 Task: Reply All to email with the signature Christopher Carter with the subject Request for a discount from softage.1@softage.net with the message I would appreciate it if you could review the project proposal and provide feedback., select first 2 words, change the font of the message to Narrow and change the font typography to underline Send the email
Action: Mouse moved to (591, 745)
Screenshot: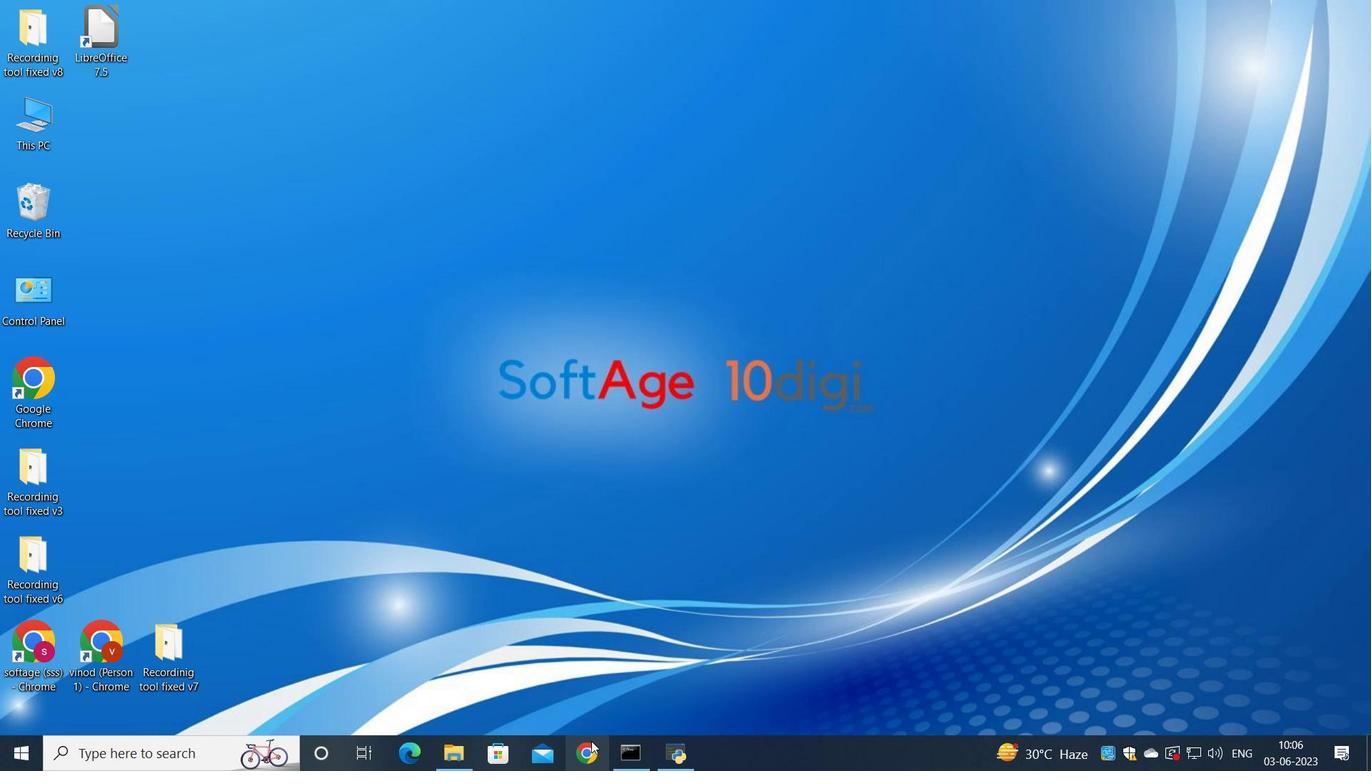 
Action: Mouse pressed left at (591, 745)
Screenshot: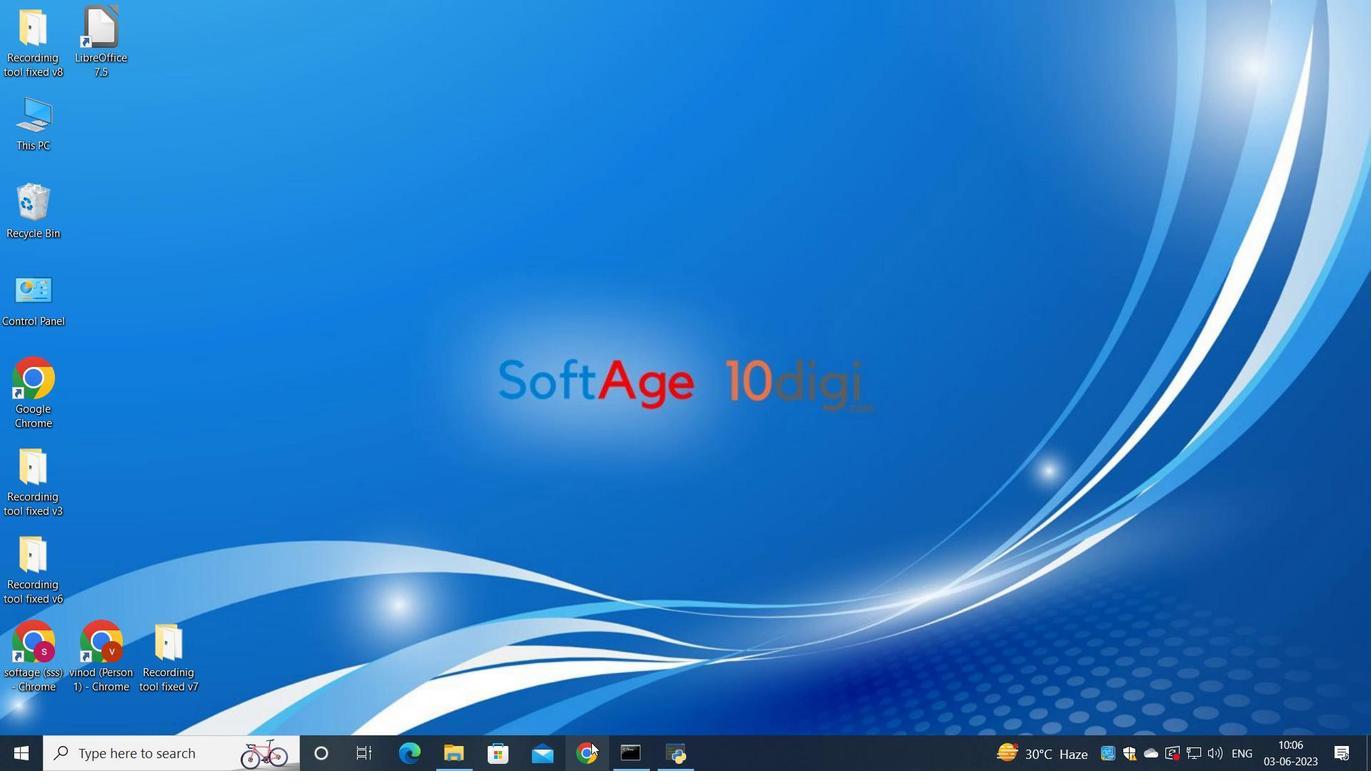 
Action: Mouse moved to (608, 485)
Screenshot: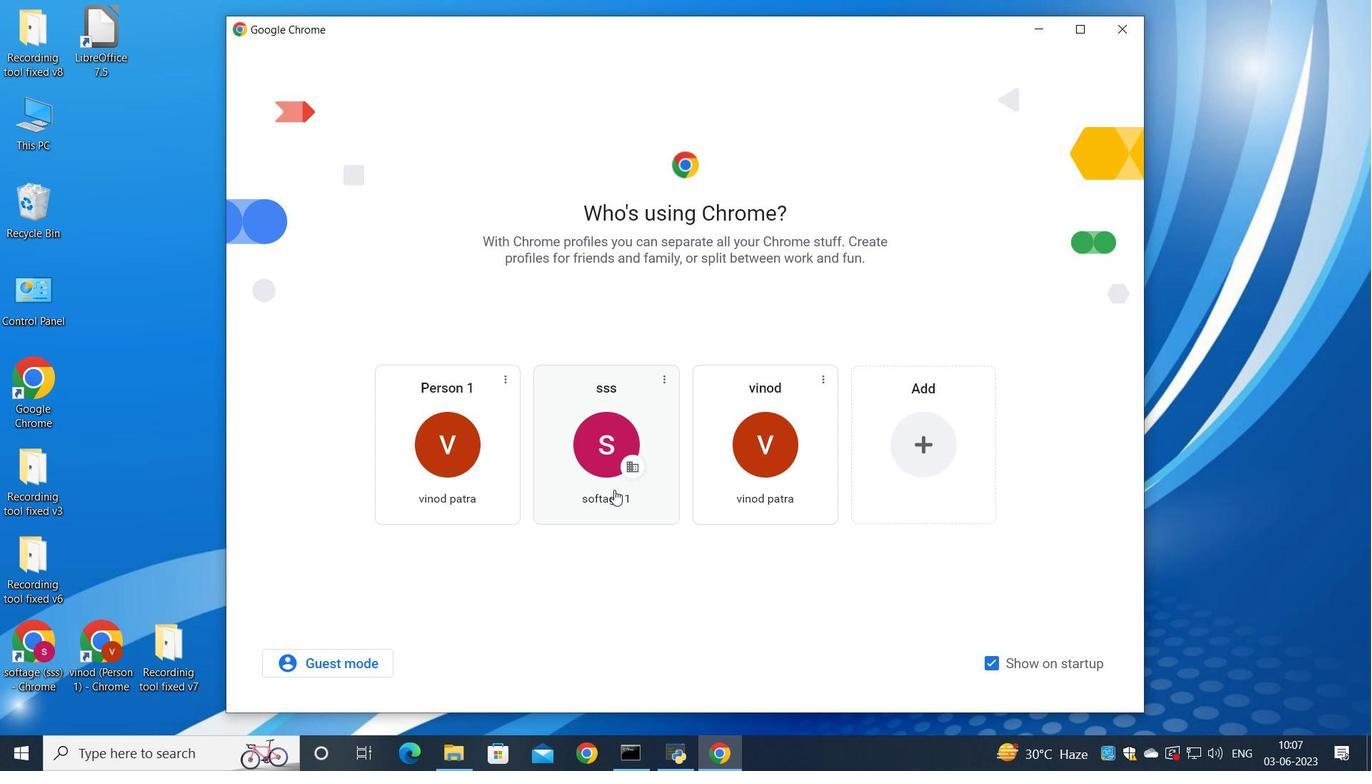 
Action: Mouse pressed left at (608, 485)
Screenshot: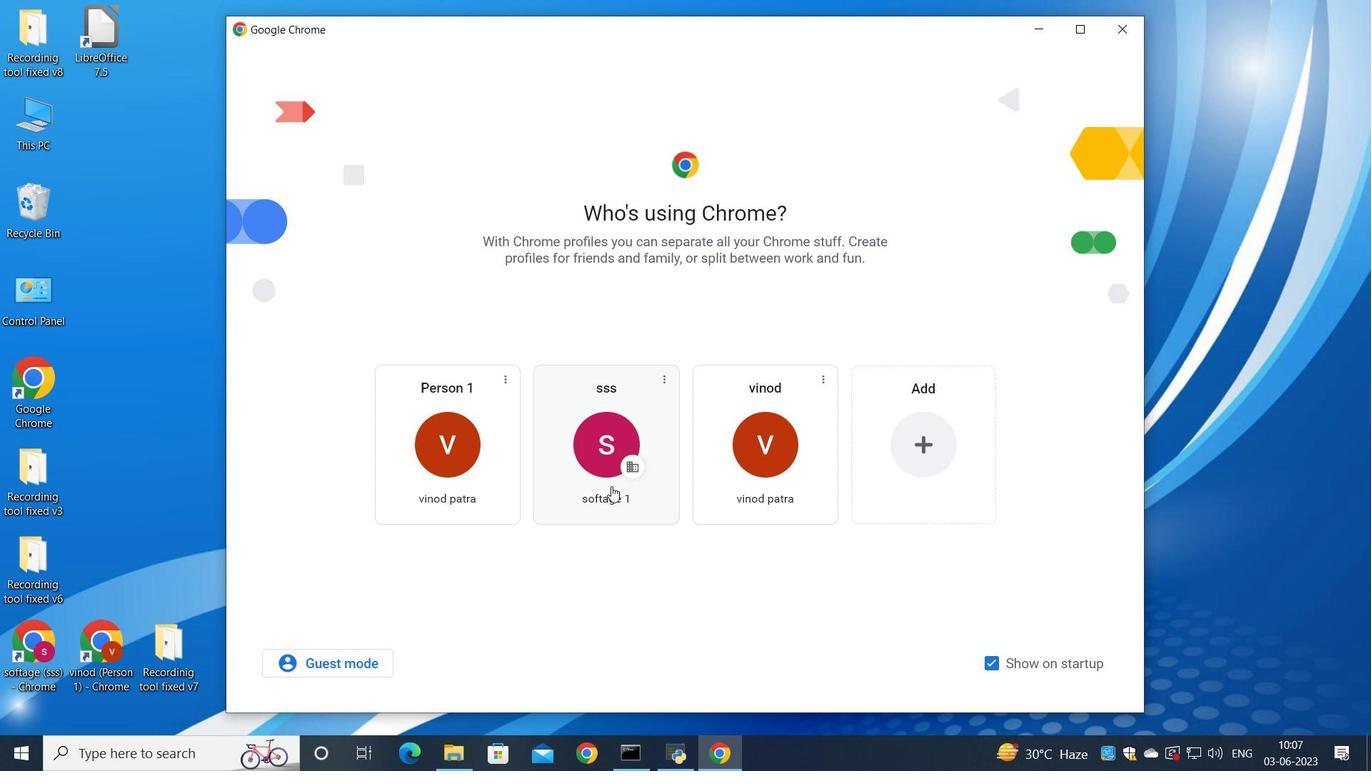 
Action: Mouse moved to (1201, 124)
Screenshot: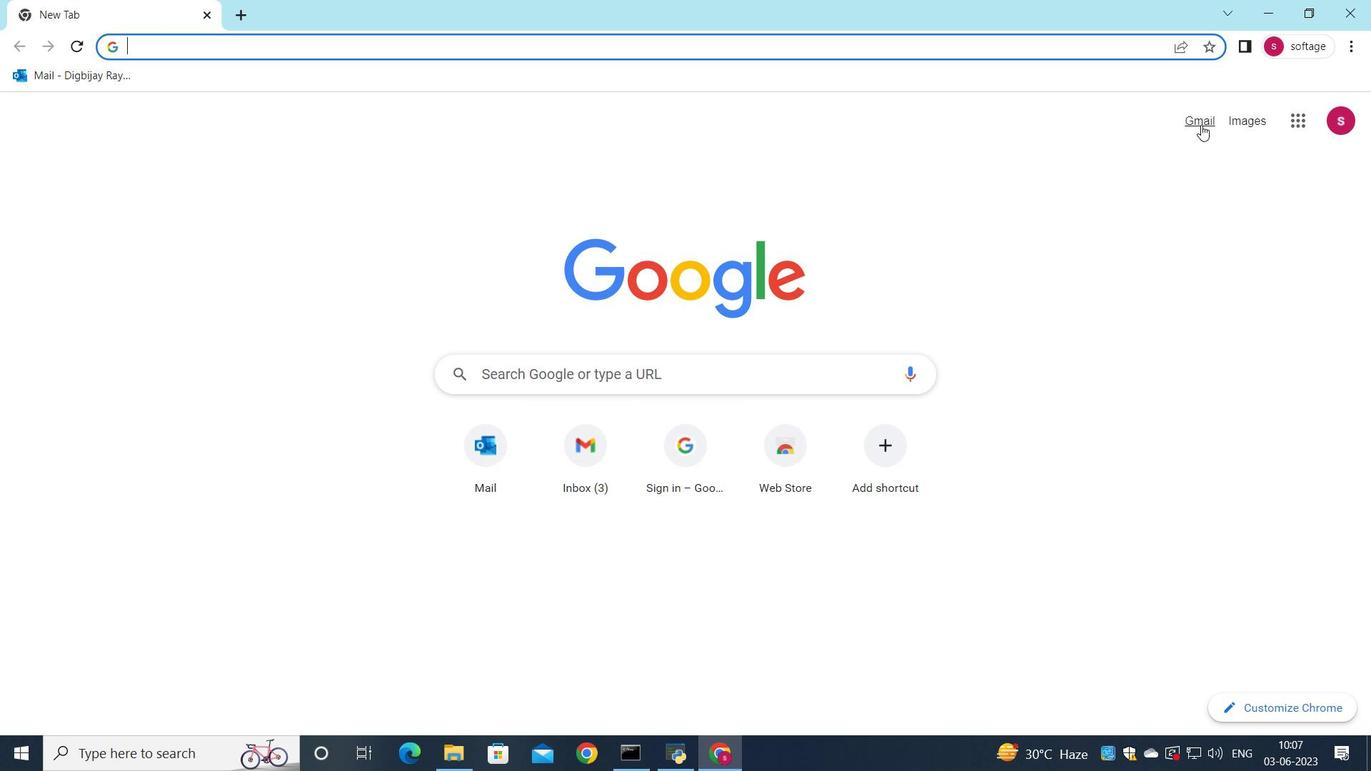 
Action: Mouse pressed left at (1201, 124)
Screenshot: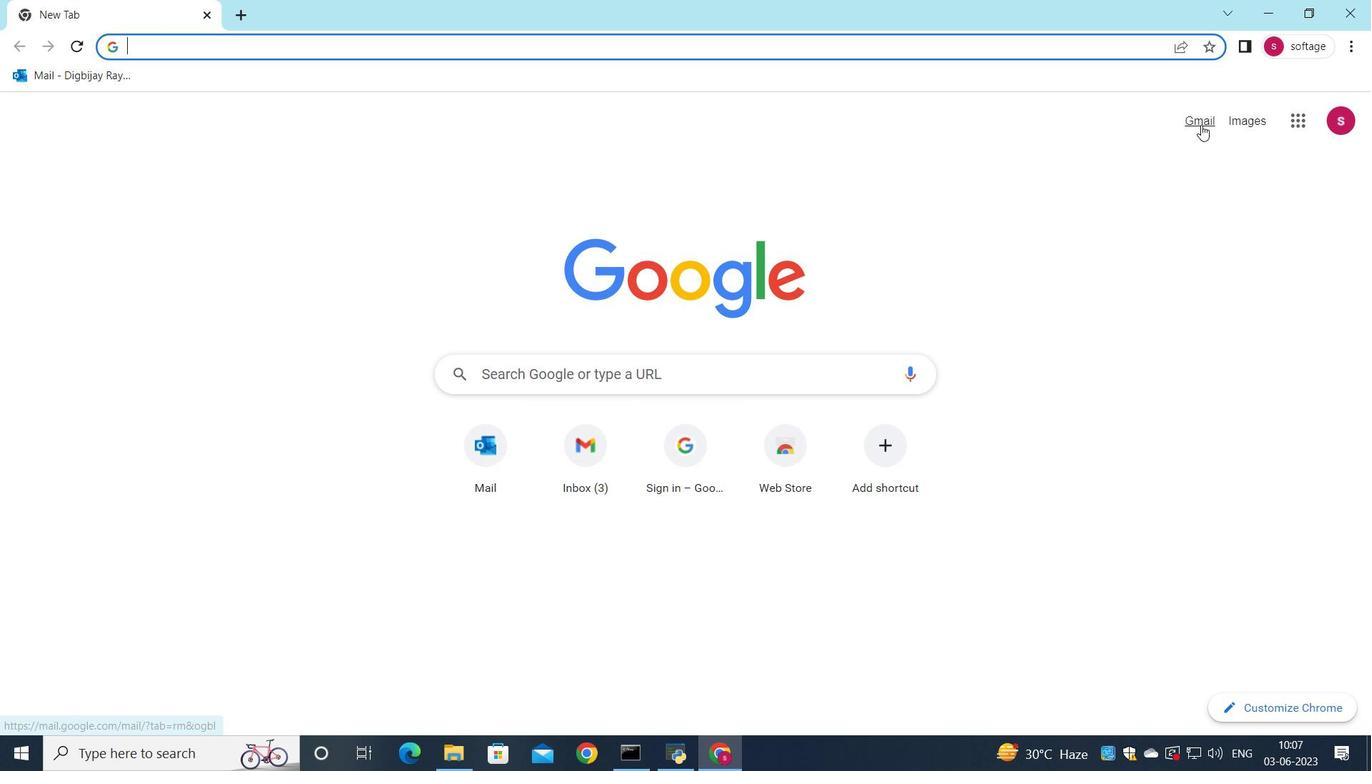
Action: Mouse moved to (1180, 125)
Screenshot: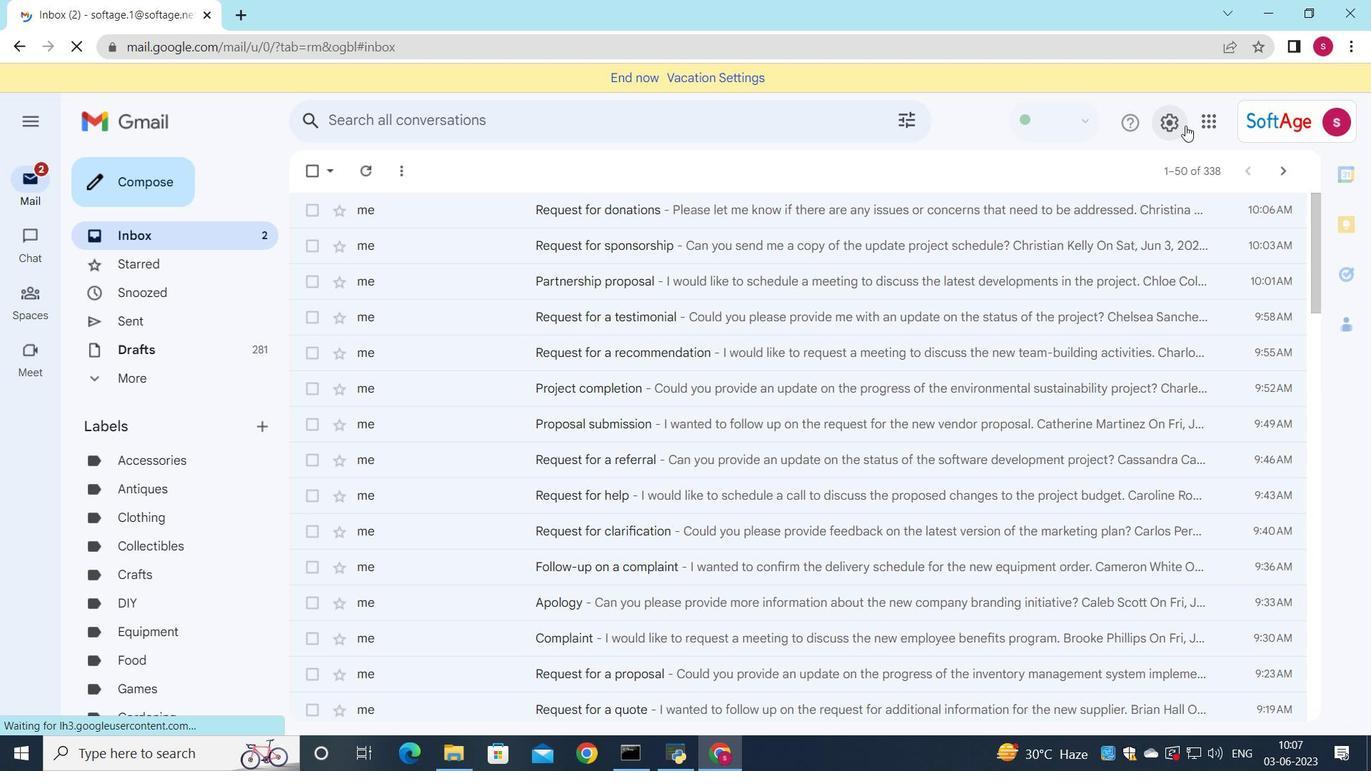 
Action: Mouse pressed left at (1180, 125)
Screenshot: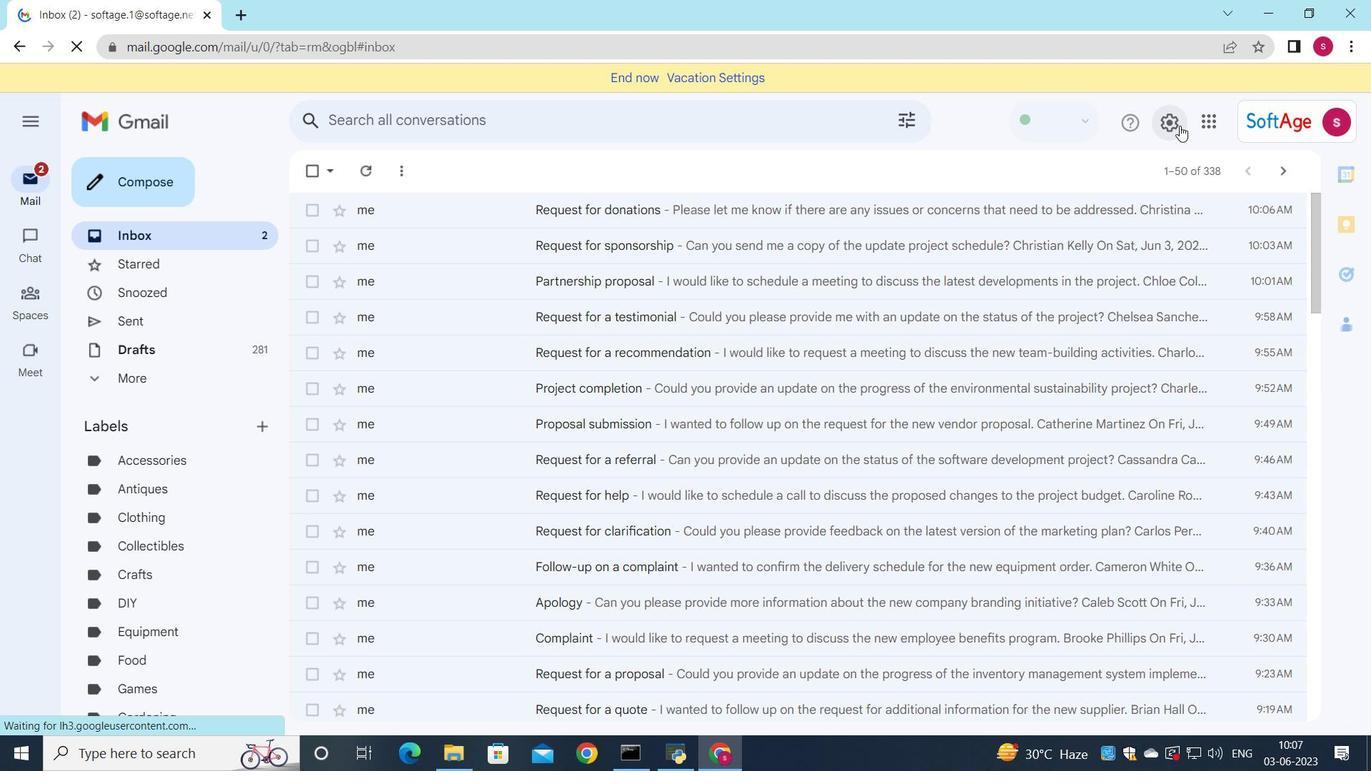 
Action: Mouse moved to (1156, 211)
Screenshot: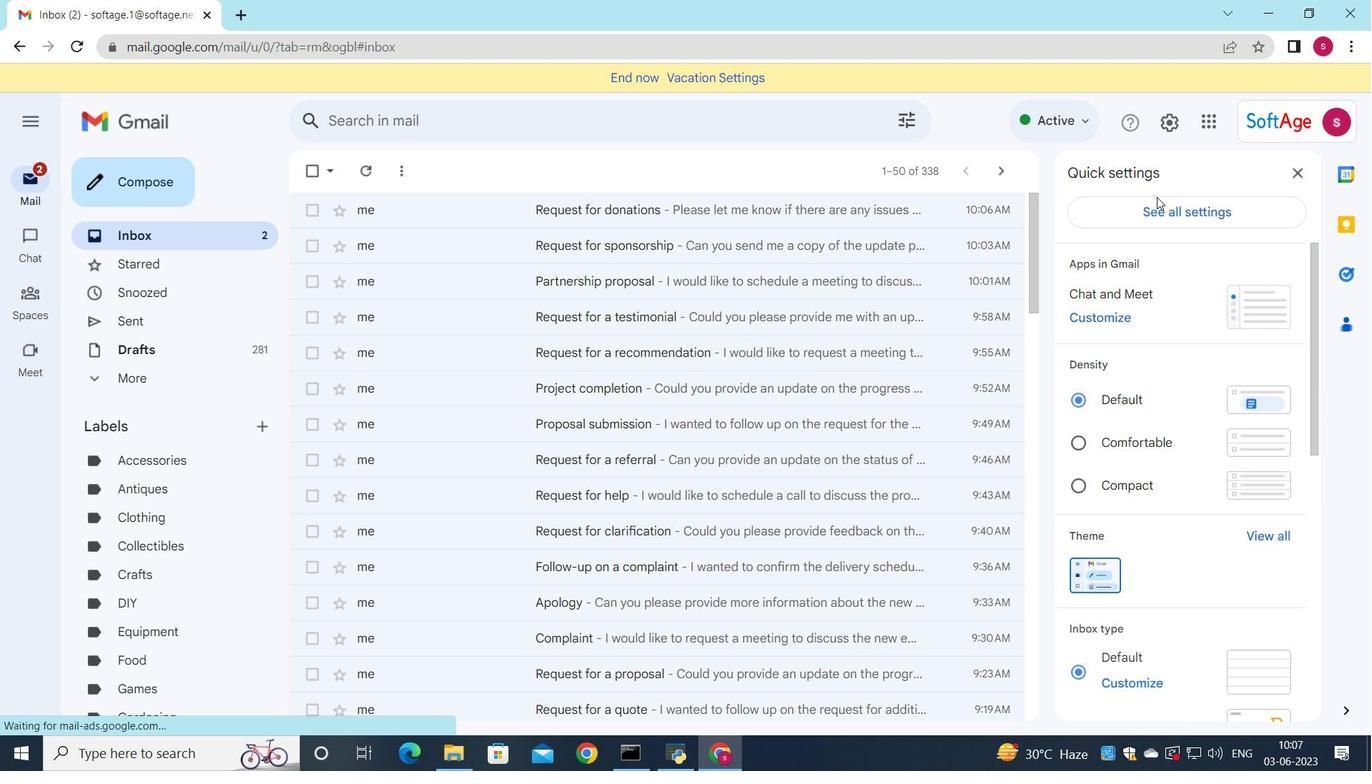 
Action: Mouse pressed left at (1156, 211)
Screenshot: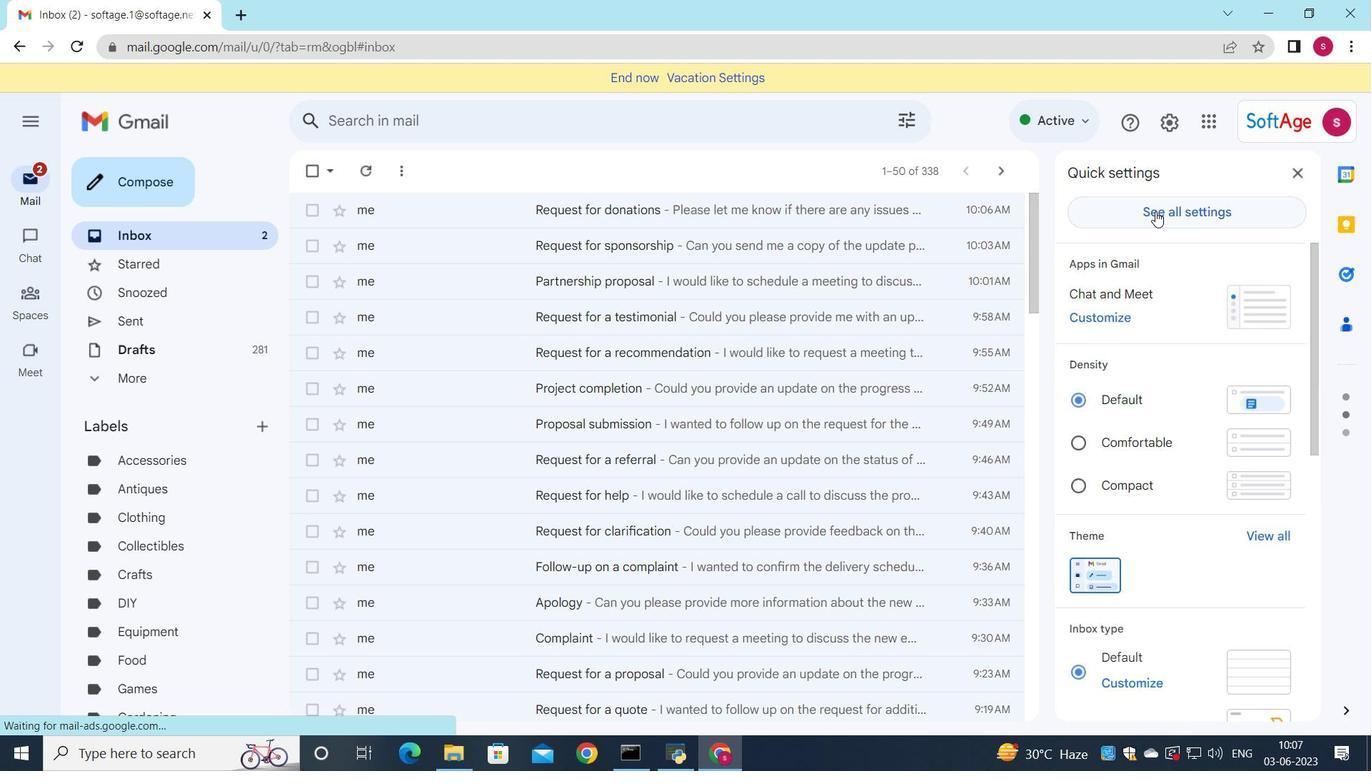 
Action: Mouse moved to (848, 355)
Screenshot: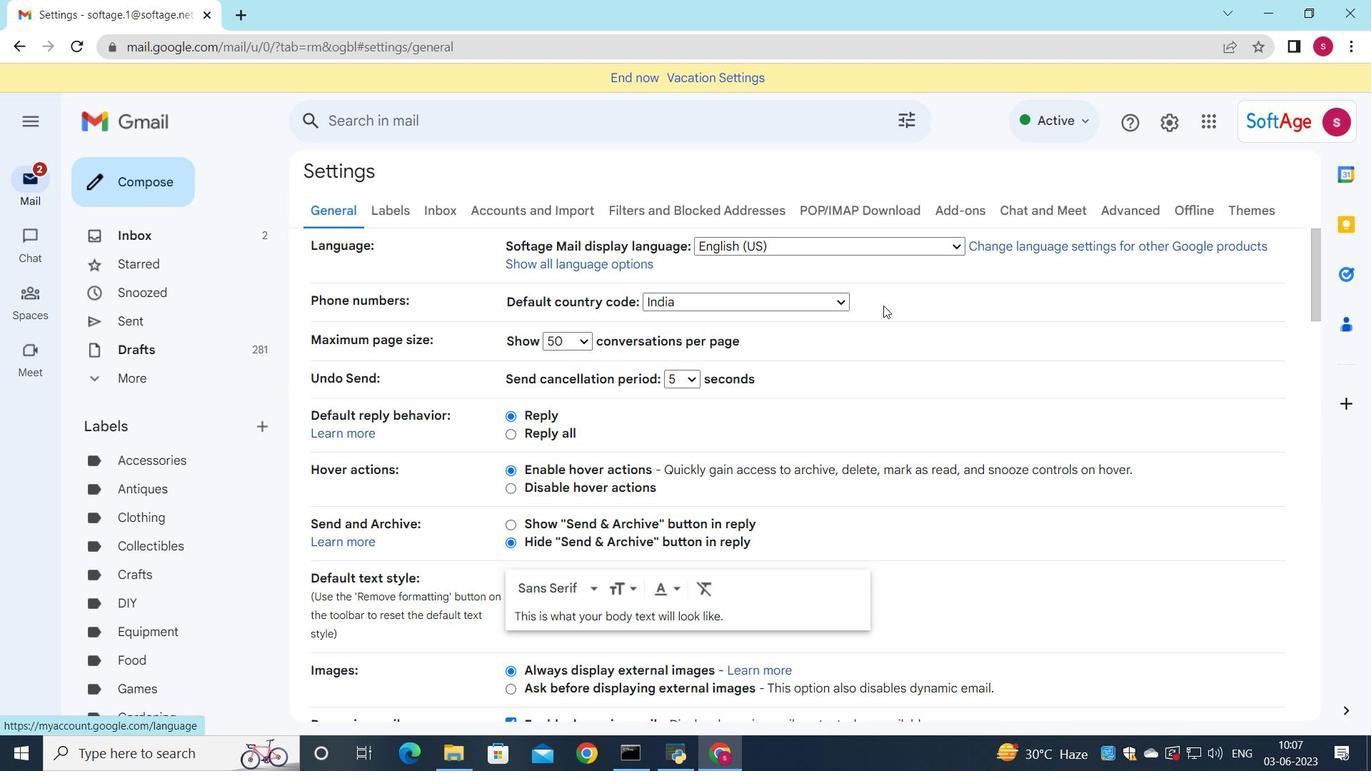 
Action: Mouse scrolled (852, 344) with delta (0, 0)
Screenshot: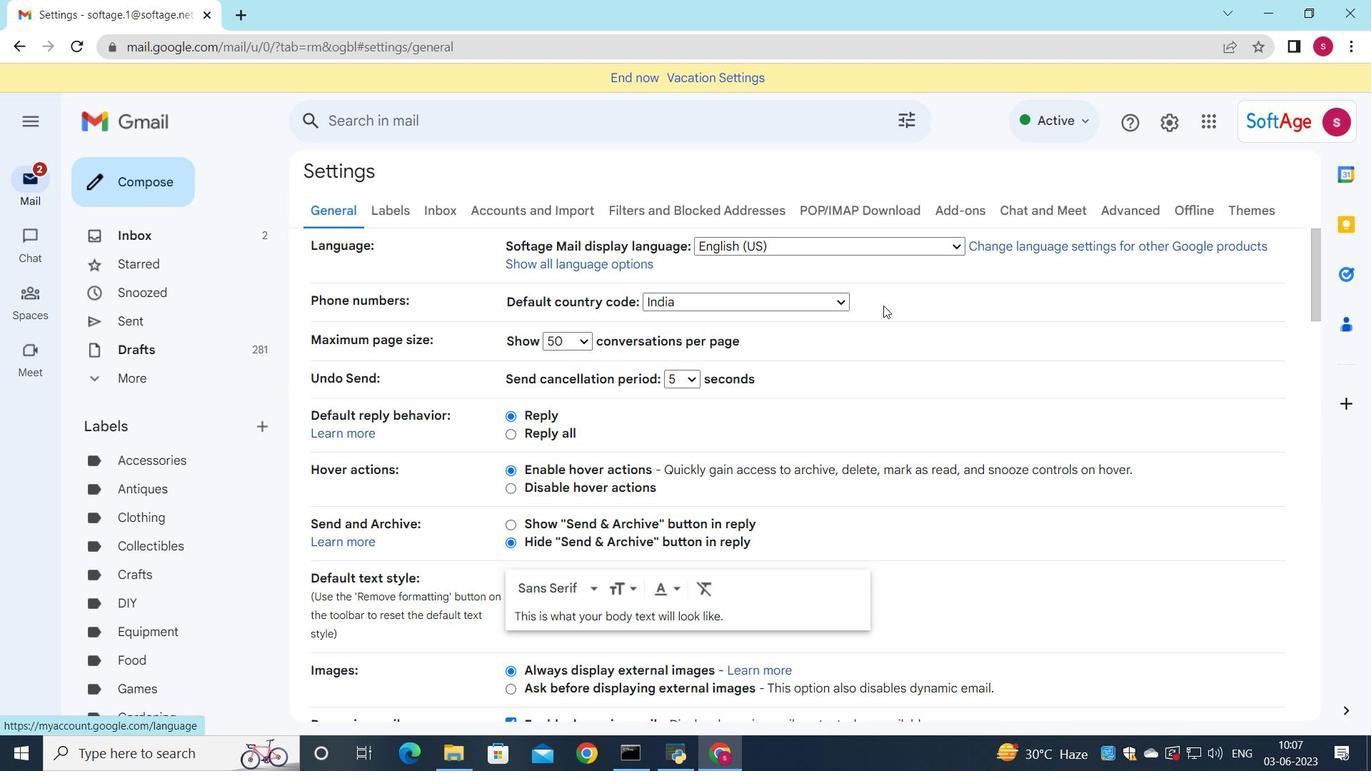
Action: Mouse moved to (846, 356)
Screenshot: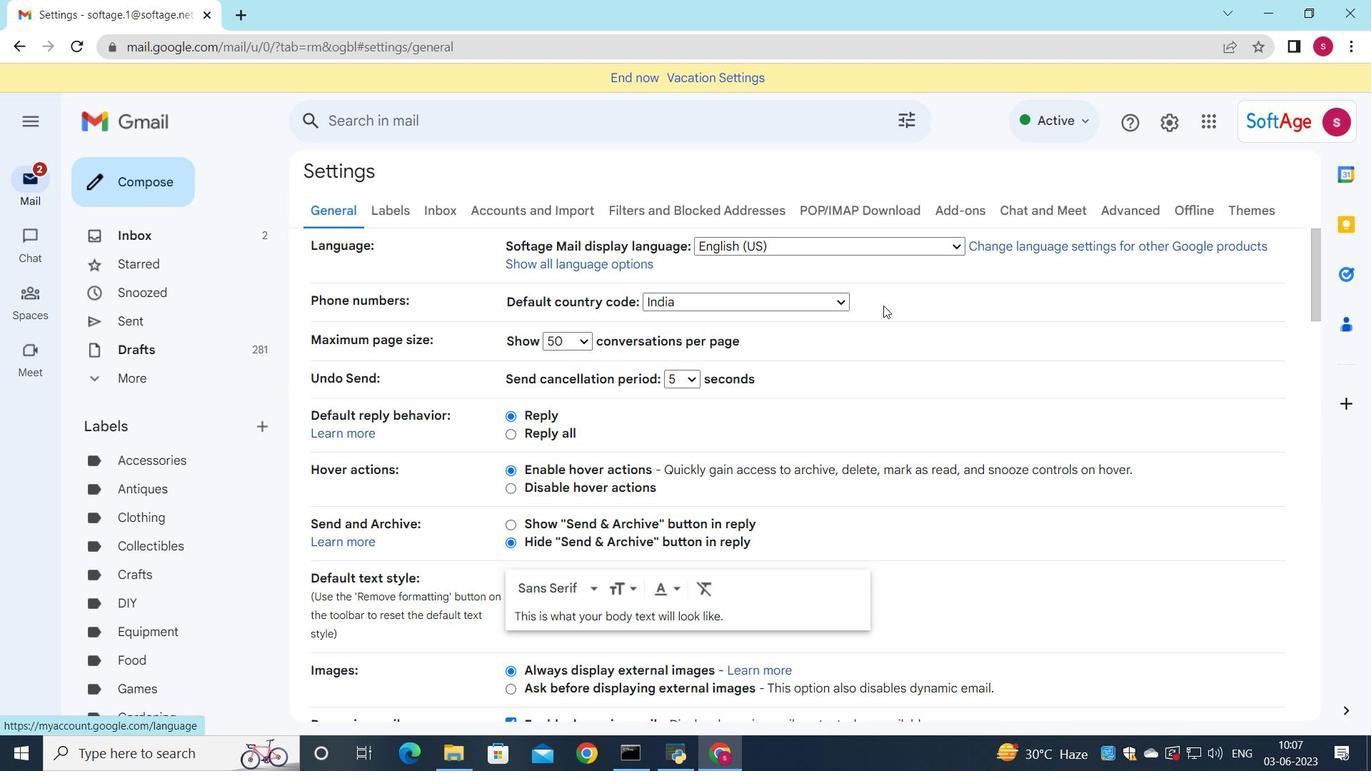 
Action: Mouse scrolled (850, 350) with delta (0, 0)
Screenshot: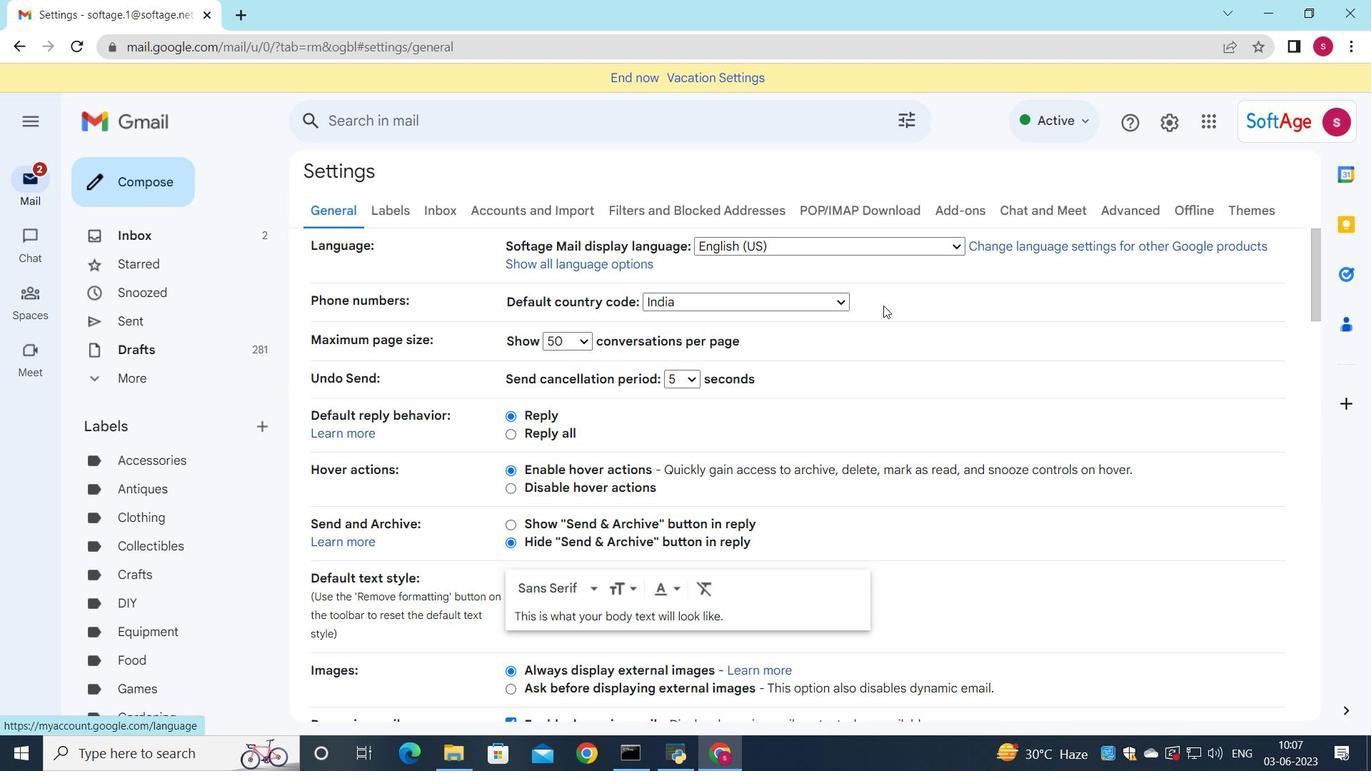 
Action: Mouse moved to (845, 358)
Screenshot: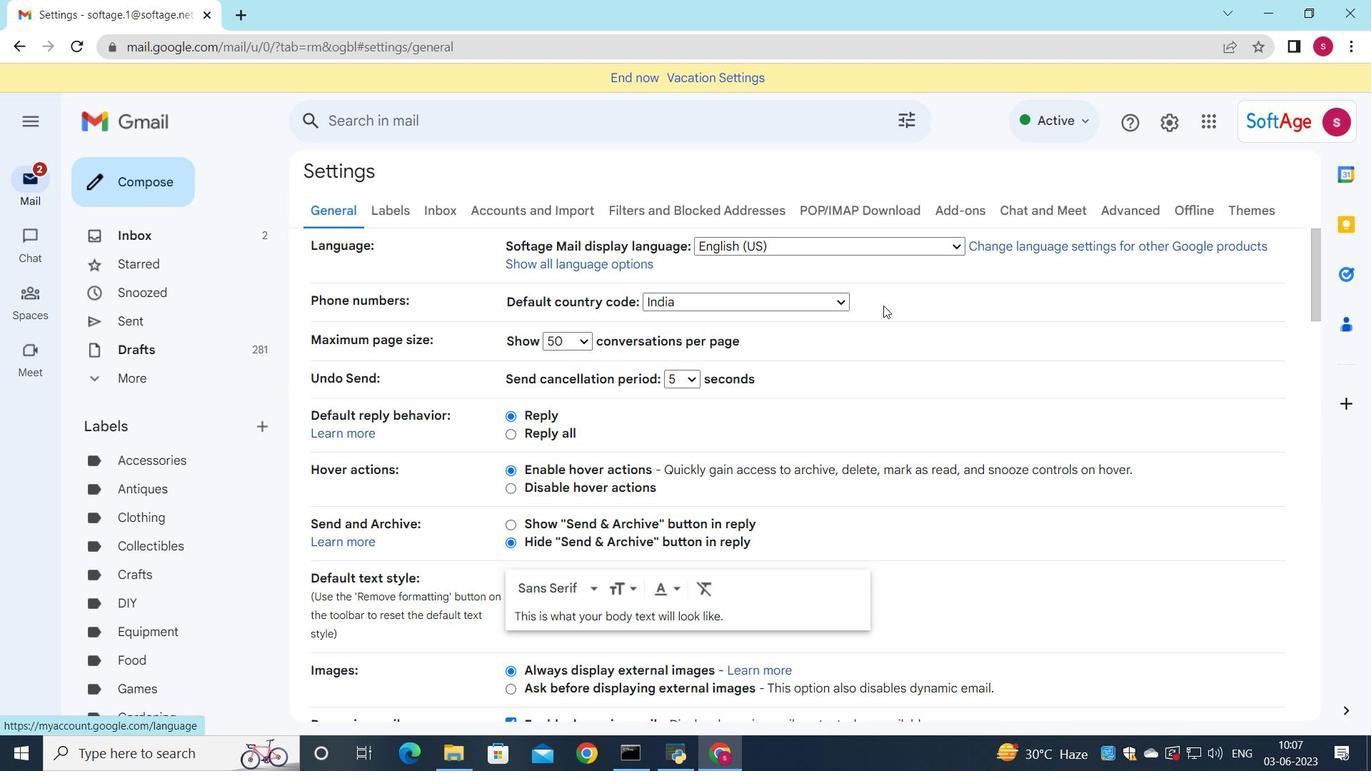 
Action: Mouse scrolled (846, 355) with delta (0, 0)
Screenshot: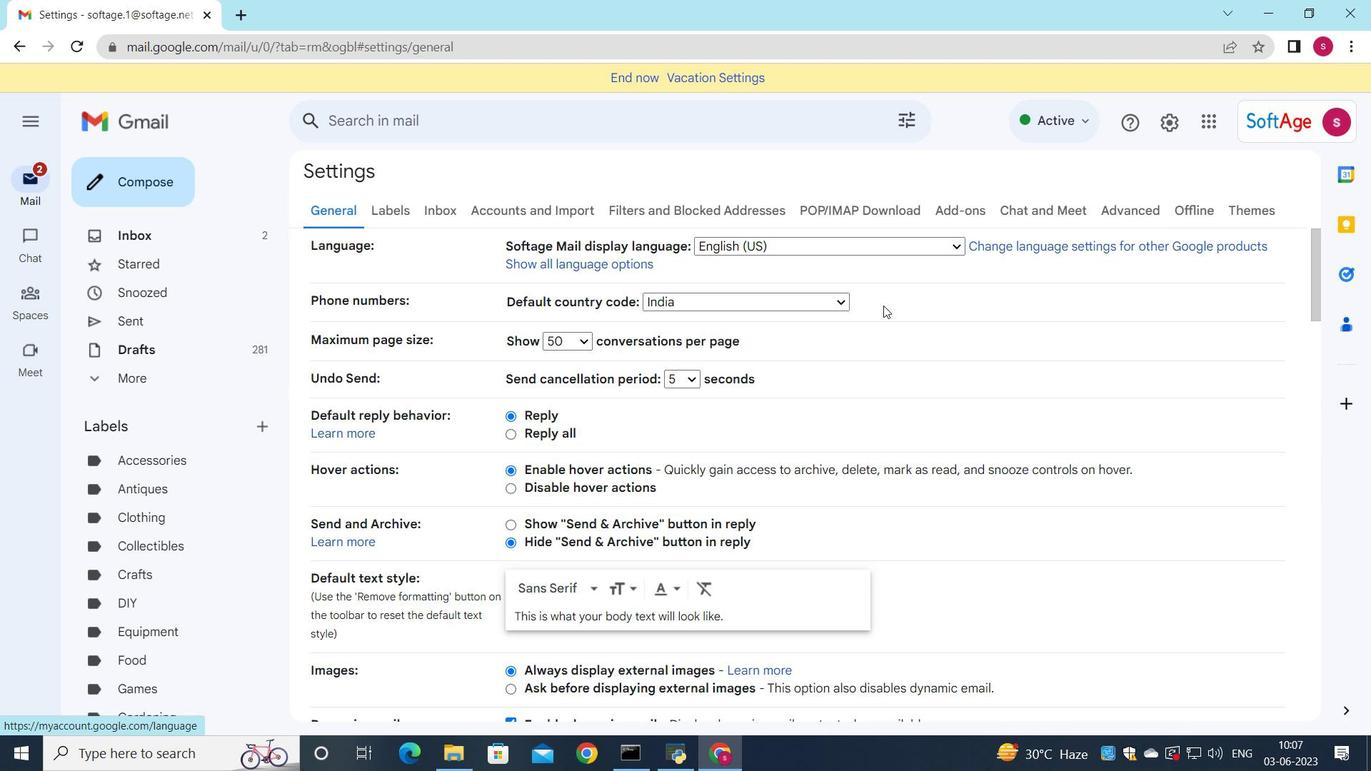 
Action: Mouse moved to (713, 357)
Screenshot: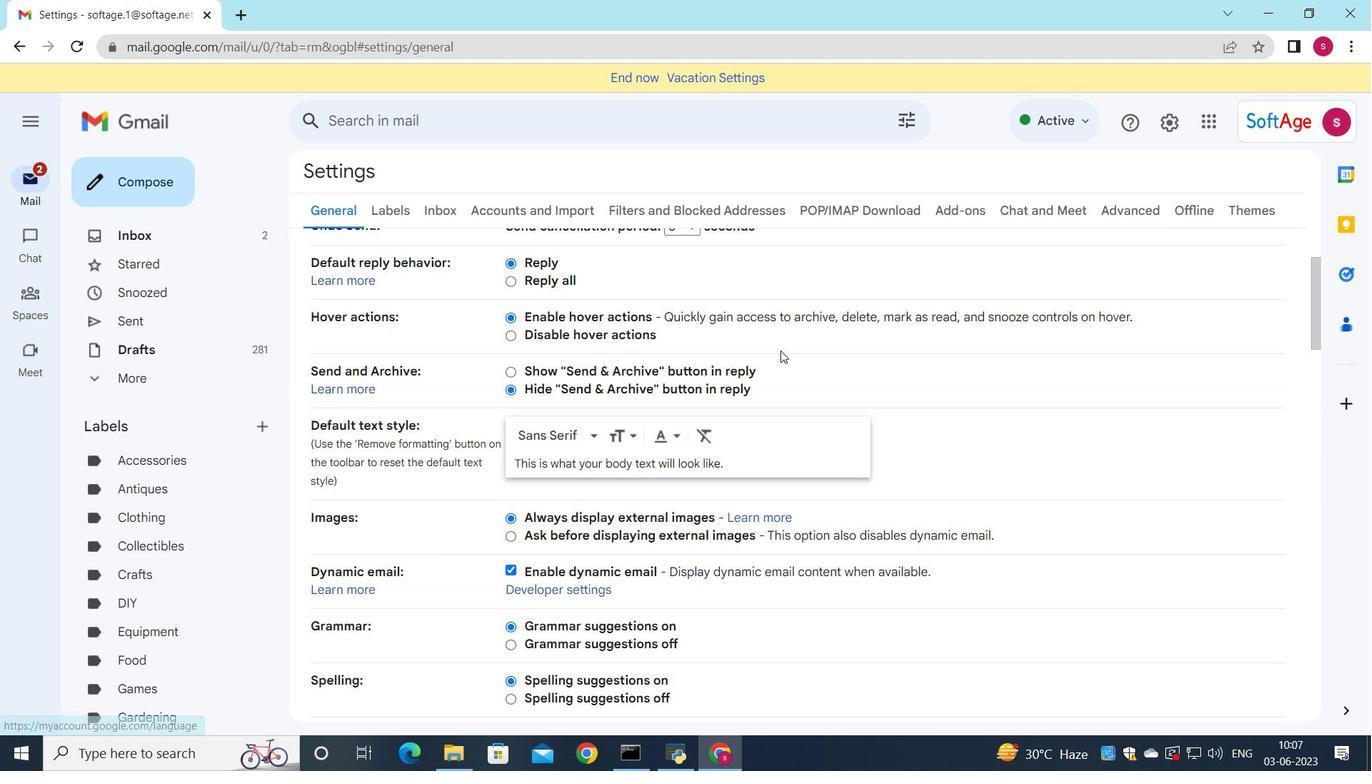 
Action: Mouse scrolled (713, 357) with delta (0, 0)
Screenshot: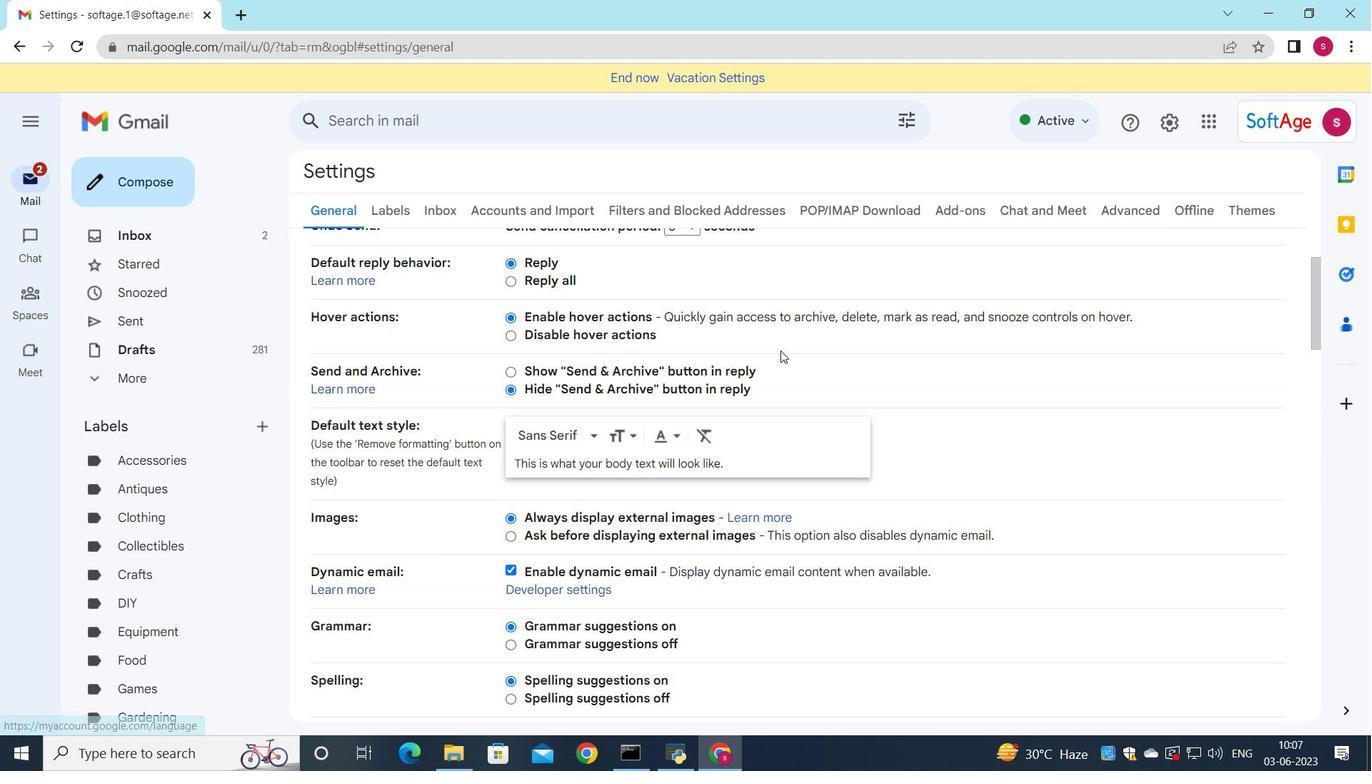 
Action: Mouse moved to (713, 358)
Screenshot: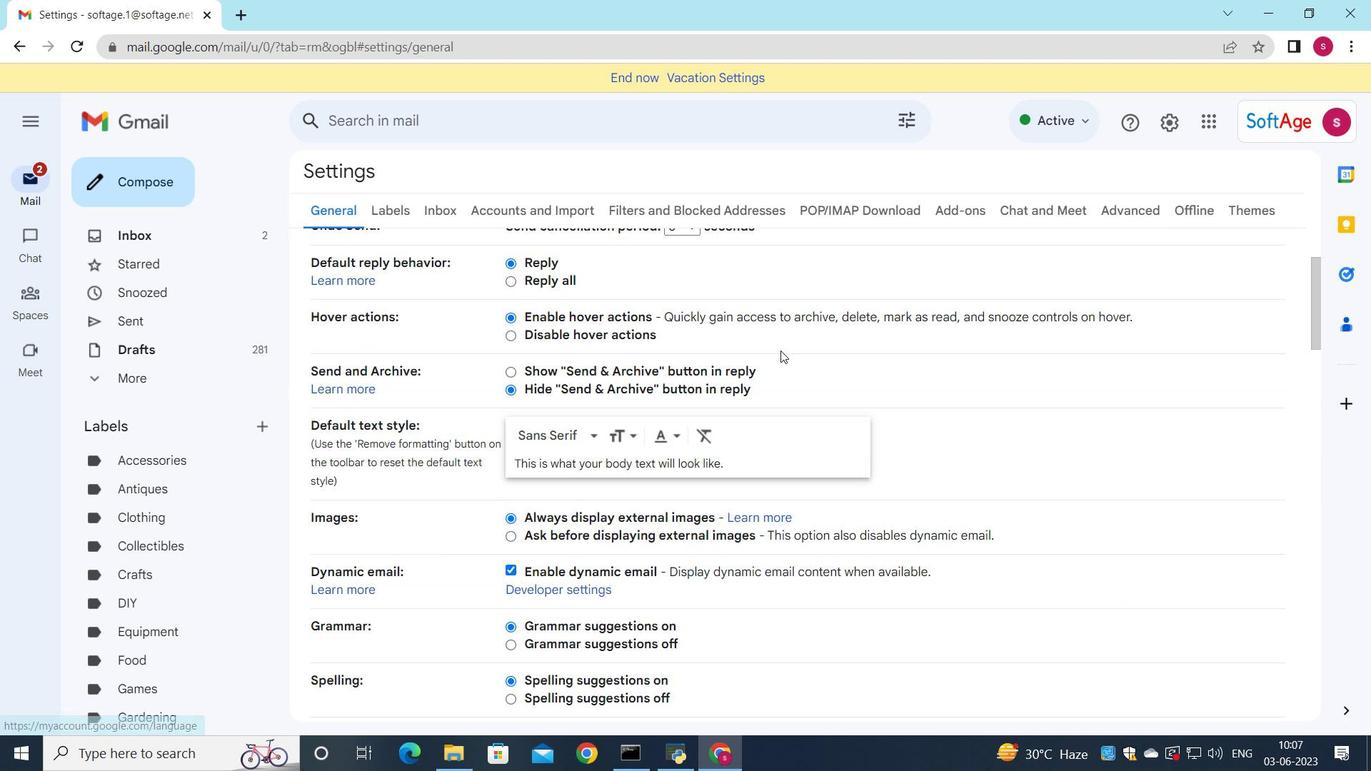 
Action: Mouse scrolled (713, 357) with delta (0, 0)
Screenshot: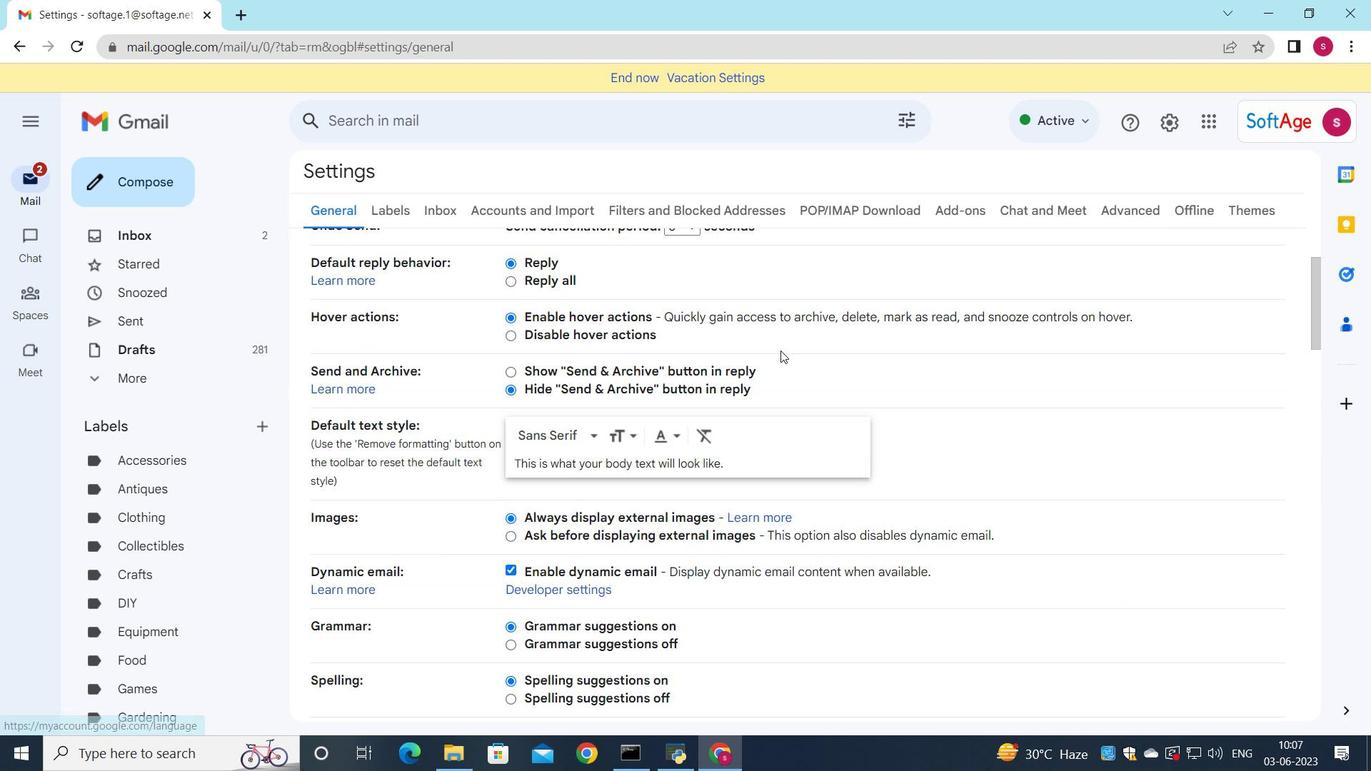 
Action: Mouse moved to (713, 360)
Screenshot: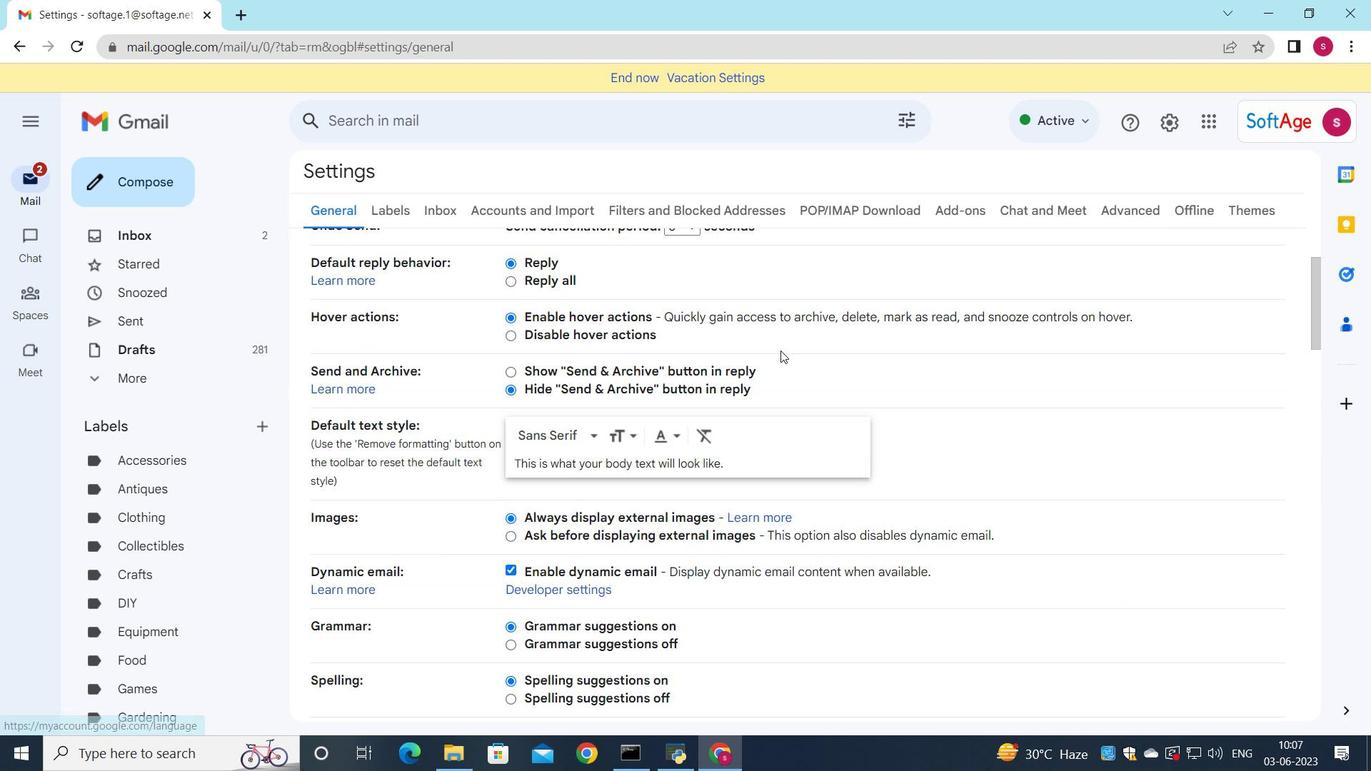 
Action: Mouse scrolled (713, 360) with delta (0, 0)
Screenshot: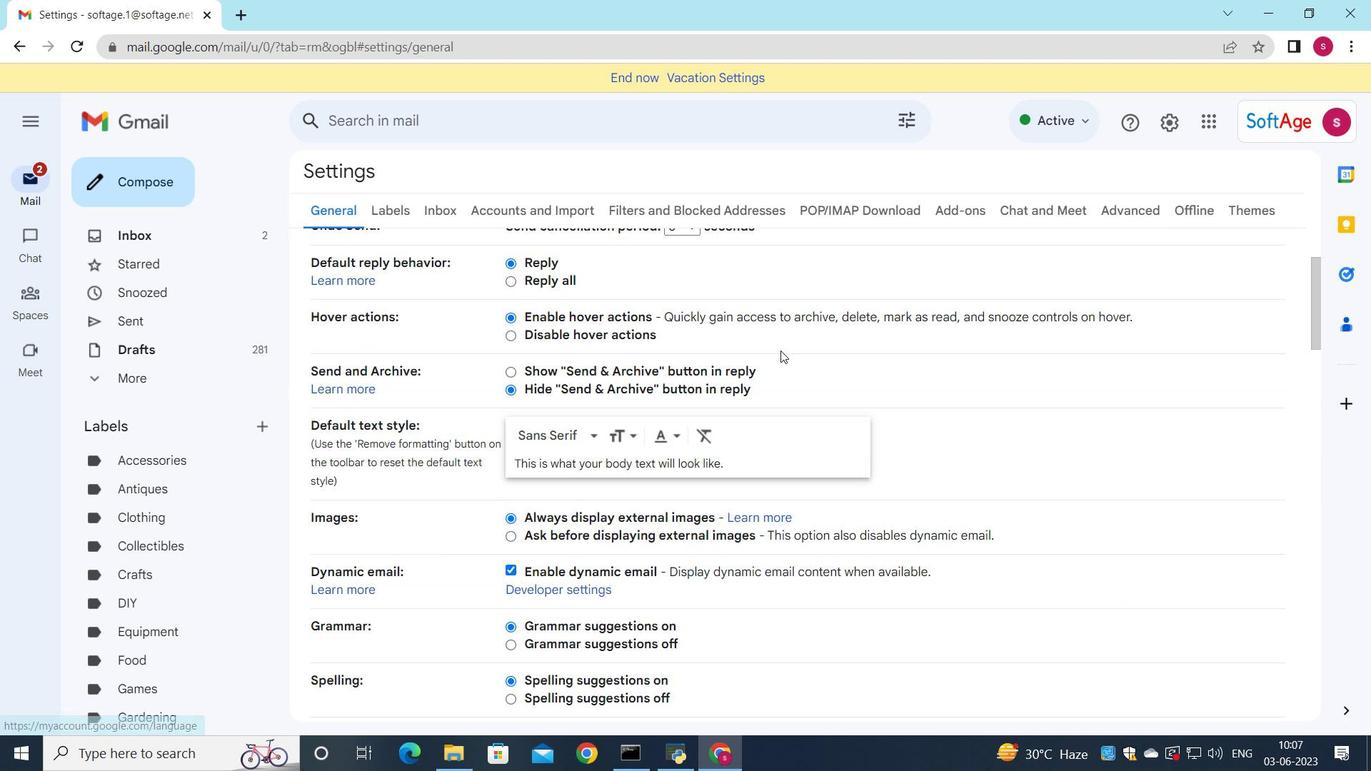 
Action: Mouse moved to (703, 374)
Screenshot: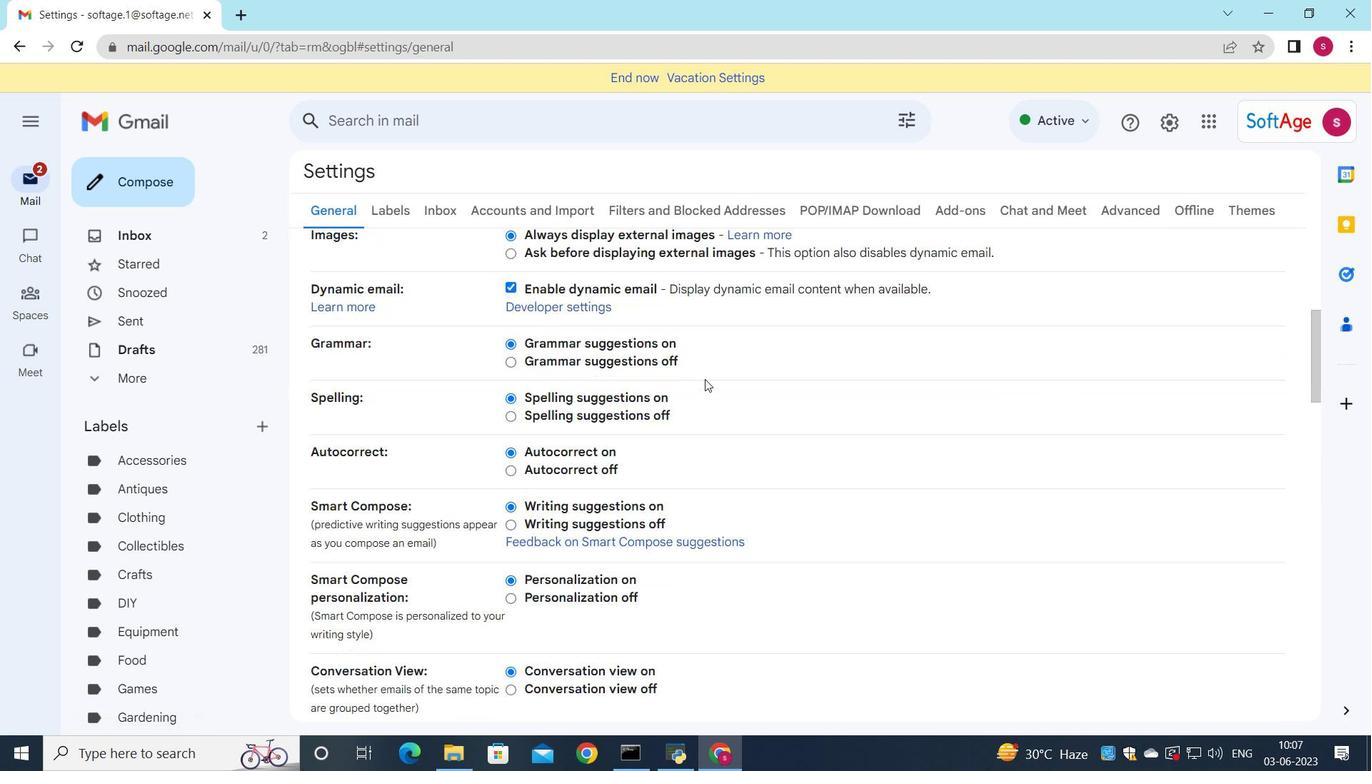 
Action: Mouse scrolled (703, 373) with delta (0, 0)
Screenshot: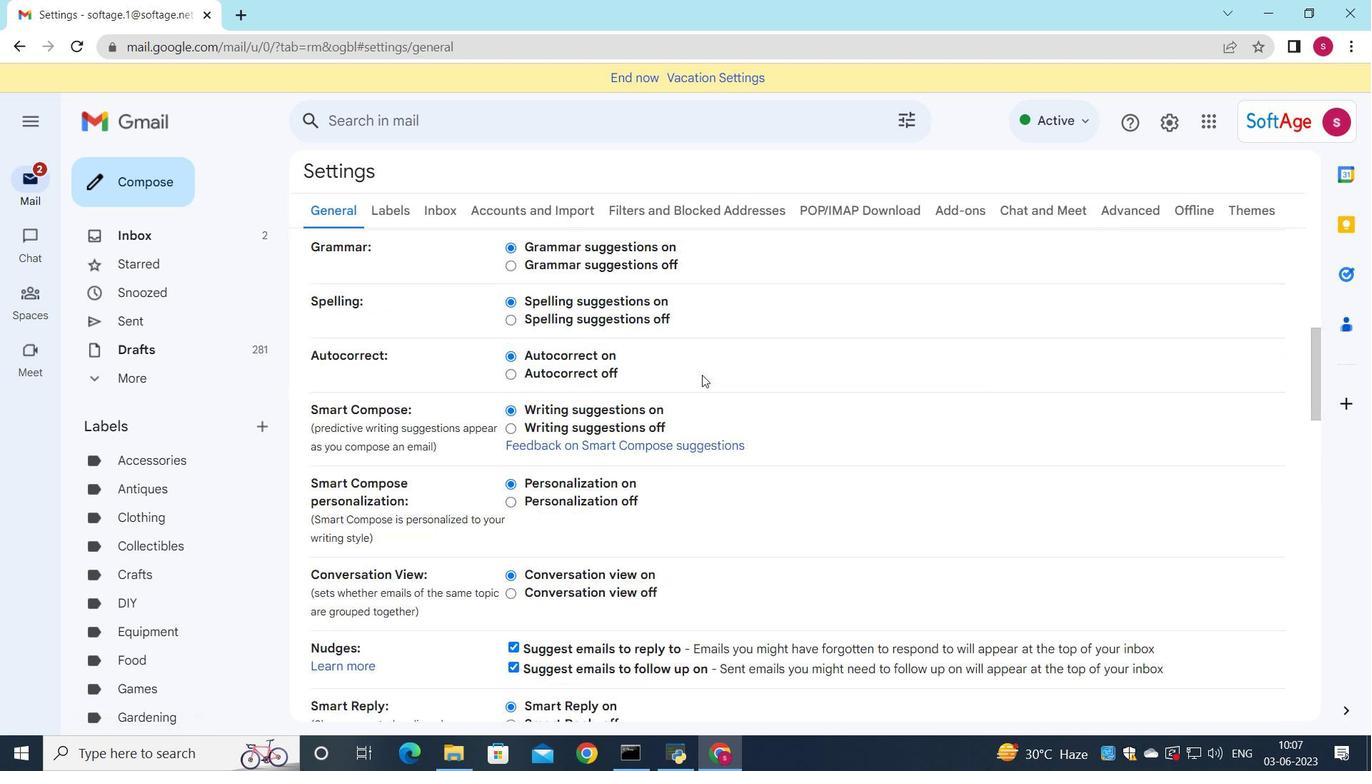 
Action: Mouse scrolled (703, 373) with delta (0, 0)
Screenshot: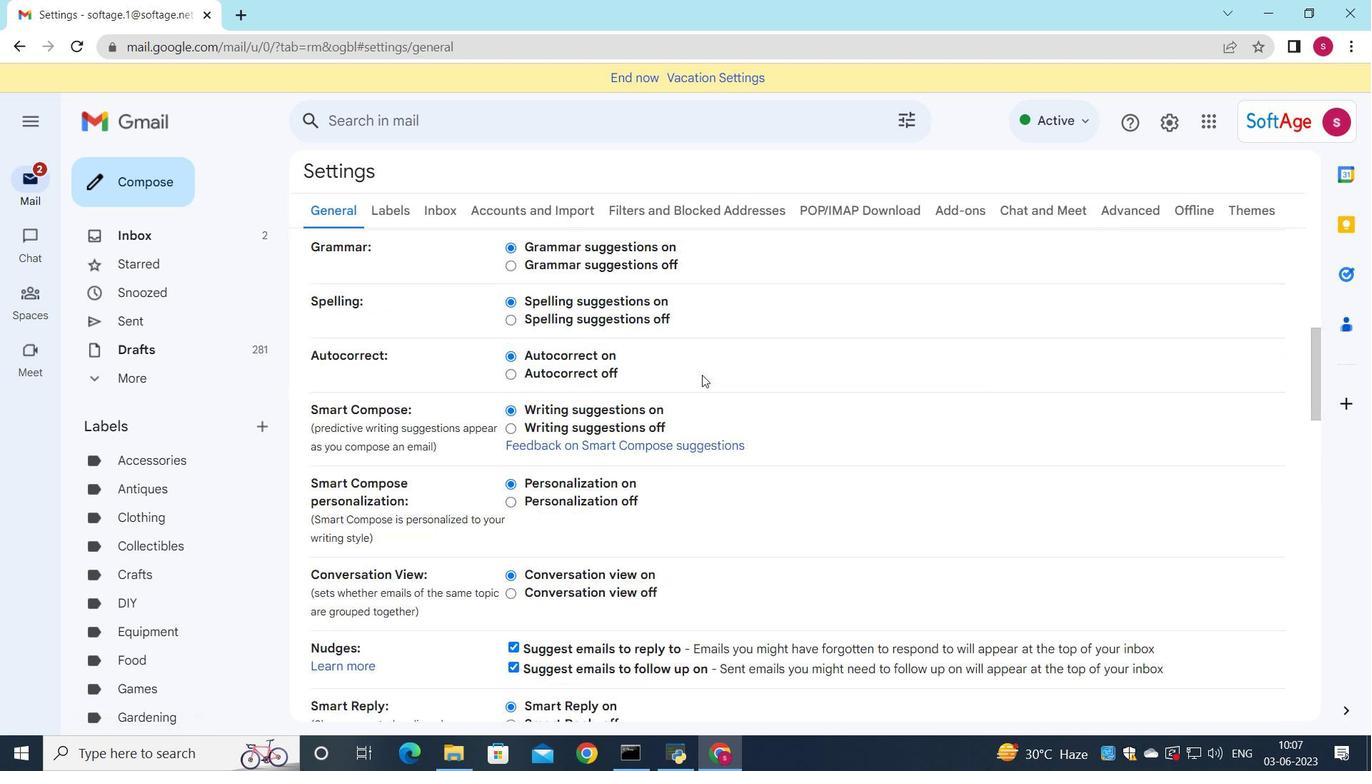 
Action: Mouse scrolled (703, 373) with delta (0, 0)
Screenshot: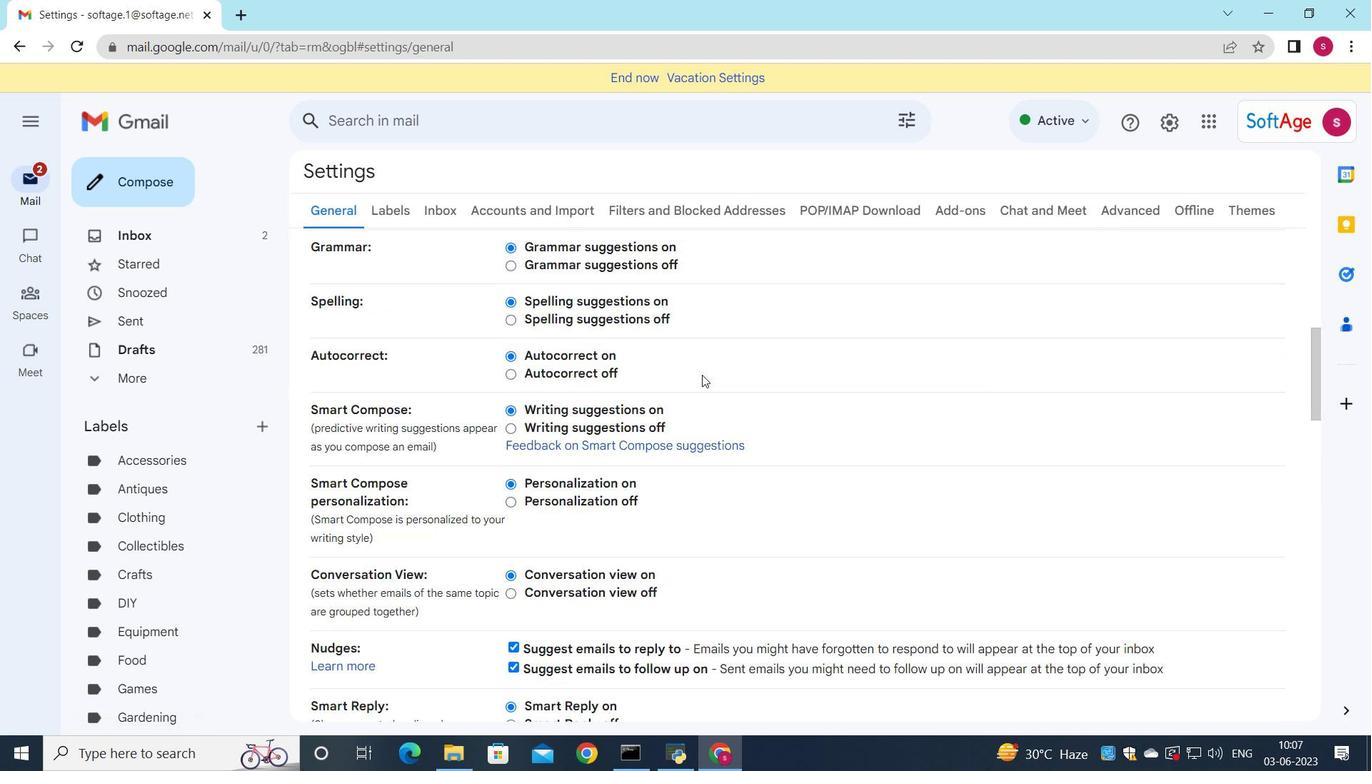
Action: Mouse scrolled (703, 373) with delta (0, 0)
Screenshot: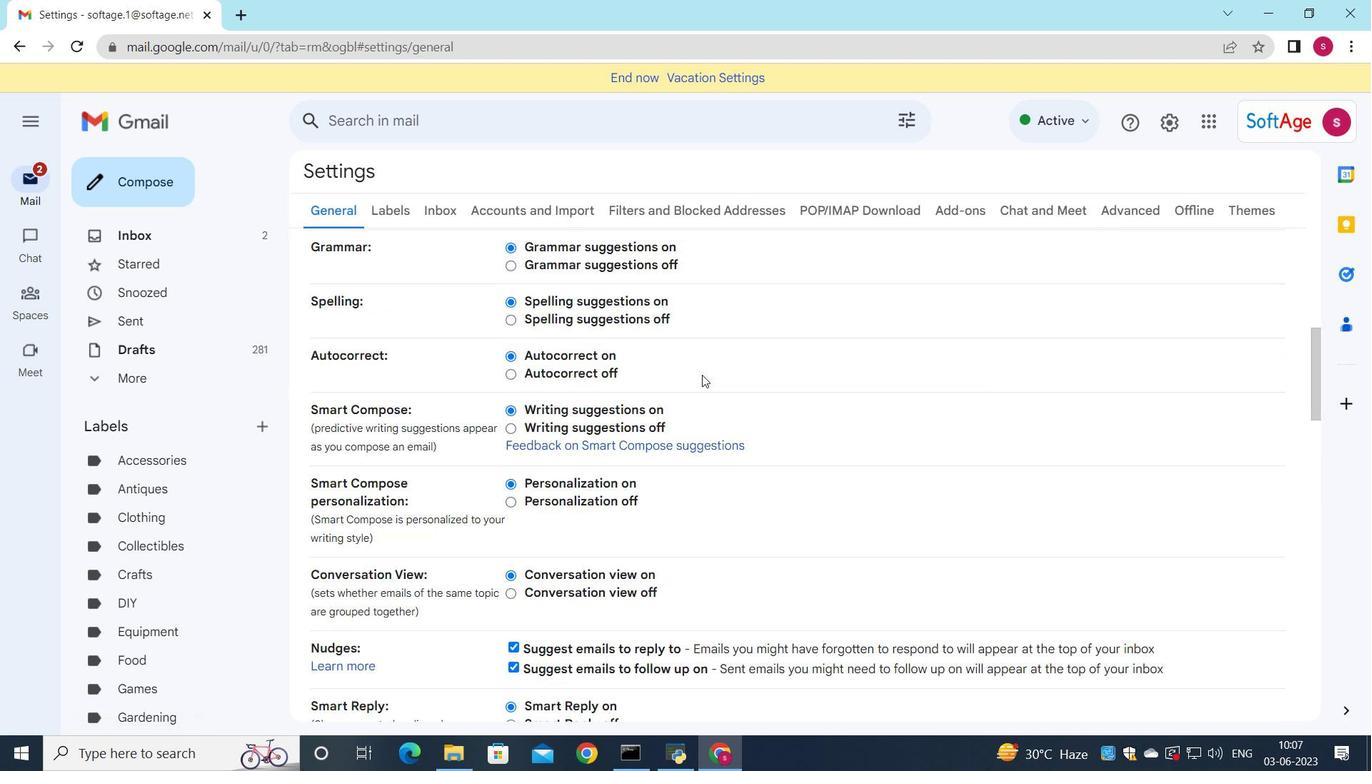 
Action: Mouse moved to (702, 375)
Screenshot: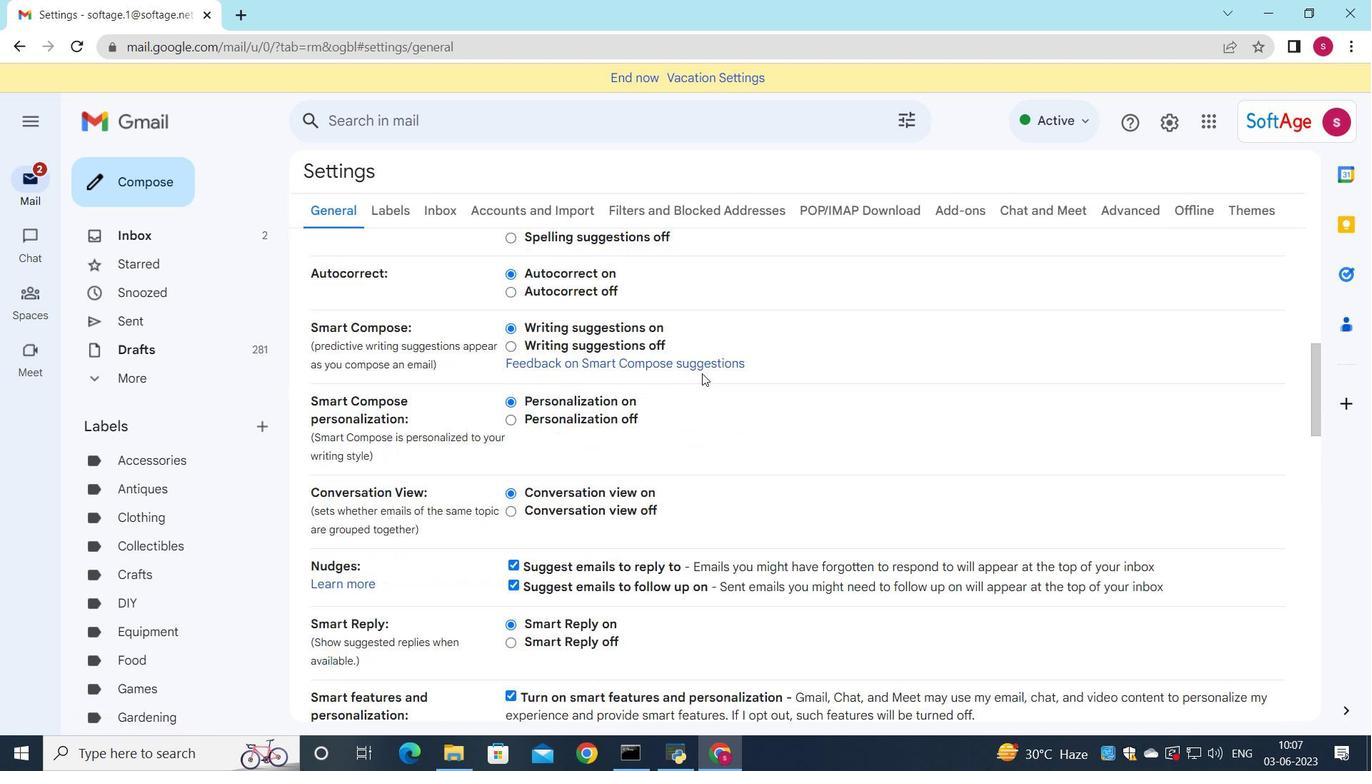 
Action: Mouse scrolled (702, 374) with delta (0, 0)
Screenshot: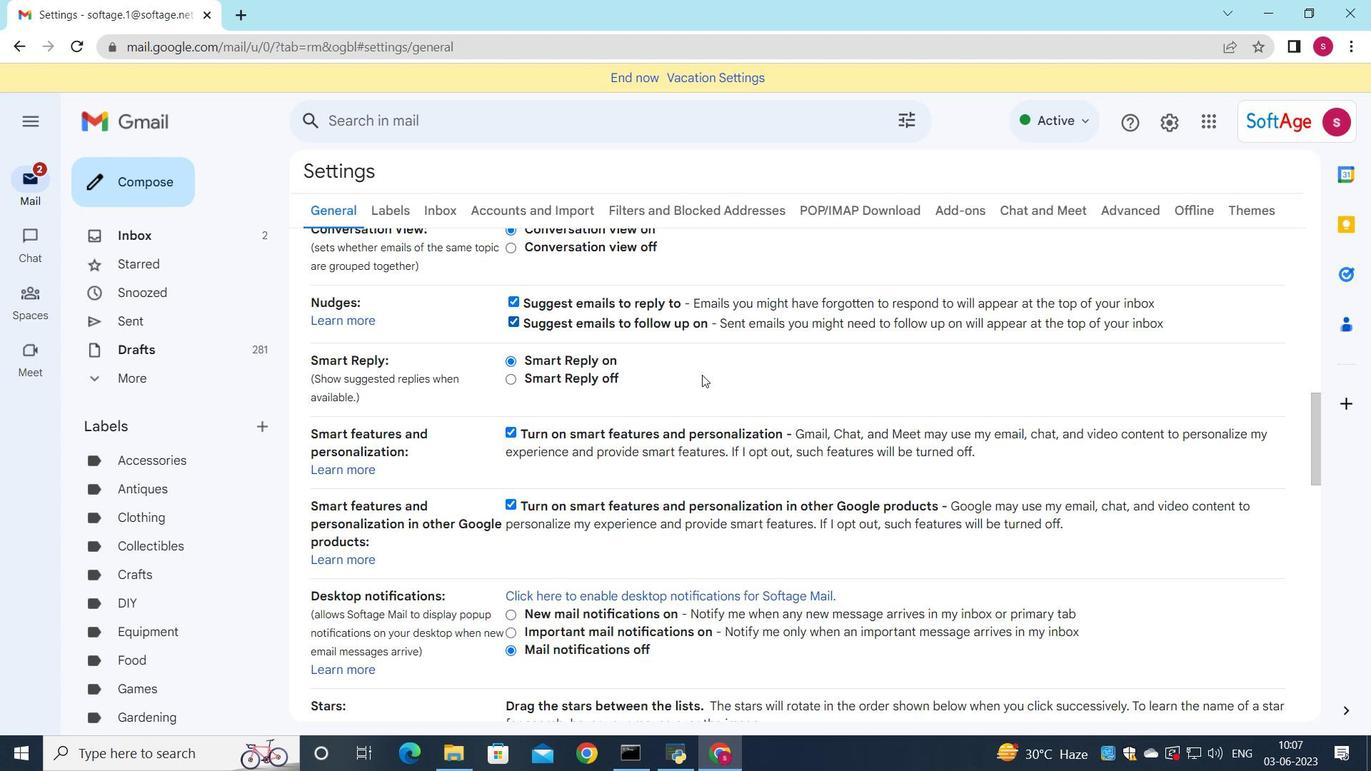 
Action: Mouse scrolled (702, 374) with delta (0, 0)
Screenshot: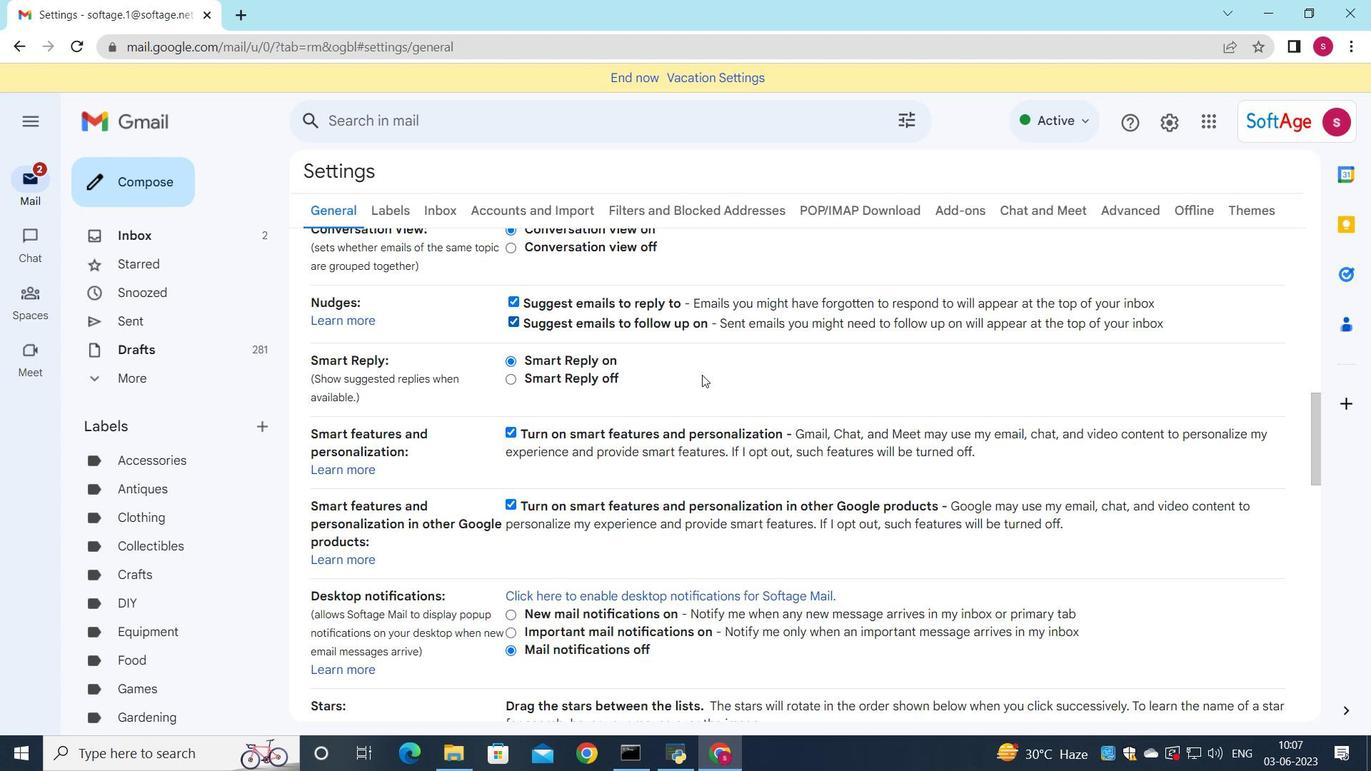 
Action: Mouse scrolled (702, 374) with delta (0, 0)
Screenshot: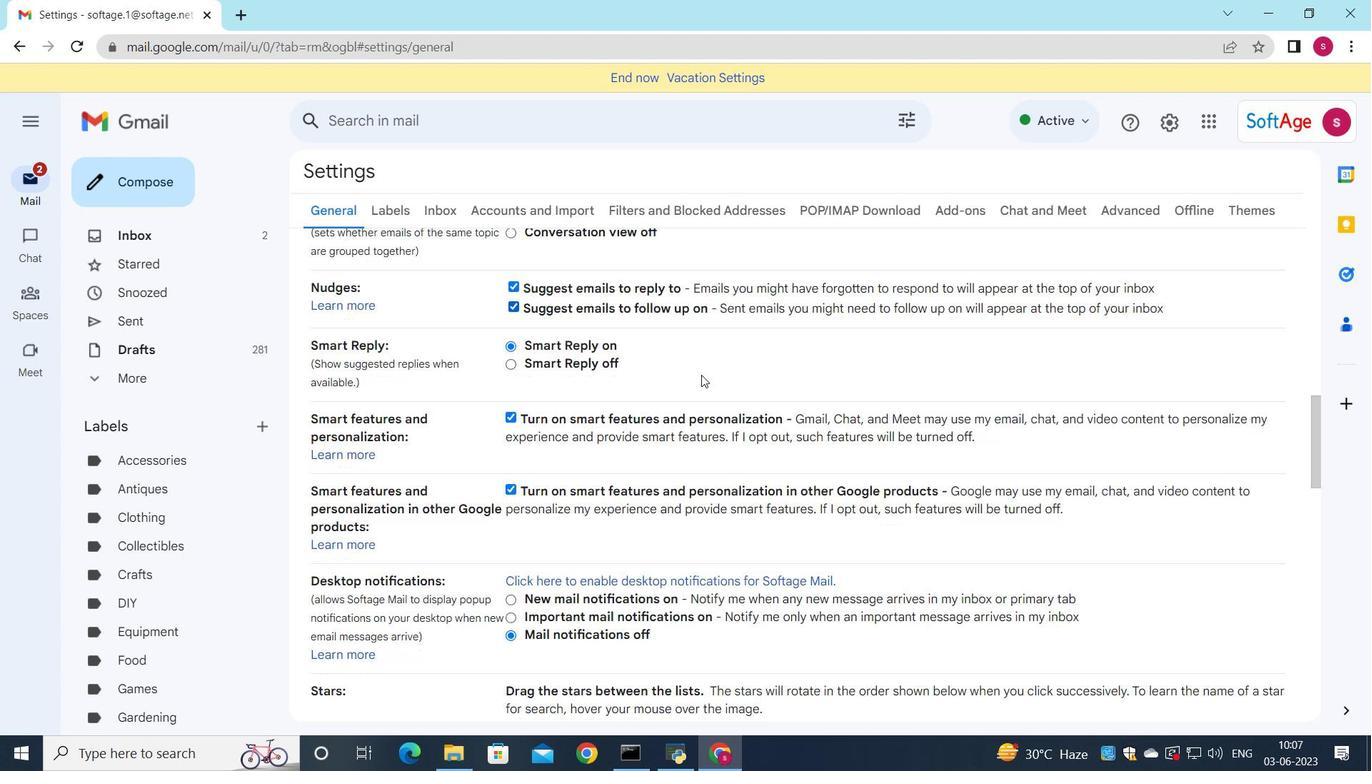 
Action: Mouse moved to (562, 427)
Screenshot: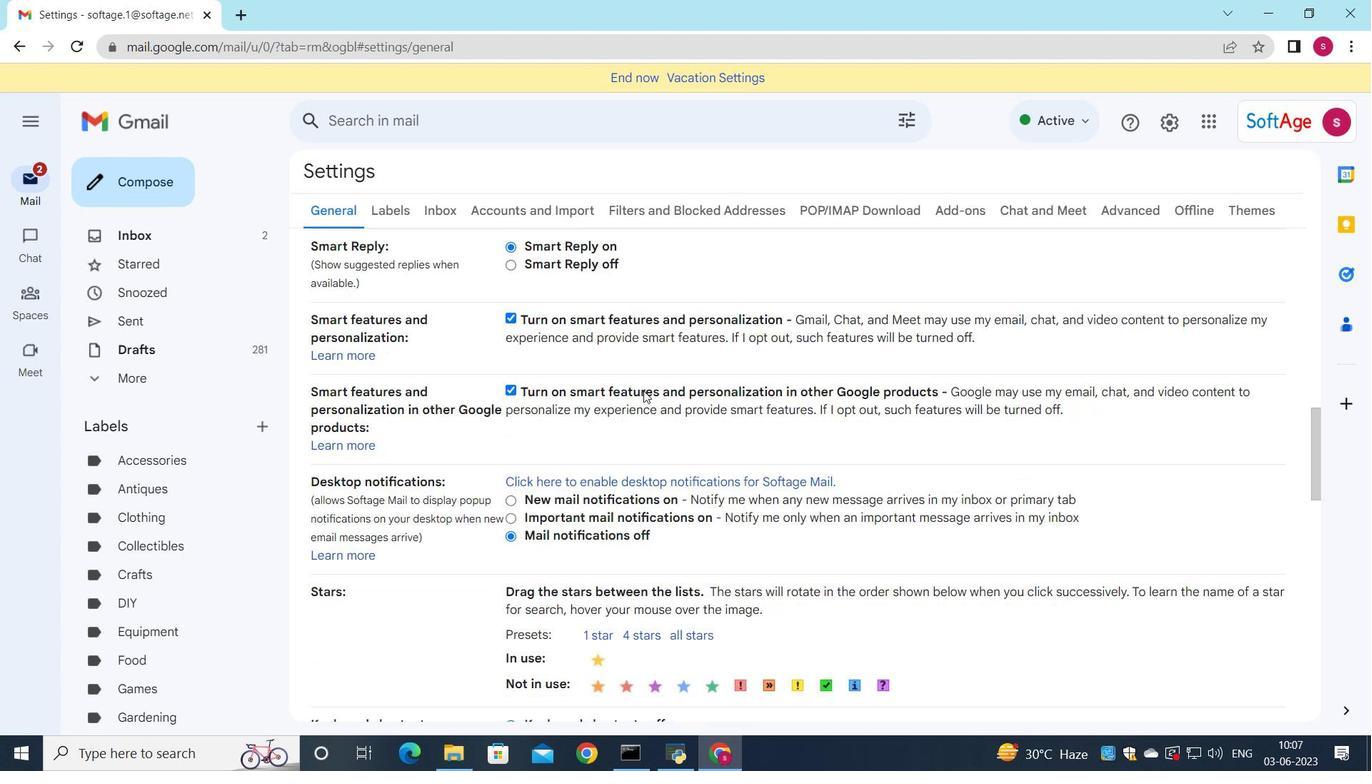 
Action: Mouse scrolled (562, 426) with delta (0, 0)
Screenshot: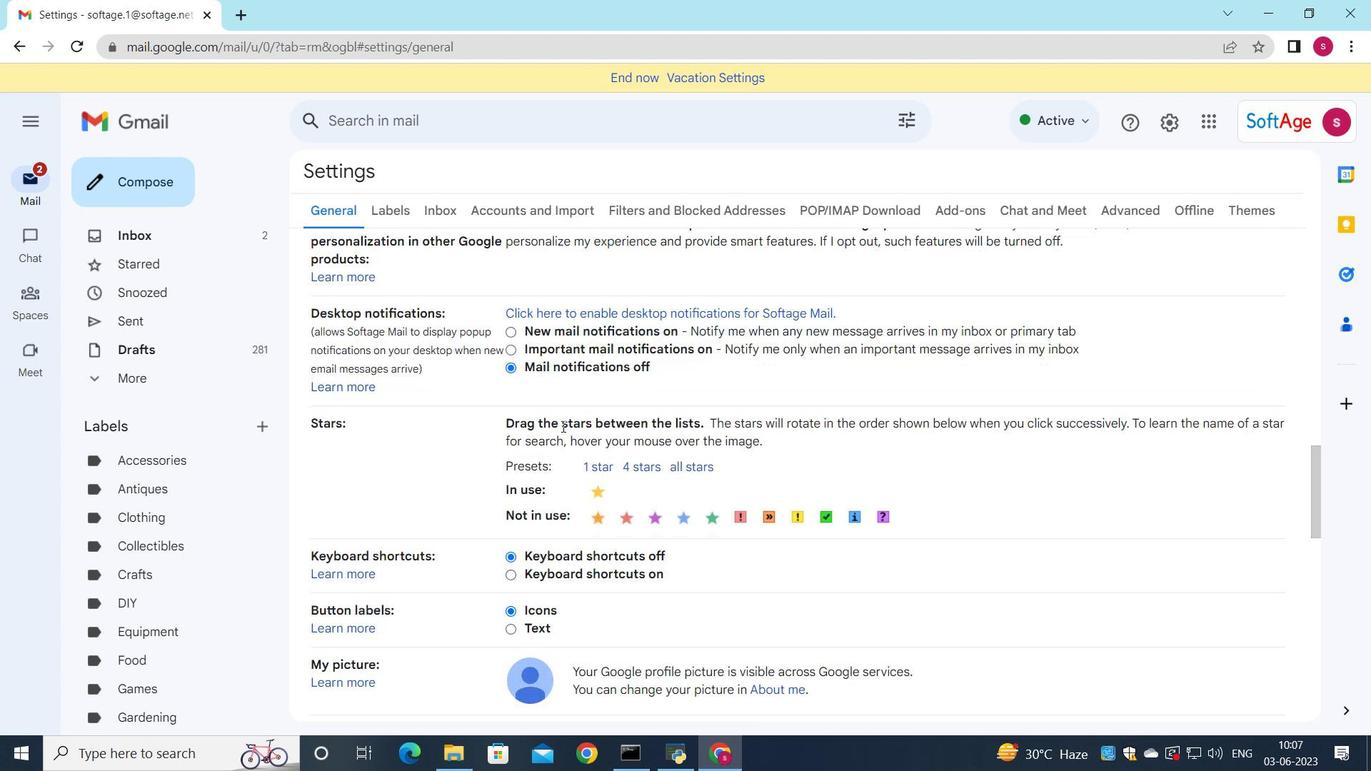 
Action: Mouse moved to (562, 427)
Screenshot: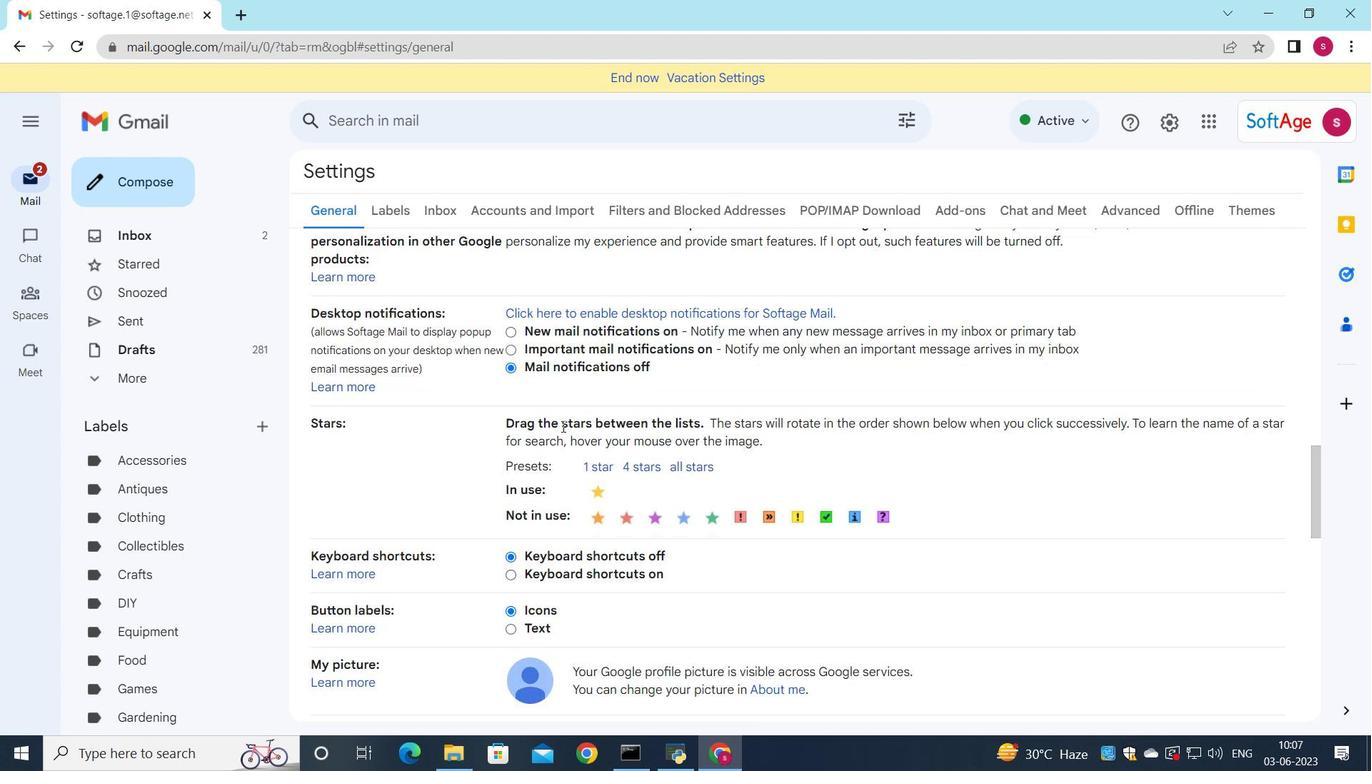 
Action: Mouse scrolled (562, 426) with delta (0, 0)
Screenshot: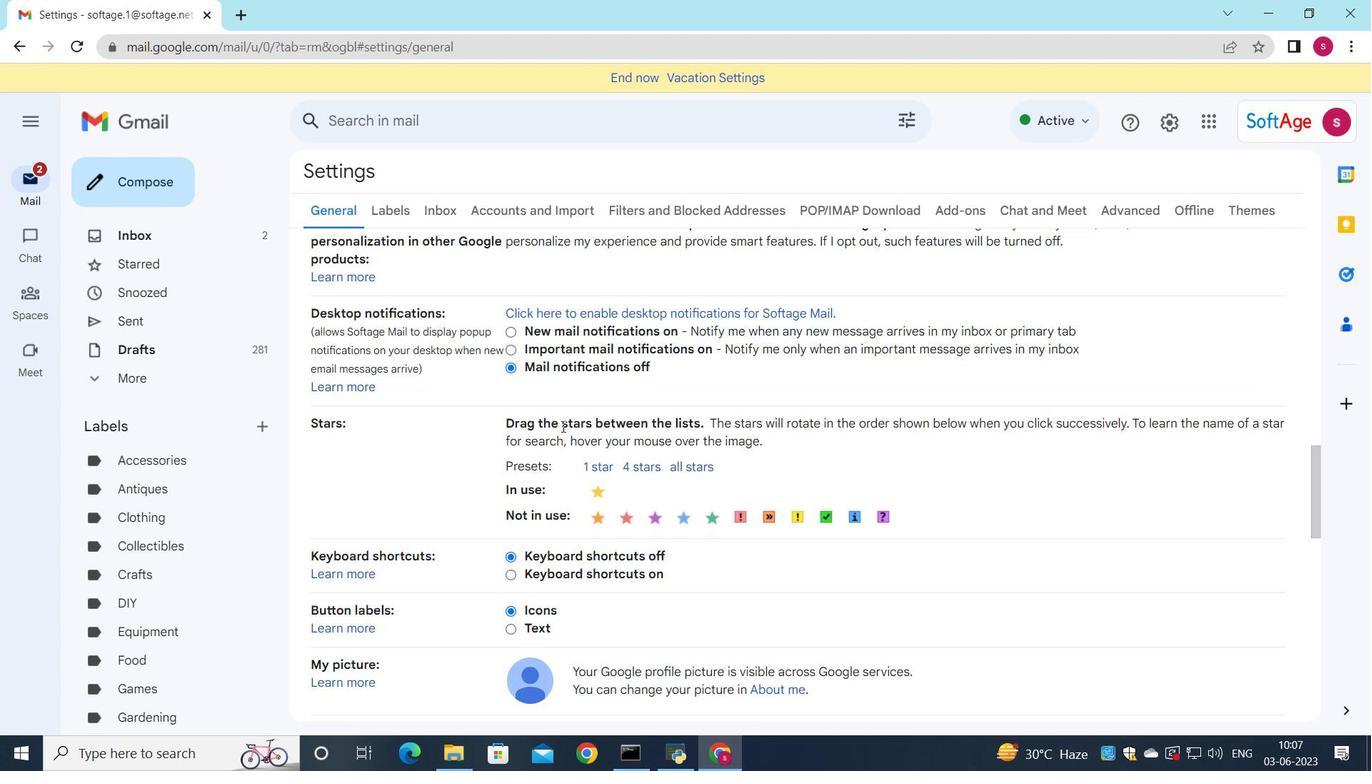 
Action: Mouse moved to (564, 427)
Screenshot: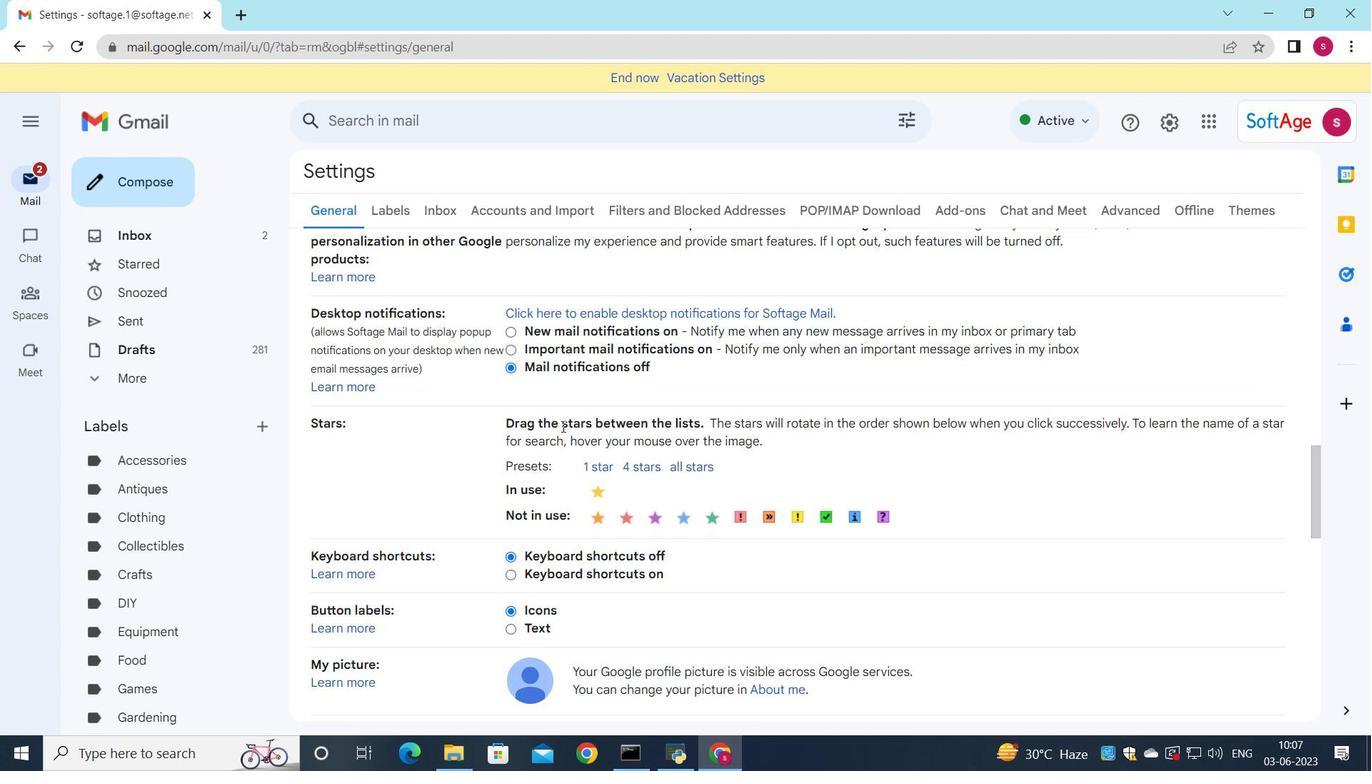 
Action: Mouse scrolled (562, 426) with delta (0, 0)
Screenshot: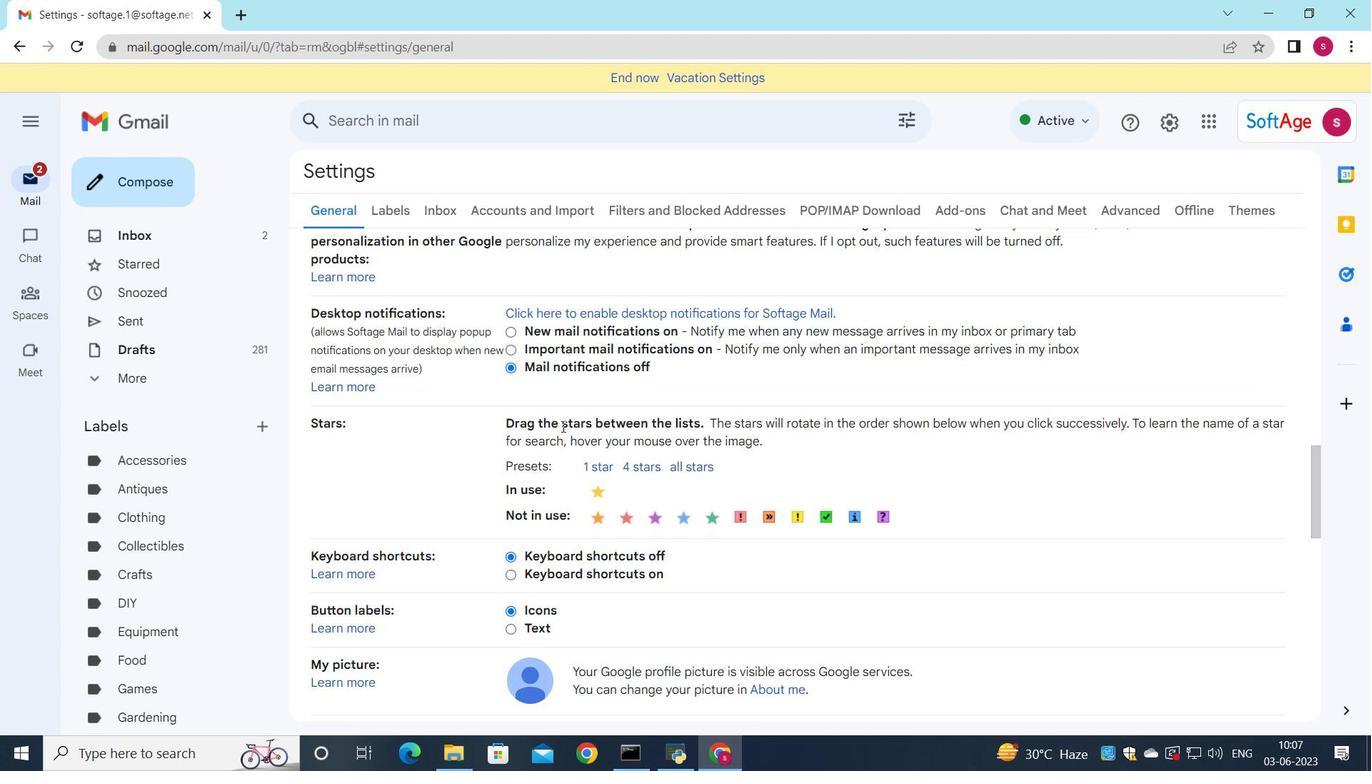 
Action: Mouse moved to (565, 428)
Screenshot: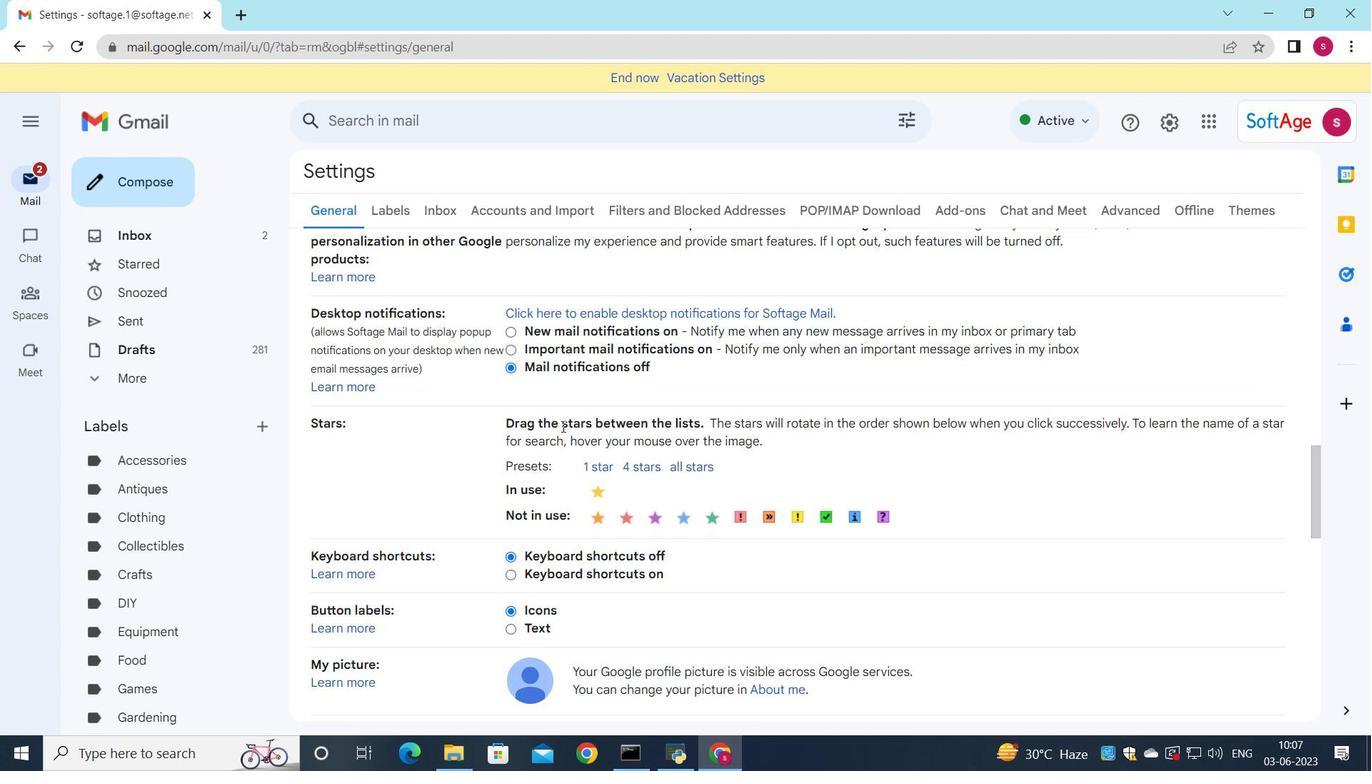 
Action: Mouse scrolled (564, 427) with delta (0, 0)
Screenshot: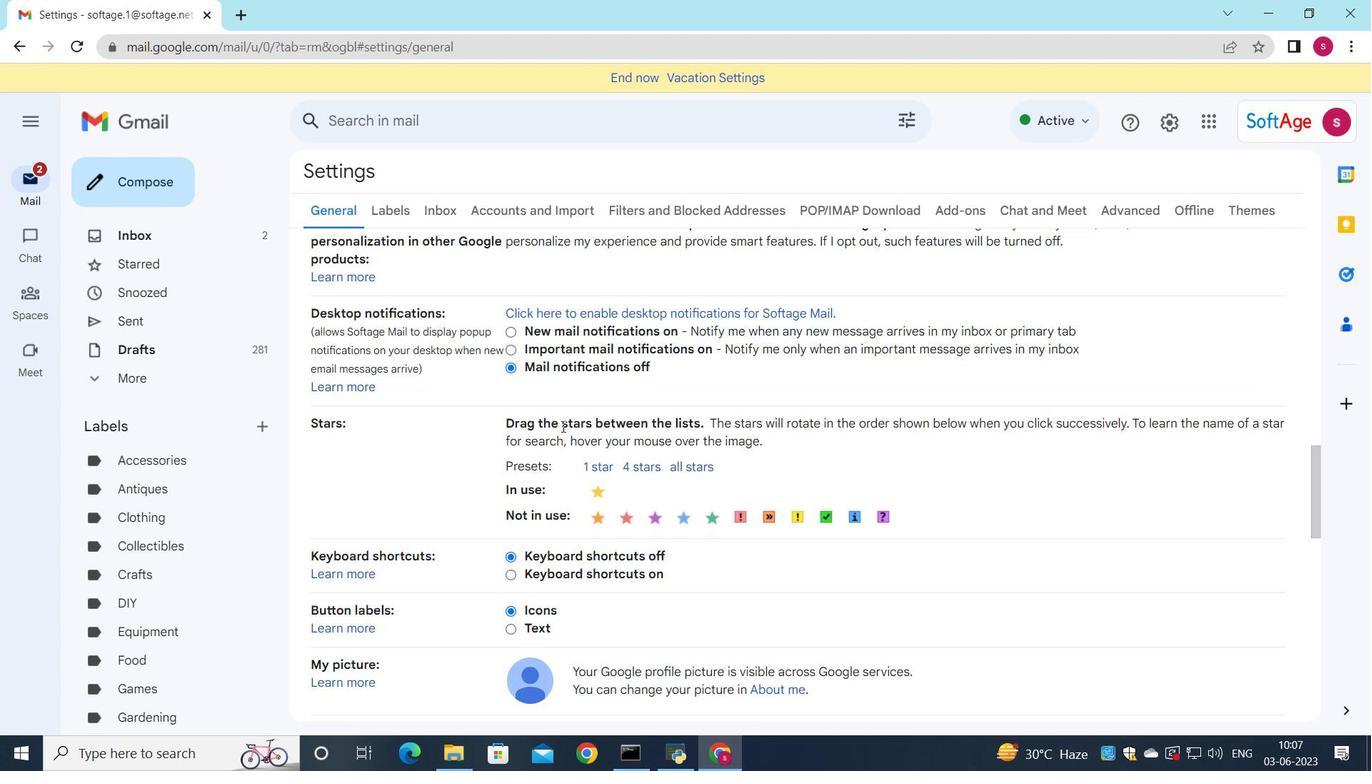 
Action: Mouse moved to (713, 436)
Screenshot: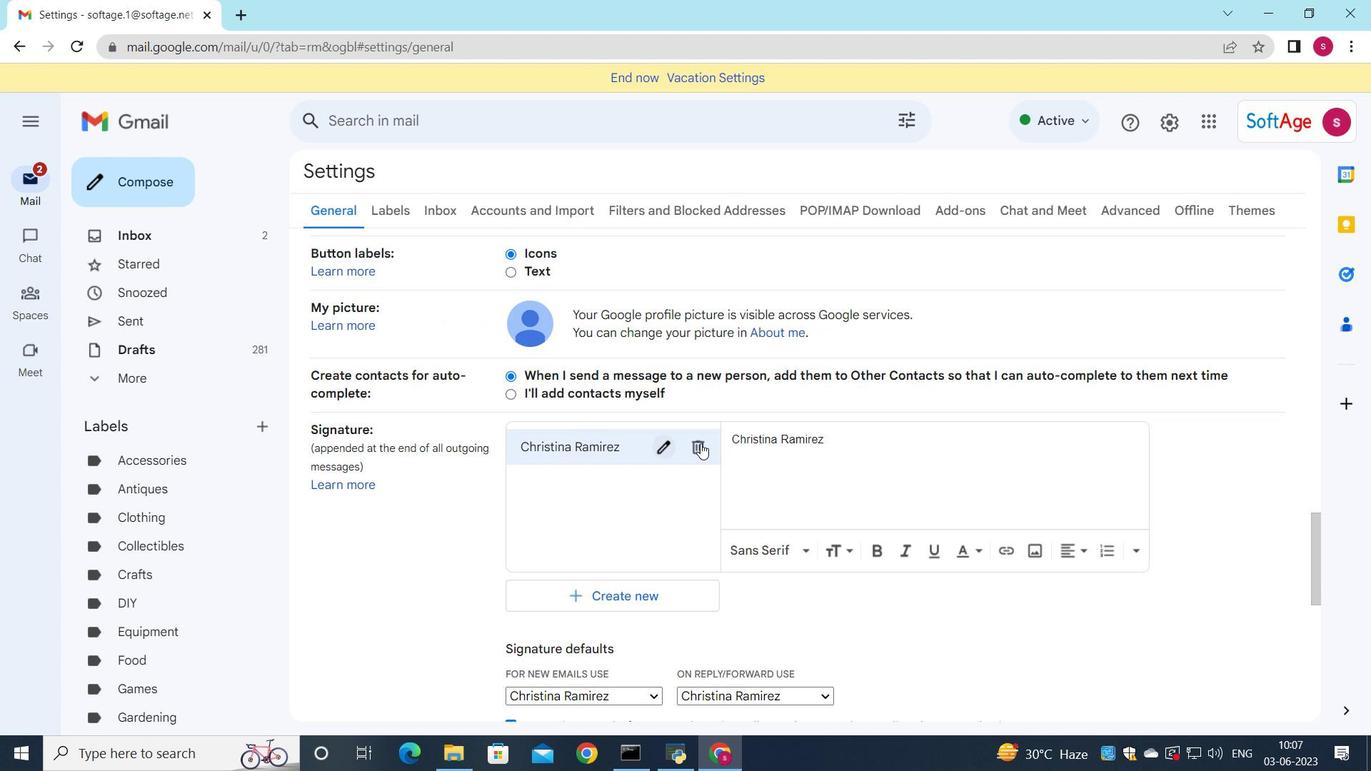 
Action: Mouse pressed left at (713, 436)
Screenshot: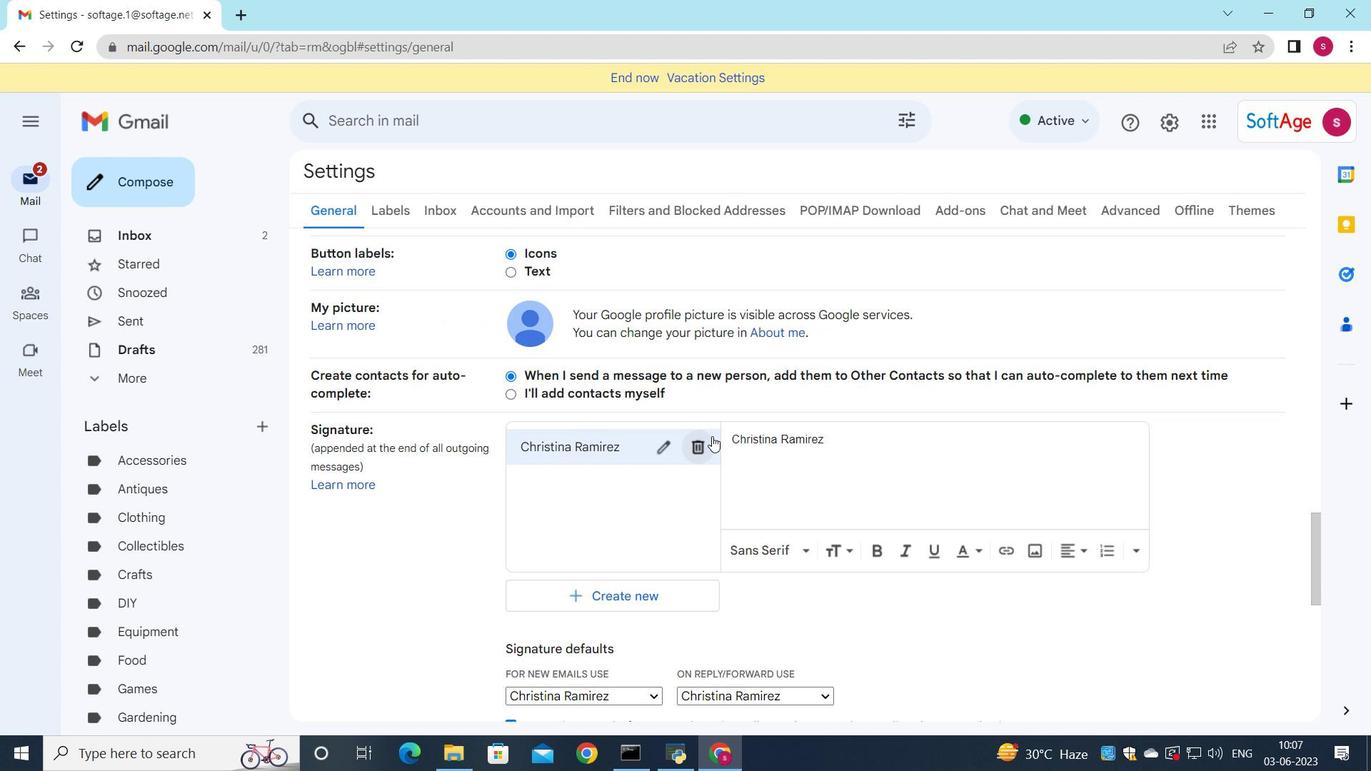 
Action: Mouse moved to (817, 435)
Screenshot: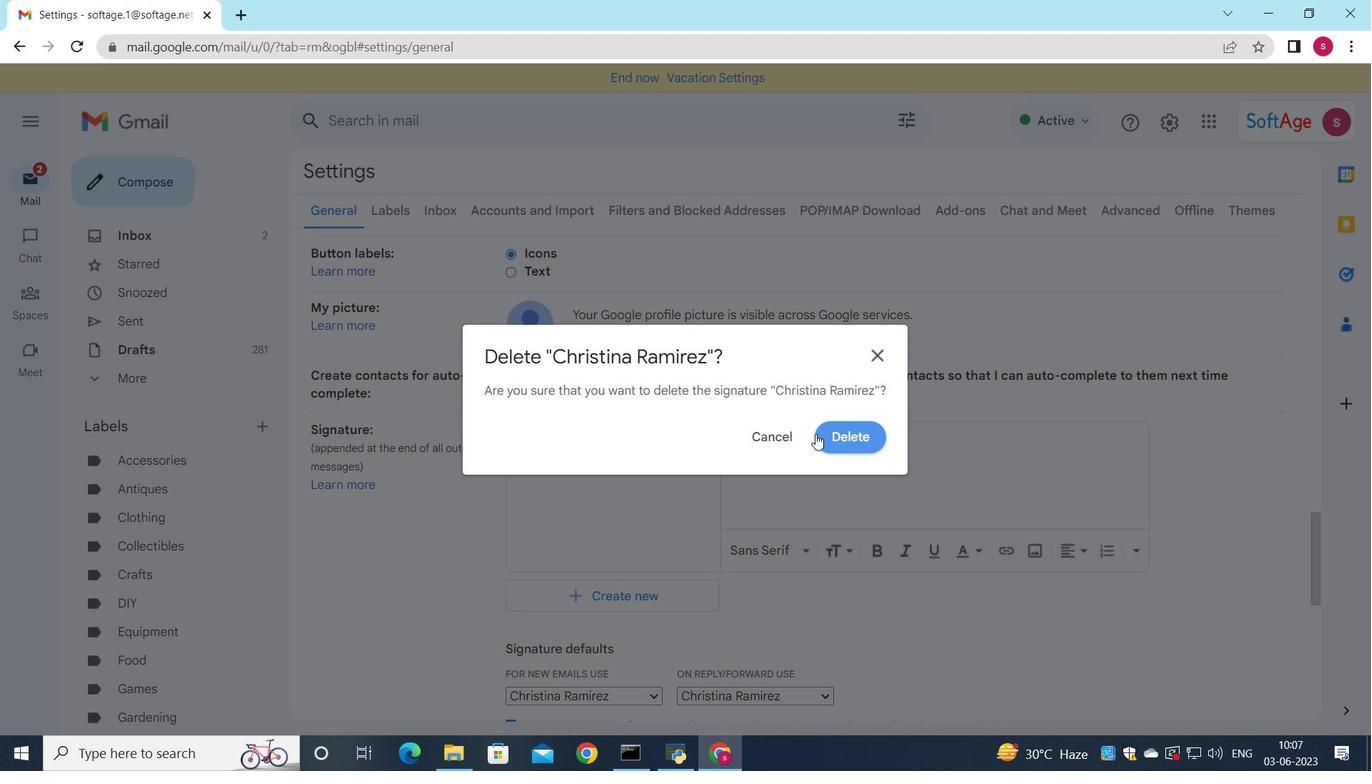 
Action: Mouse pressed left at (817, 435)
Screenshot: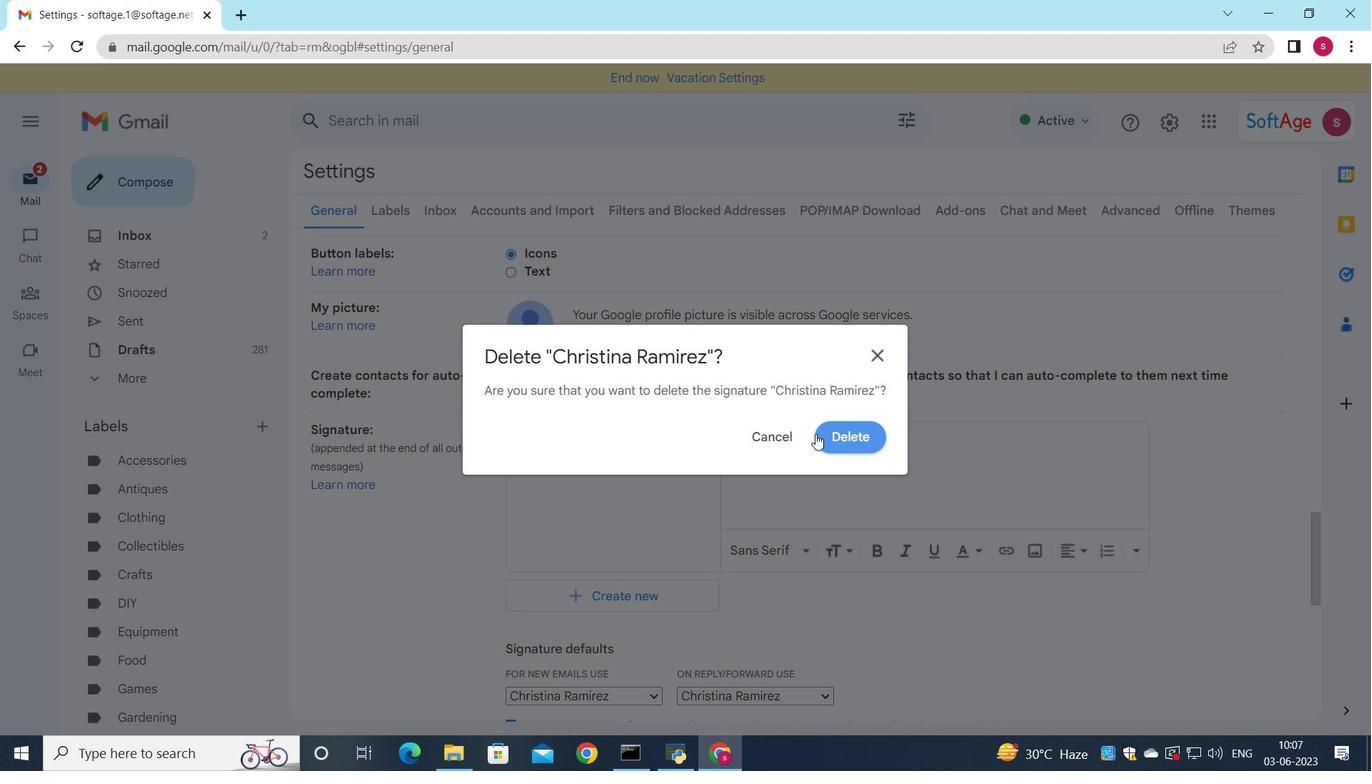 
Action: Mouse moved to (612, 458)
Screenshot: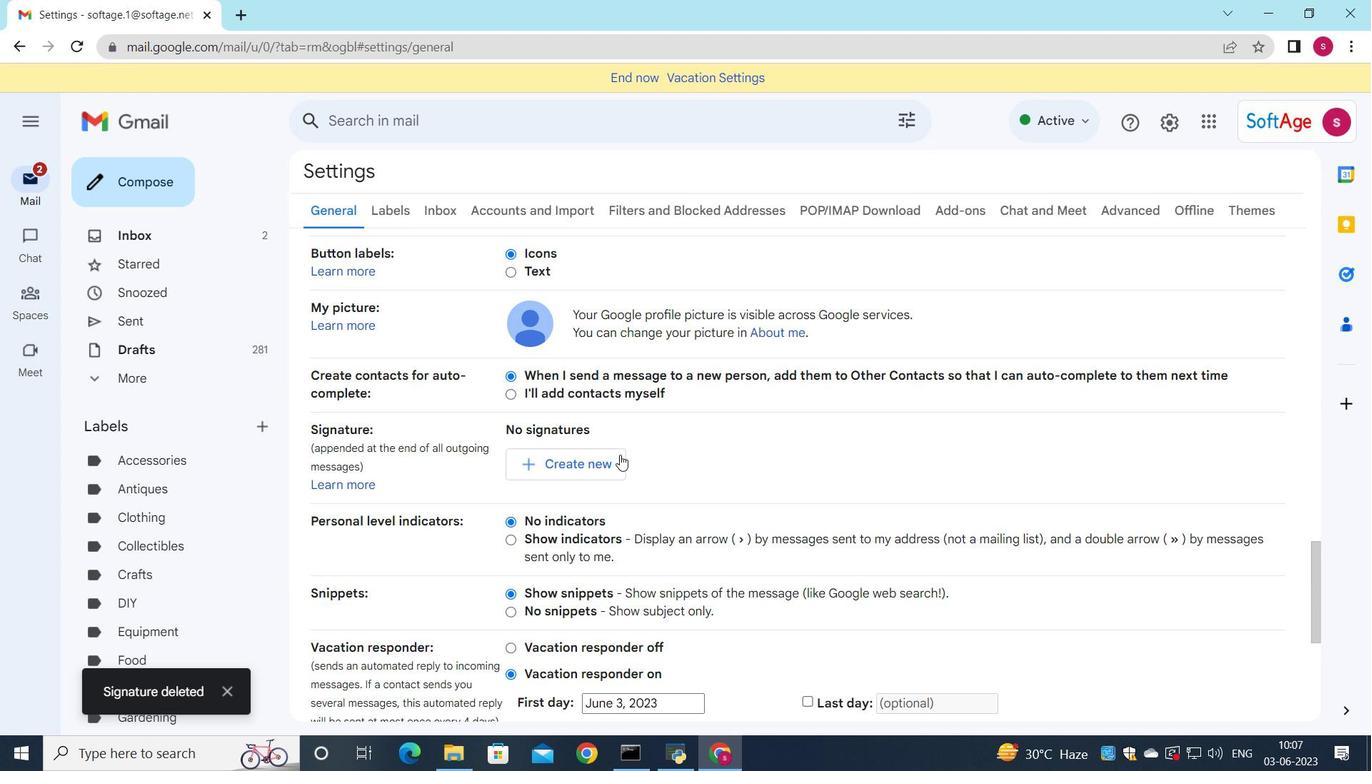 
Action: Mouse pressed left at (612, 458)
Screenshot: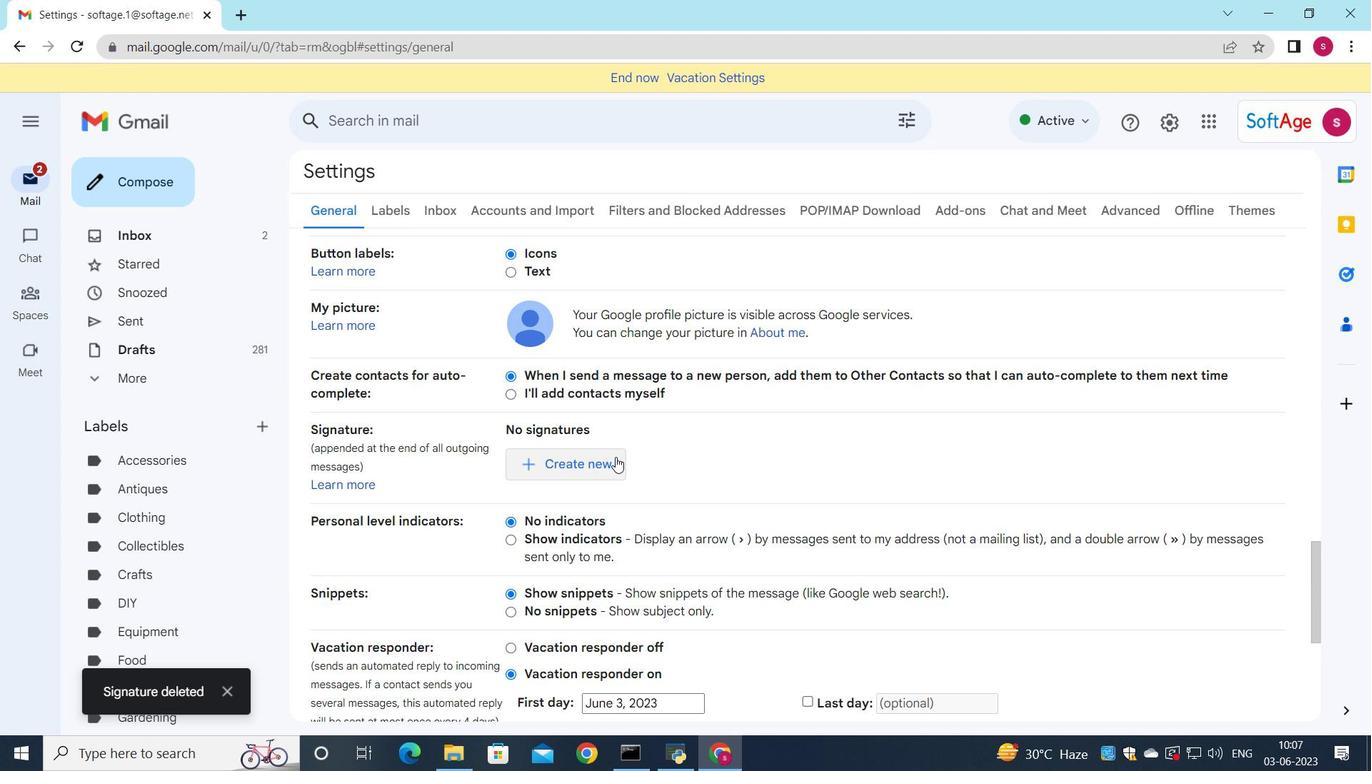 
Action: Mouse moved to (915, 242)
Screenshot: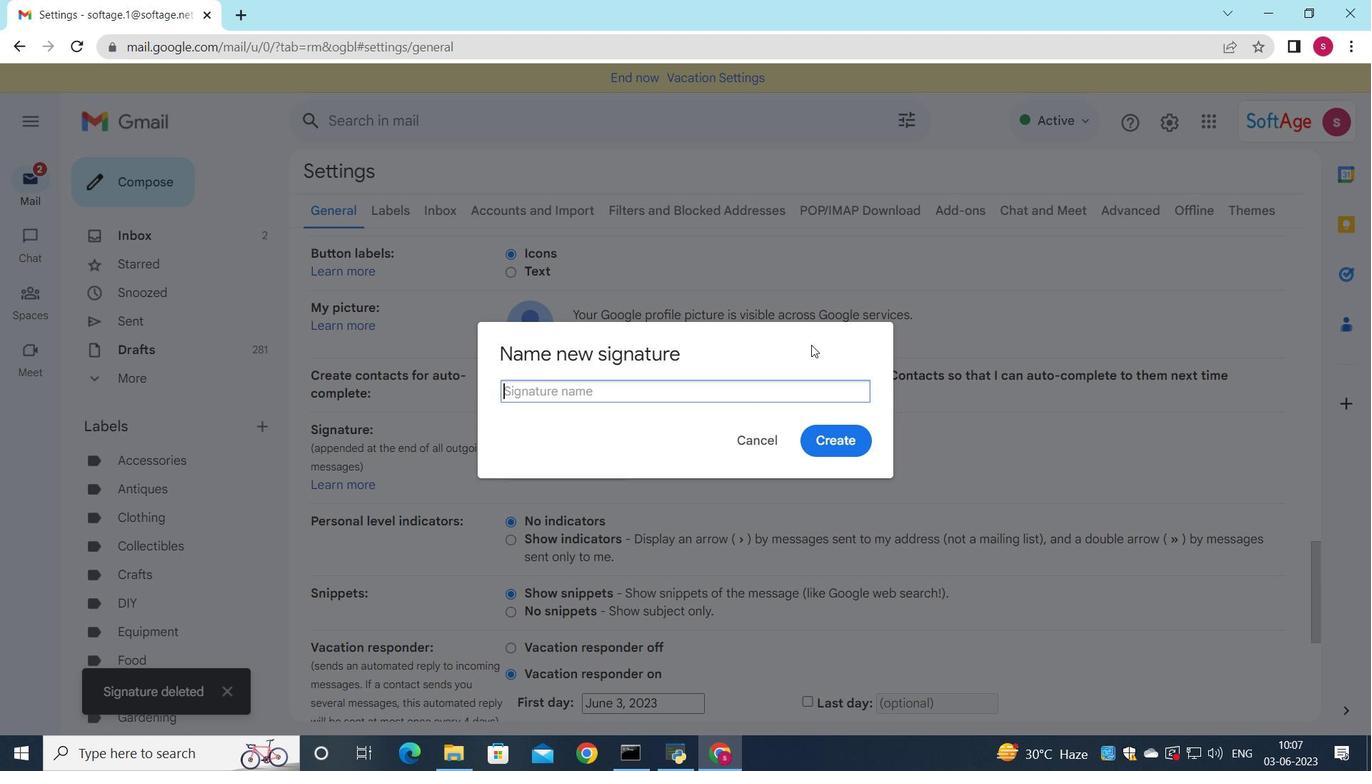 
Action: Key pressed <Key.shift>Christopher<Key.space><Key.shift>Carter
Screenshot: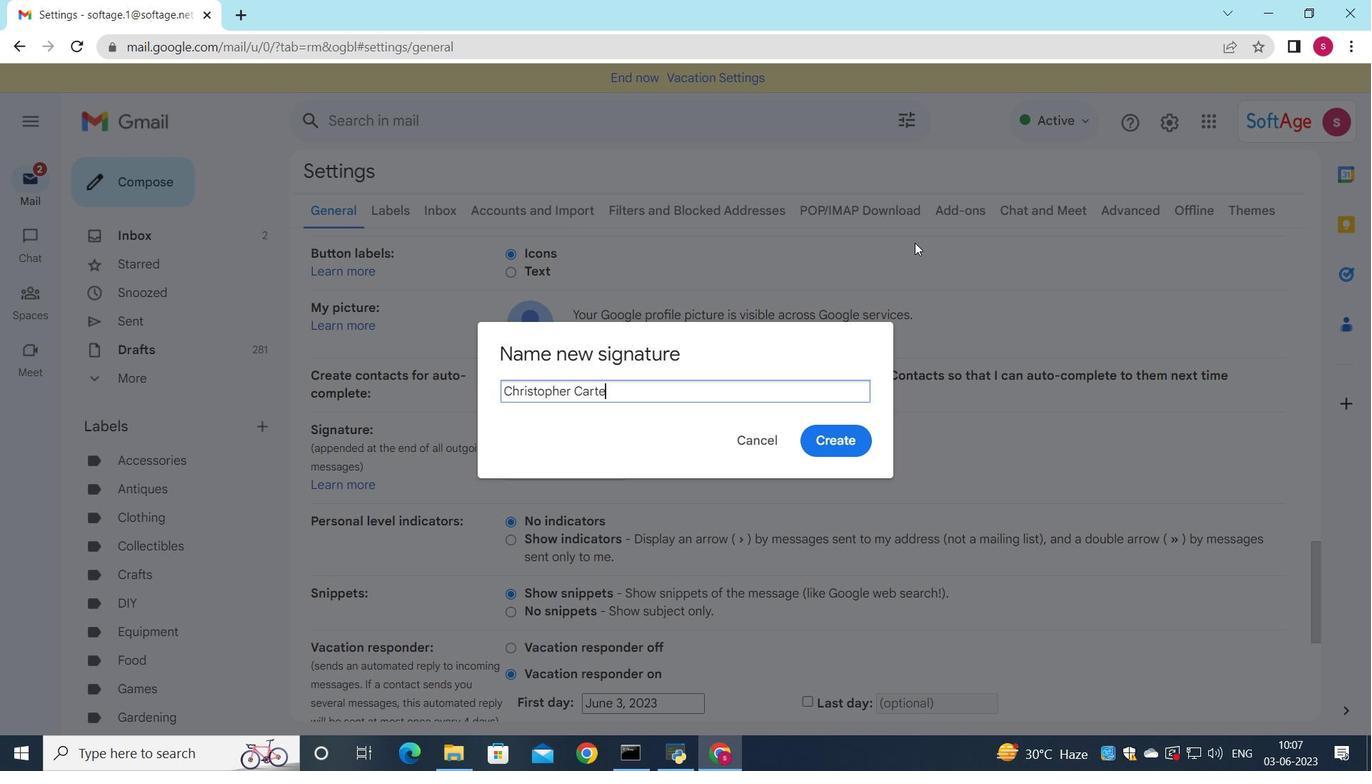 
Action: Mouse moved to (829, 436)
Screenshot: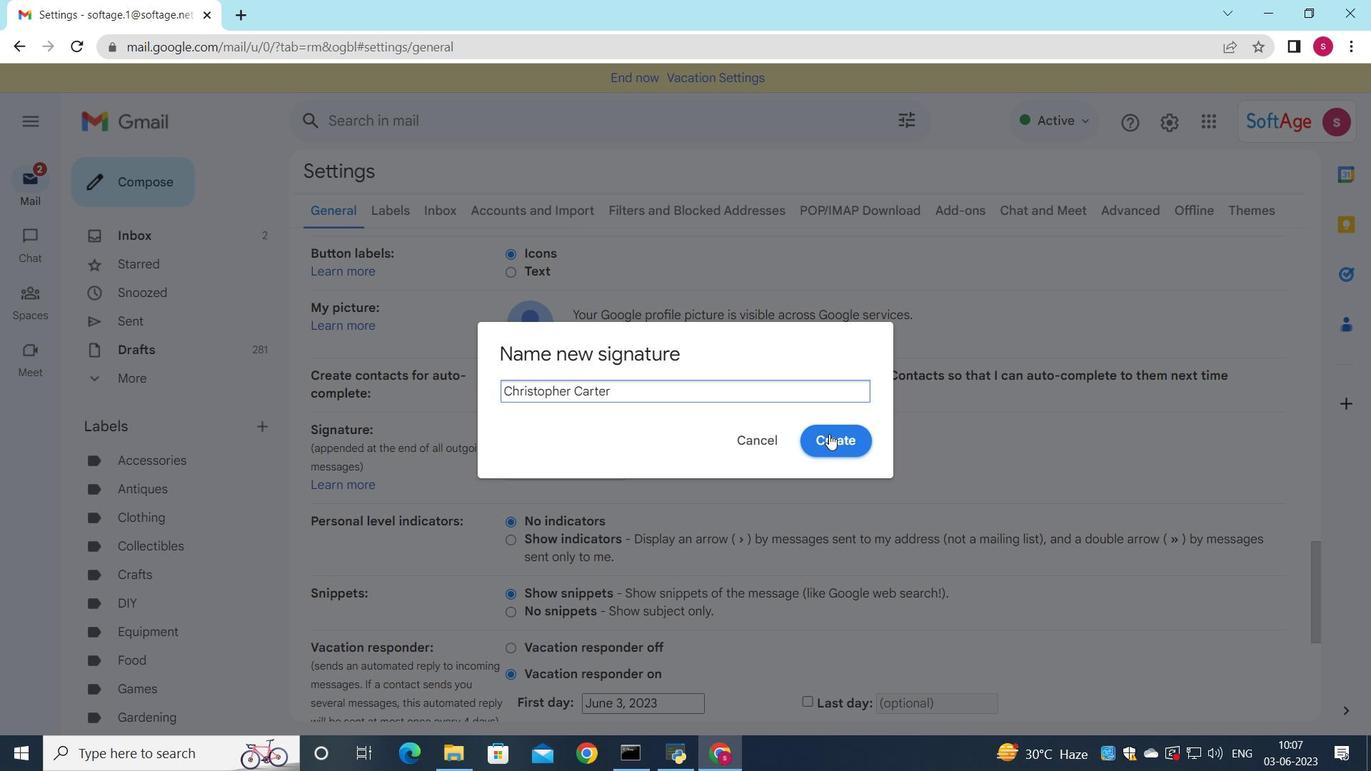 
Action: Mouse pressed left at (829, 436)
Screenshot: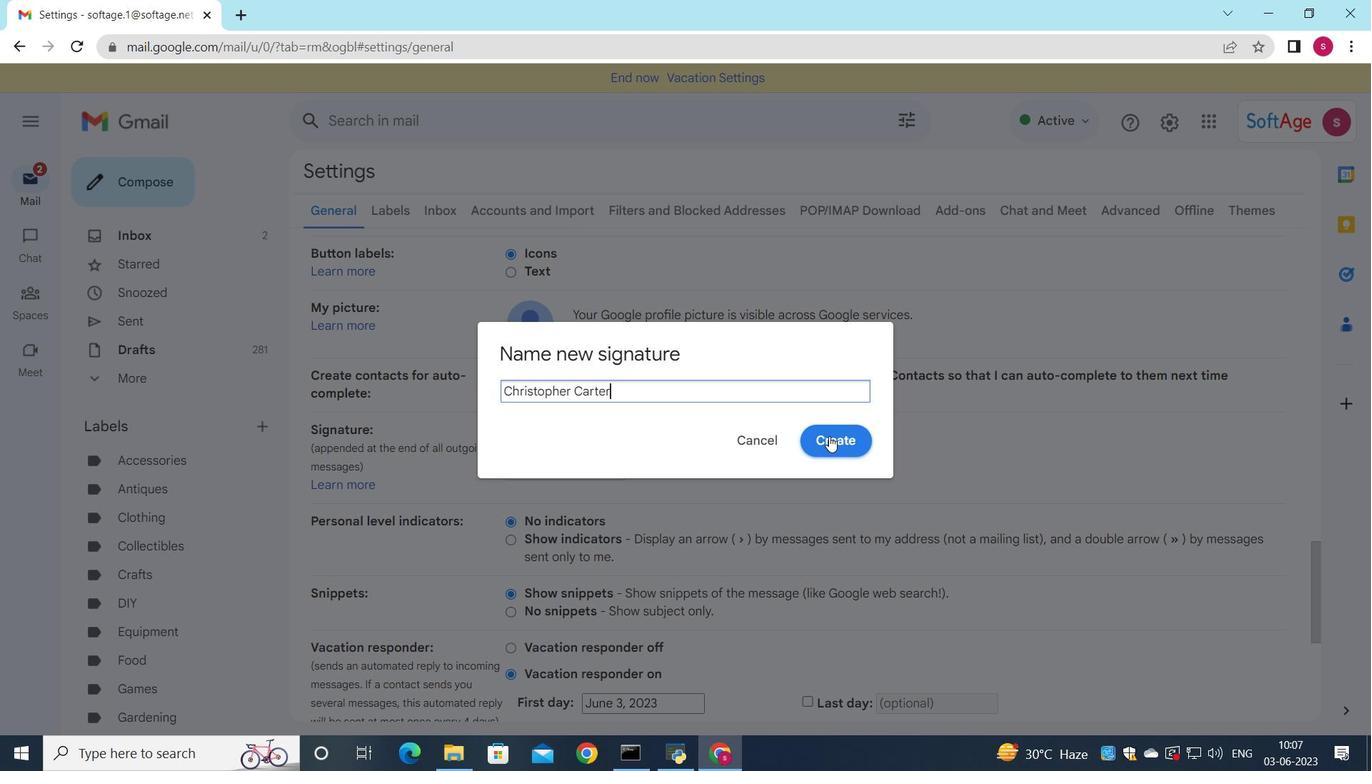 
Action: Mouse moved to (803, 450)
Screenshot: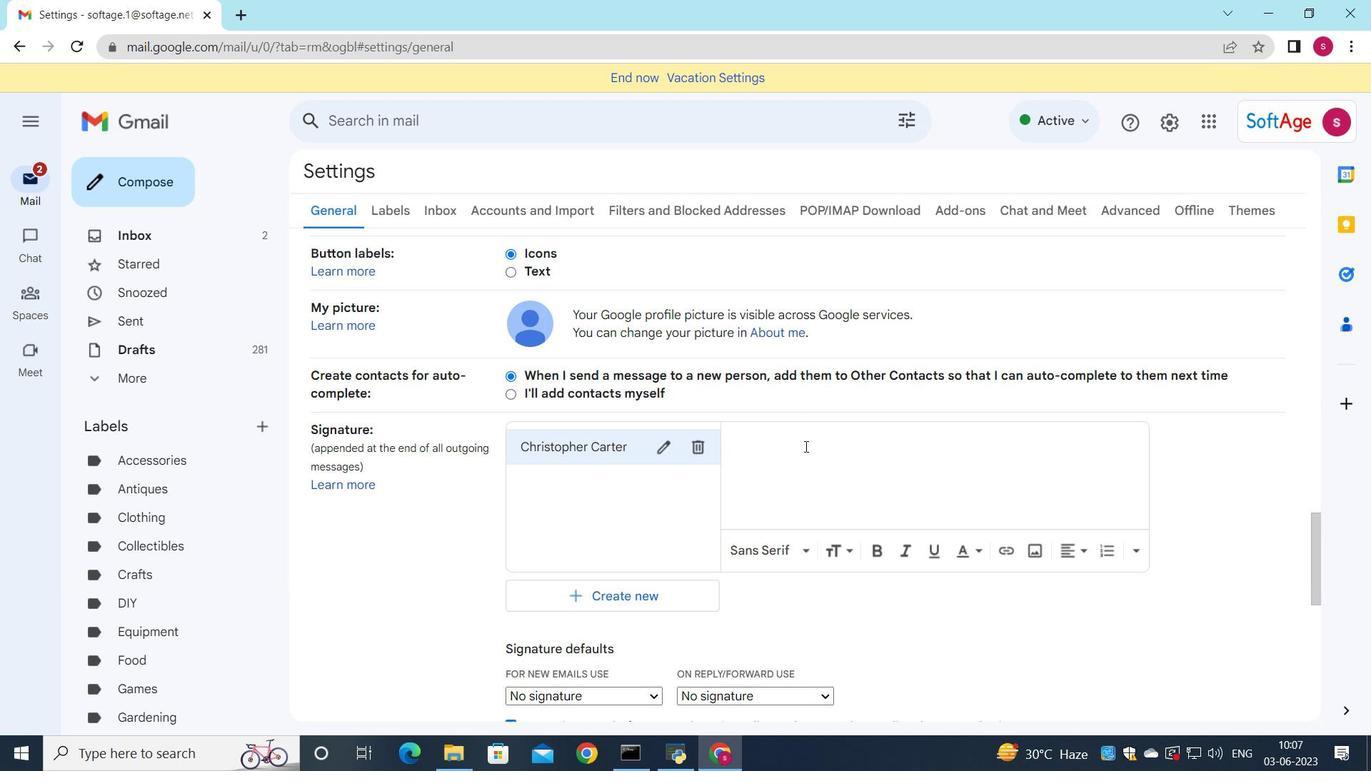 
Action: Mouse pressed left at (803, 450)
Screenshot: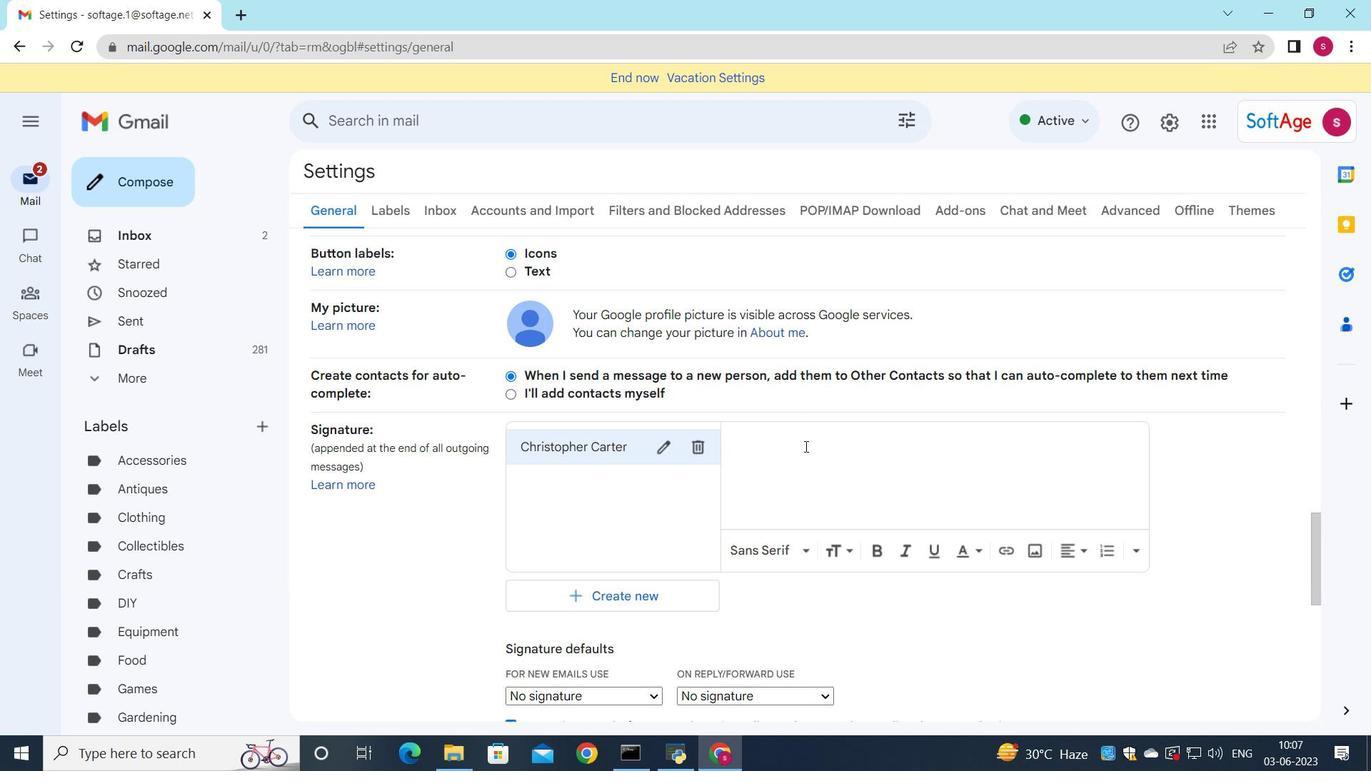 
Action: Mouse moved to (800, 382)
Screenshot: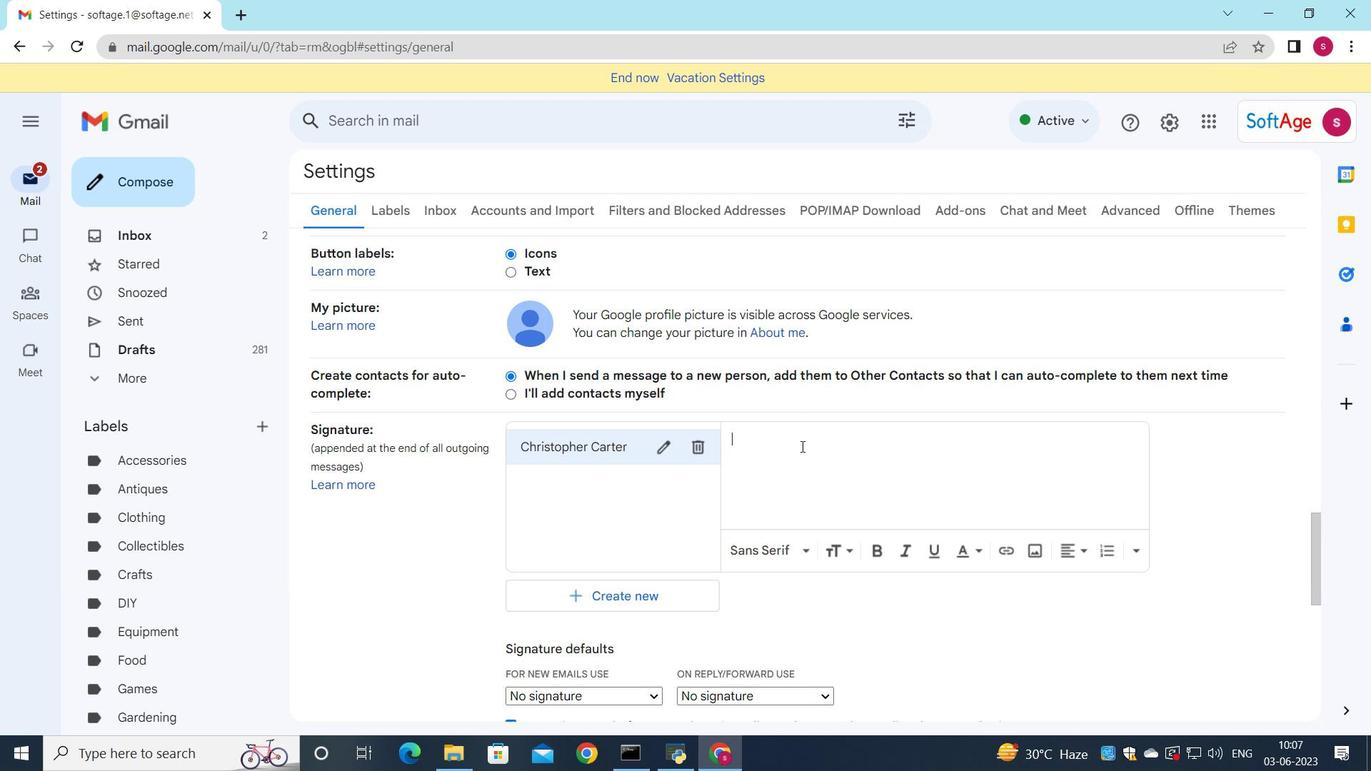 
Action: Key pressed <Key.shift>Christopher<Key.space><Key.shift>Carter
Screenshot: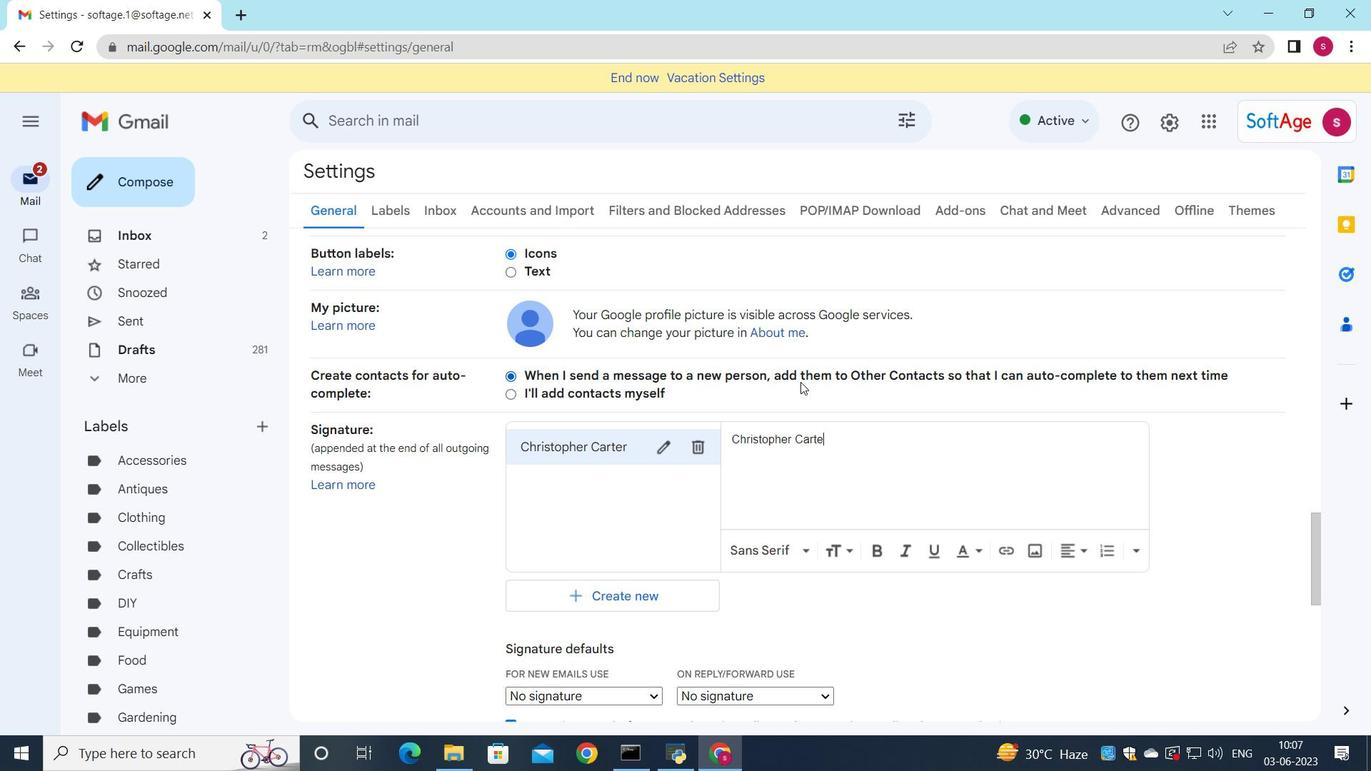 
Action: Mouse moved to (791, 440)
Screenshot: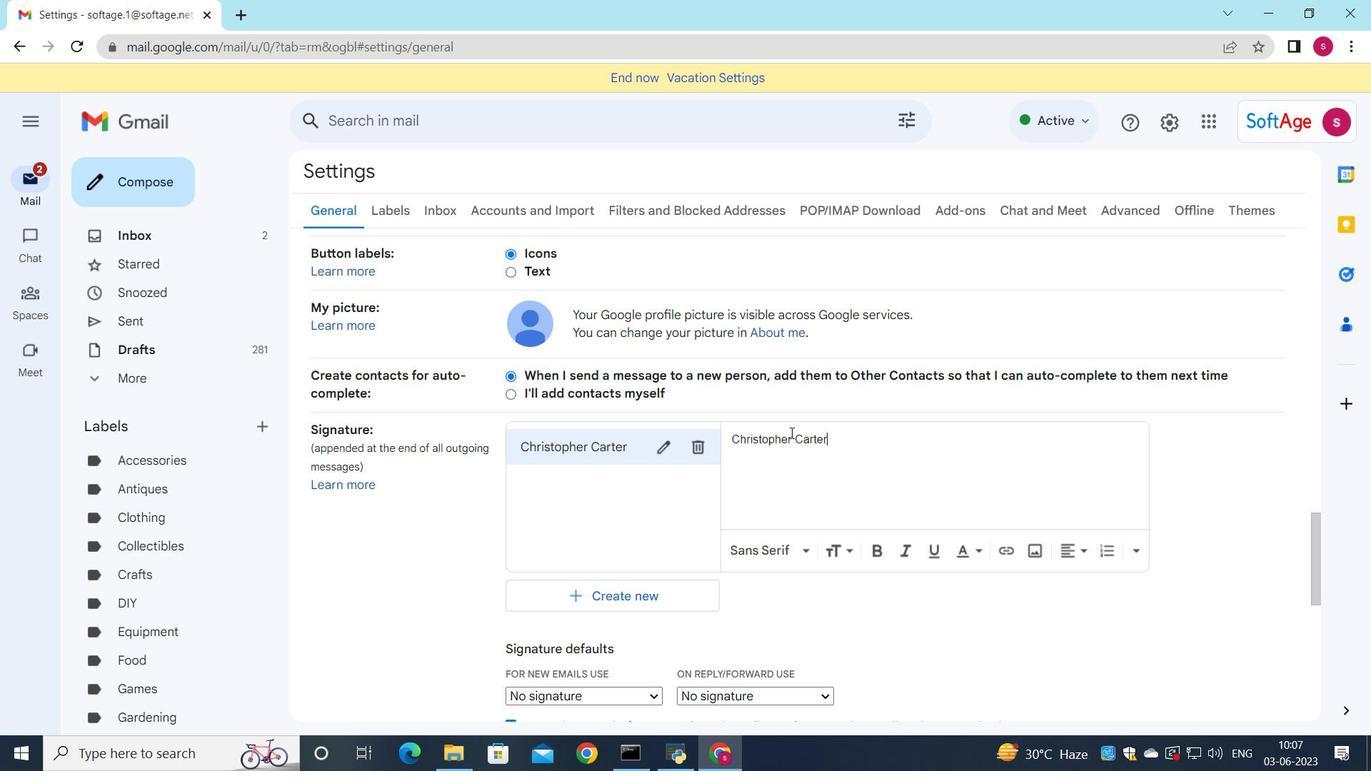 
Action: Mouse scrolled (791, 439) with delta (0, 0)
Screenshot: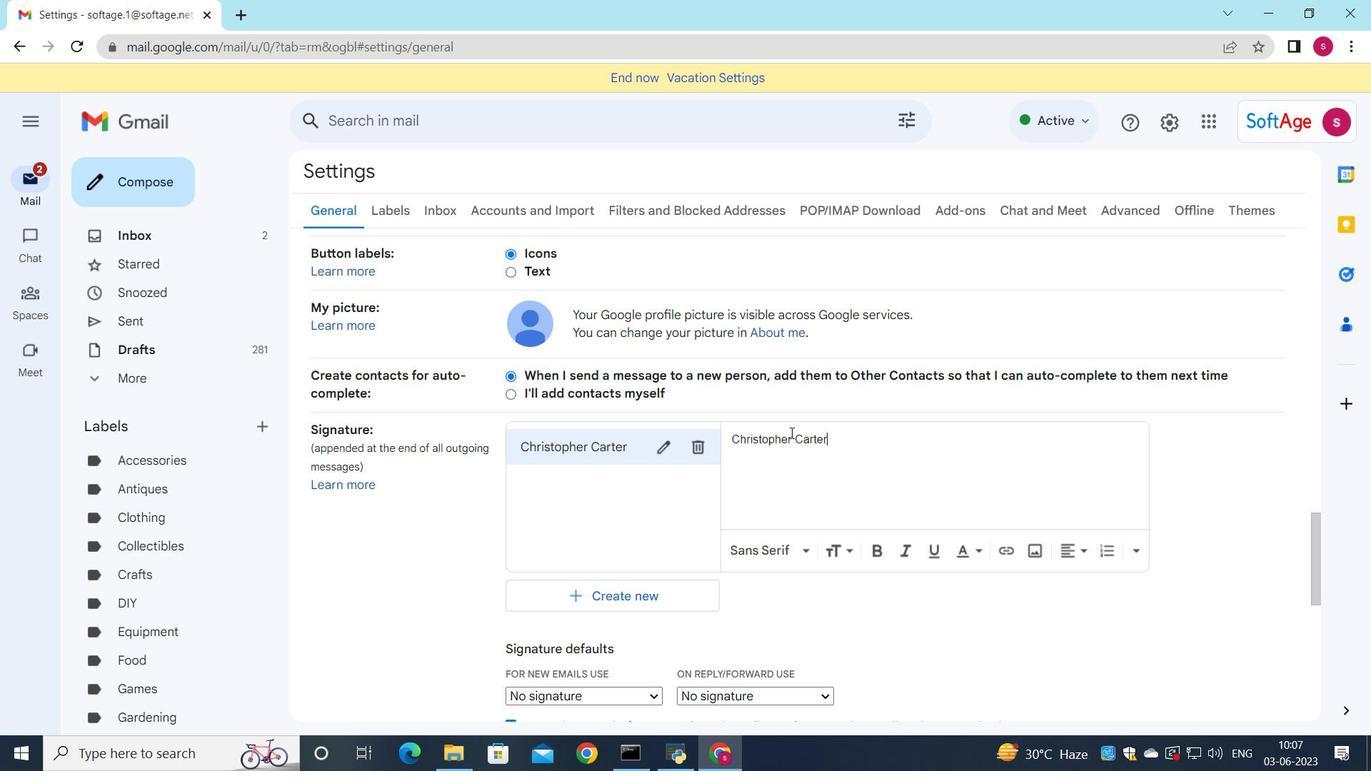 
Action: Mouse moved to (580, 606)
Screenshot: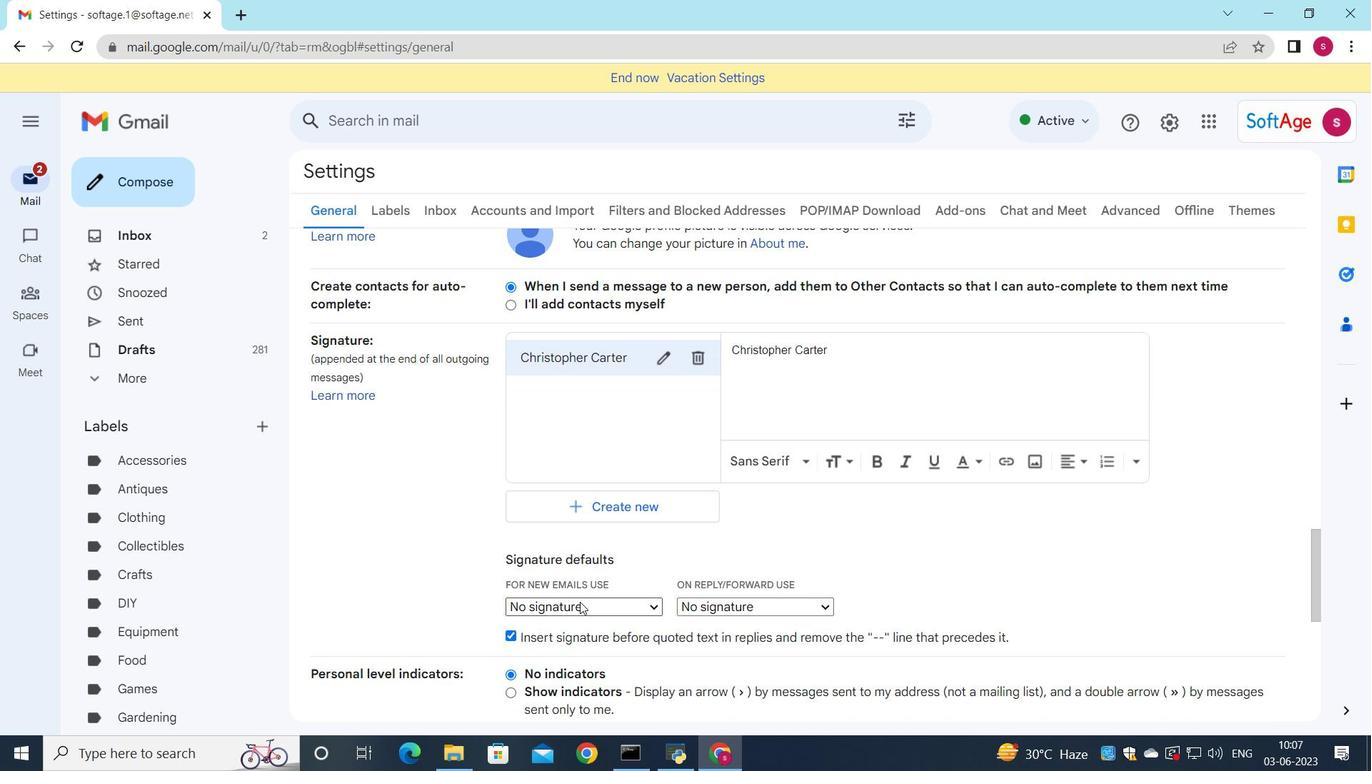 
Action: Mouse pressed left at (580, 606)
Screenshot: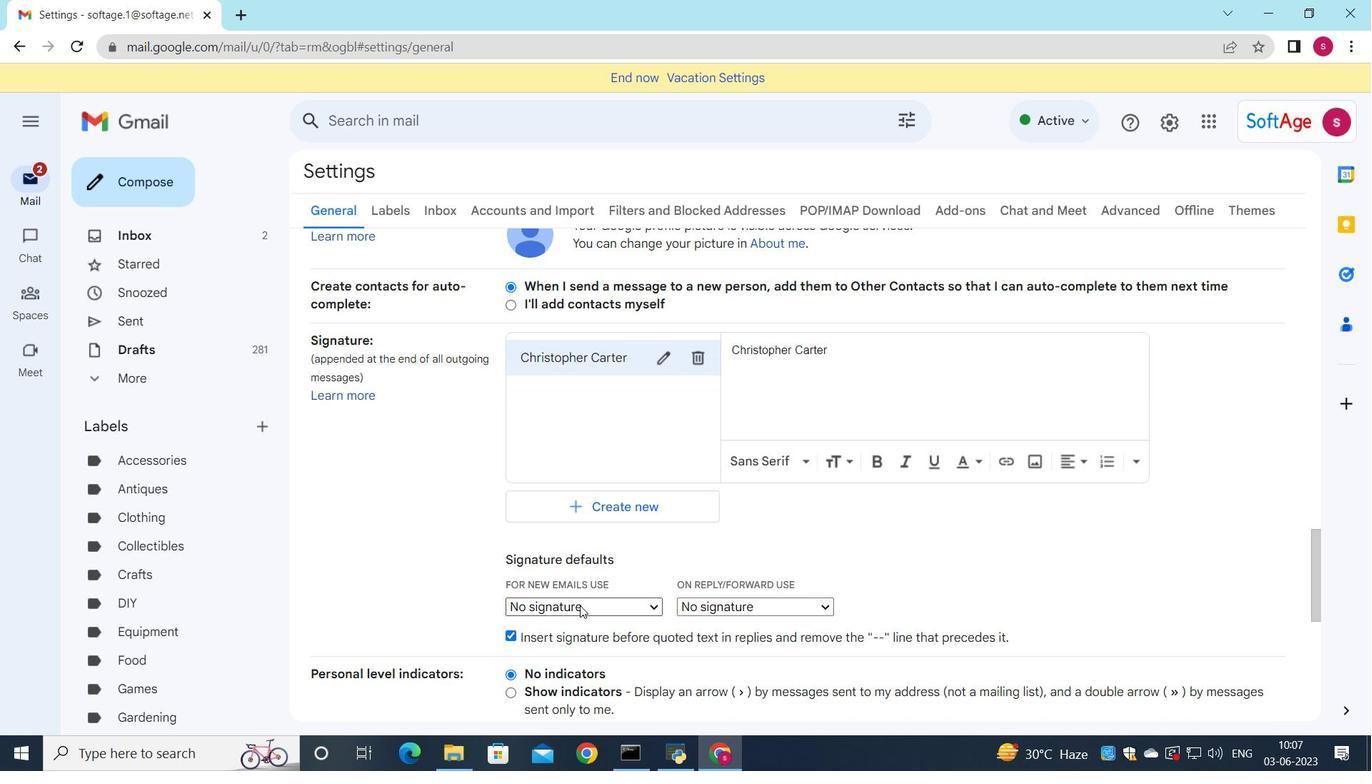 
Action: Mouse moved to (537, 644)
Screenshot: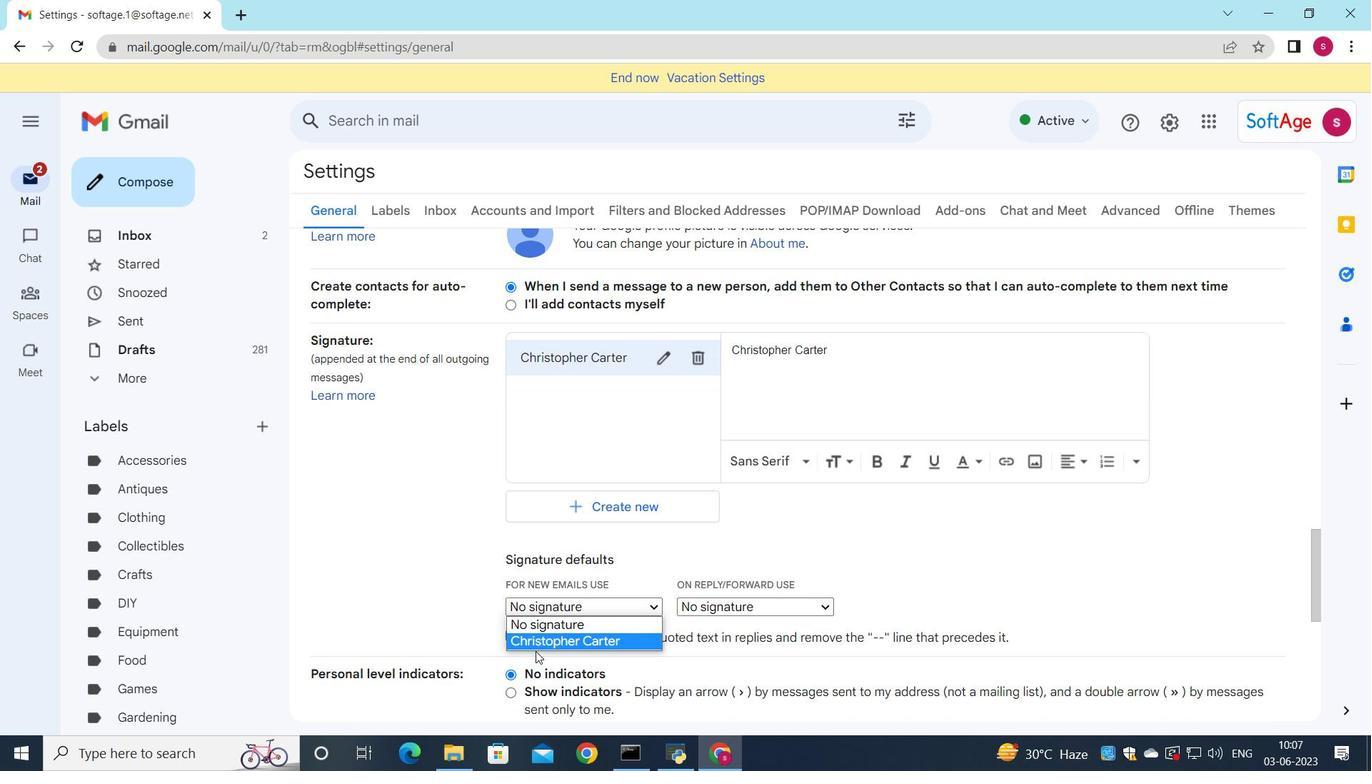 
Action: Mouse pressed left at (537, 644)
Screenshot: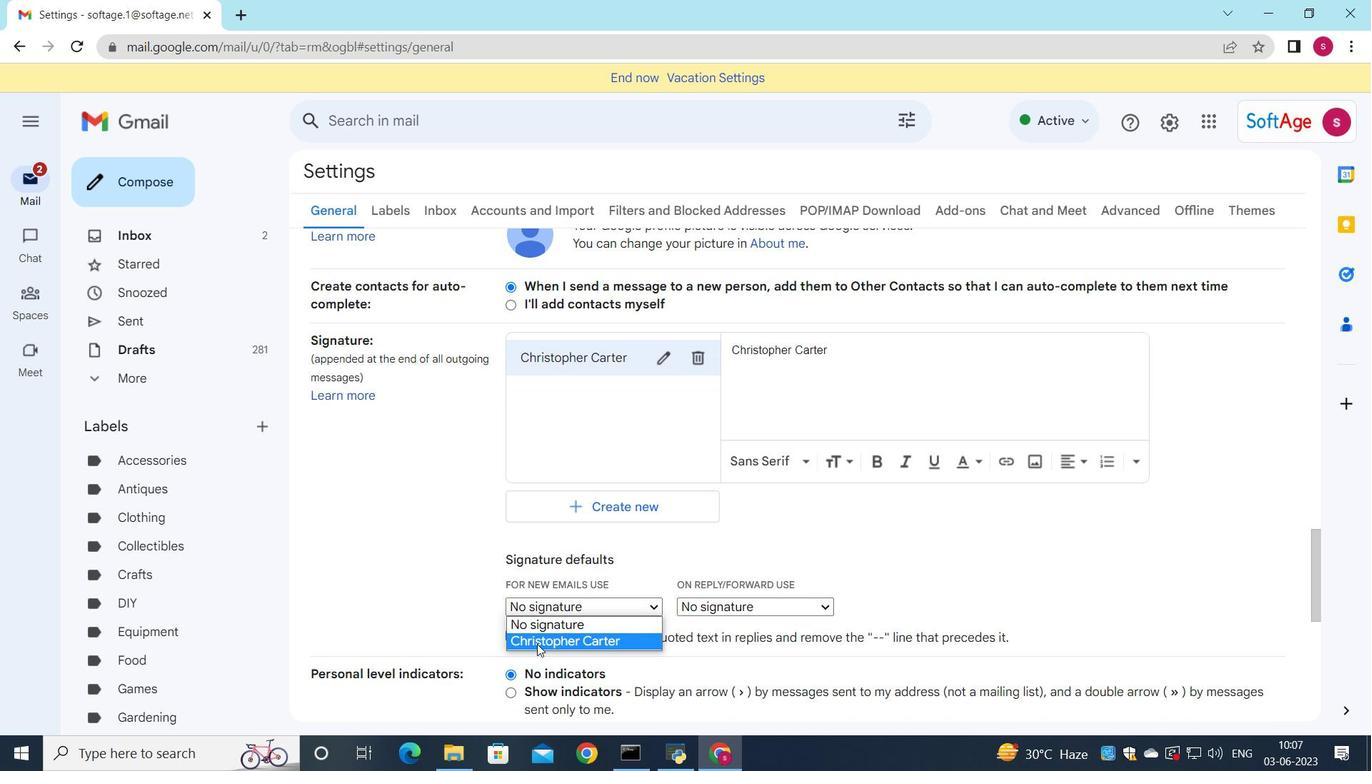 
Action: Mouse moved to (690, 612)
Screenshot: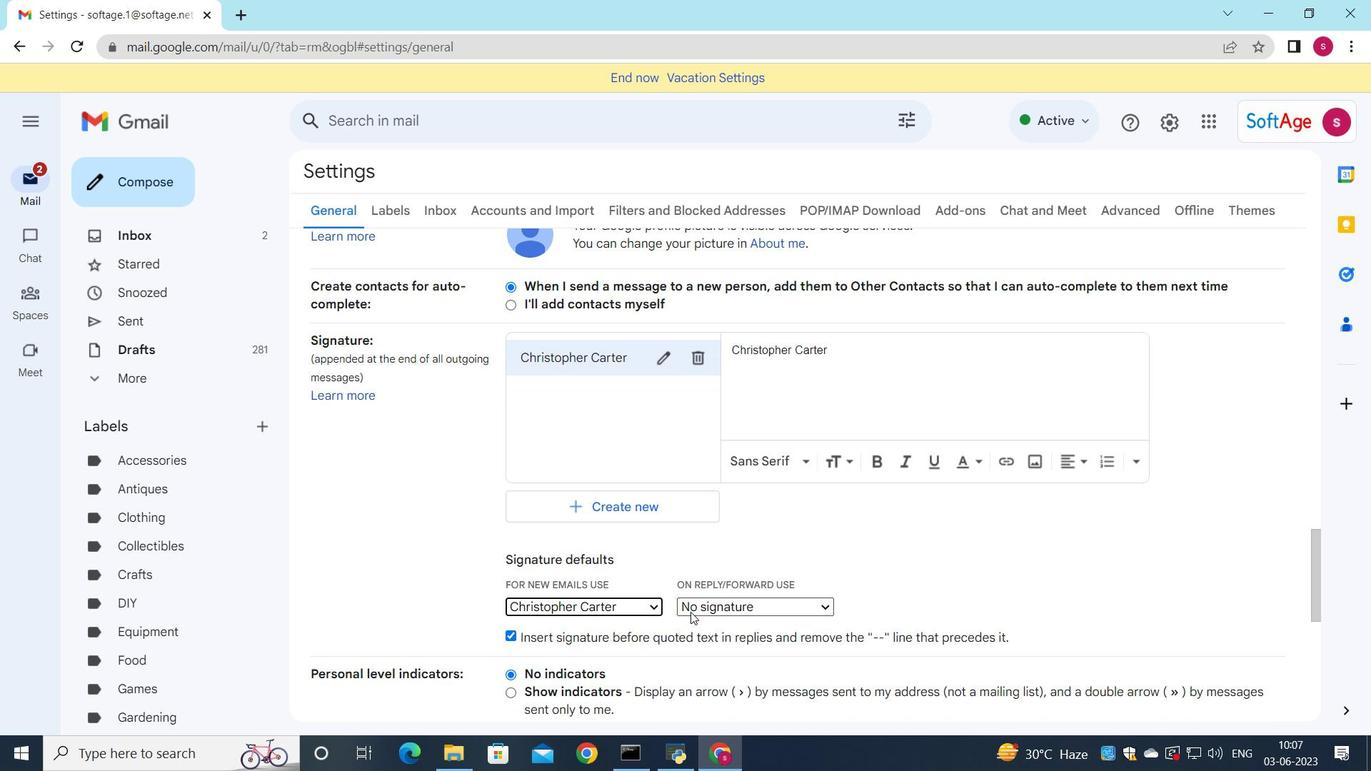 
Action: Mouse pressed left at (690, 612)
Screenshot: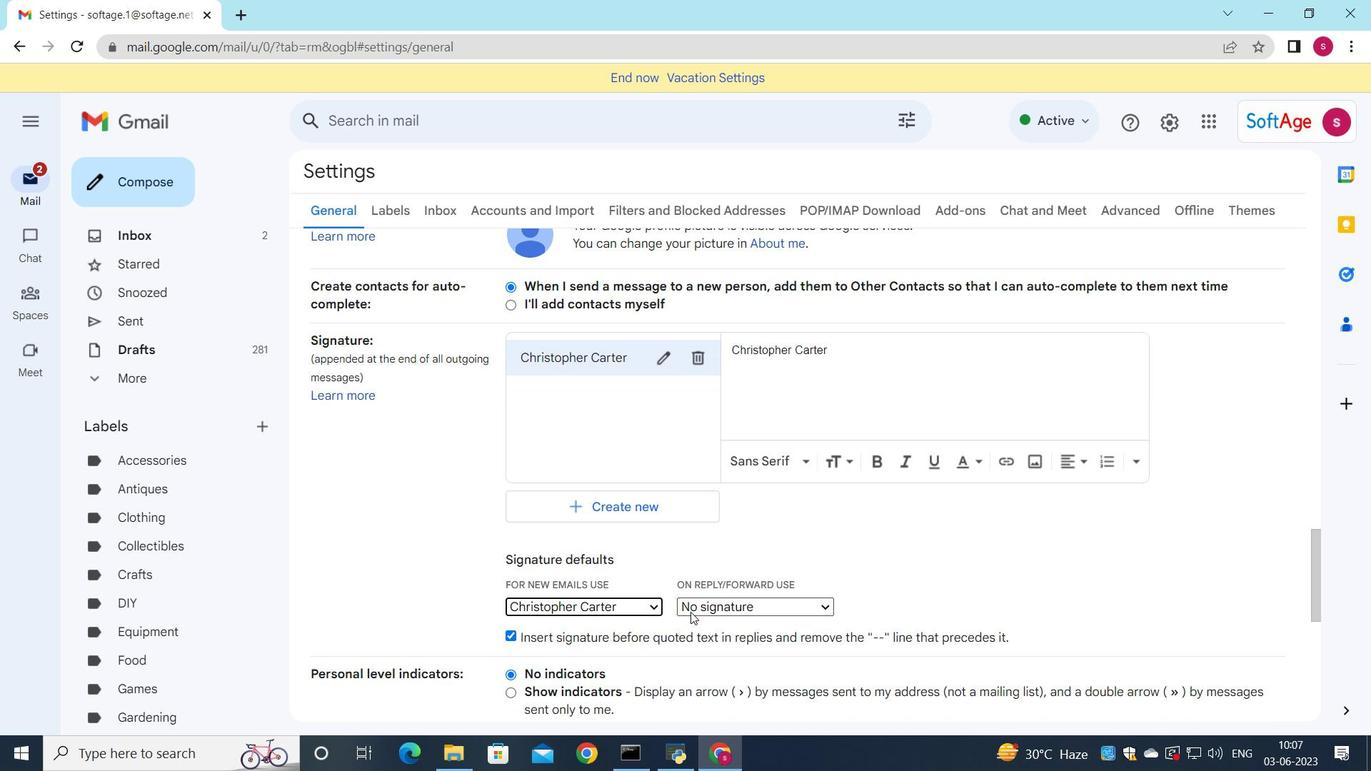 
Action: Mouse moved to (691, 636)
Screenshot: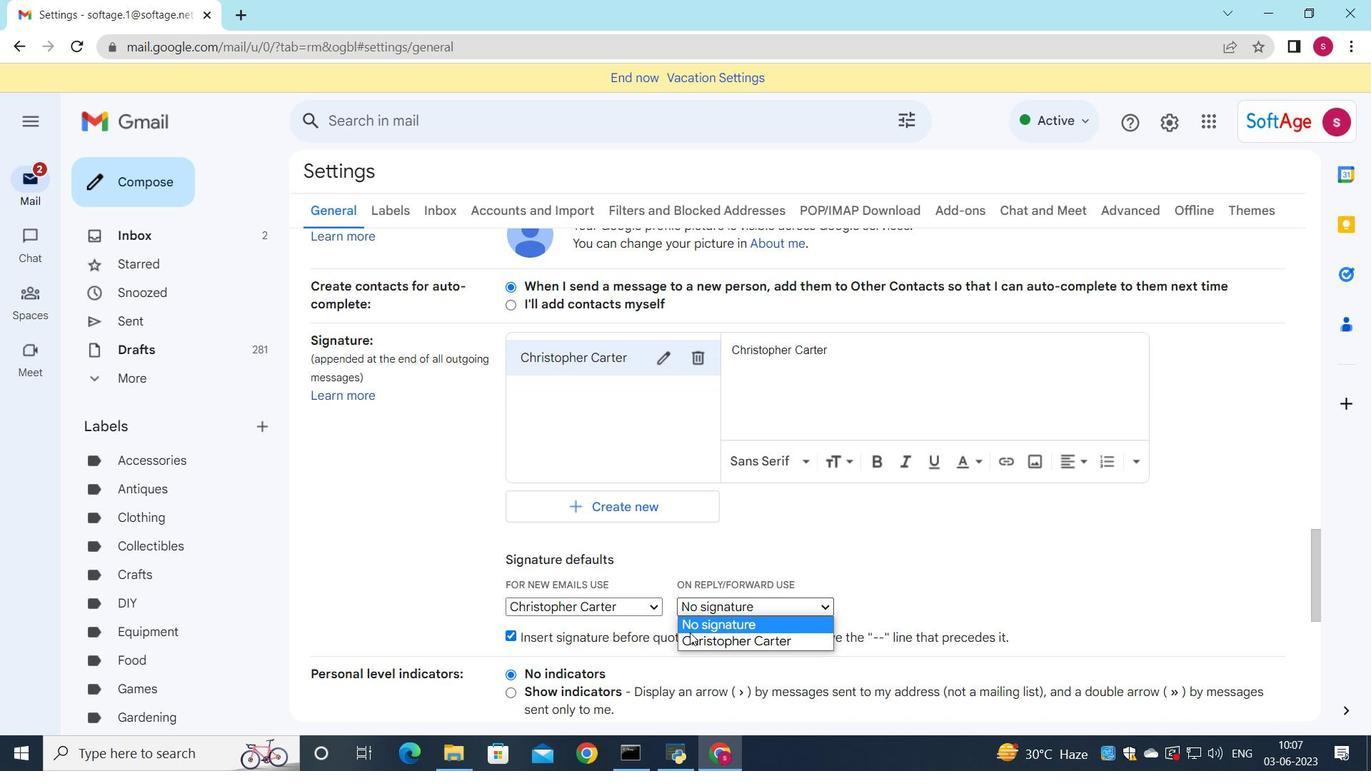 
Action: Mouse pressed left at (691, 636)
Screenshot: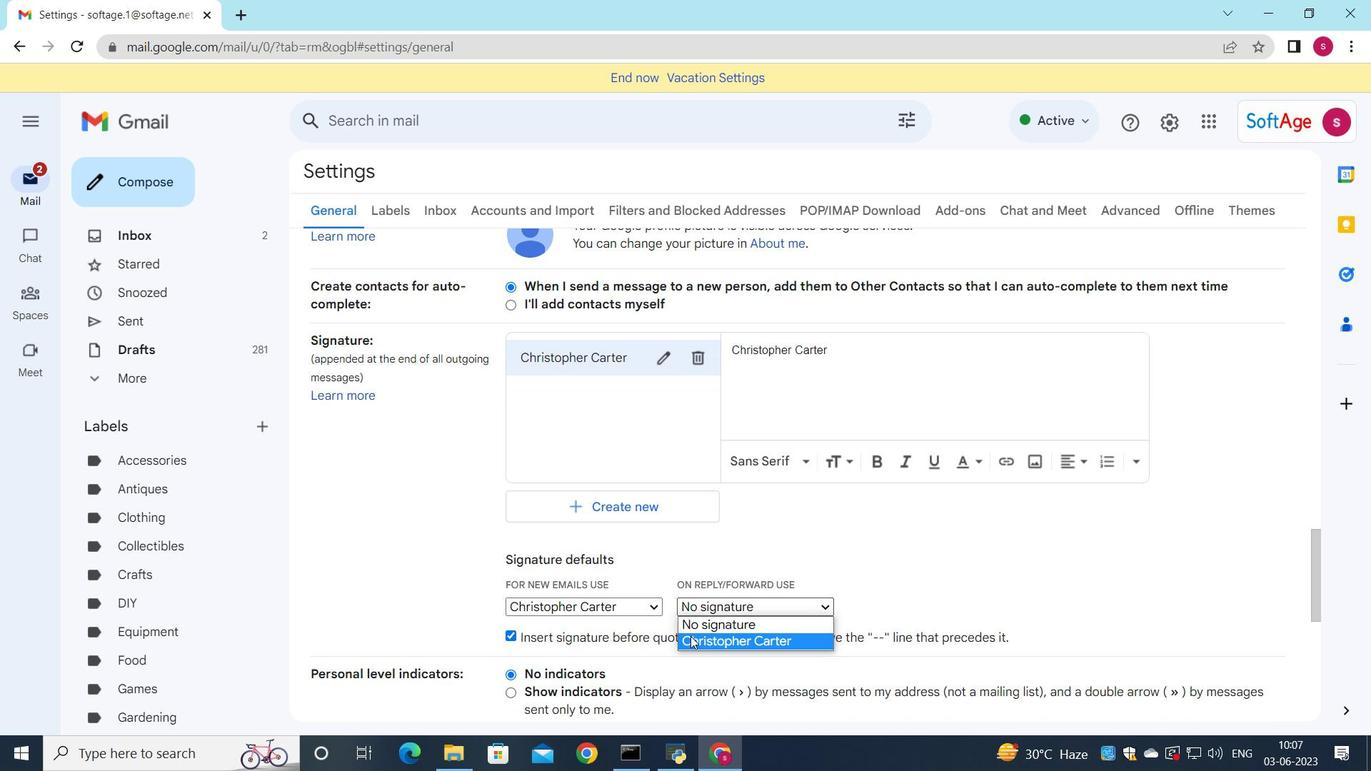 
Action: Mouse moved to (696, 614)
Screenshot: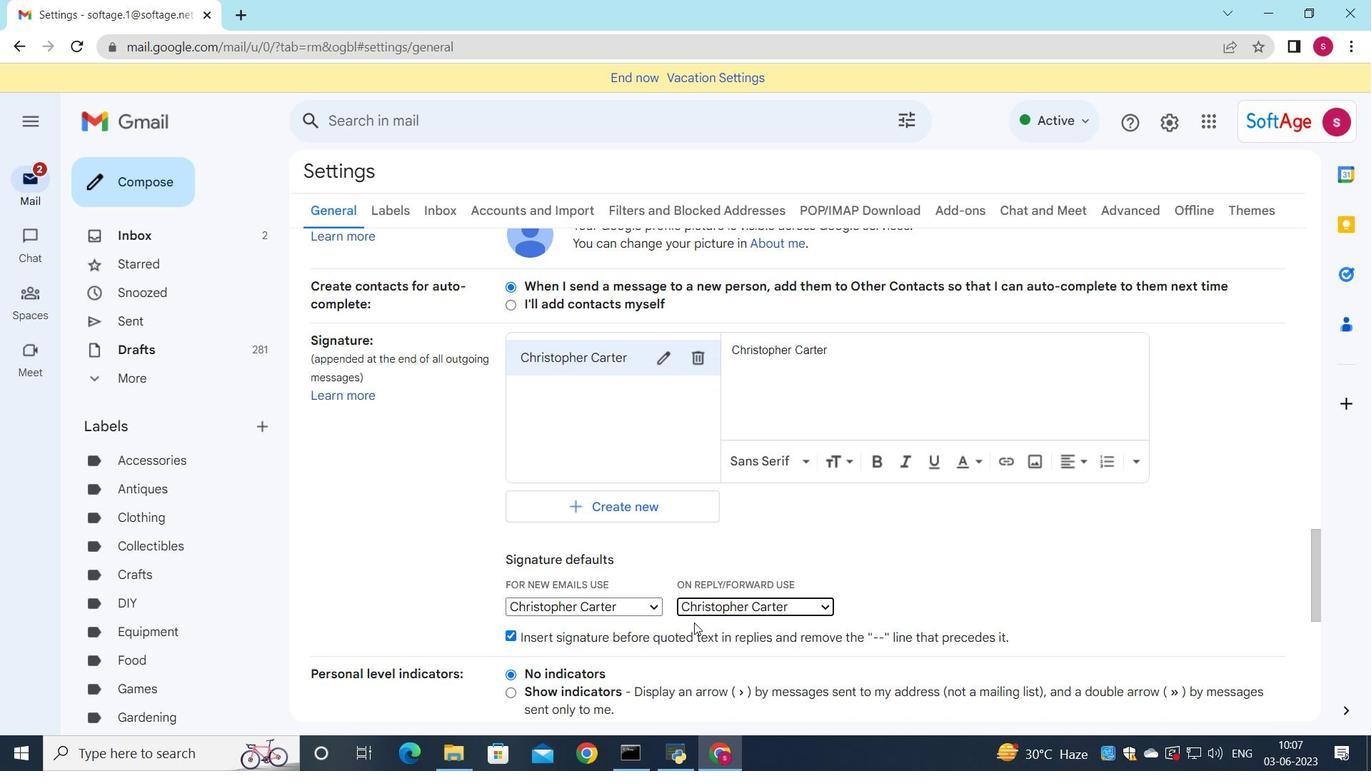 
Action: Mouse scrolled (696, 613) with delta (0, 0)
Screenshot: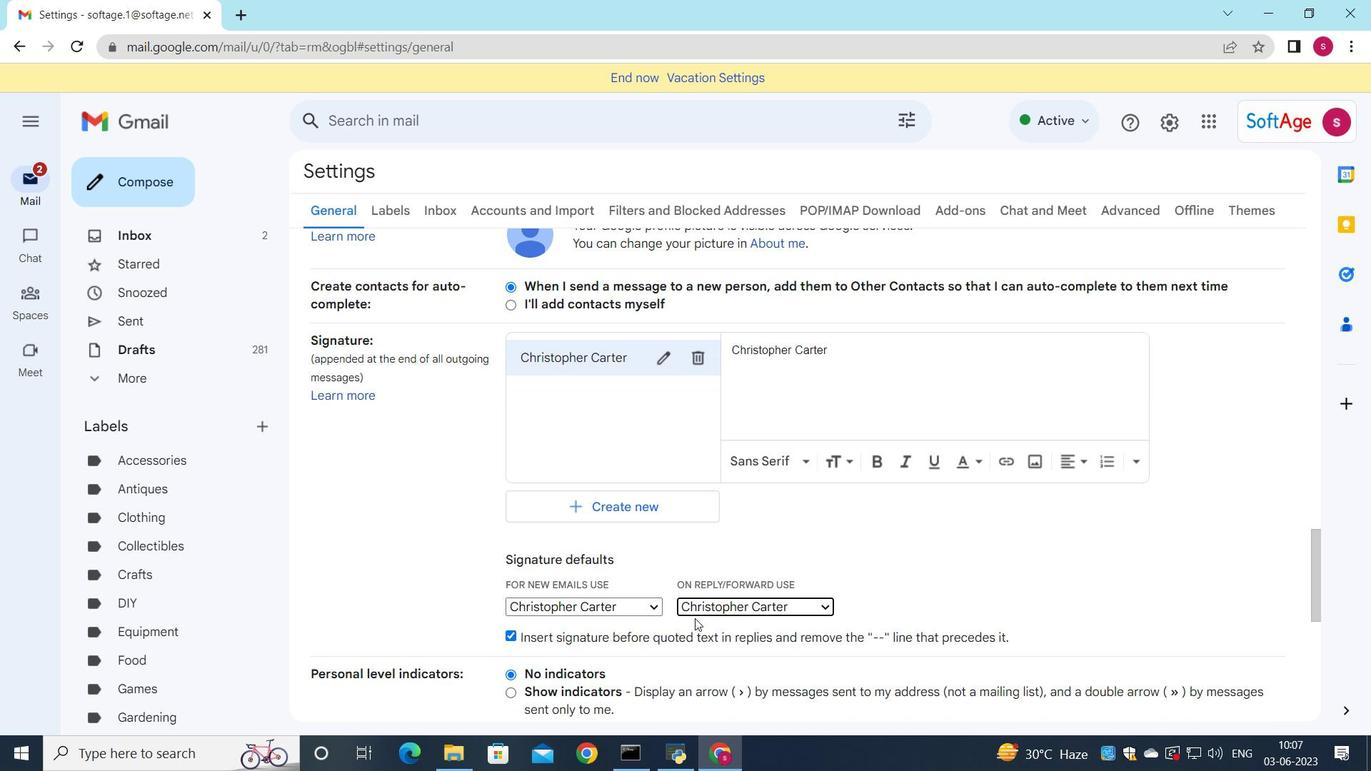 
Action: Mouse scrolled (696, 613) with delta (0, 0)
Screenshot: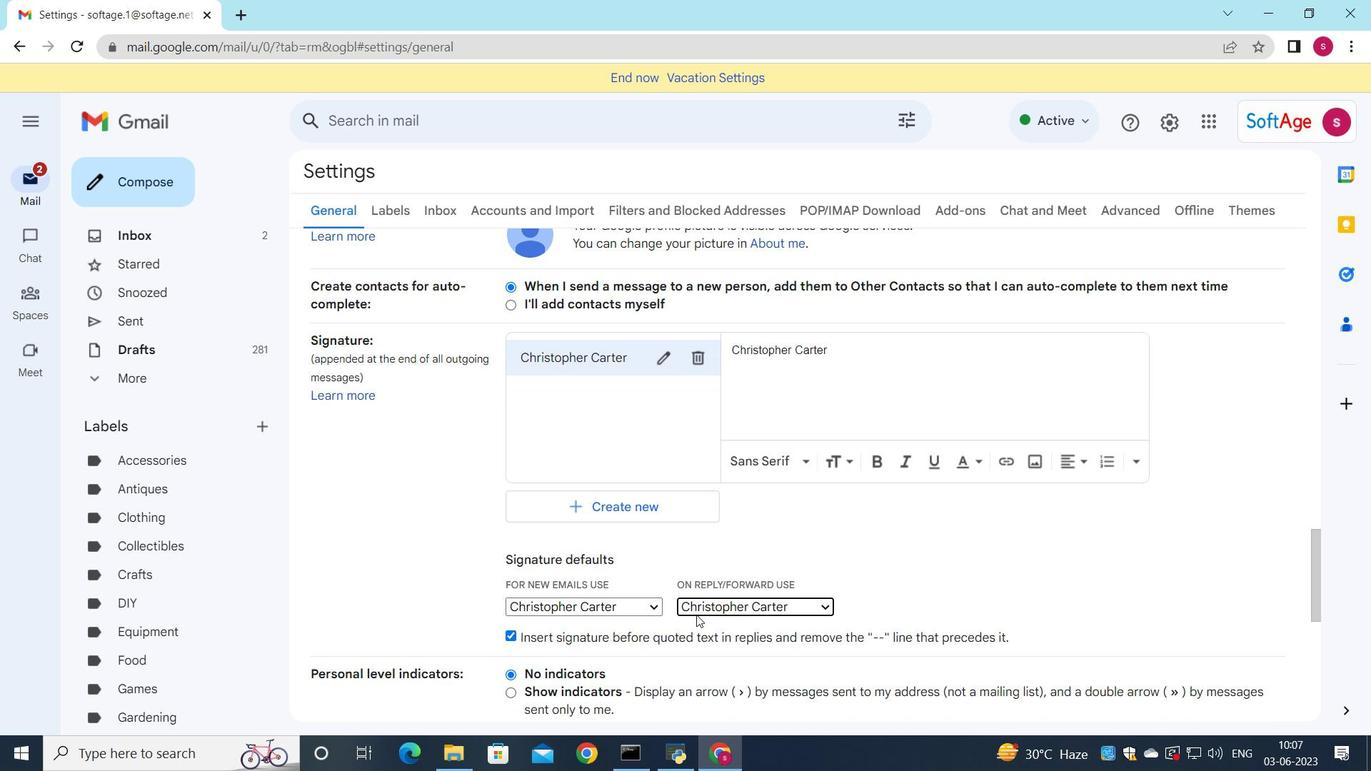 
Action: Mouse scrolled (696, 613) with delta (0, 0)
Screenshot: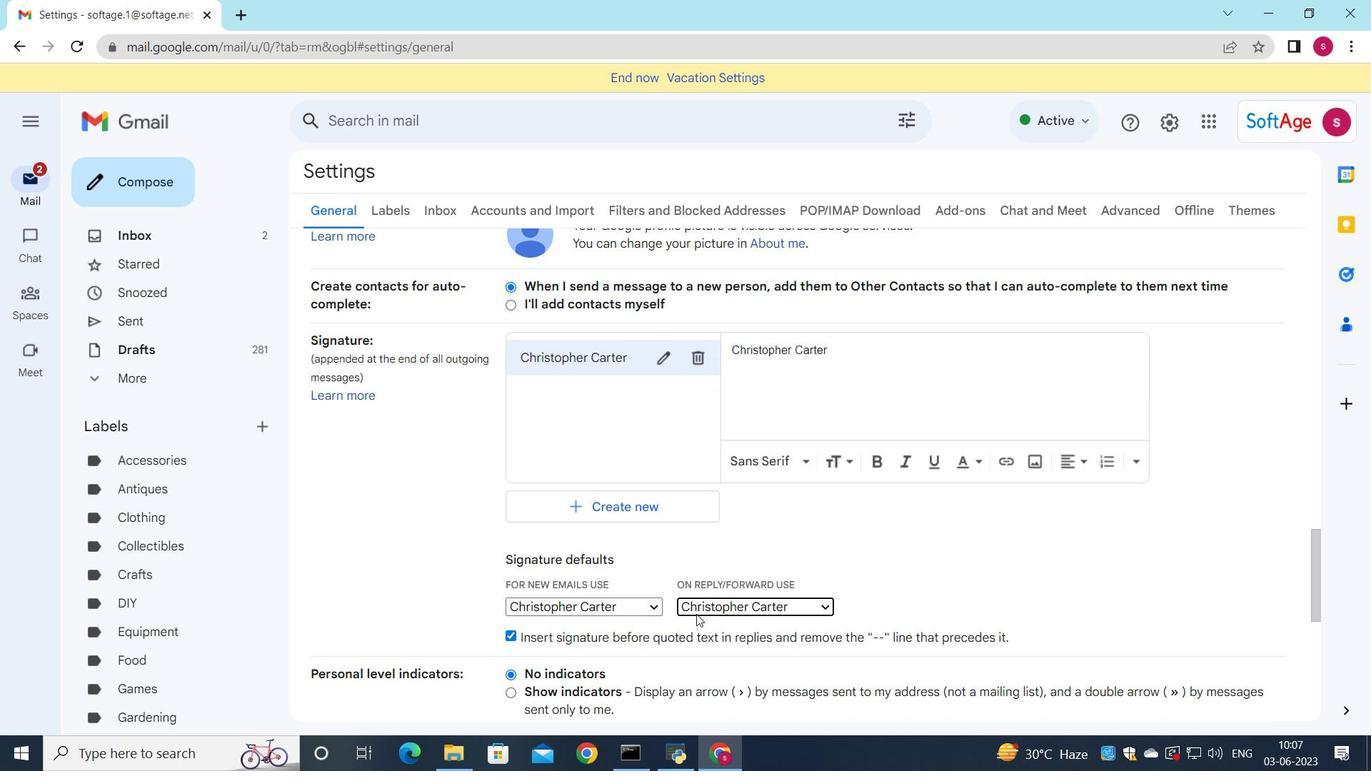 
Action: Mouse scrolled (696, 613) with delta (0, 0)
Screenshot: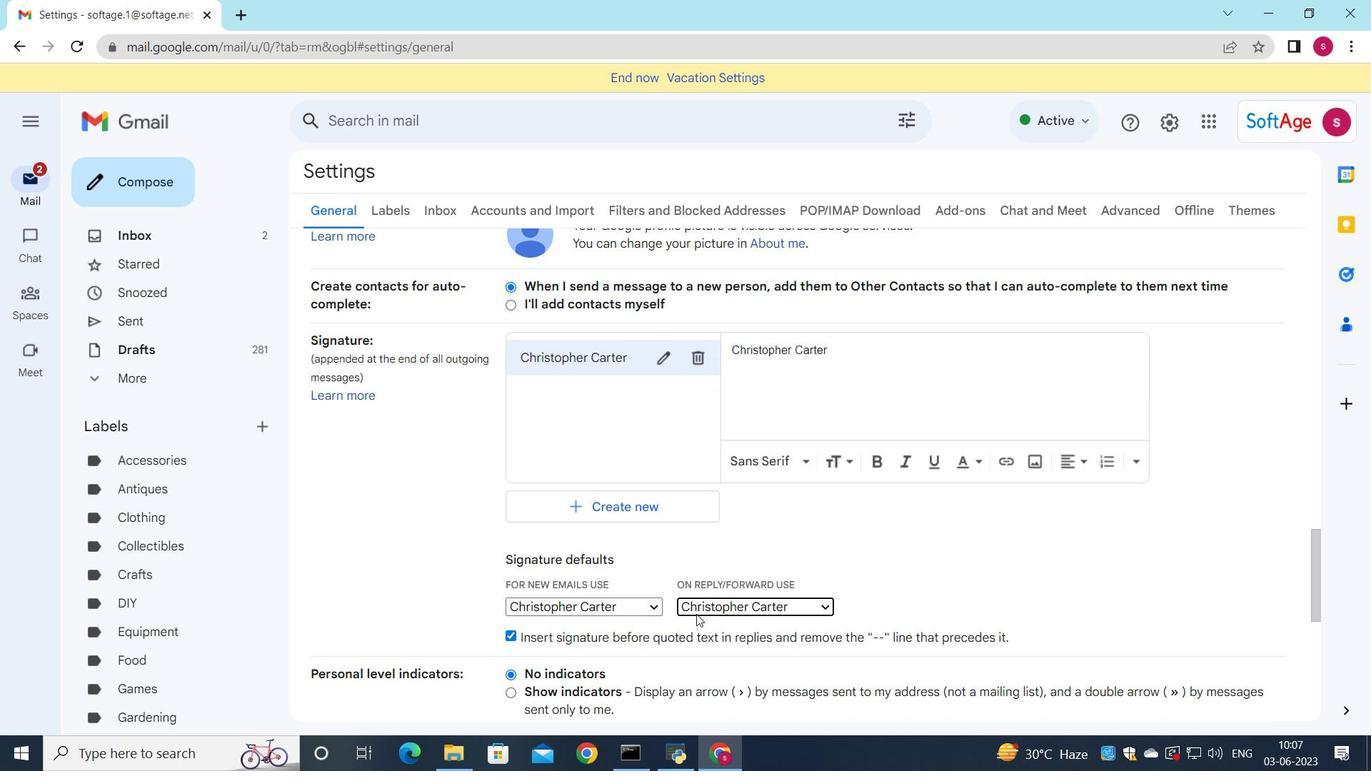
Action: Mouse scrolled (696, 613) with delta (0, 0)
Screenshot: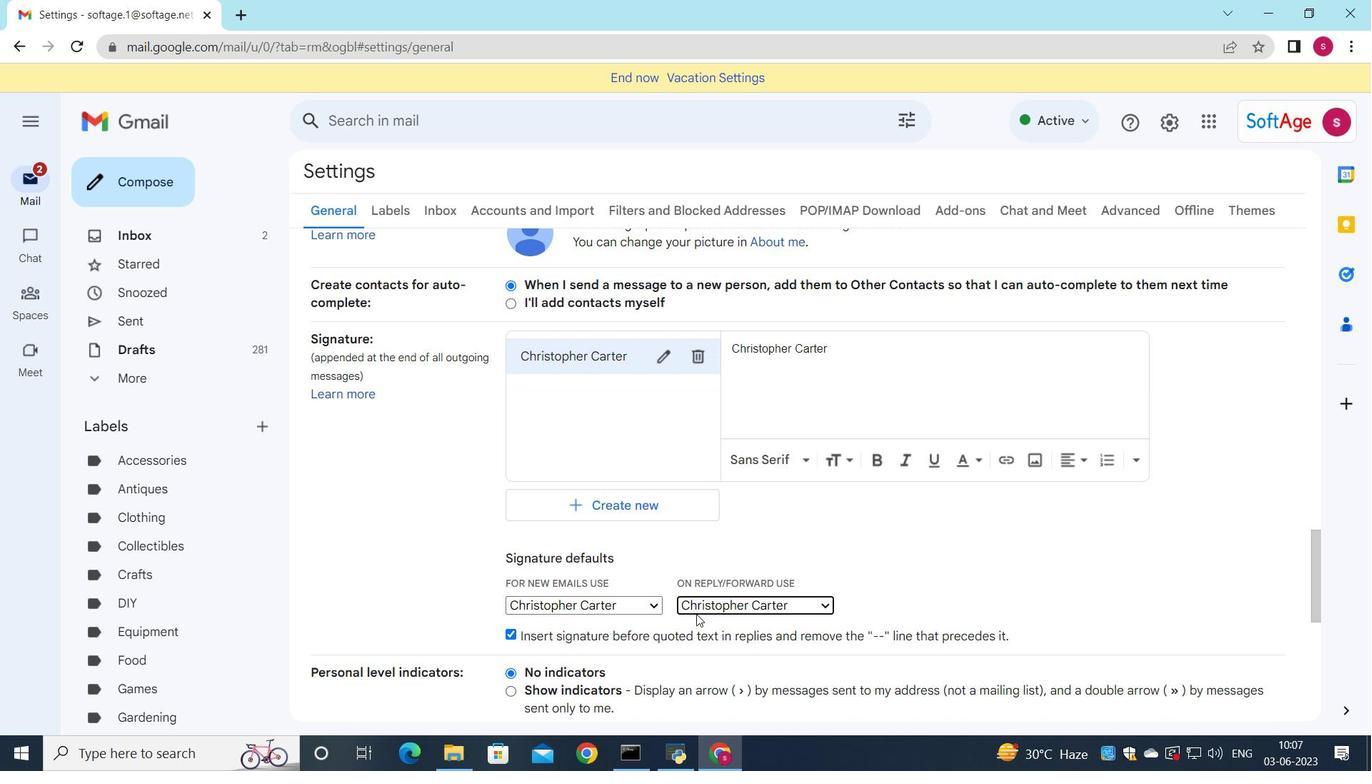 
Action: Mouse moved to (697, 605)
Screenshot: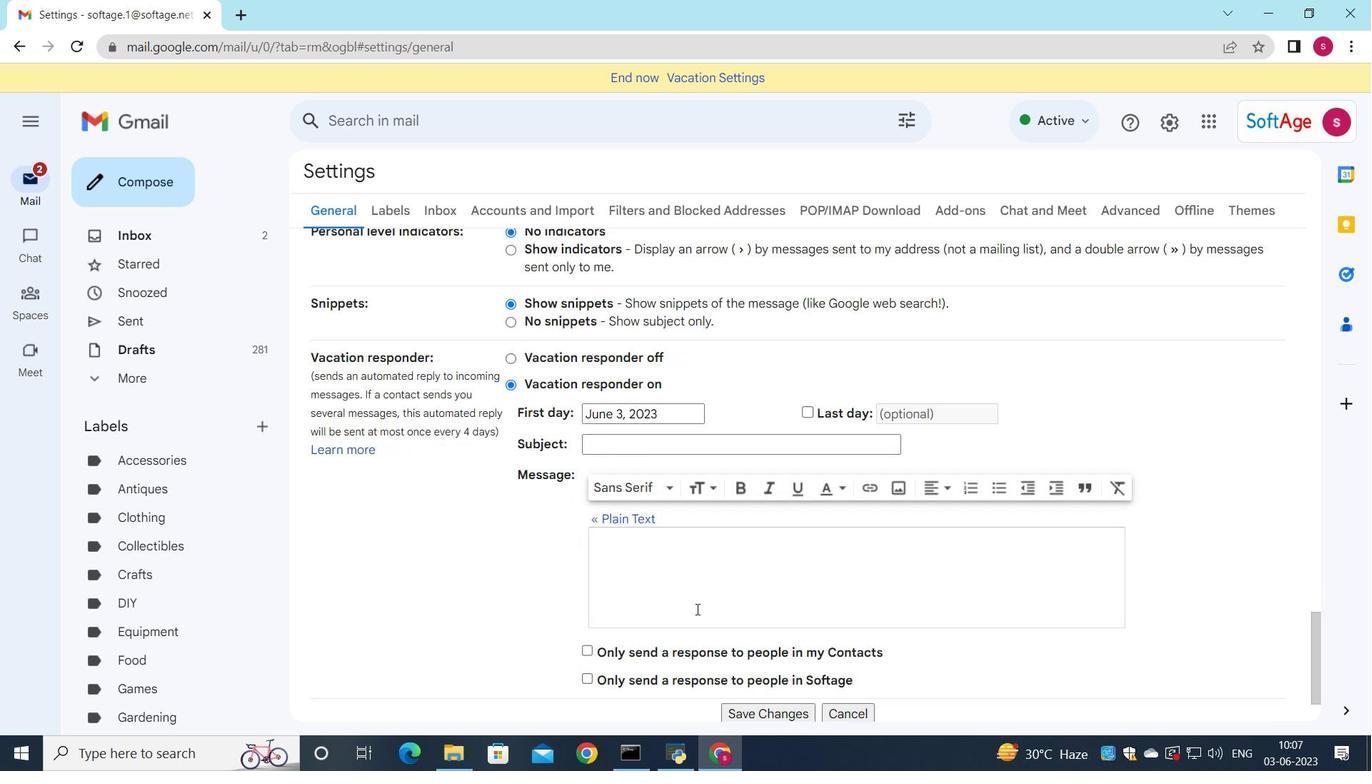 
Action: Mouse scrolled (697, 604) with delta (0, 0)
Screenshot: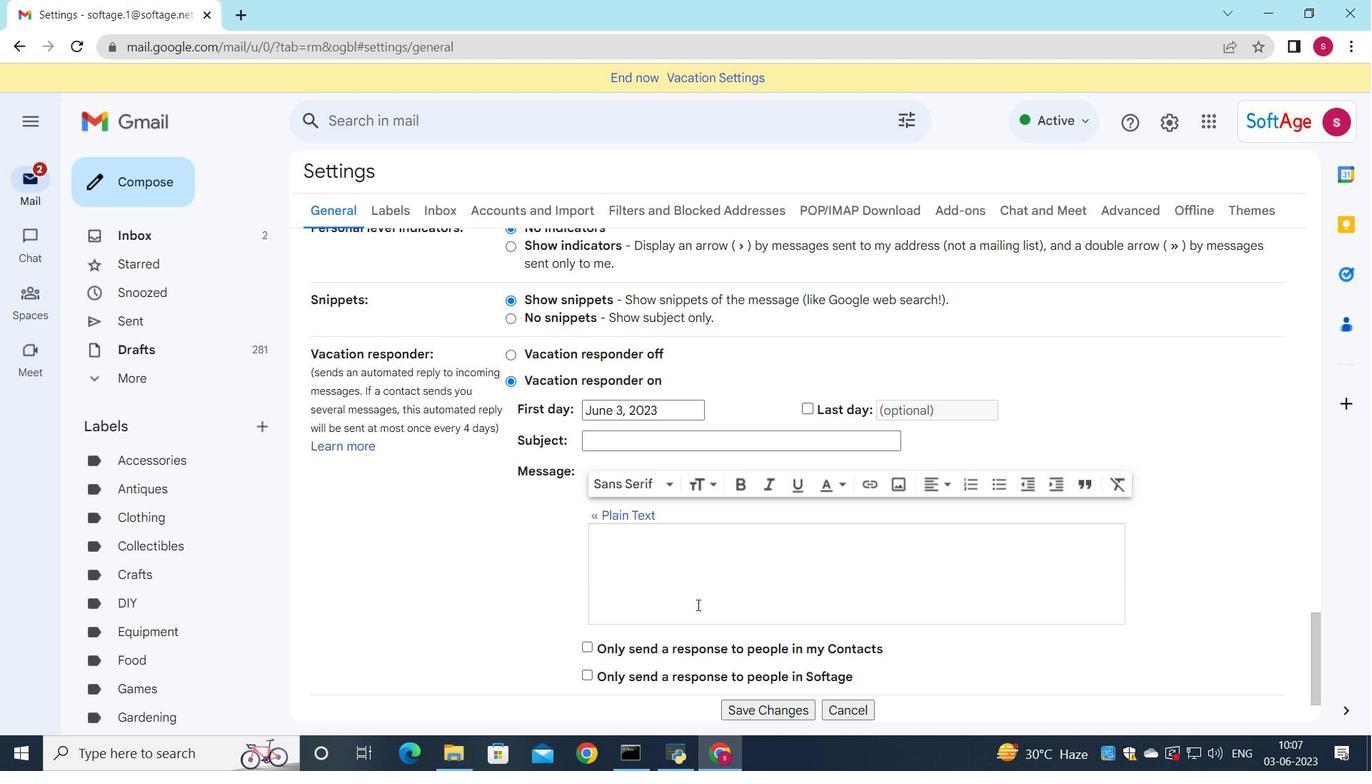 
Action: Mouse scrolled (697, 604) with delta (0, 0)
Screenshot: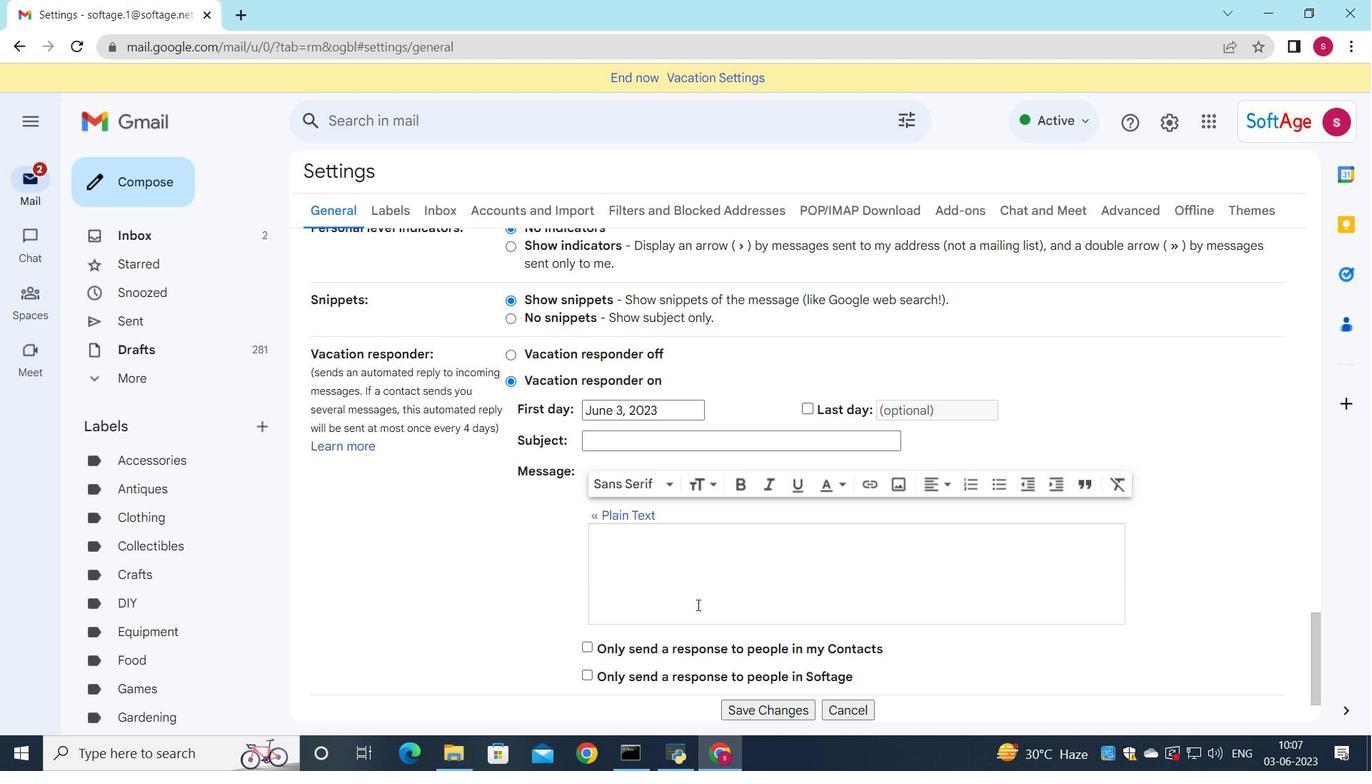
Action: Mouse scrolled (697, 604) with delta (0, 0)
Screenshot: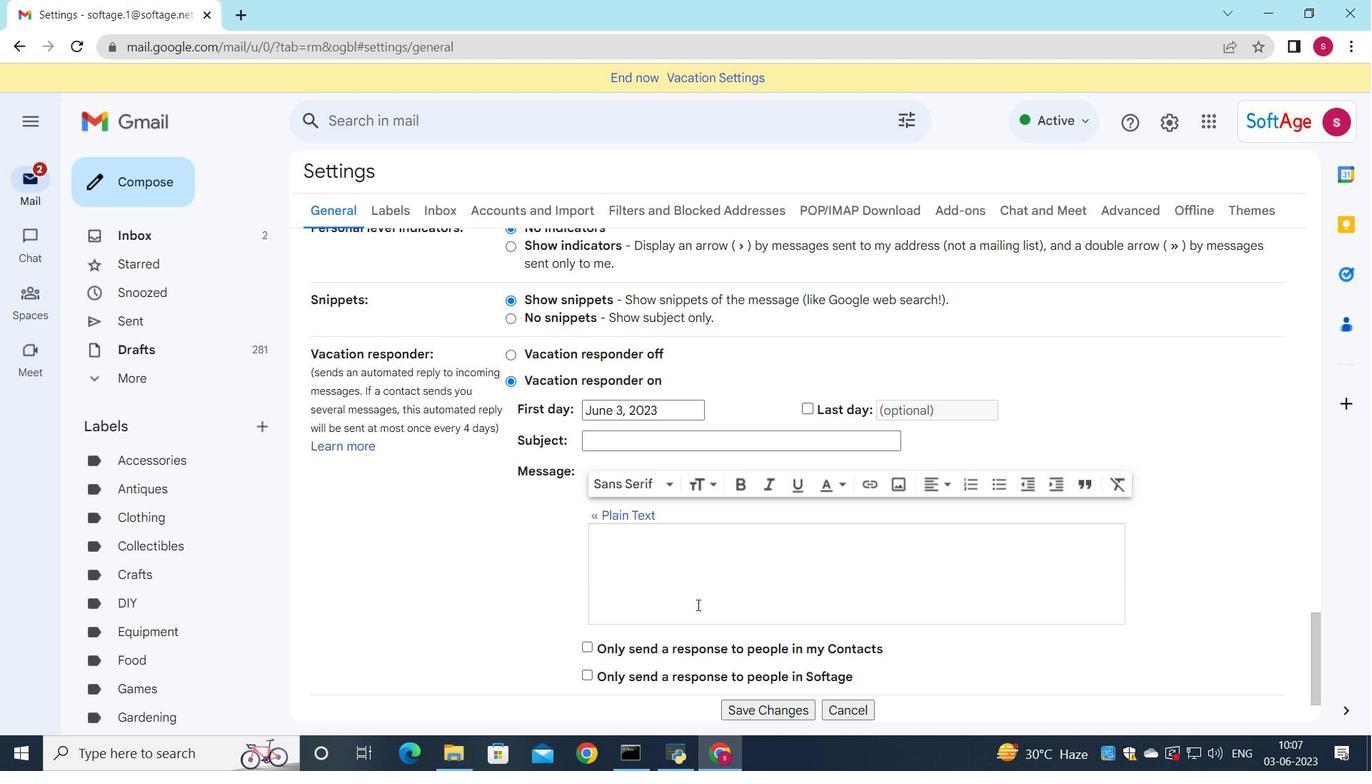 
Action: Mouse scrolled (697, 604) with delta (0, 0)
Screenshot: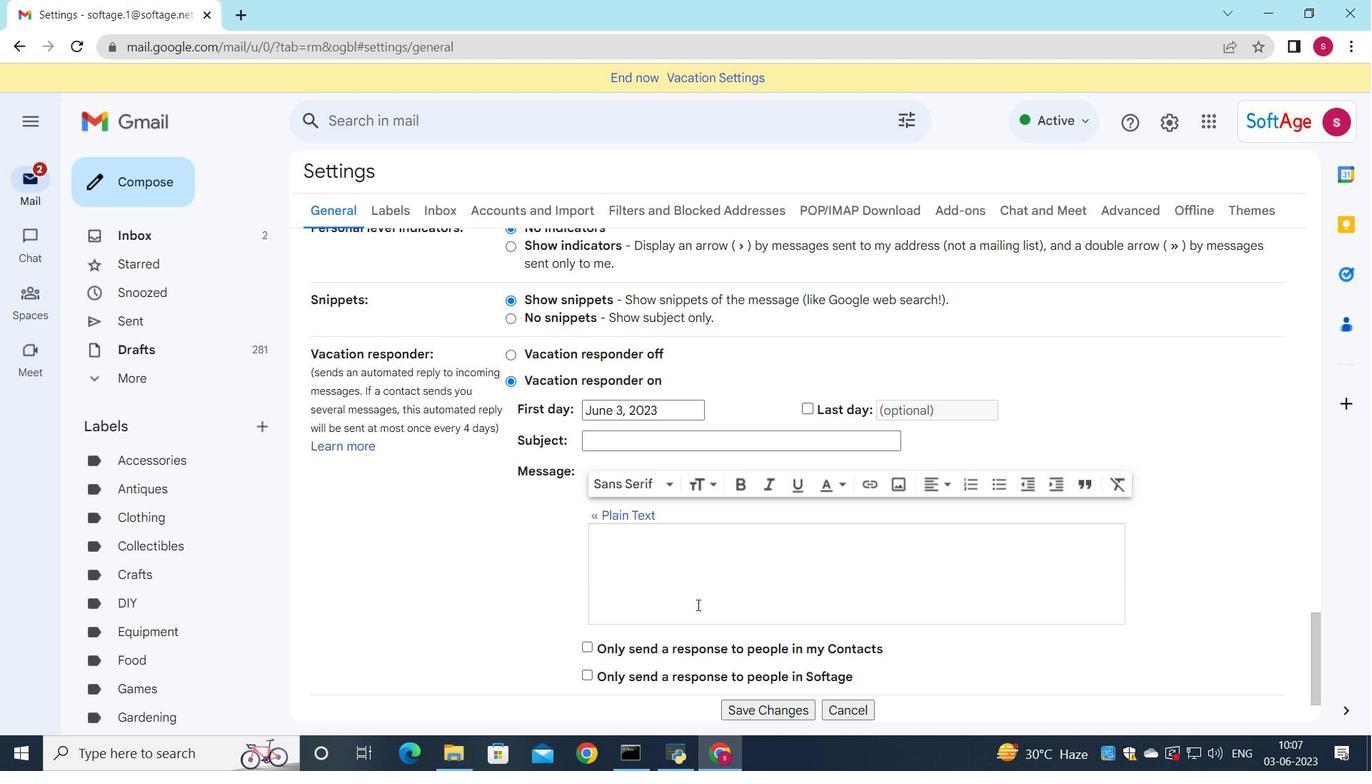
Action: Mouse moved to (728, 628)
Screenshot: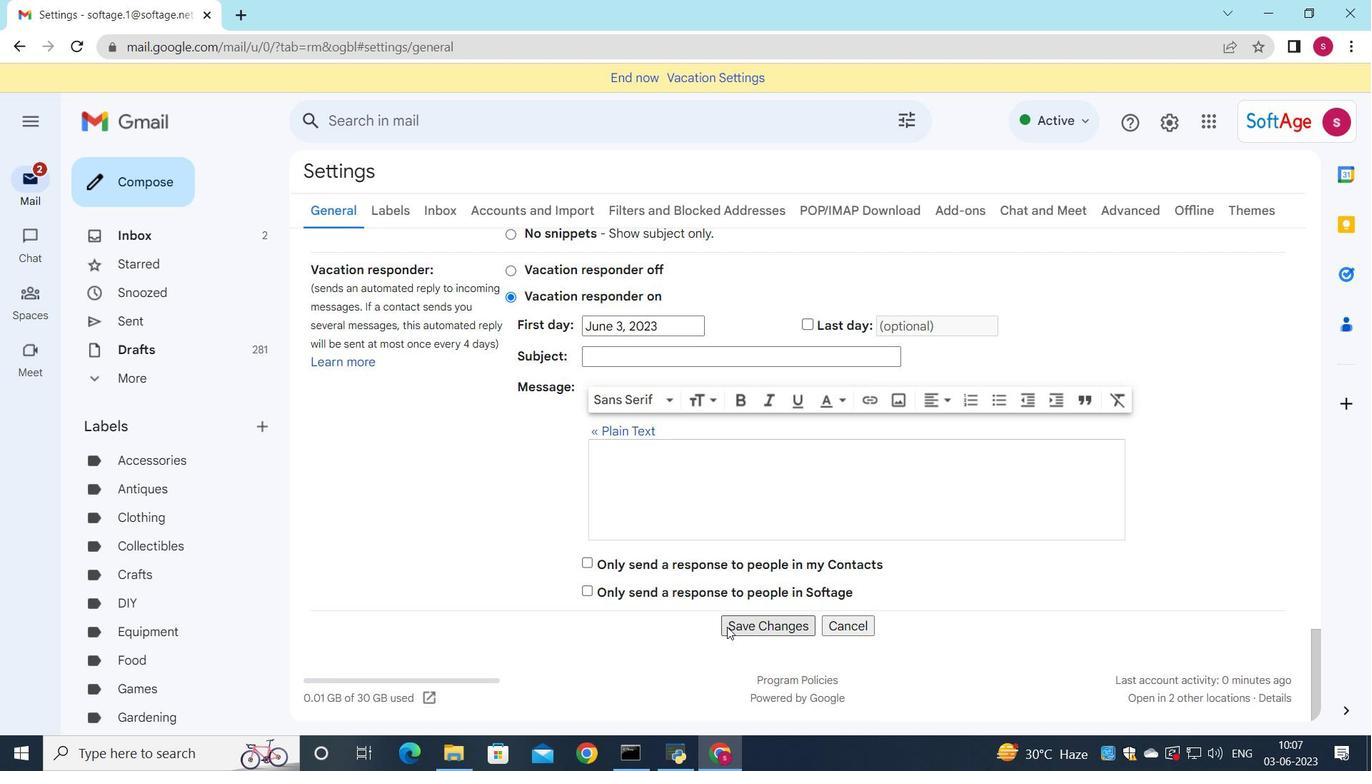 
Action: Mouse pressed left at (728, 628)
Screenshot: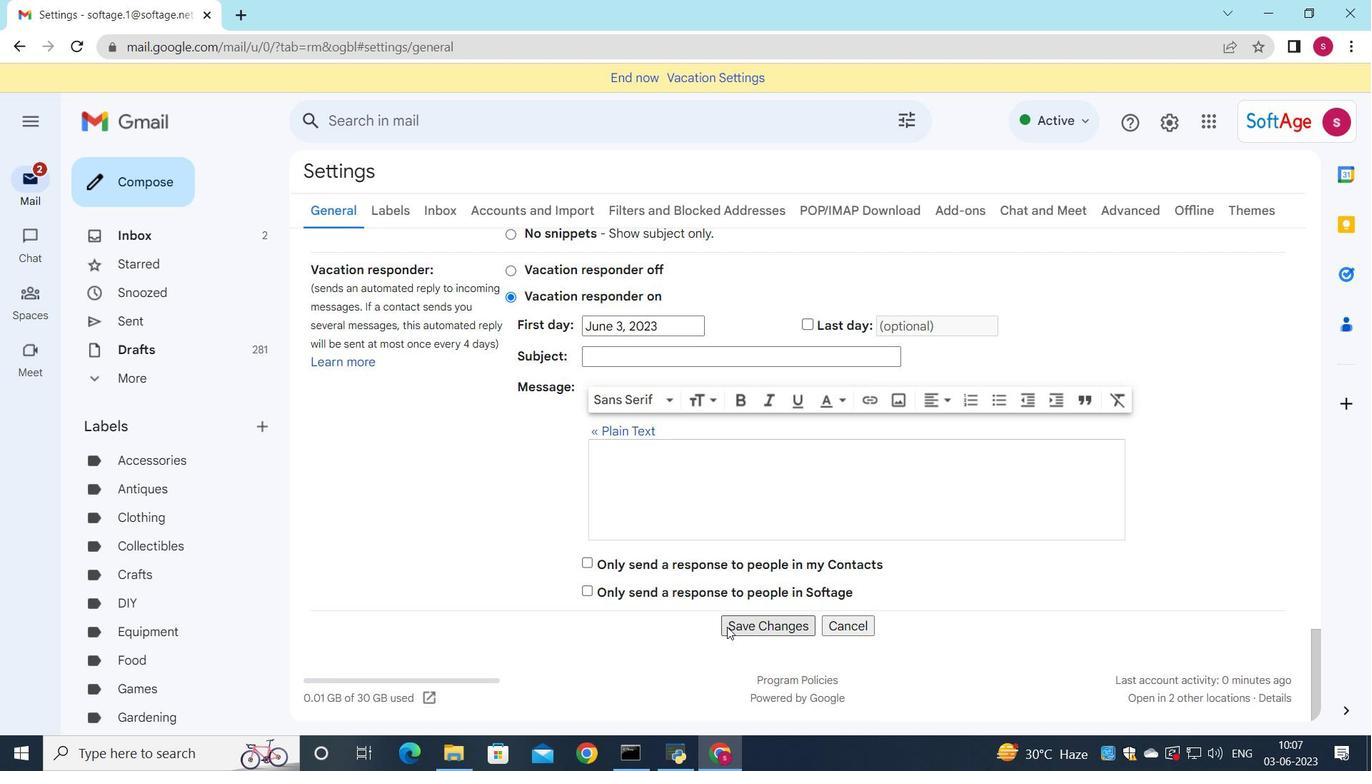 
Action: Mouse moved to (659, 481)
Screenshot: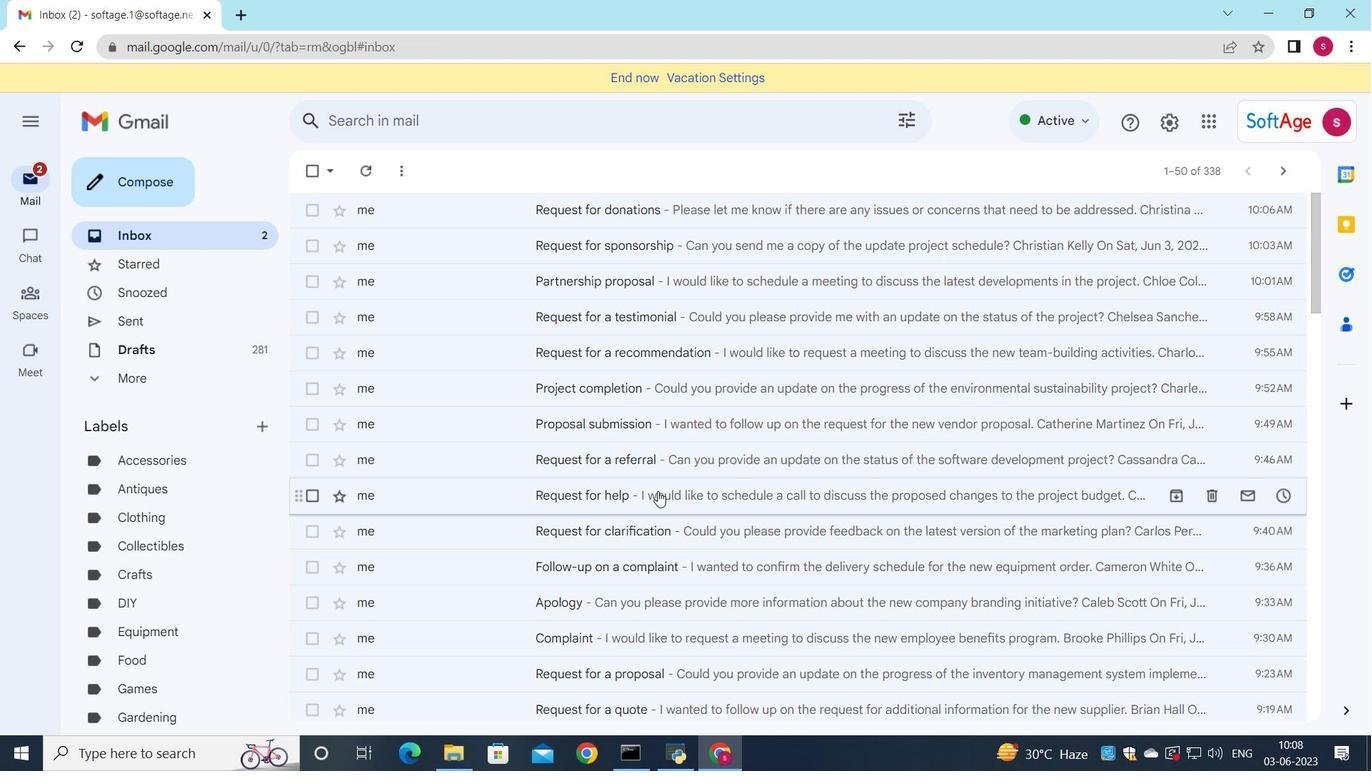 
Action: Mouse pressed left at (659, 481)
Screenshot: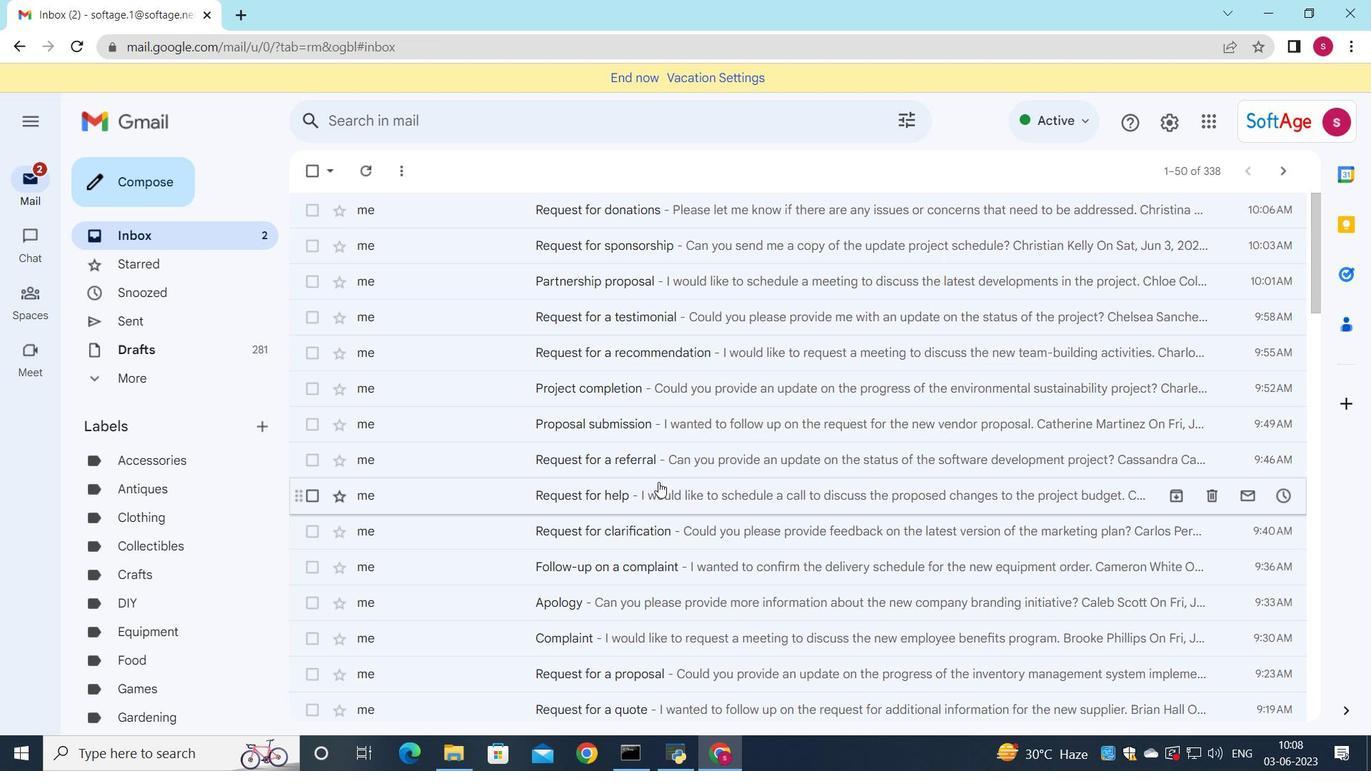 
Action: Mouse moved to (637, 445)
Screenshot: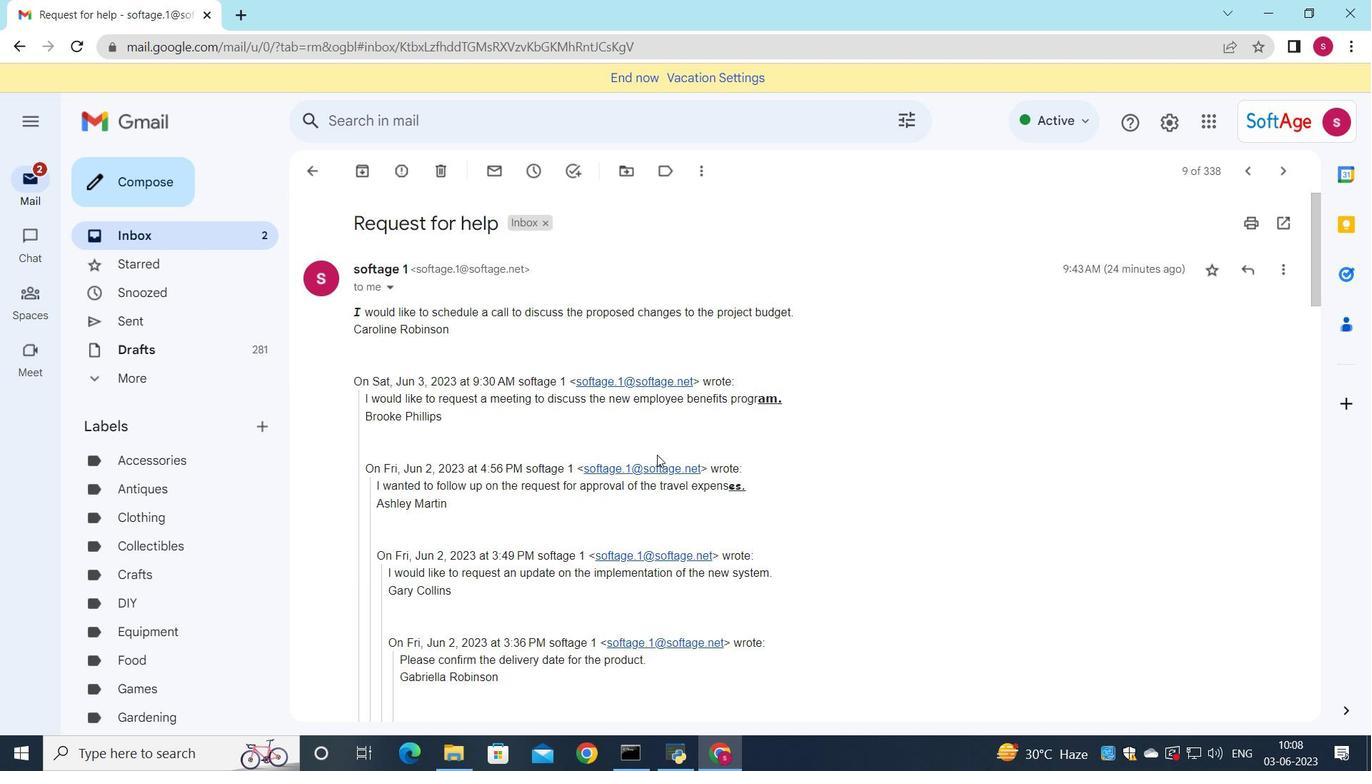 
Action: Mouse scrolled (637, 445) with delta (0, 0)
Screenshot: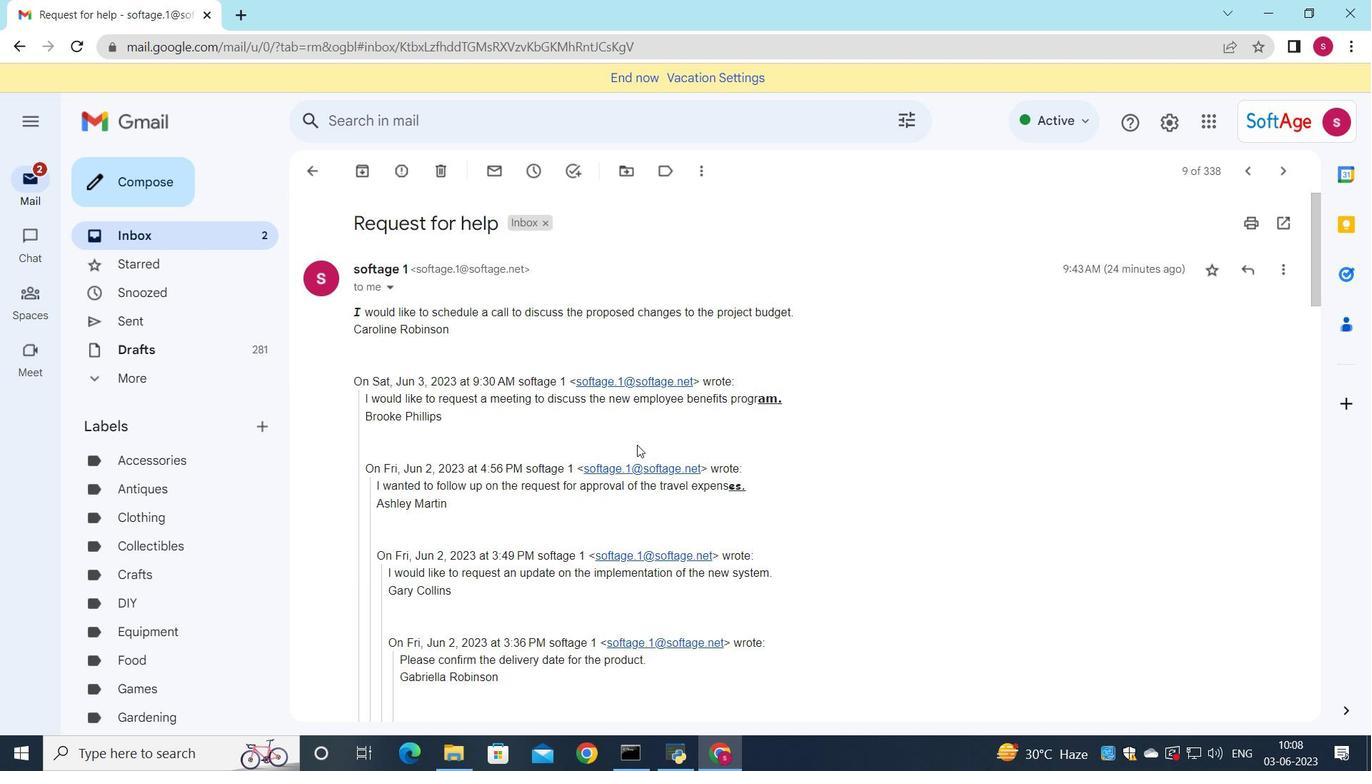 
Action: Mouse scrolled (637, 445) with delta (0, 0)
Screenshot: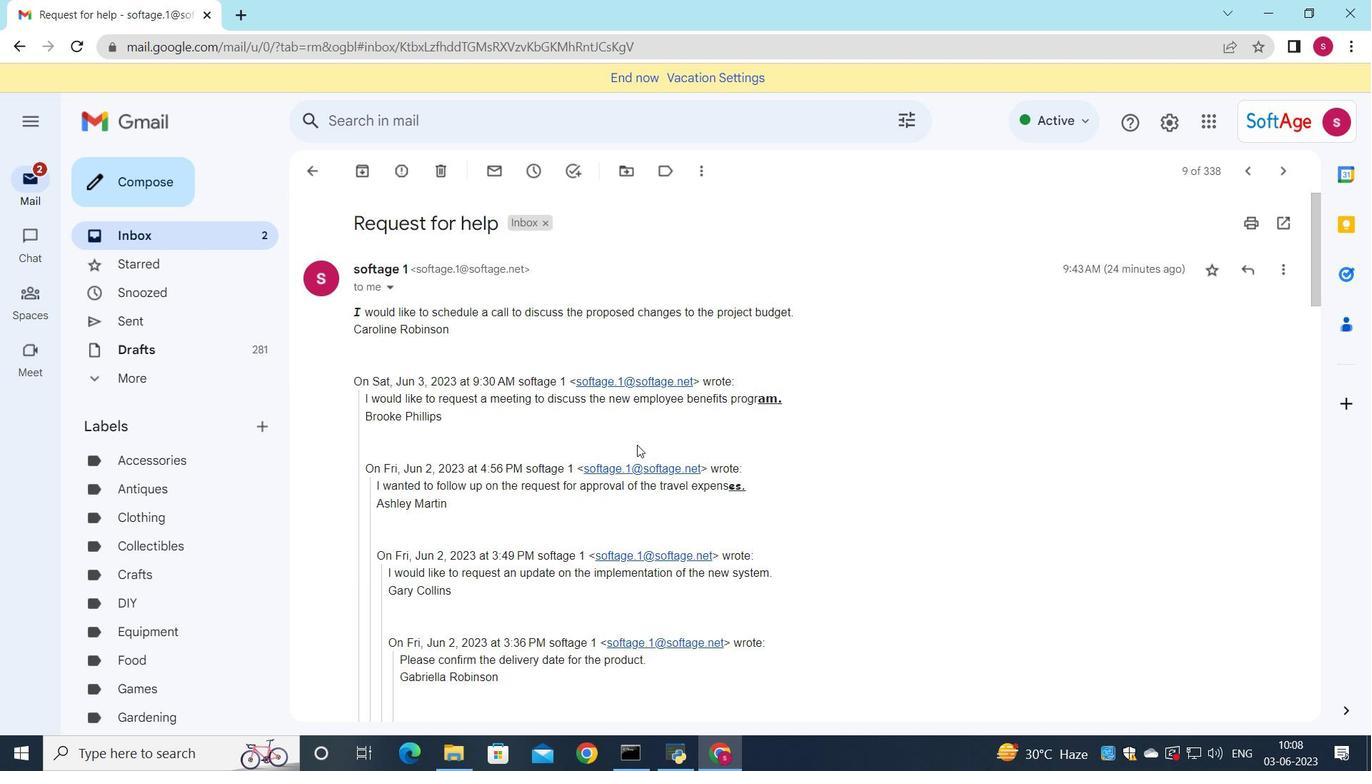 
Action: Mouse moved to (636, 445)
Screenshot: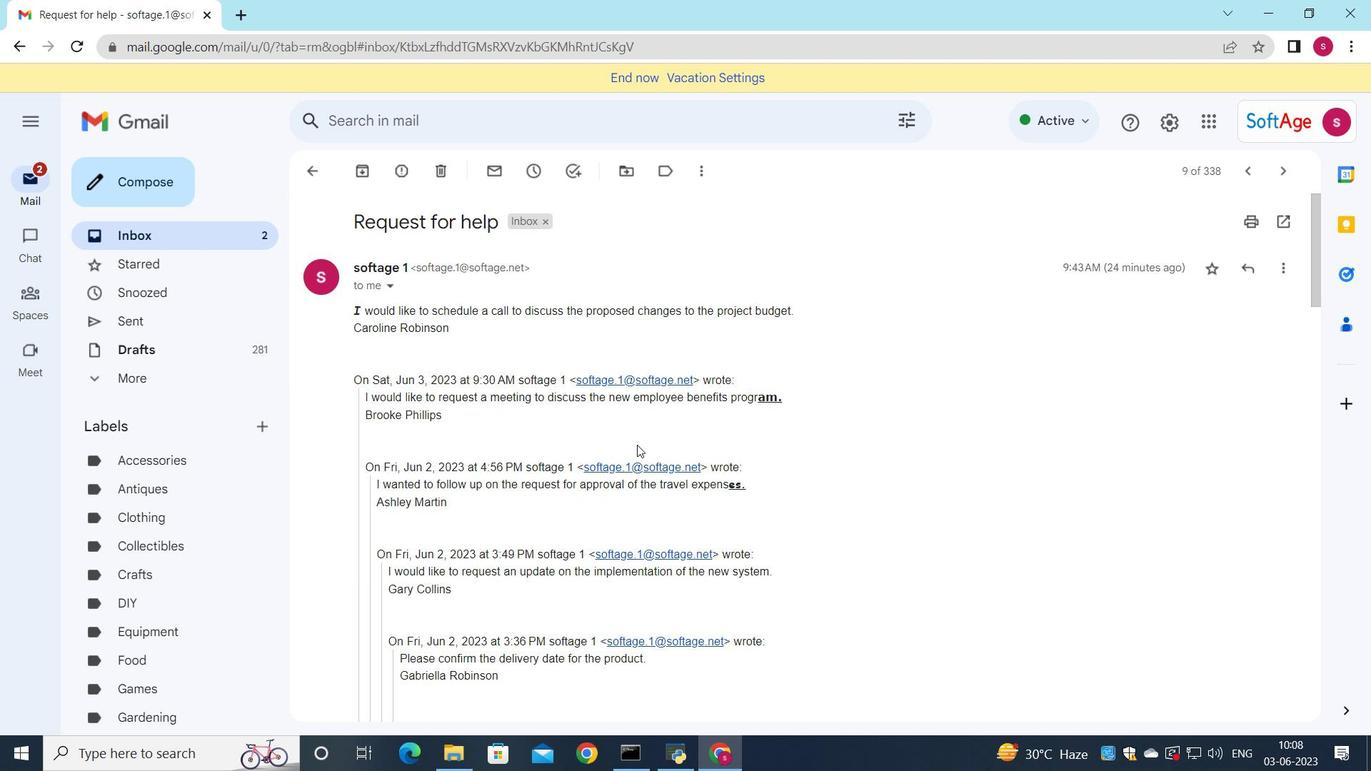 
Action: Mouse scrolled (636, 445) with delta (0, 0)
Screenshot: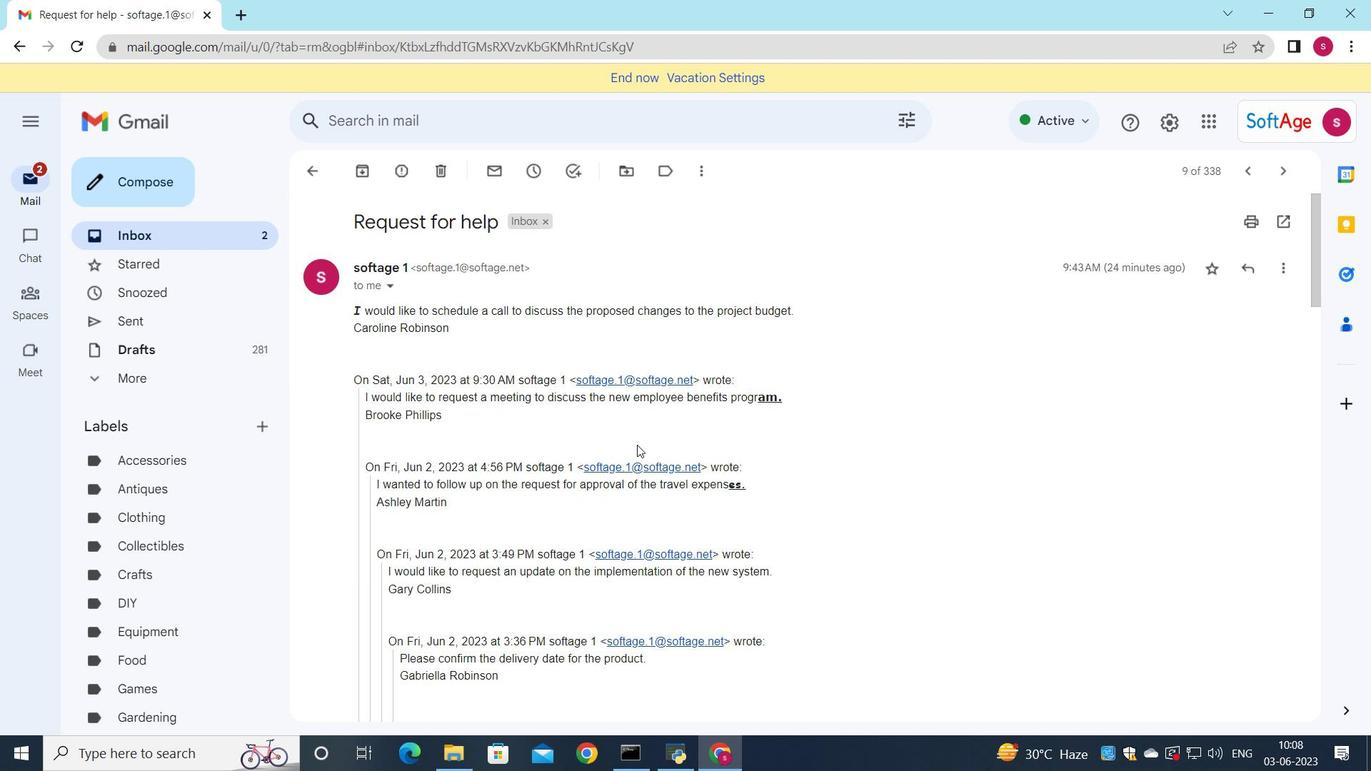 
Action: Mouse scrolled (636, 445) with delta (0, 0)
Screenshot: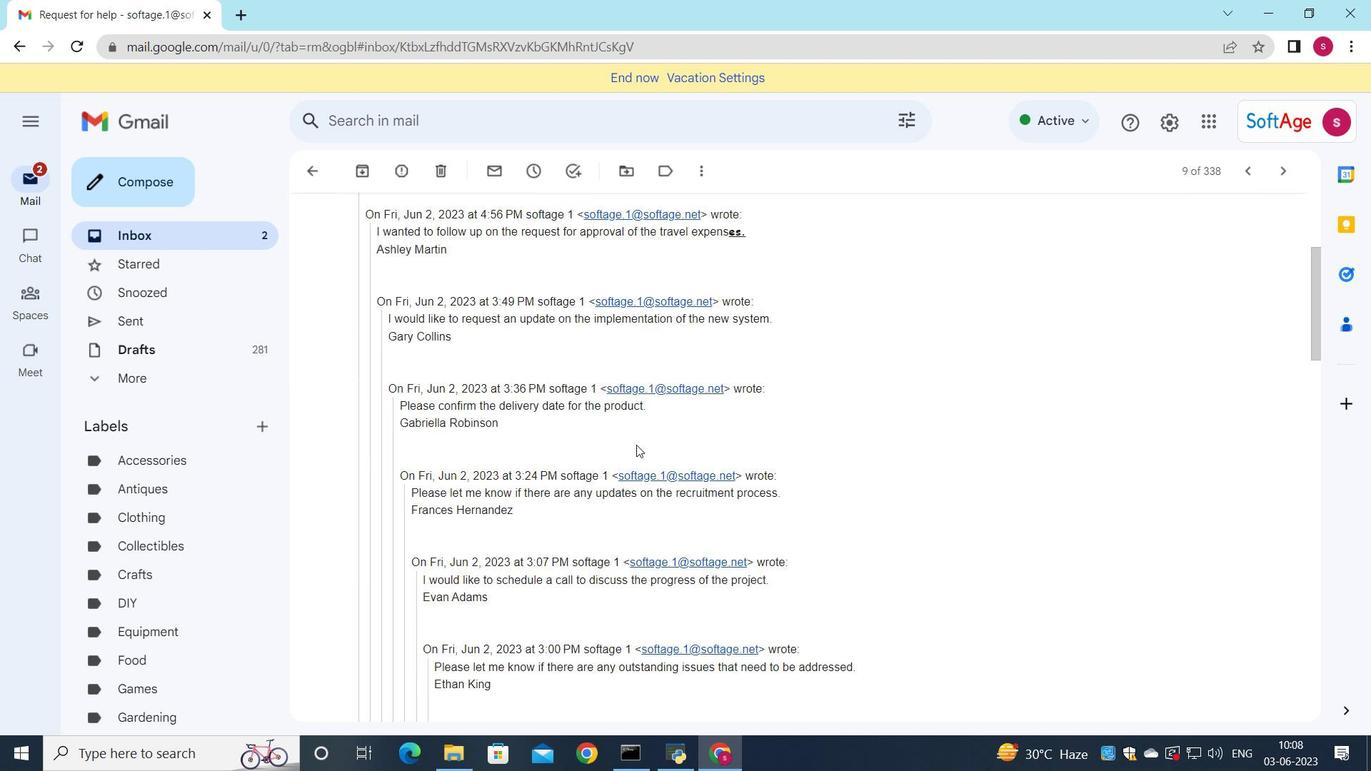 
Action: Mouse scrolled (636, 445) with delta (0, 0)
Screenshot: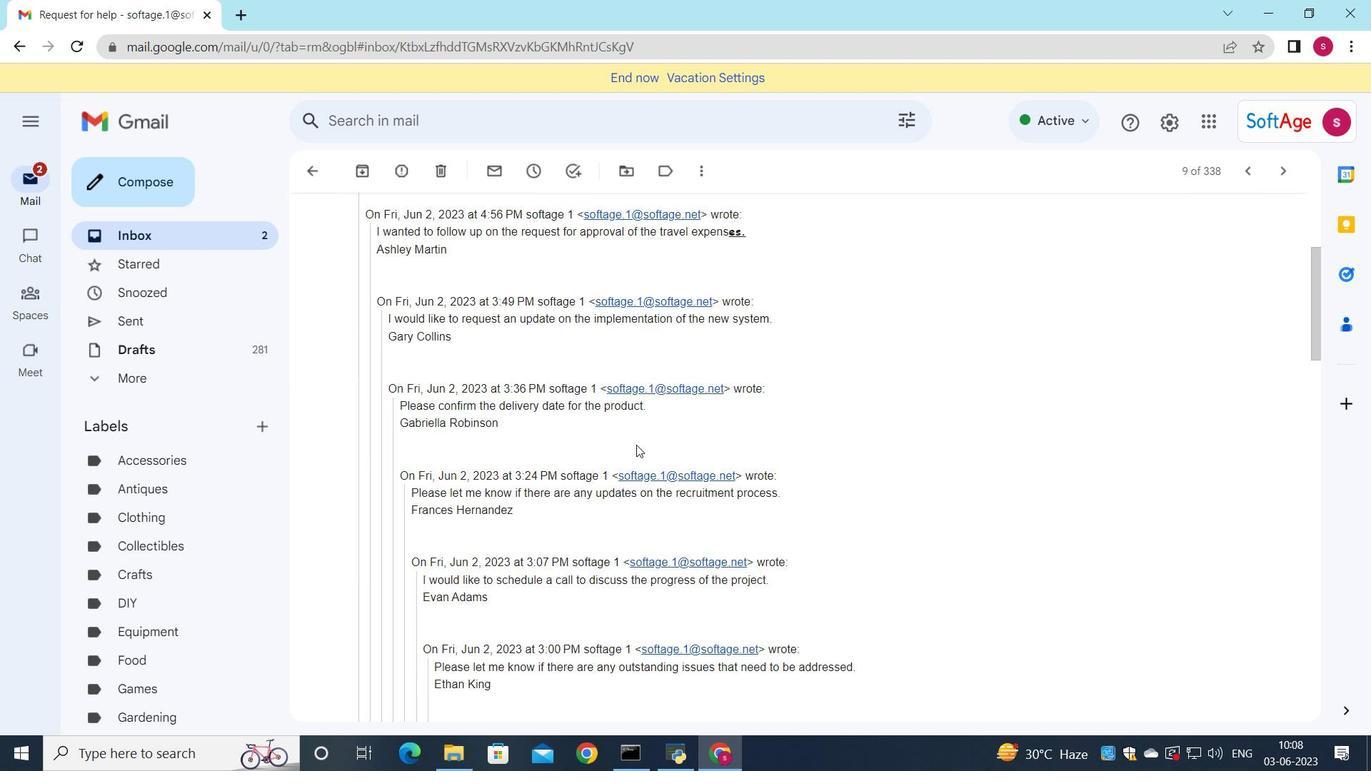 
Action: Mouse scrolled (636, 445) with delta (0, 0)
Screenshot: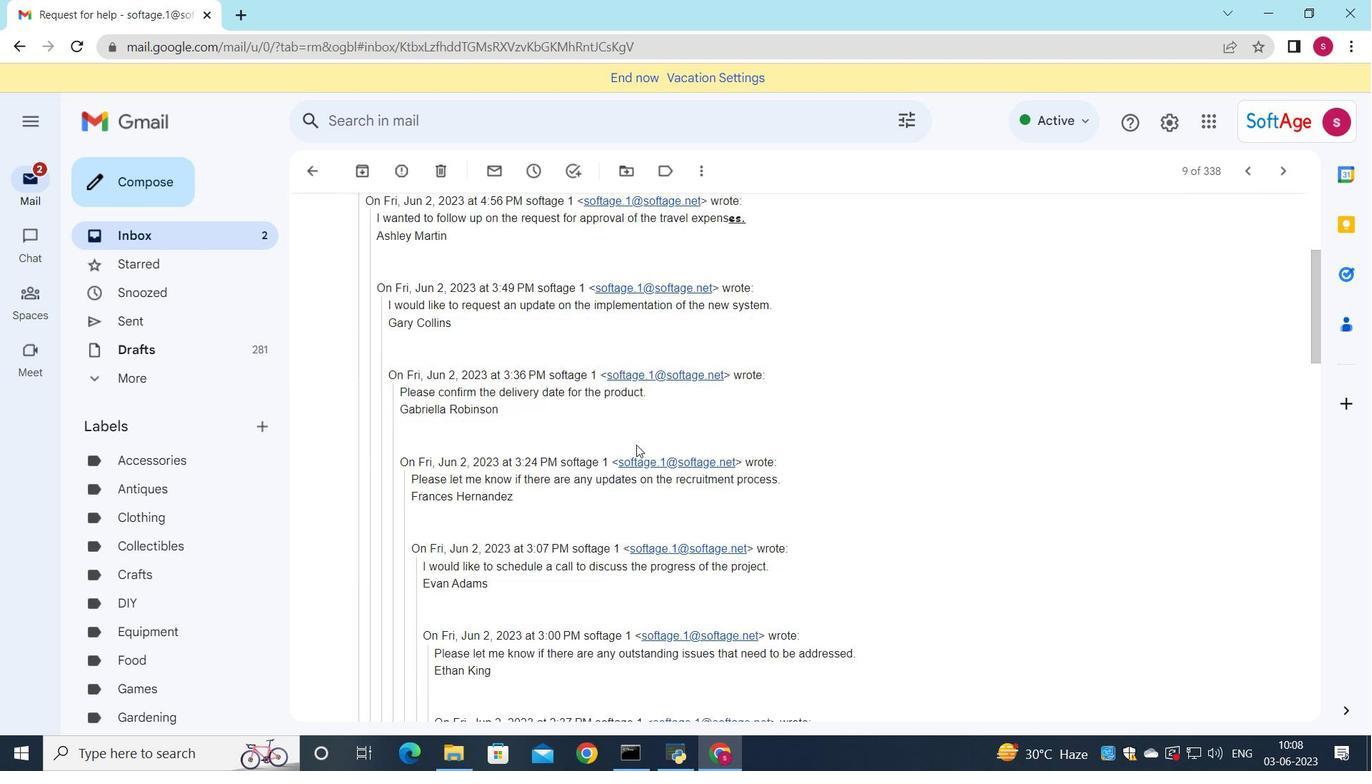 
Action: Mouse scrolled (636, 445) with delta (0, 0)
Screenshot: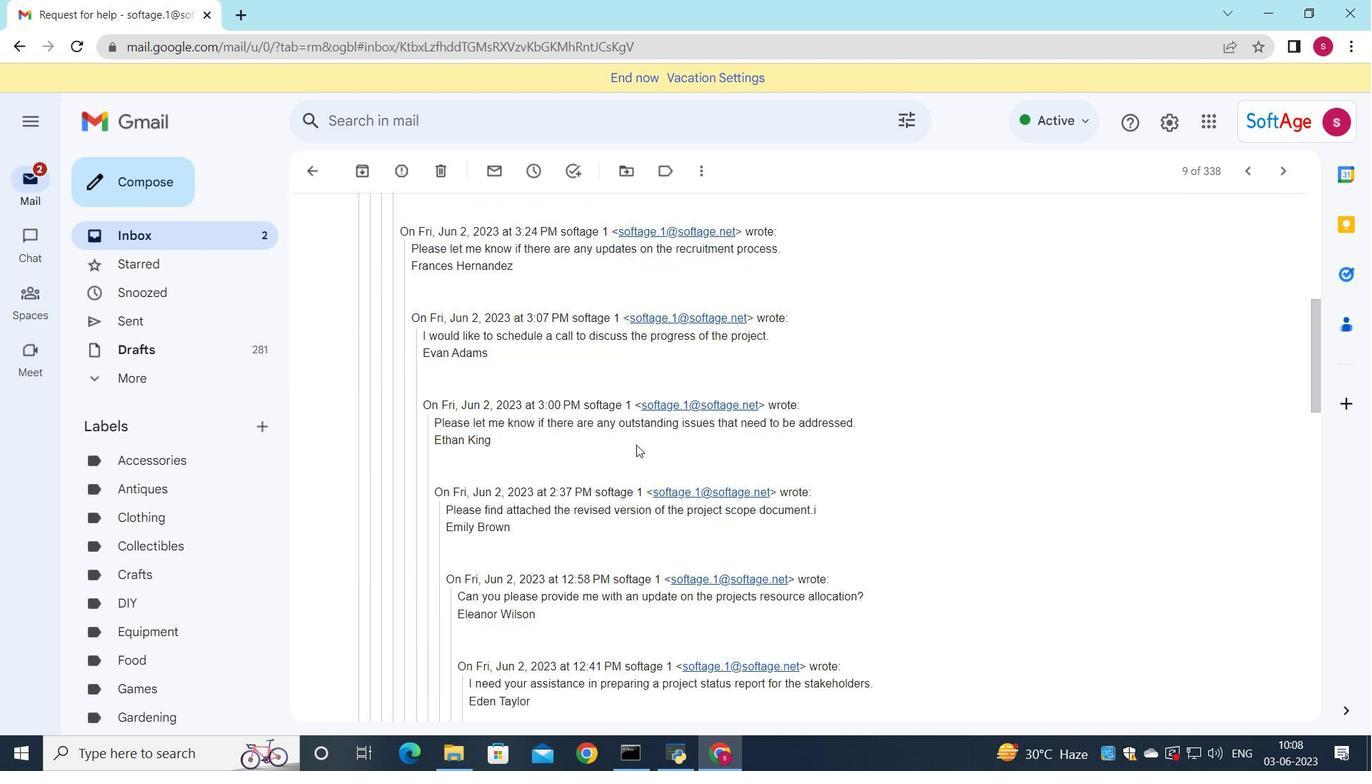 
Action: Mouse scrolled (636, 445) with delta (0, 0)
Screenshot: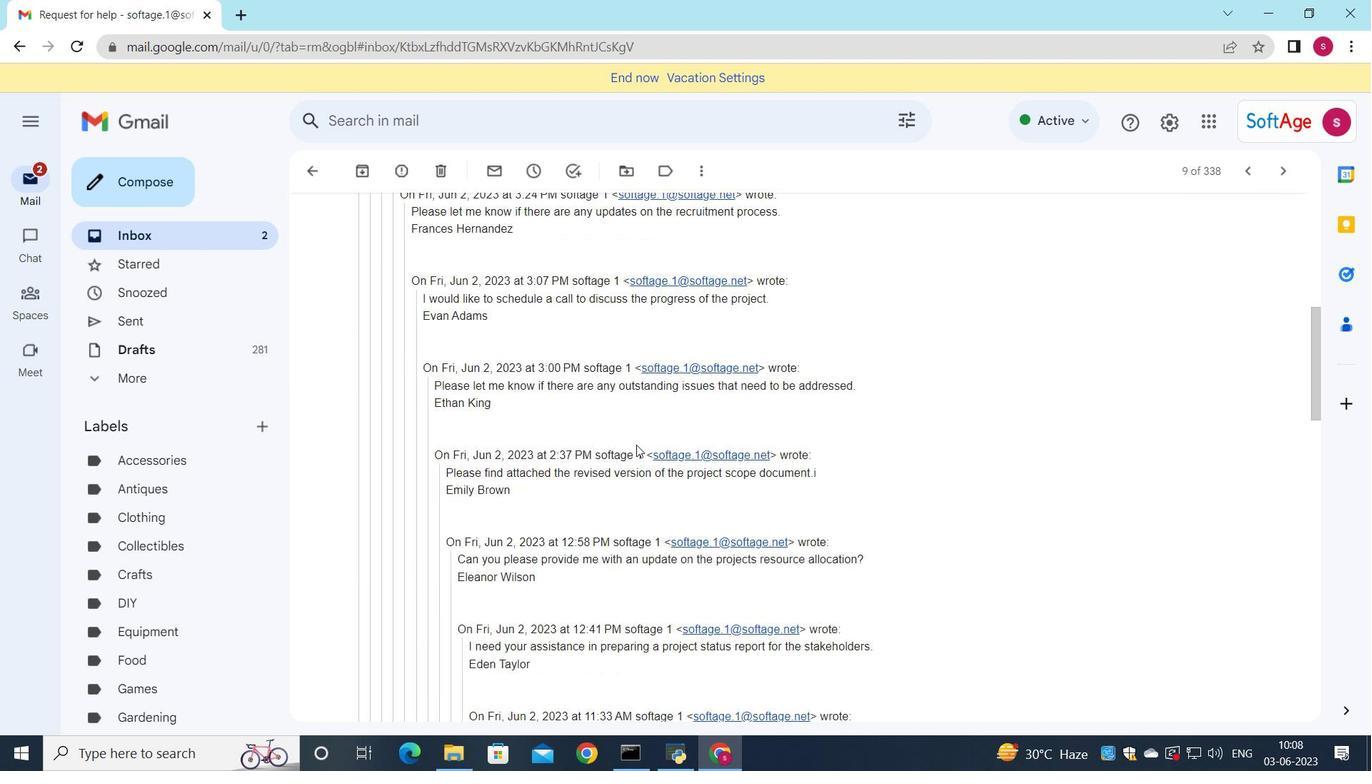 
Action: Mouse scrolled (636, 445) with delta (0, 0)
Screenshot: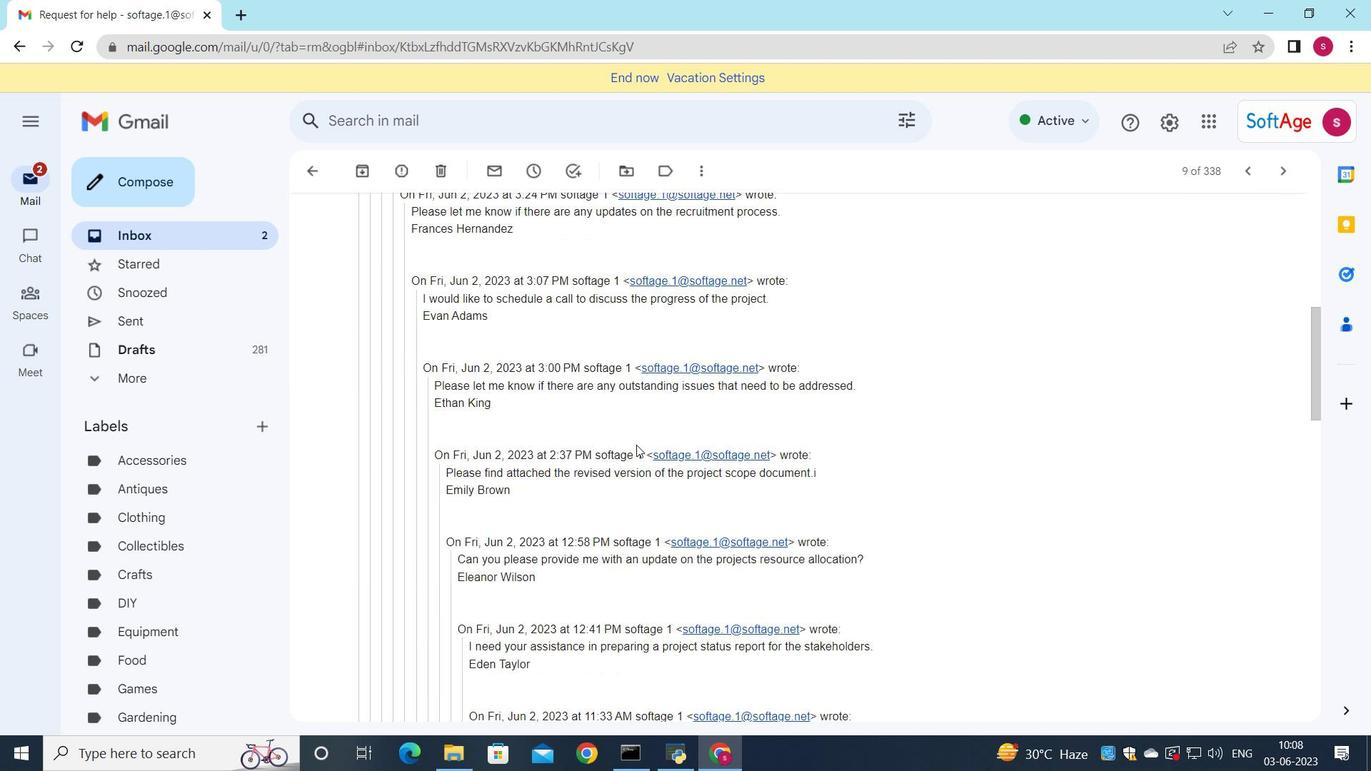 
Action: Mouse scrolled (636, 445) with delta (0, 0)
Screenshot: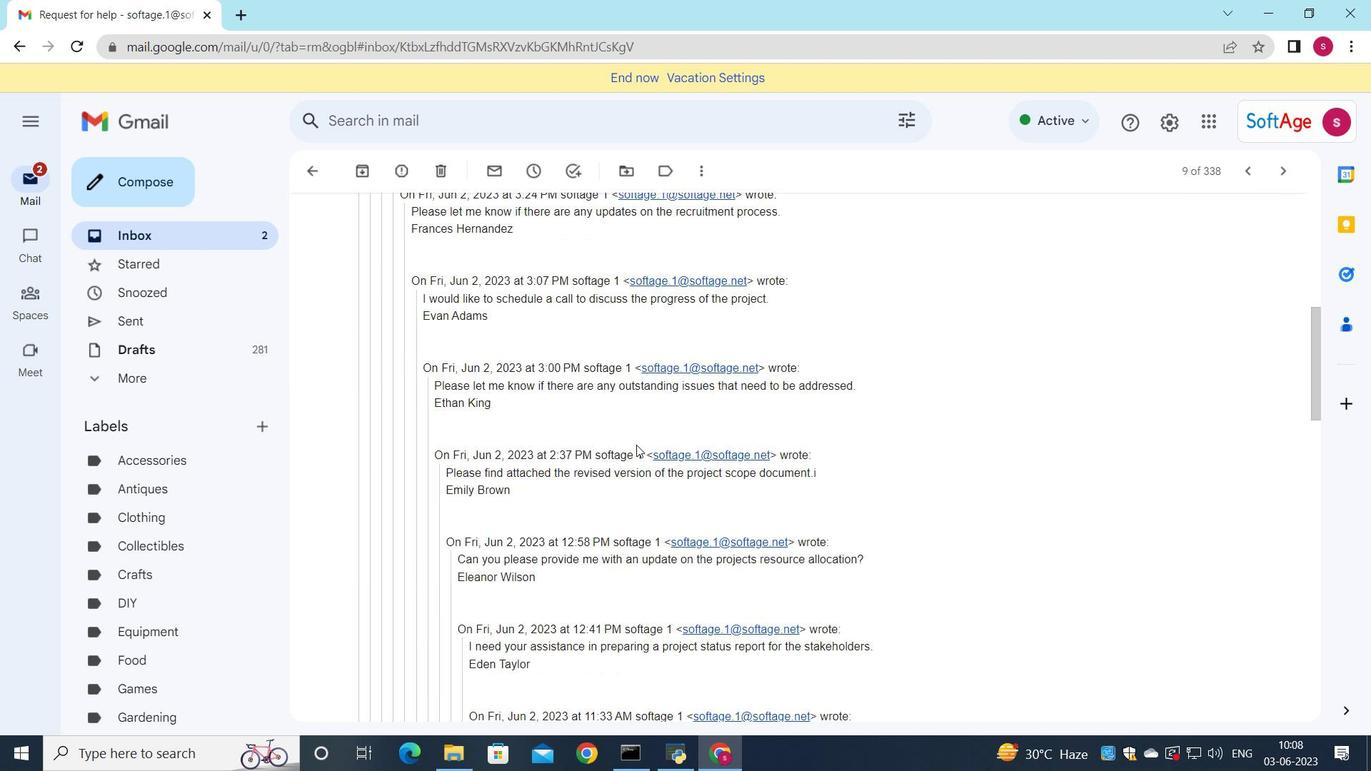 
Action: Mouse scrolled (636, 445) with delta (0, 0)
Screenshot: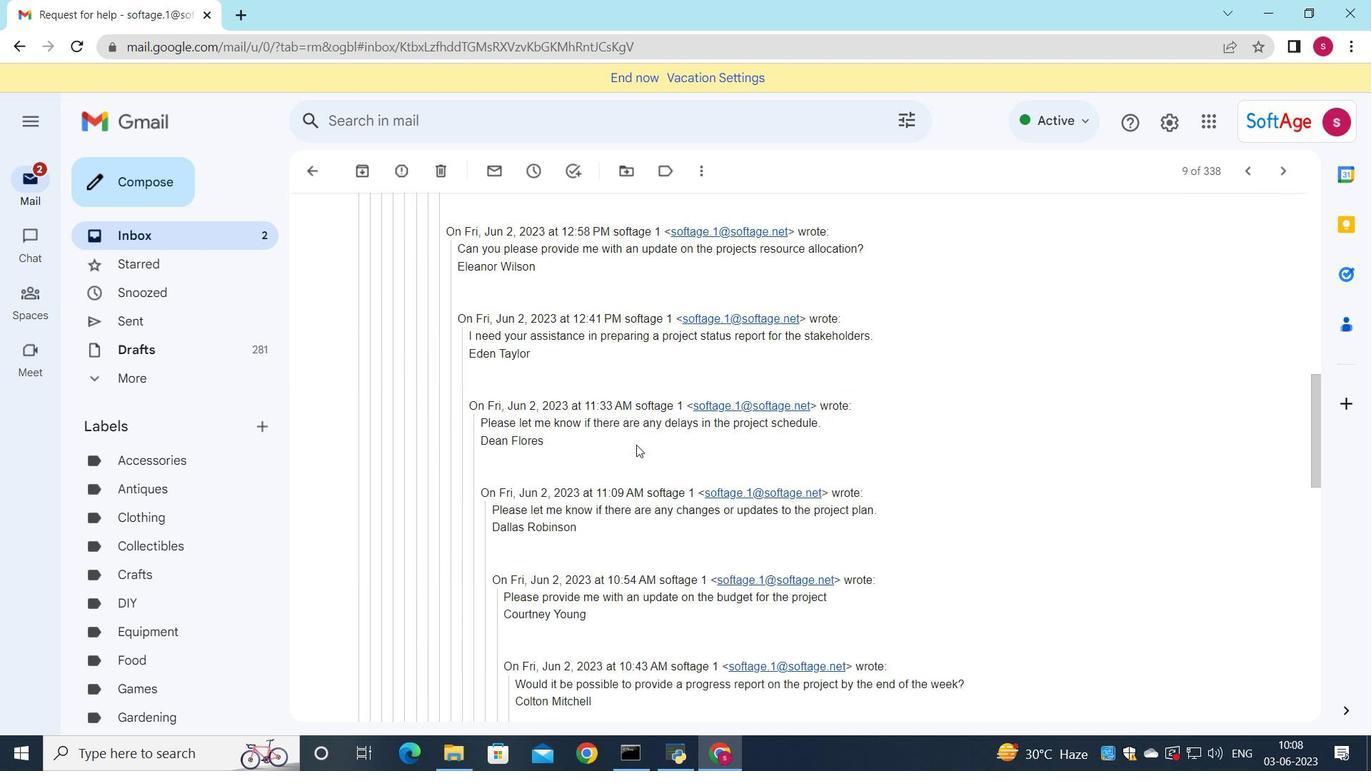 
Action: Mouse scrolled (636, 445) with delta (0, 0)
Screenshot: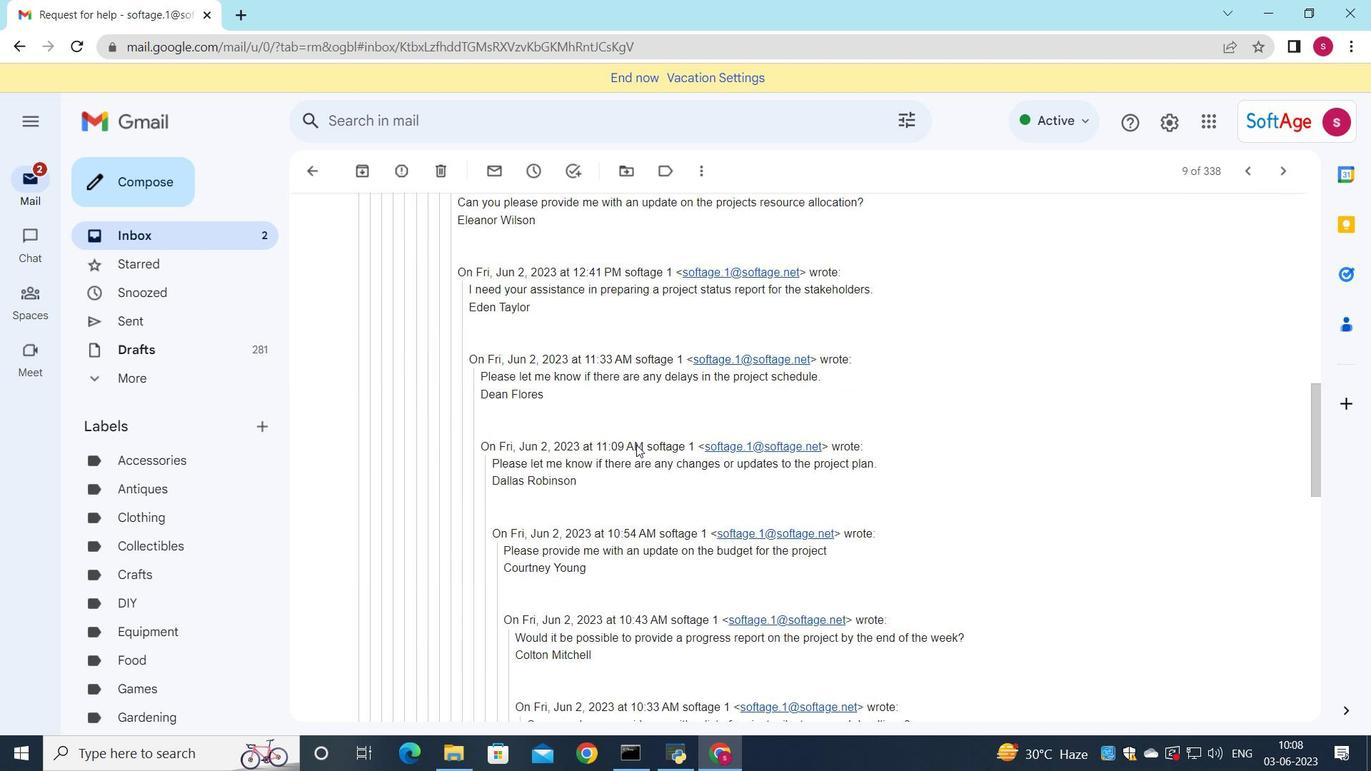 
Action: Mouse scrolled (636, 445) with delta (0, 0)
Screenshot: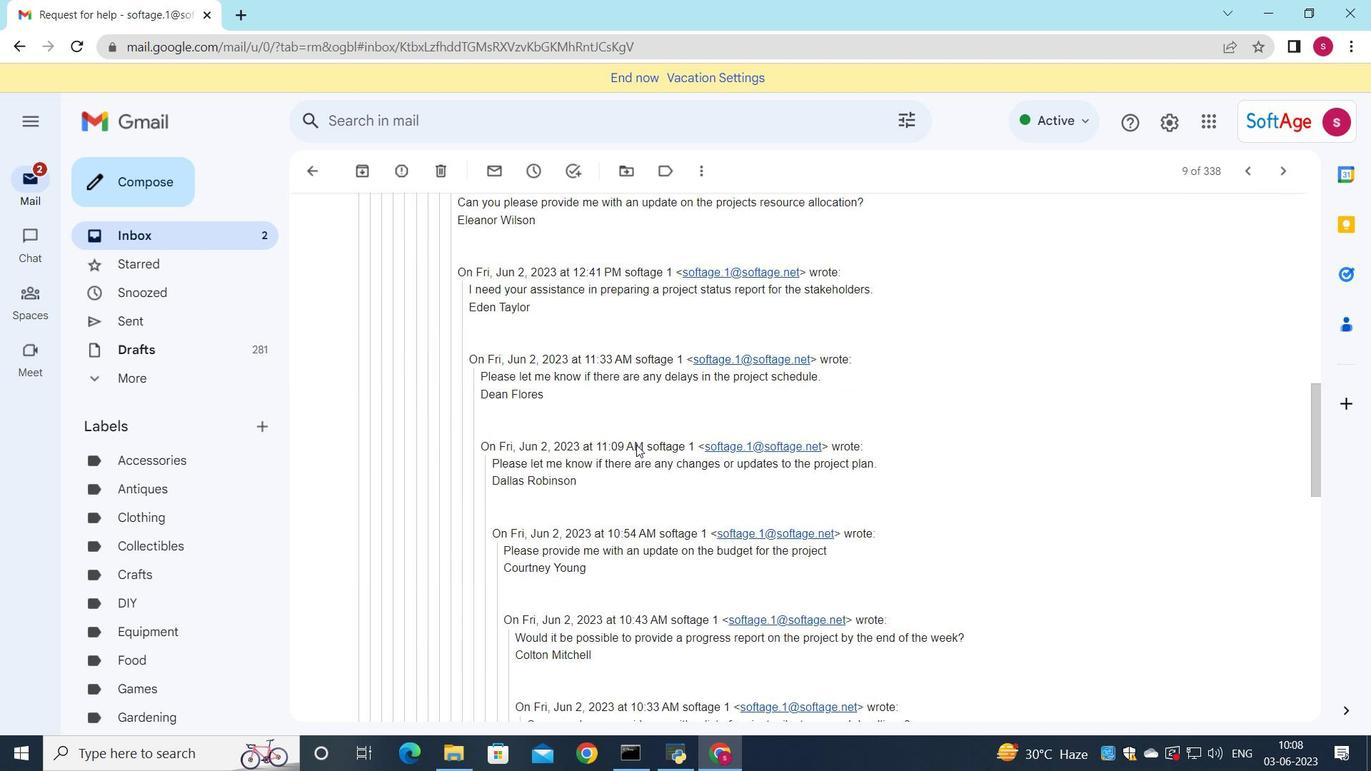 
Action: Mouse scrolled (636, 445) with delta (0, 0)
Screenshot: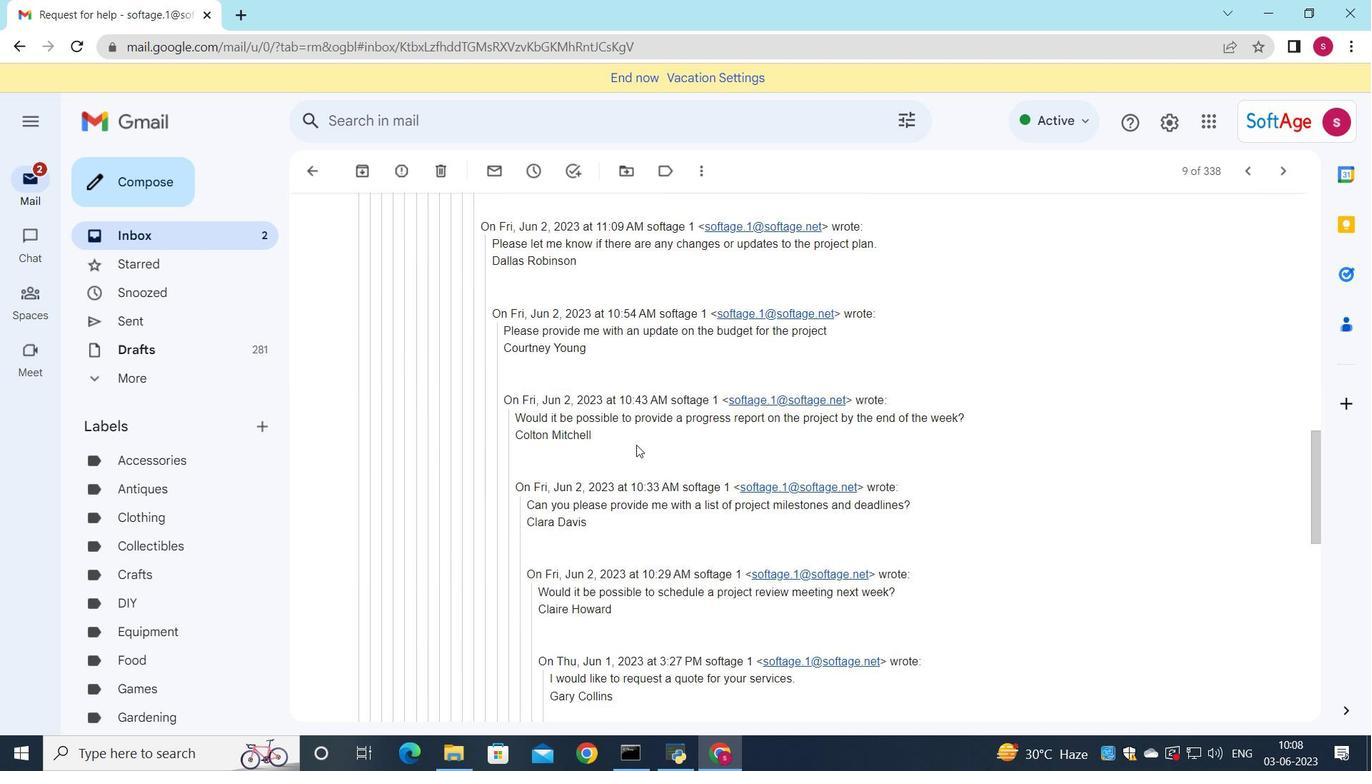
Action: Mouse scrolled (636, 445) with delta (0, 0)
Screenshot: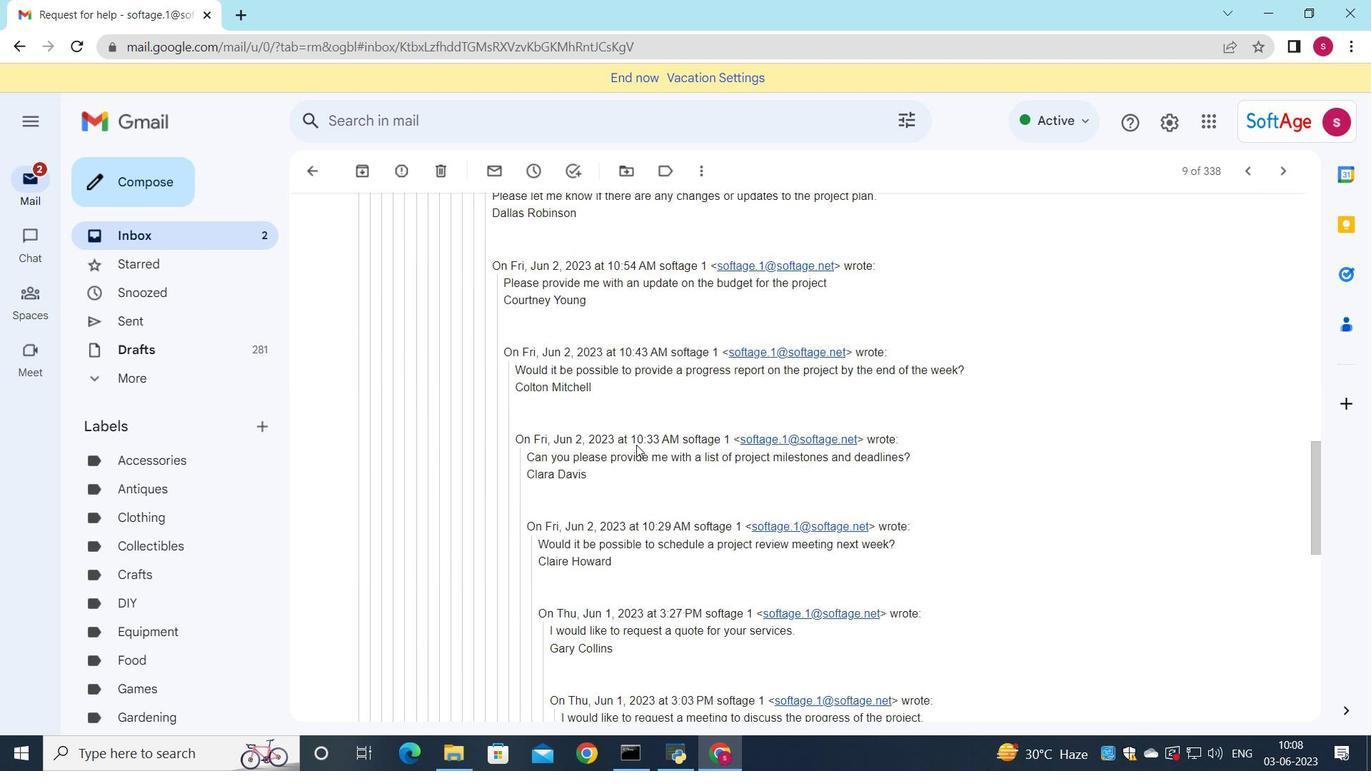 
Action: Mouse scrolled (636, 445) with delta (0, 0)
Screenshot: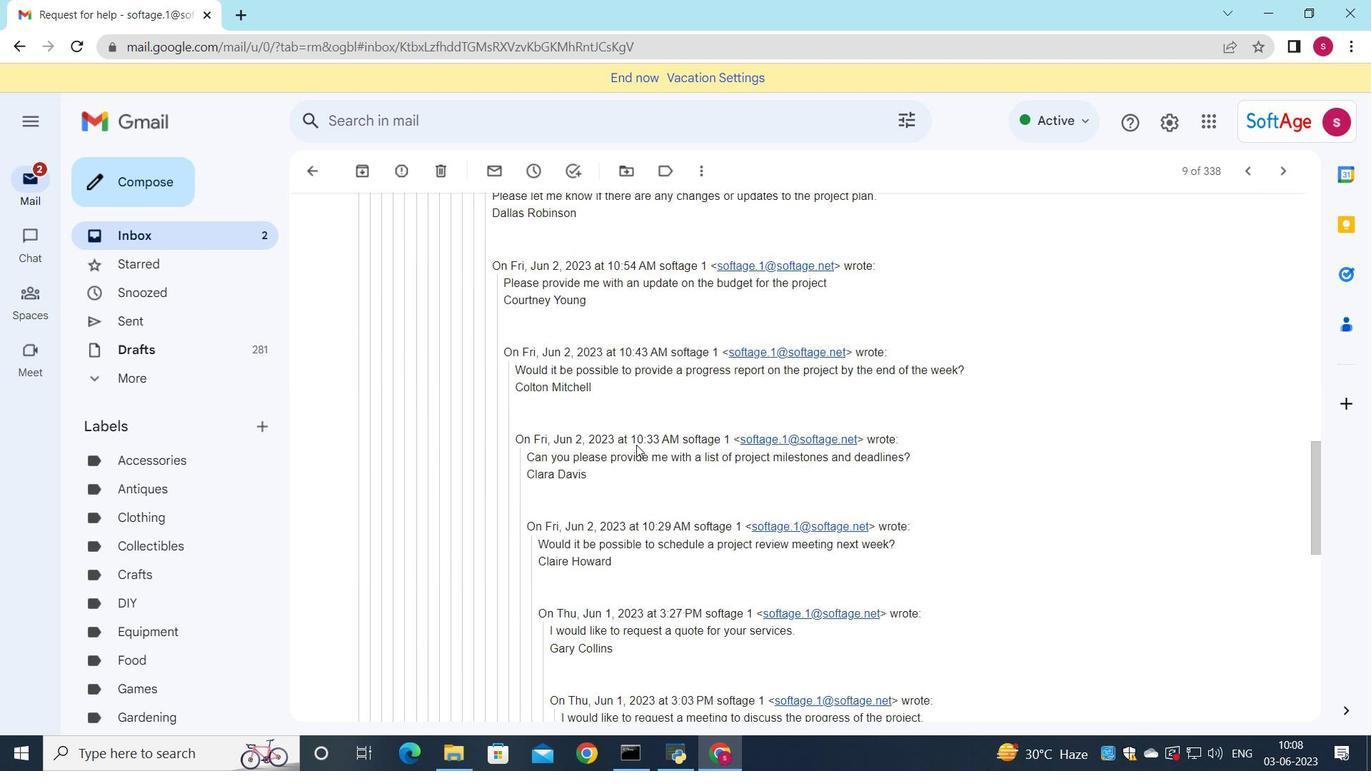 
Action: Mouse scrolled (636, 445) with delta (0, 0)
Screenshot: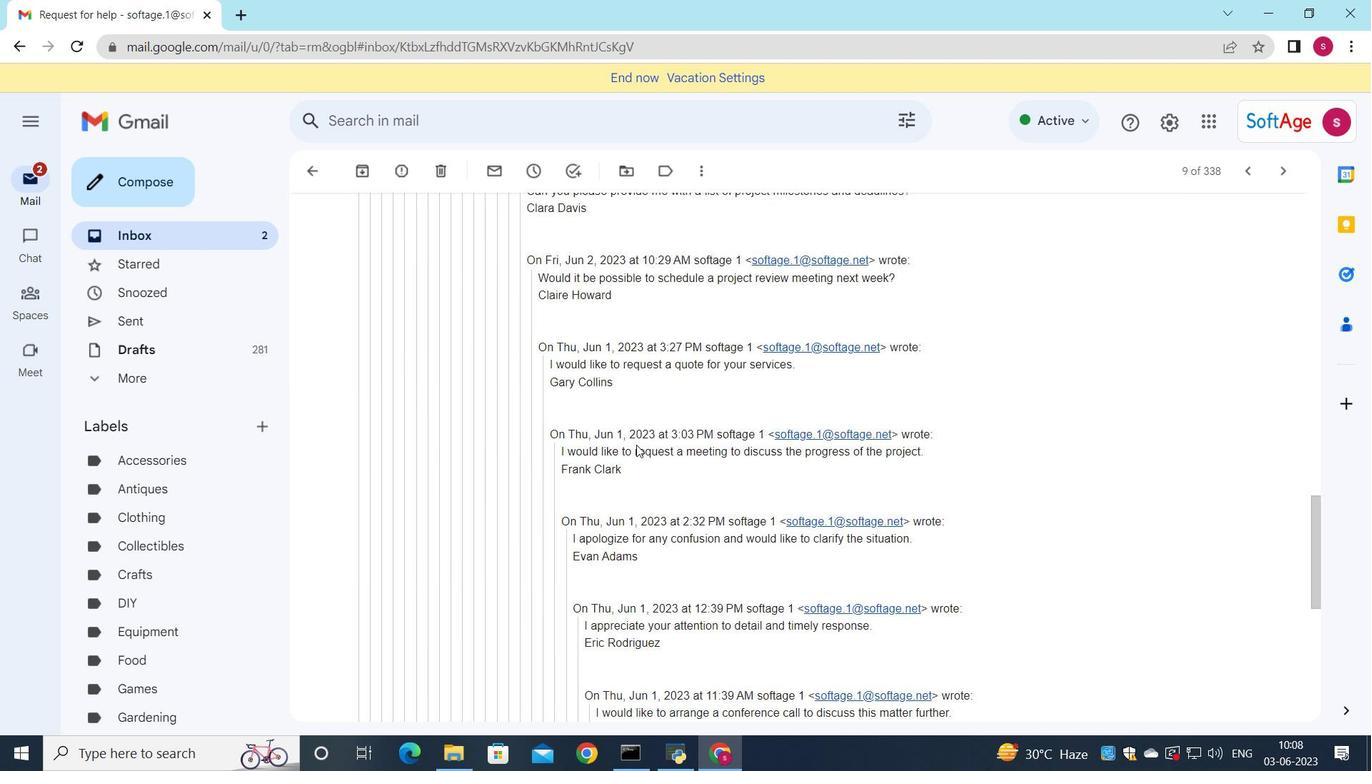 
Action: Mouse scrolled (636, 445) with delta (0, 0)
Screenshot: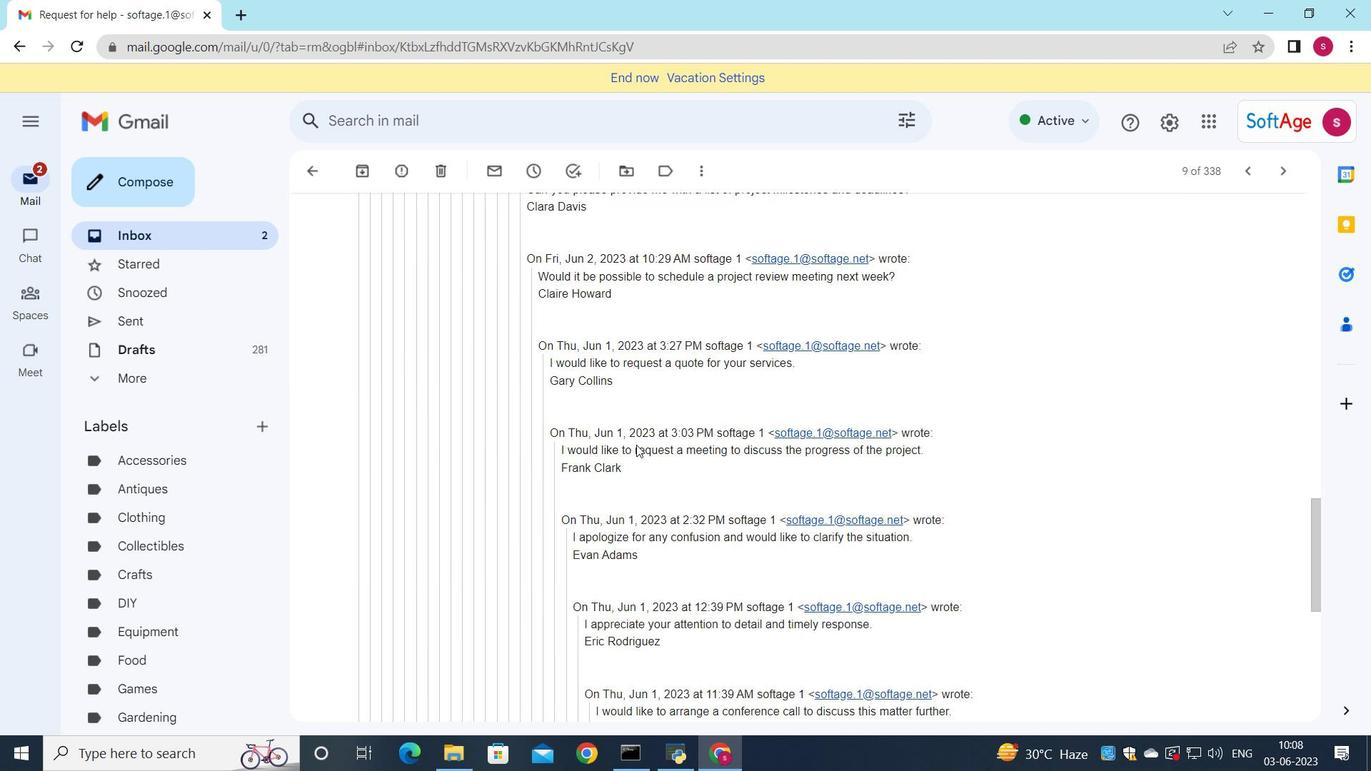 
Action: Mouse moved to (635, 450)
Screenshot: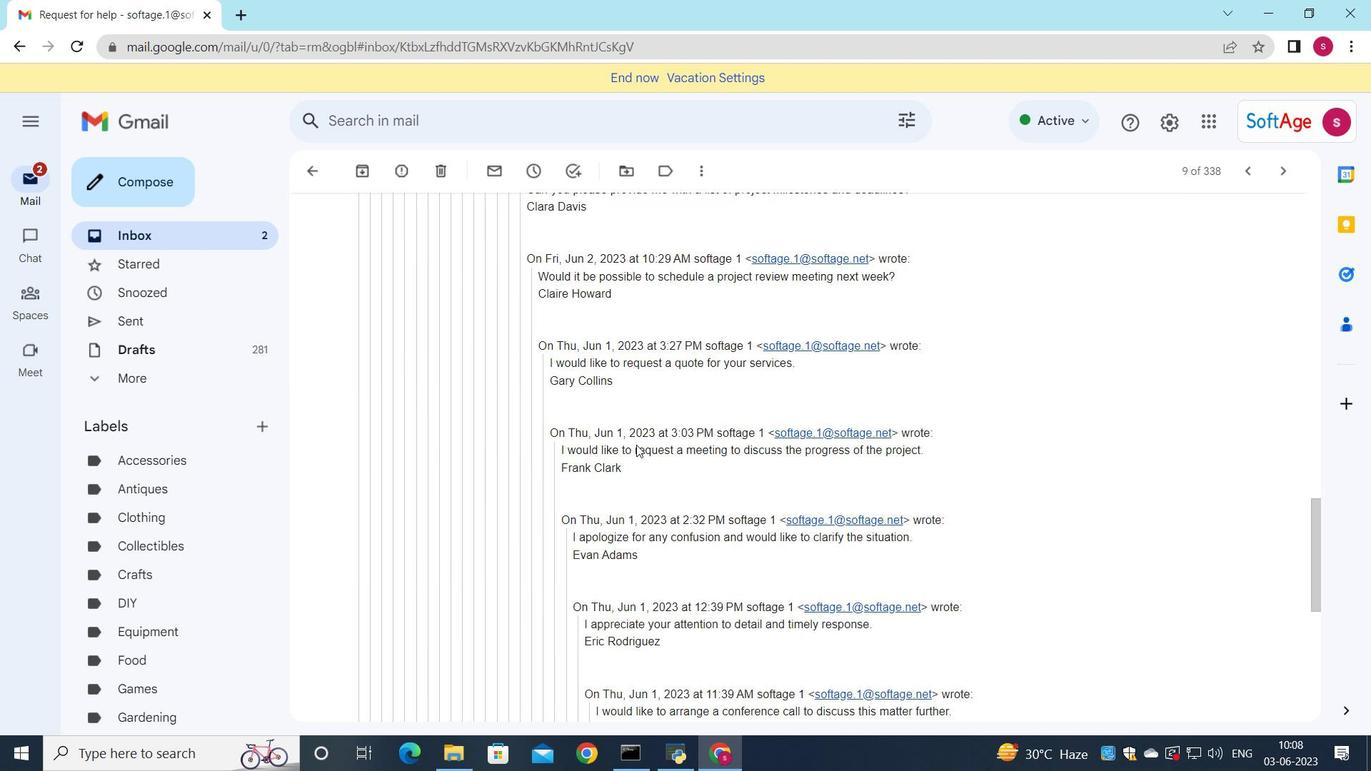 
Action: Mouse scrolled (635, 449) with delta (0, 0)
Screenshot: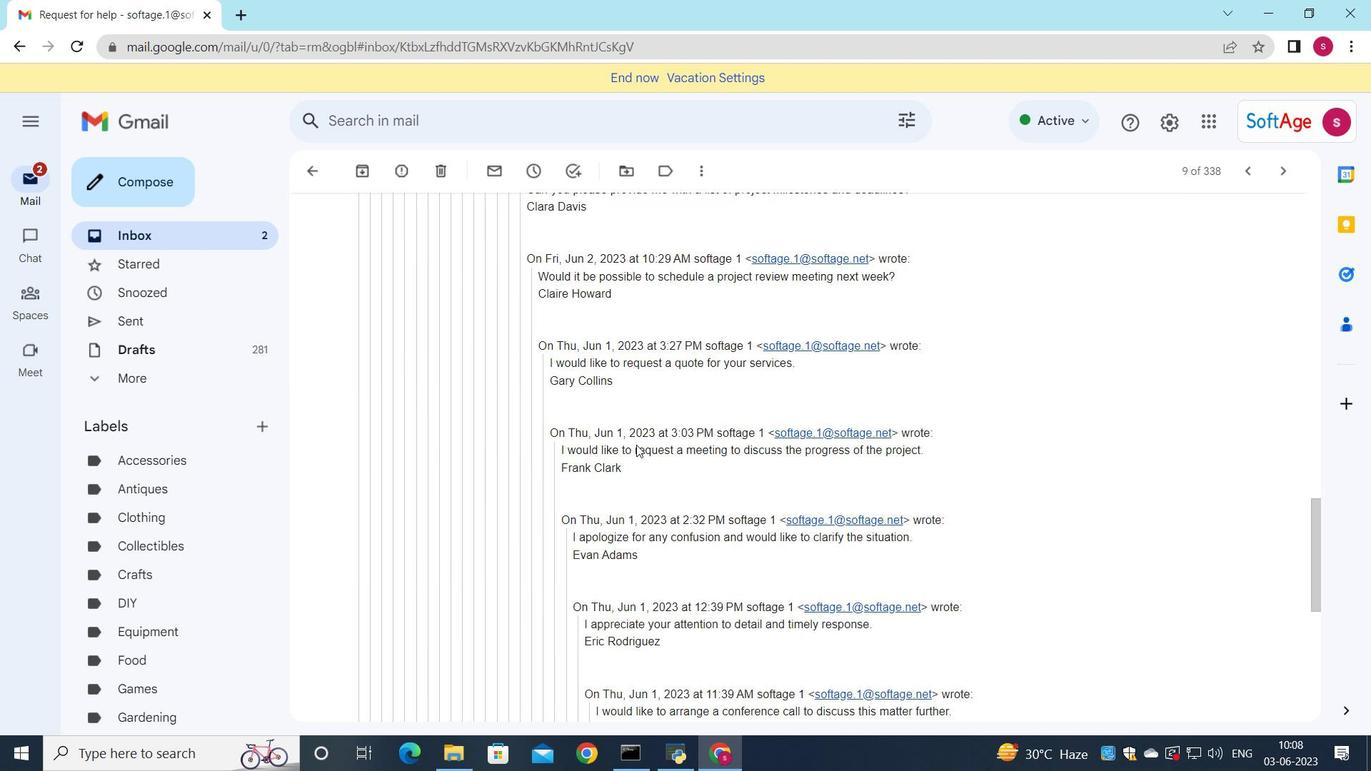 
Action: Mouse moved to (633, 456)
Screenshot: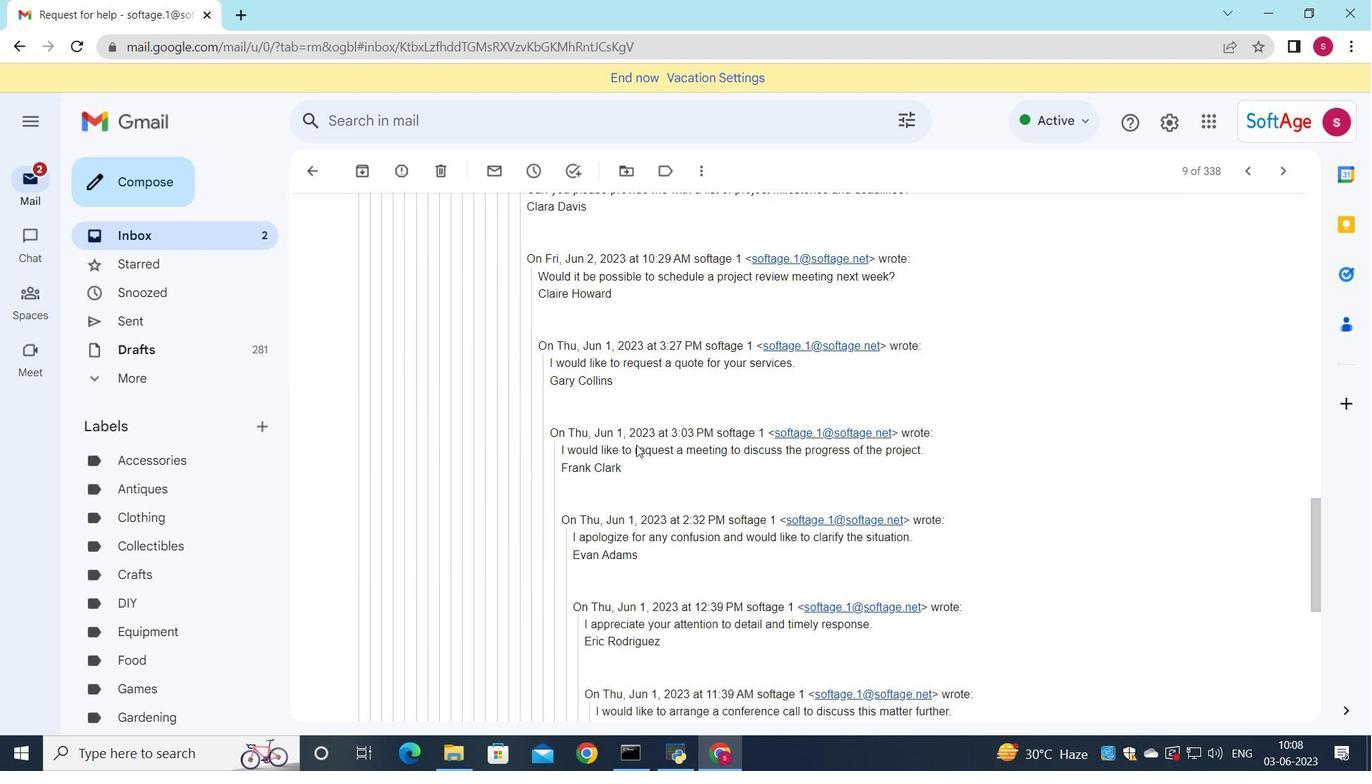 
Action: Mouse scrolled (633, 455) with delta (0, 0)
Screenshot: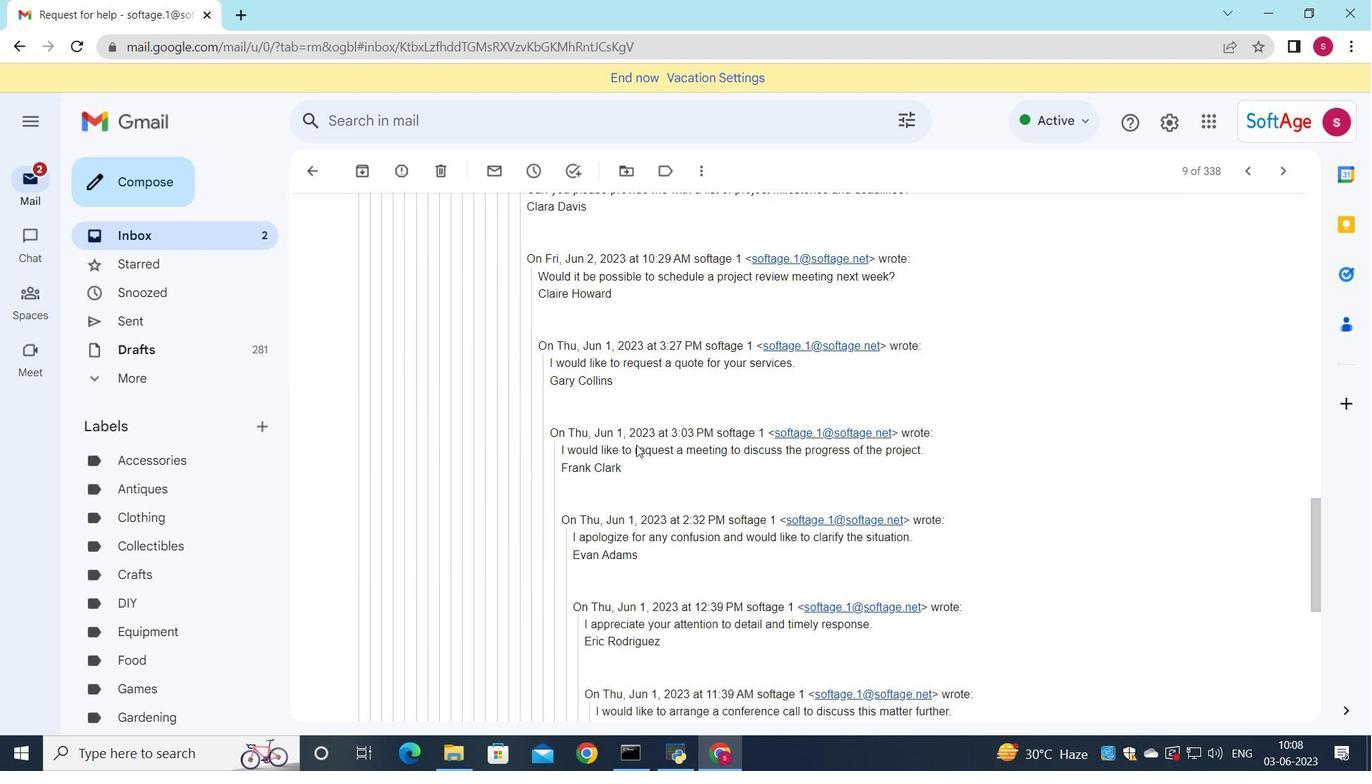 
Action: Mouse moved to (620, 475)
Screenshot: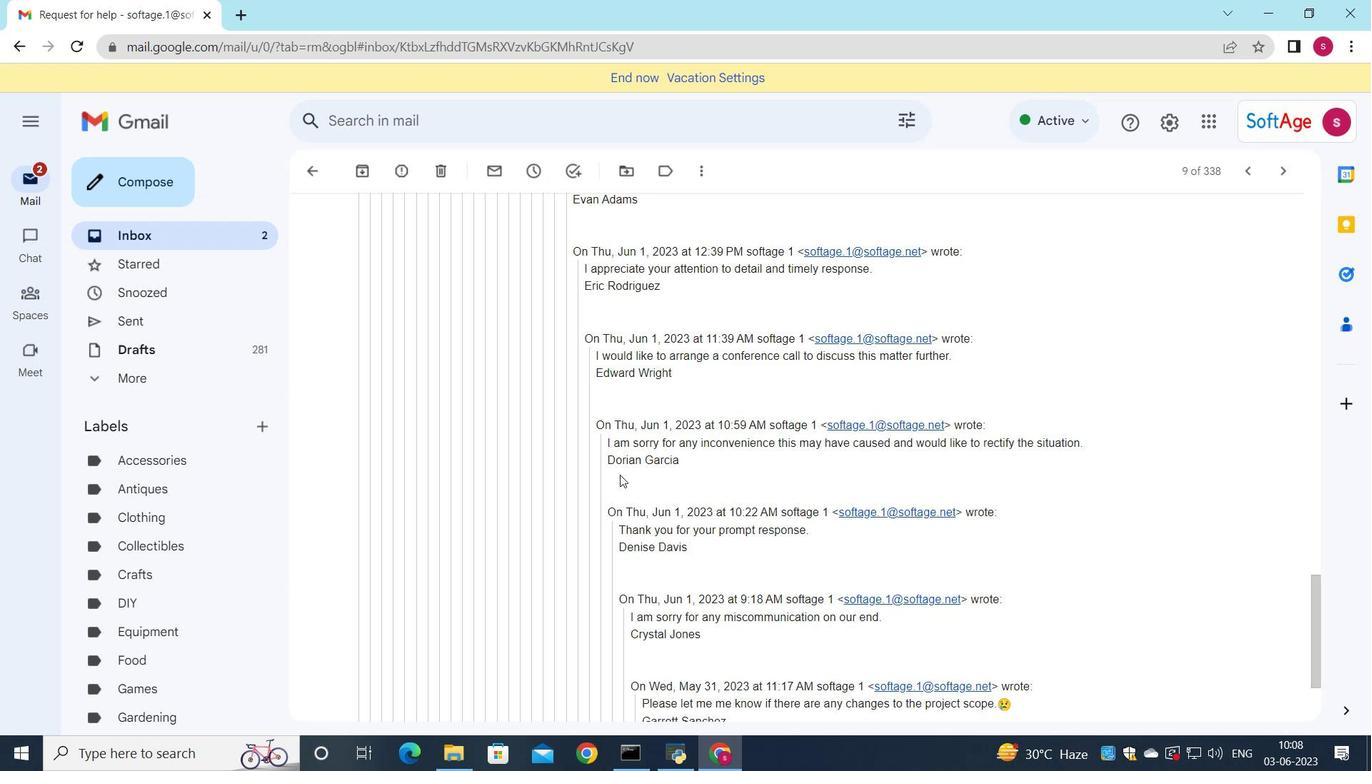 
Action: Mouse scrolled (620, 475) with delta (0, 0)
Screenshot: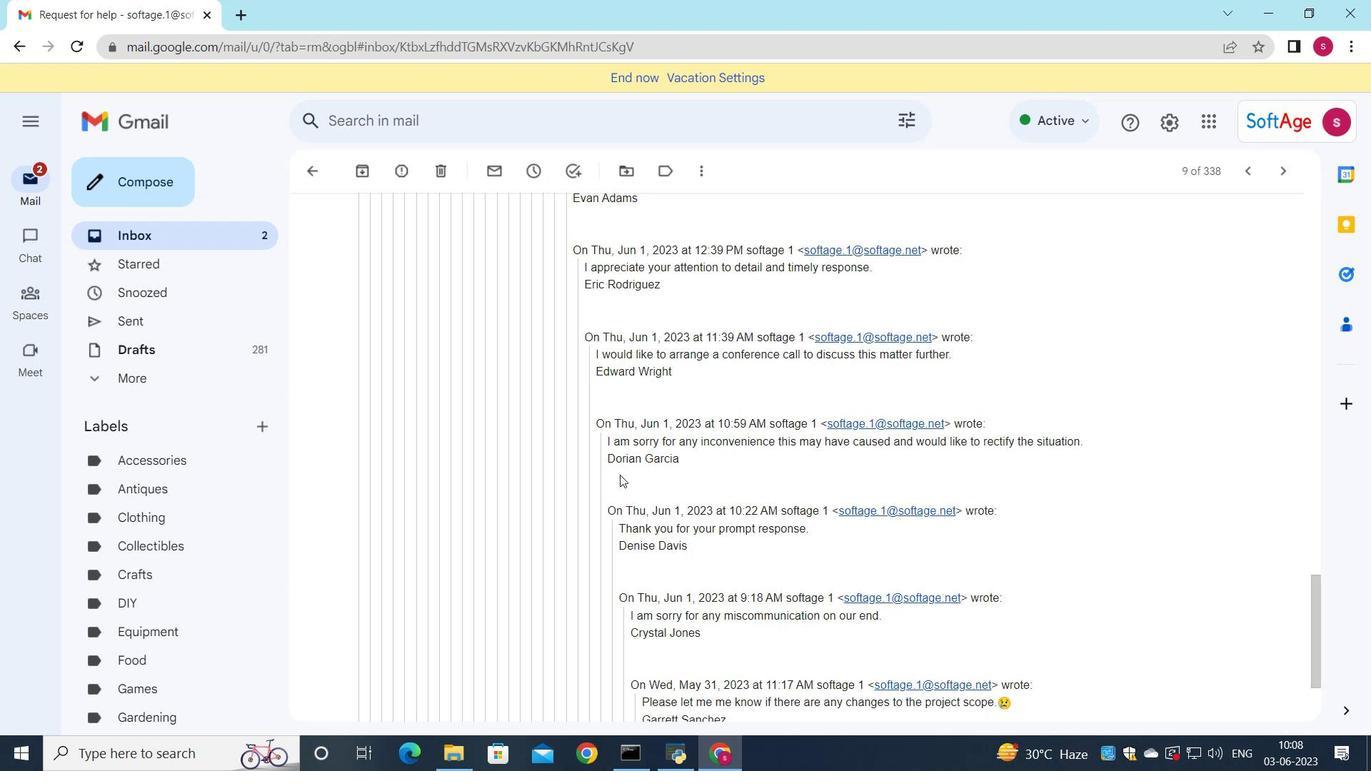 
Action: Mouse moved to (620, 477)
Screenshot: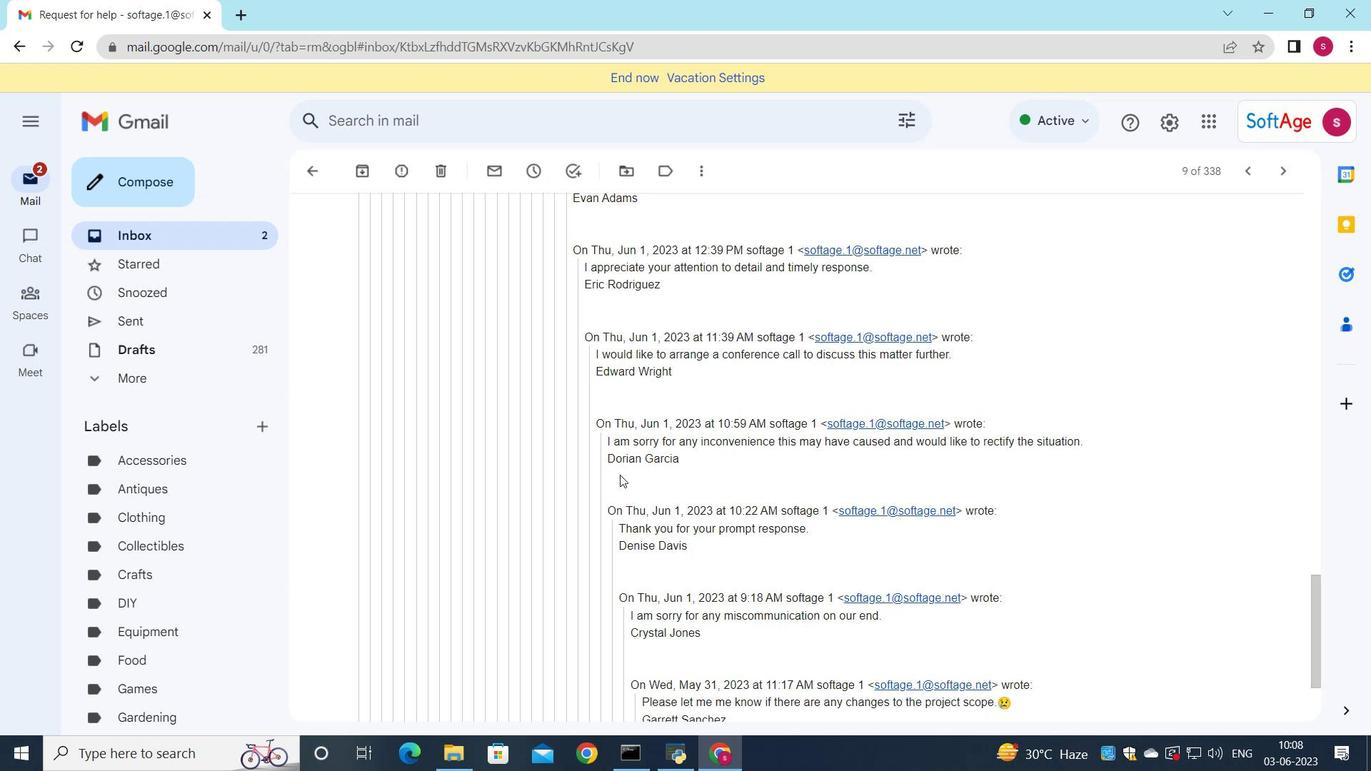 
Action: Mouse scrolled (620, 477) with delta (0, 0)
Screenshot: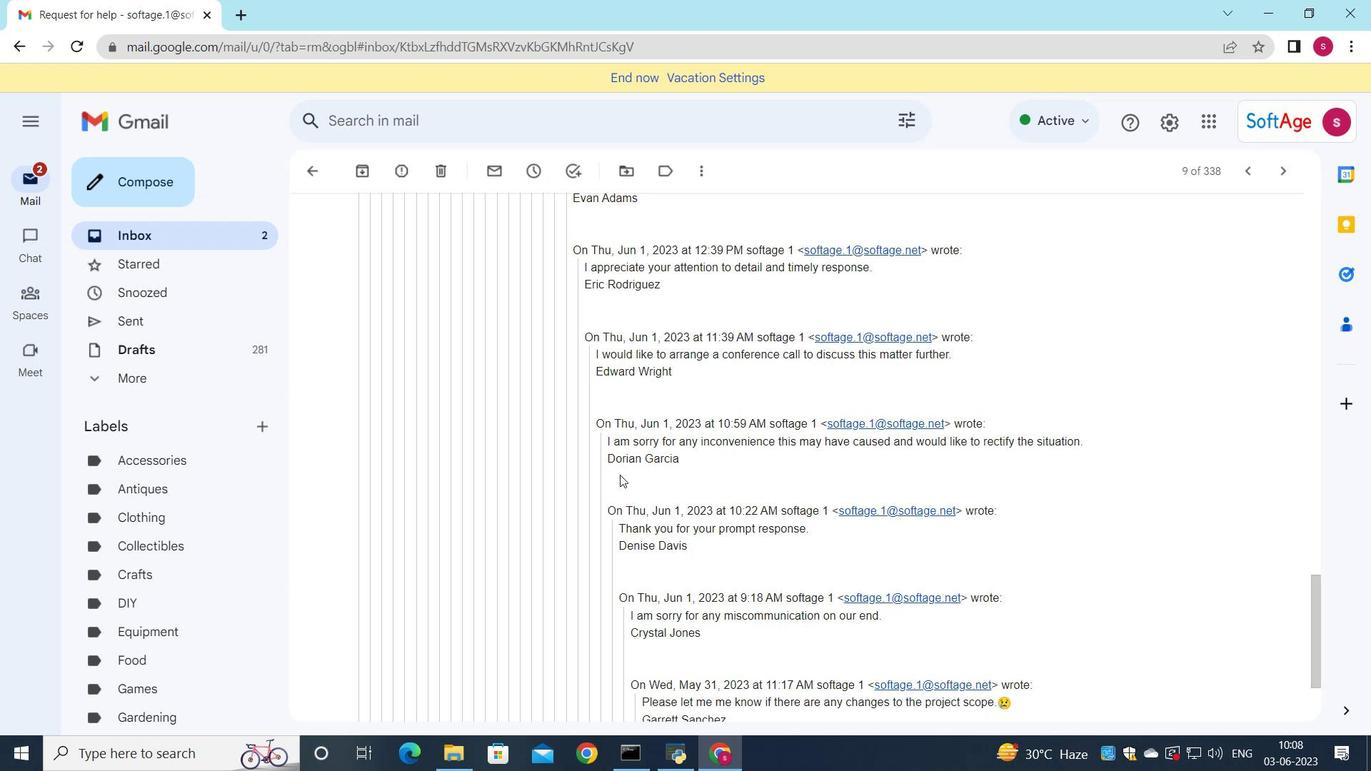 
Action: Mouse moved to (620, 478)
Screenshot: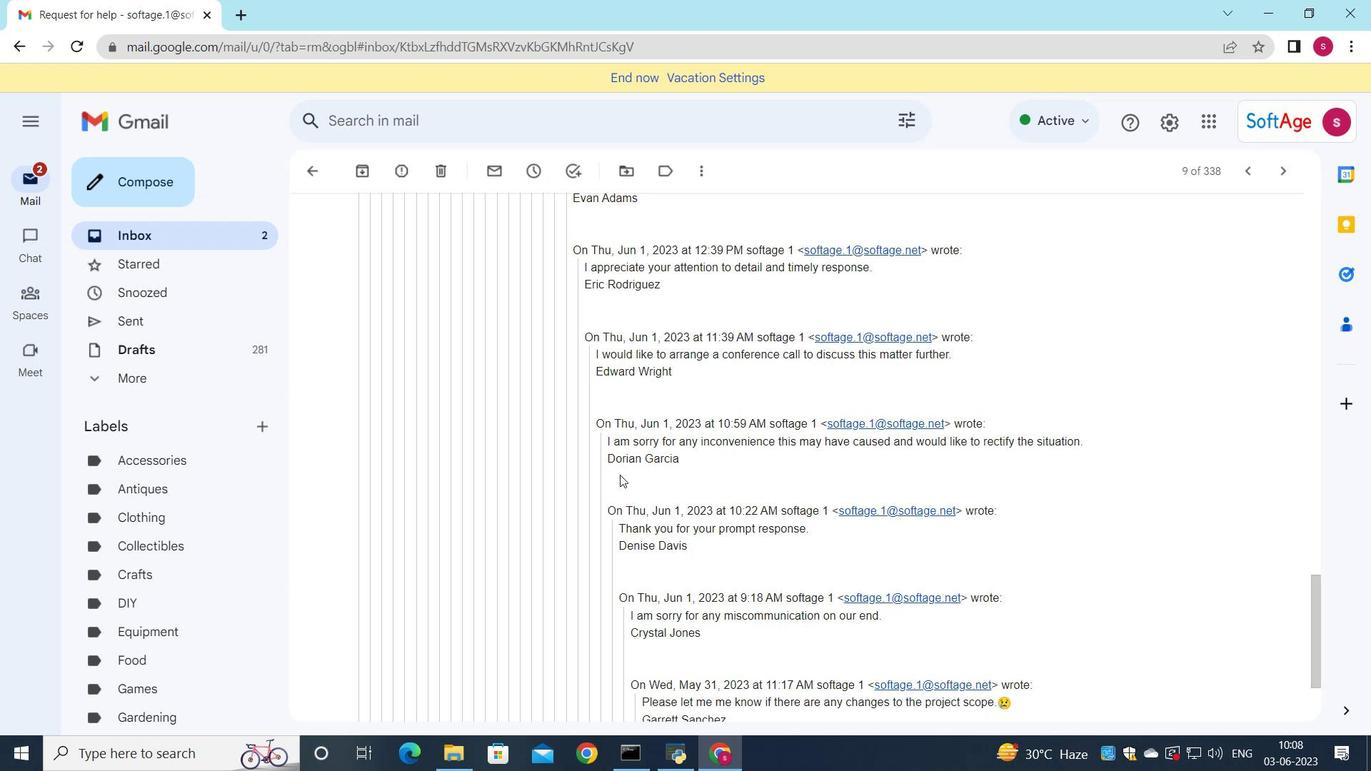 
Action: Mouse scrolled (620, 477) with delta (0, 0)
Screenshot: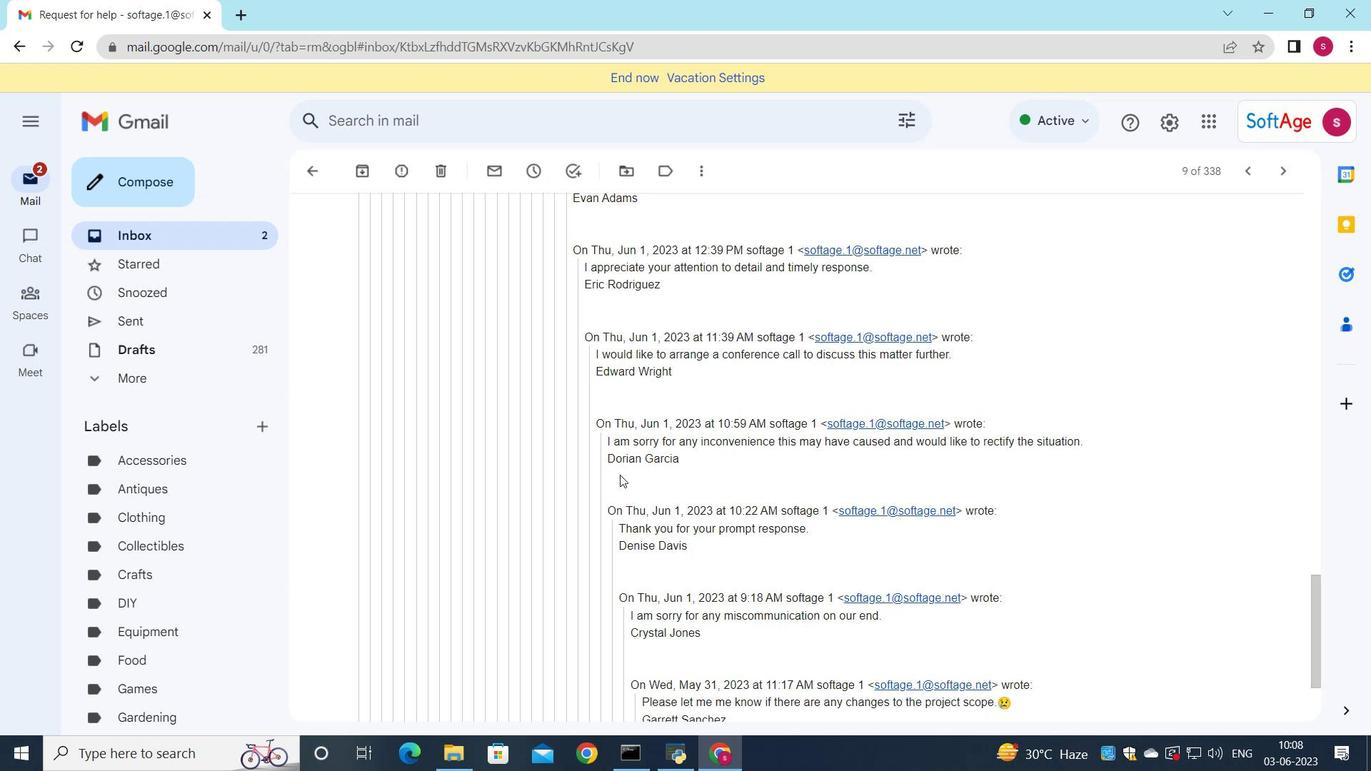 
Action: Mouse moved to (618, 485)
Screenshot: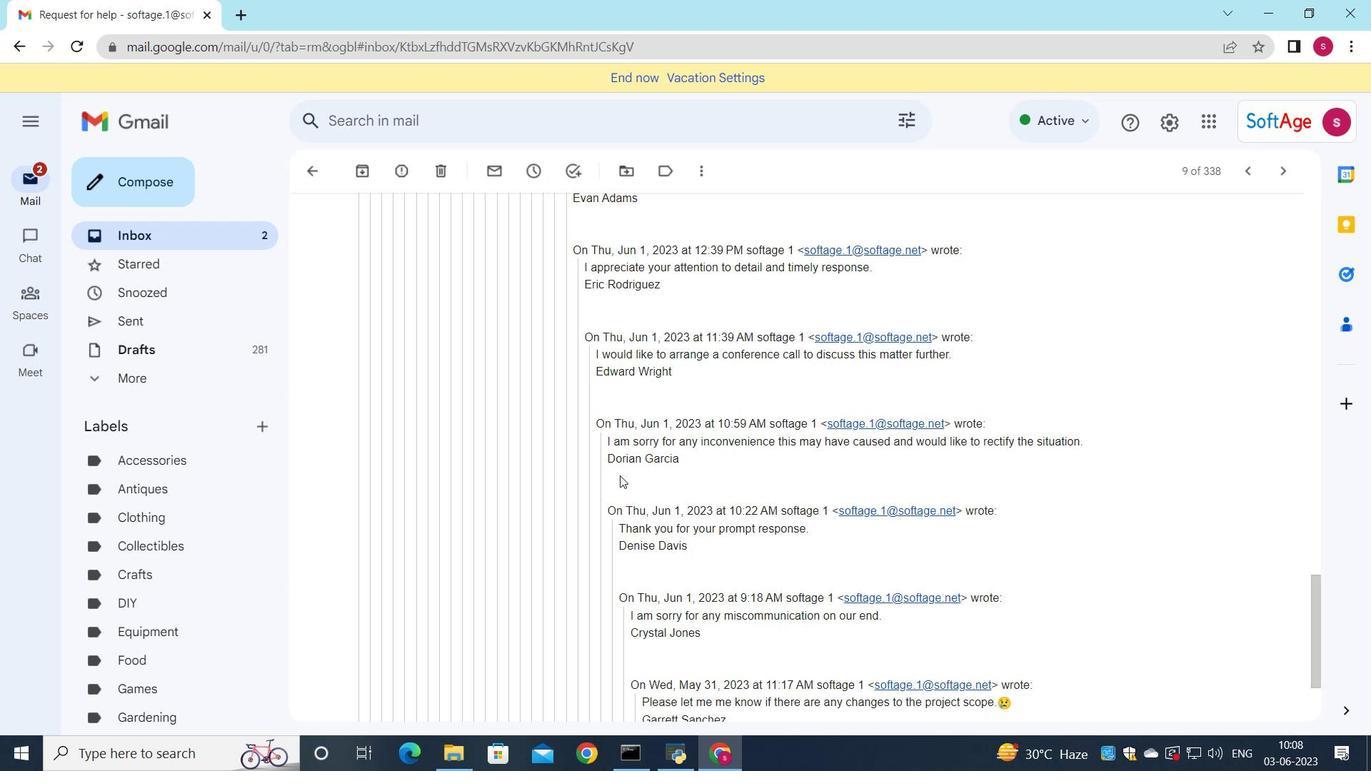 
Action: Mouse scrolled (618, 485) with delta (0, 0)
Screenshot: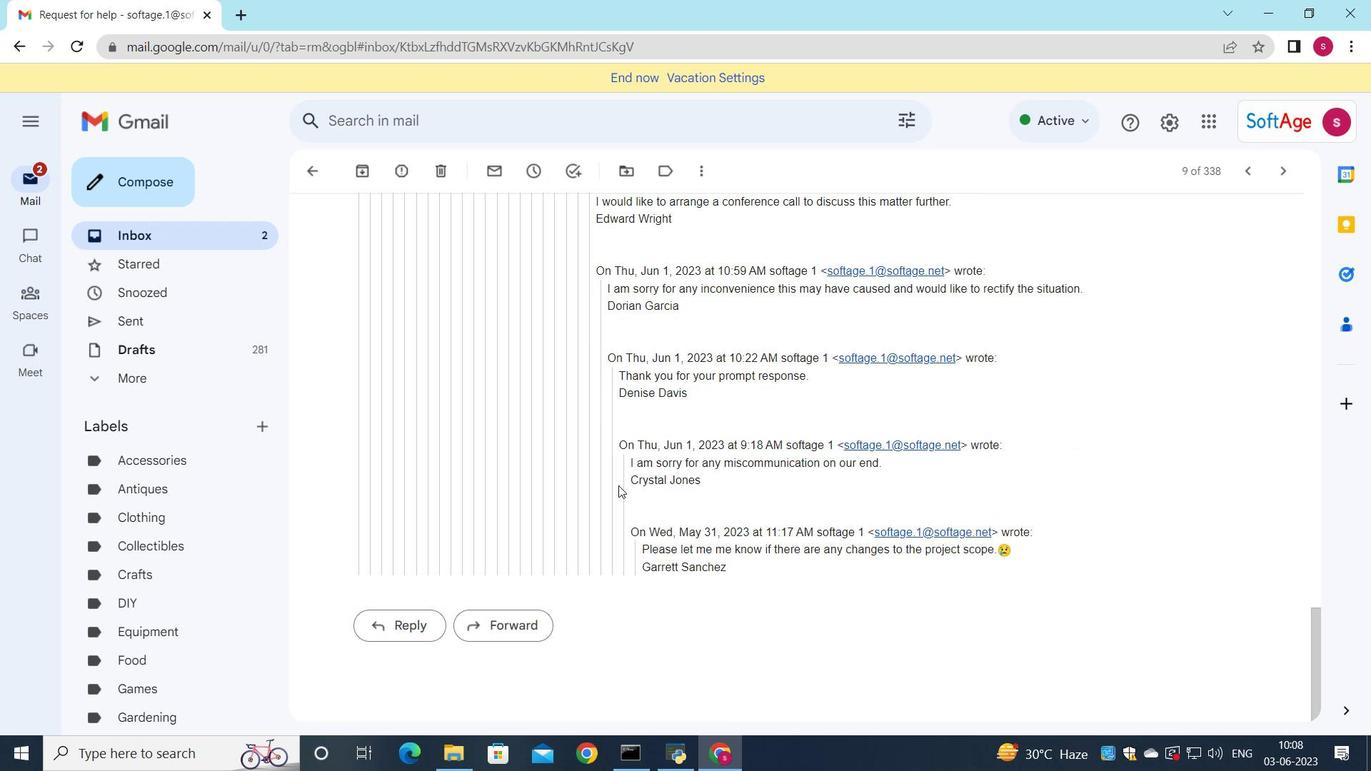 
Action: Mouse scrolled (618, 485) with delta (0, 0)
Screenshot: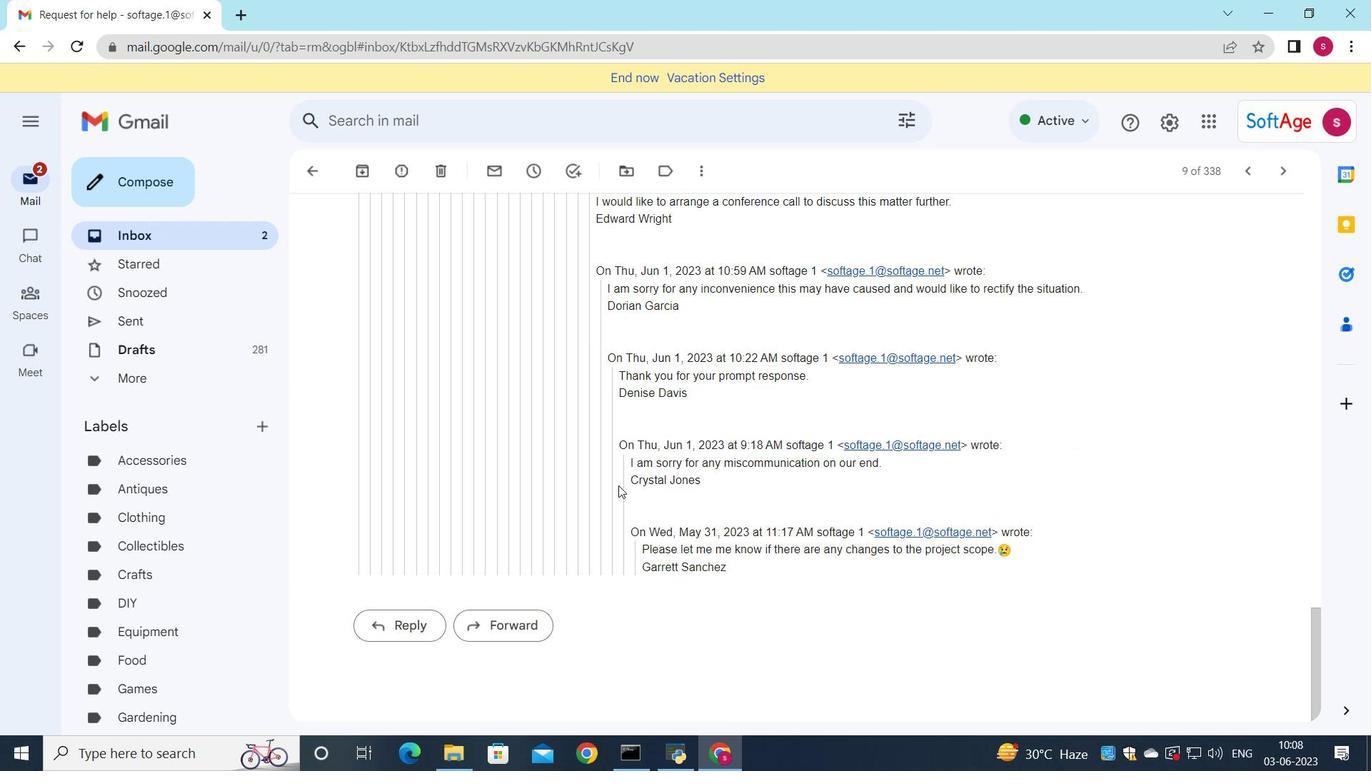 
Action: Mouse scrolled (618, 485) with delta (0, 0)
Screenshot: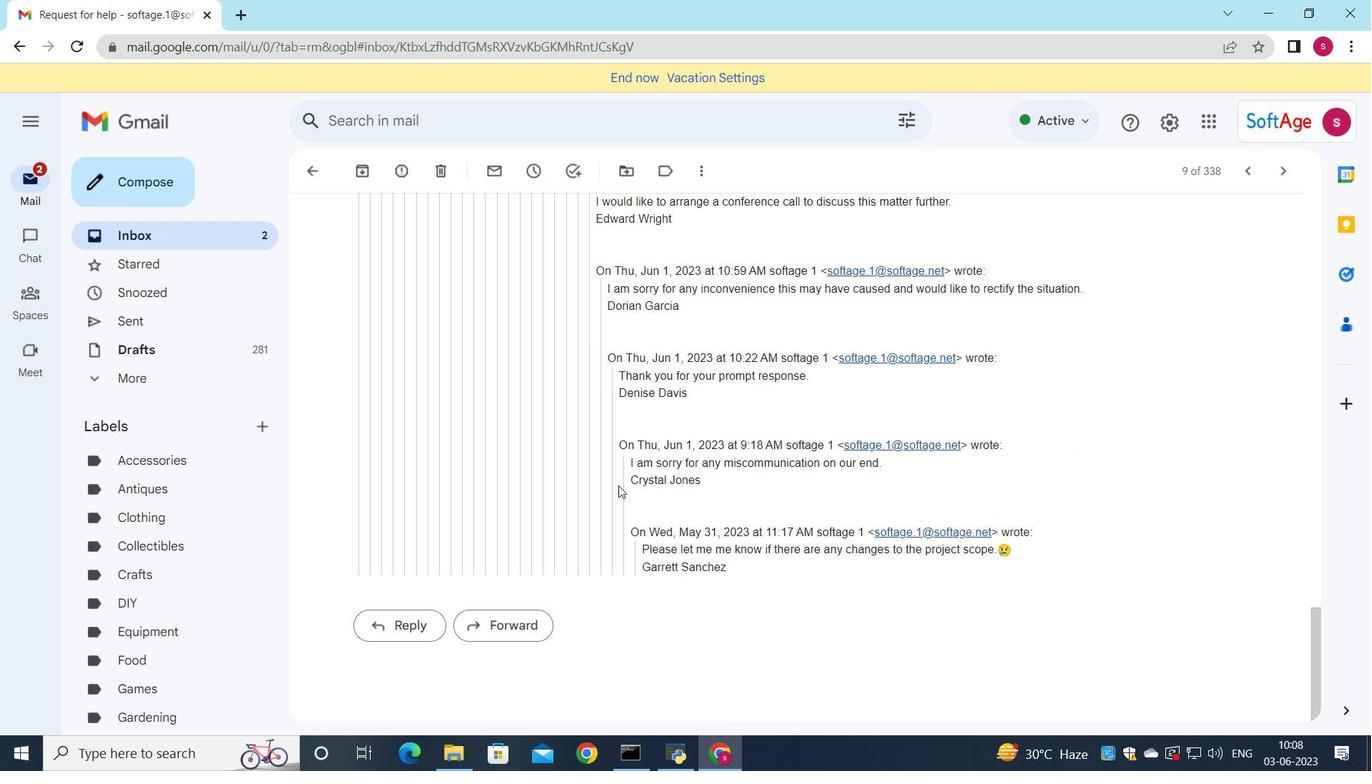 
Action: Mouse moved to (368, 621)
Screenshot: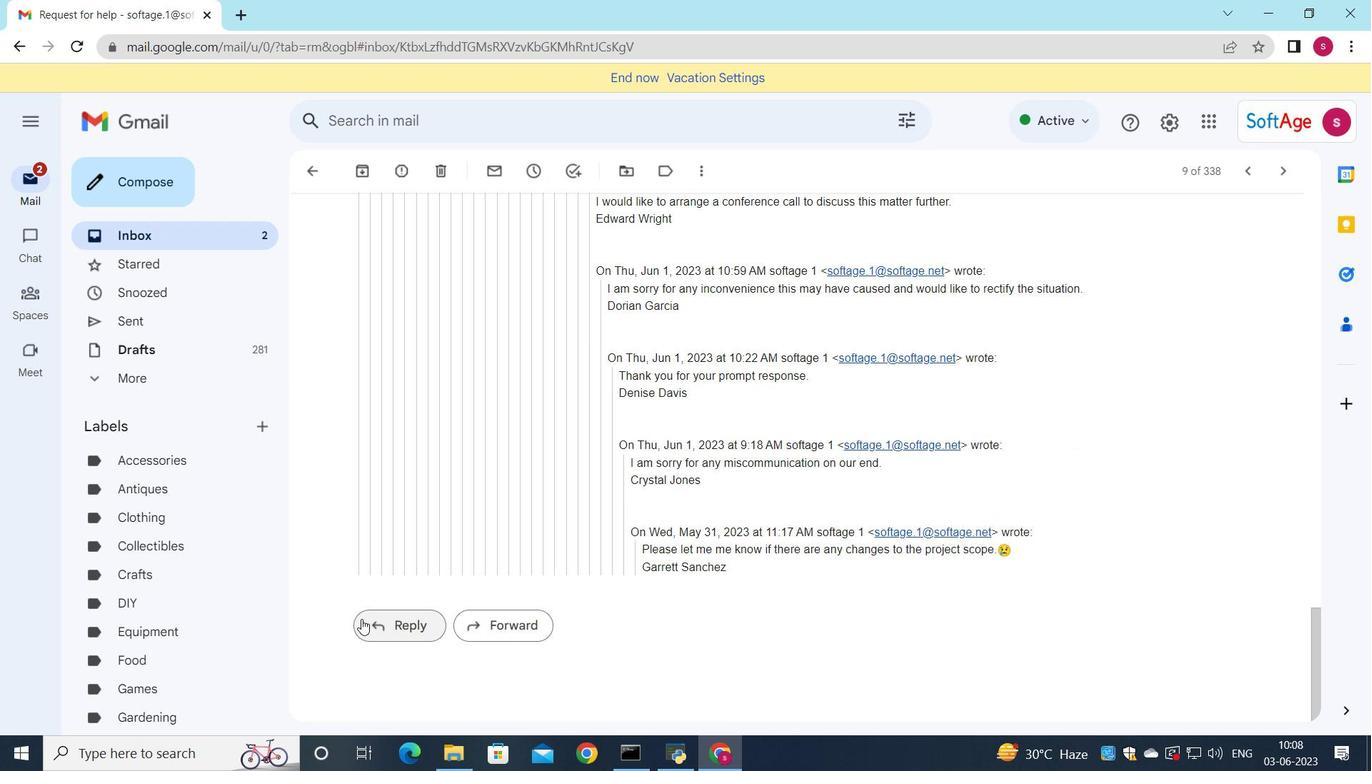 
Action: Mouse pressed left at (368, 621)
Screenshot: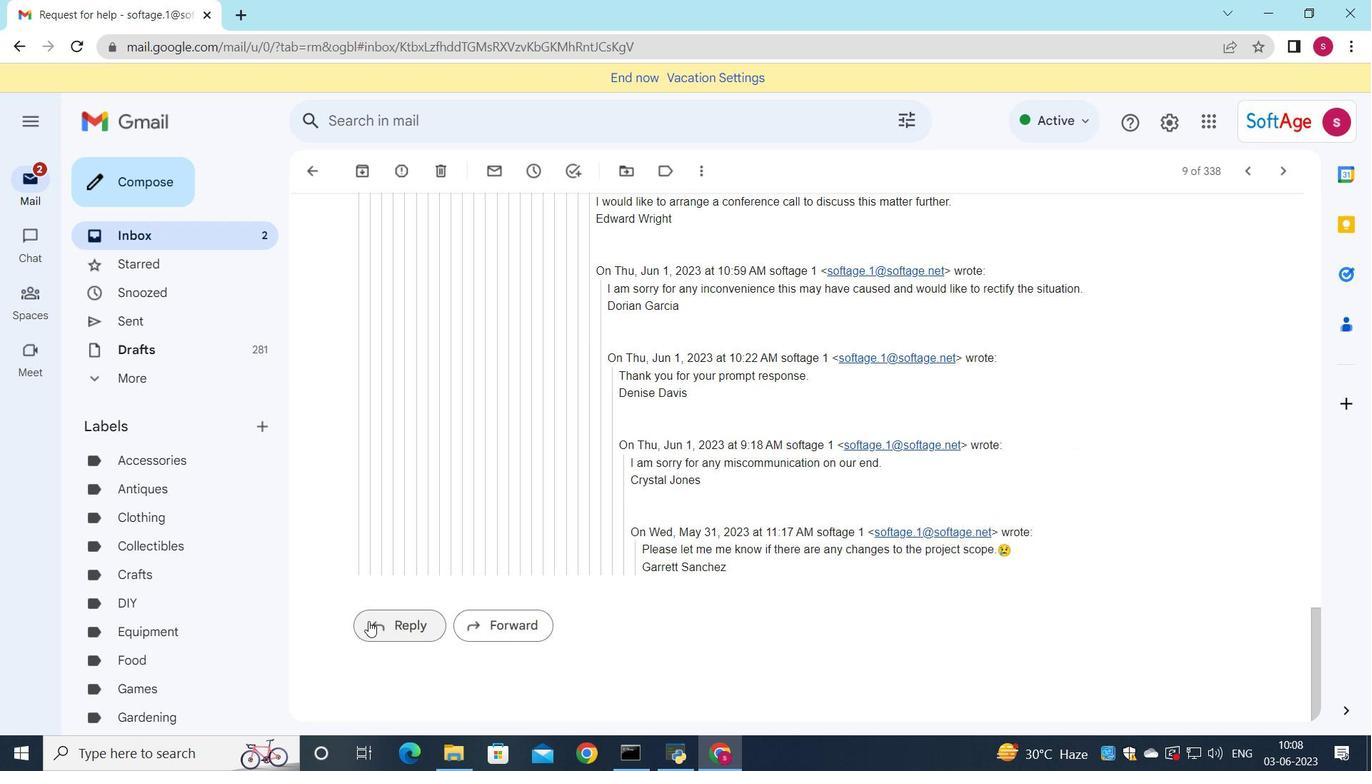 
Action: Mouse moved to (392, 491)
Screenshot: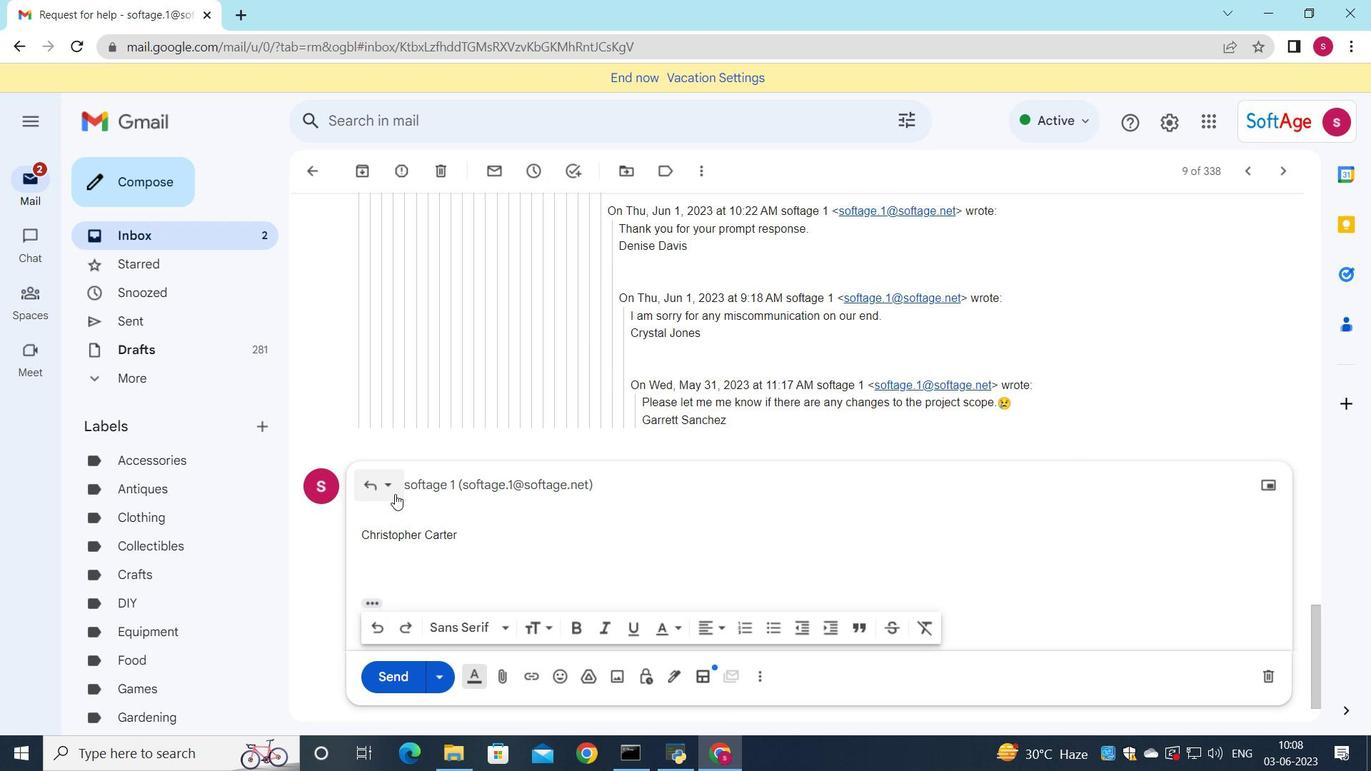 
Action: Mouse pressed left at (392, 491)
Screenshot: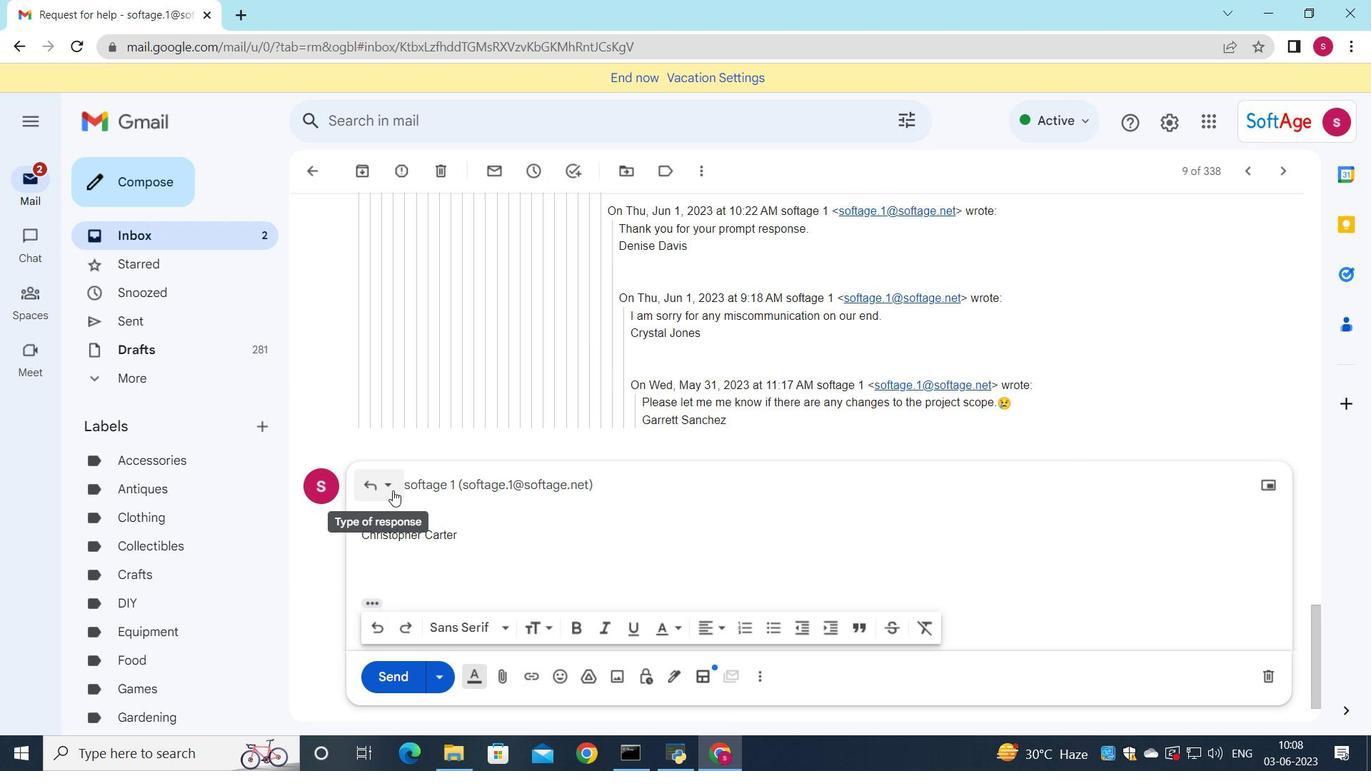 
Action: Mouse moved to (431, 578)
Screenshot: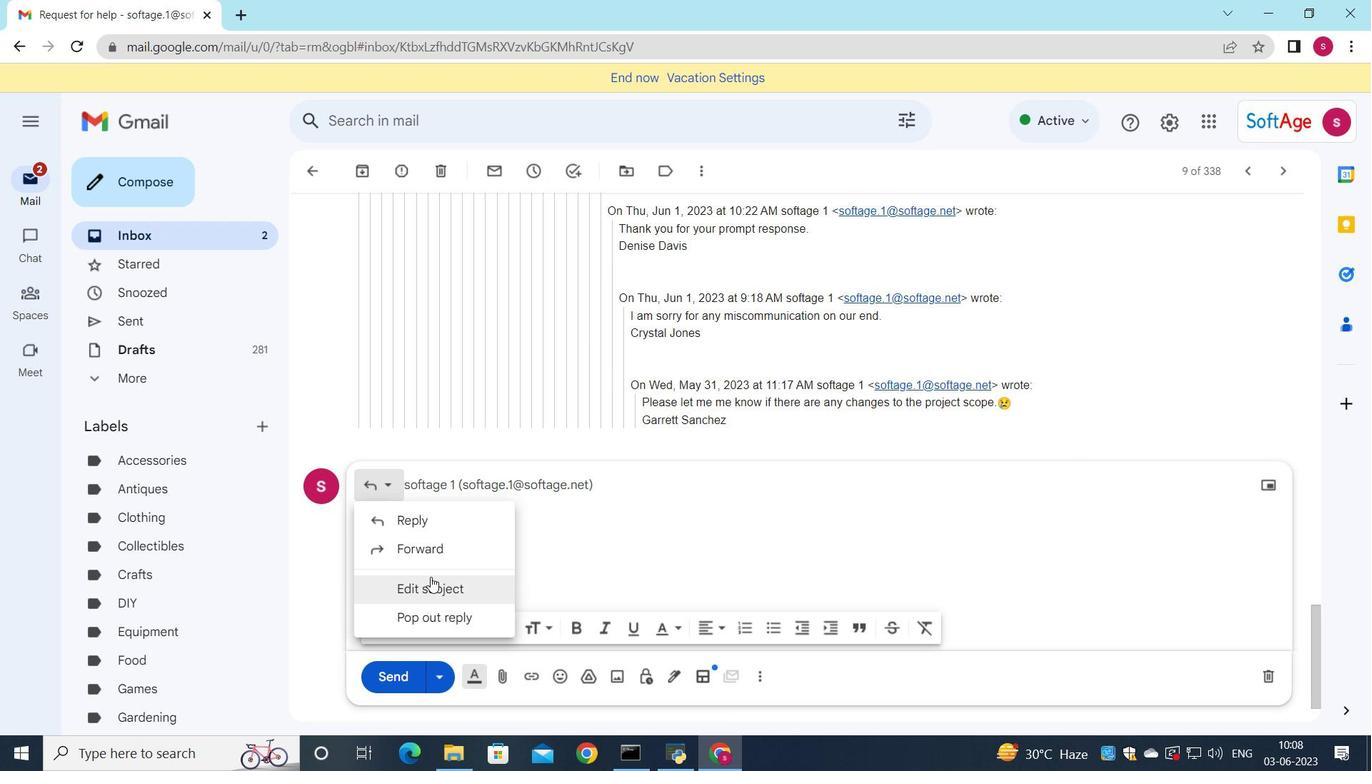 
Action: Mouse pressed left at (431, 578)
Screenshot: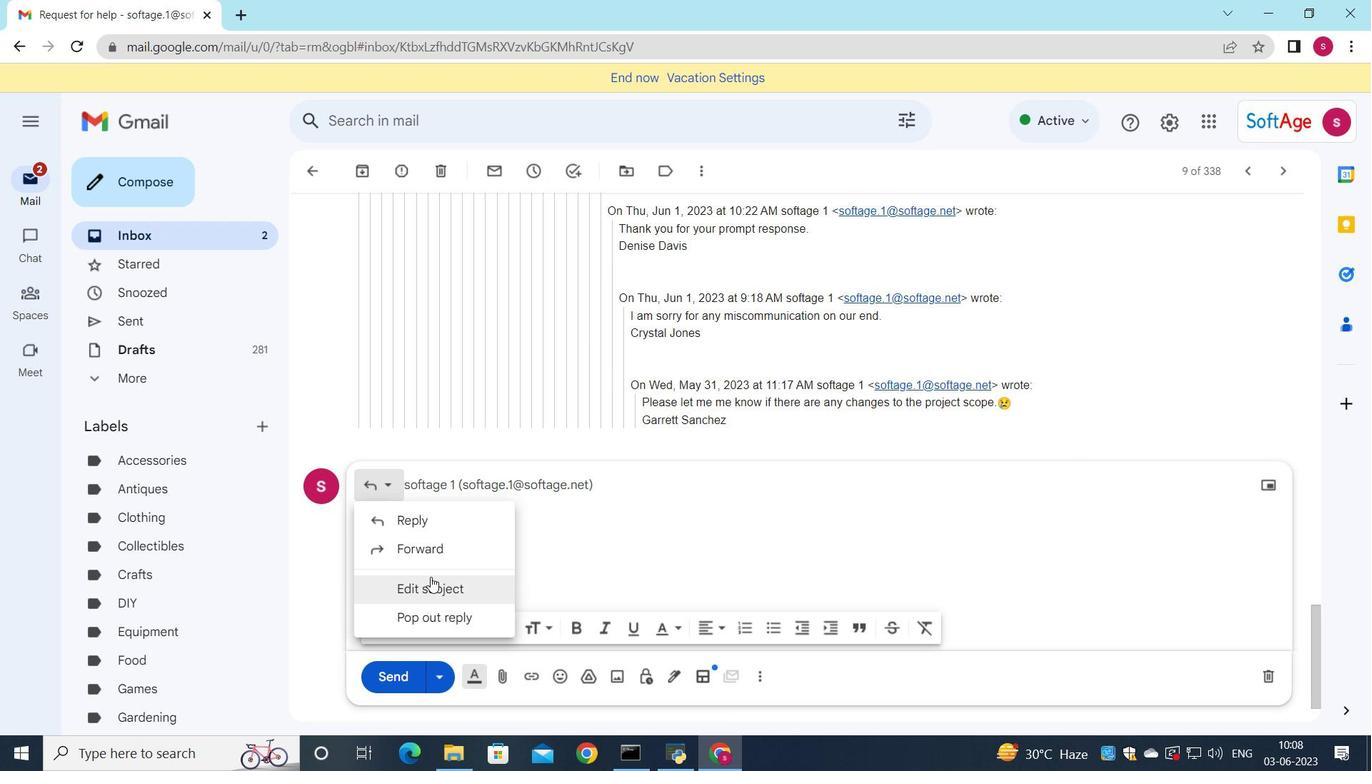 
Action: Mouse moved to (431, 578)
Screenshot: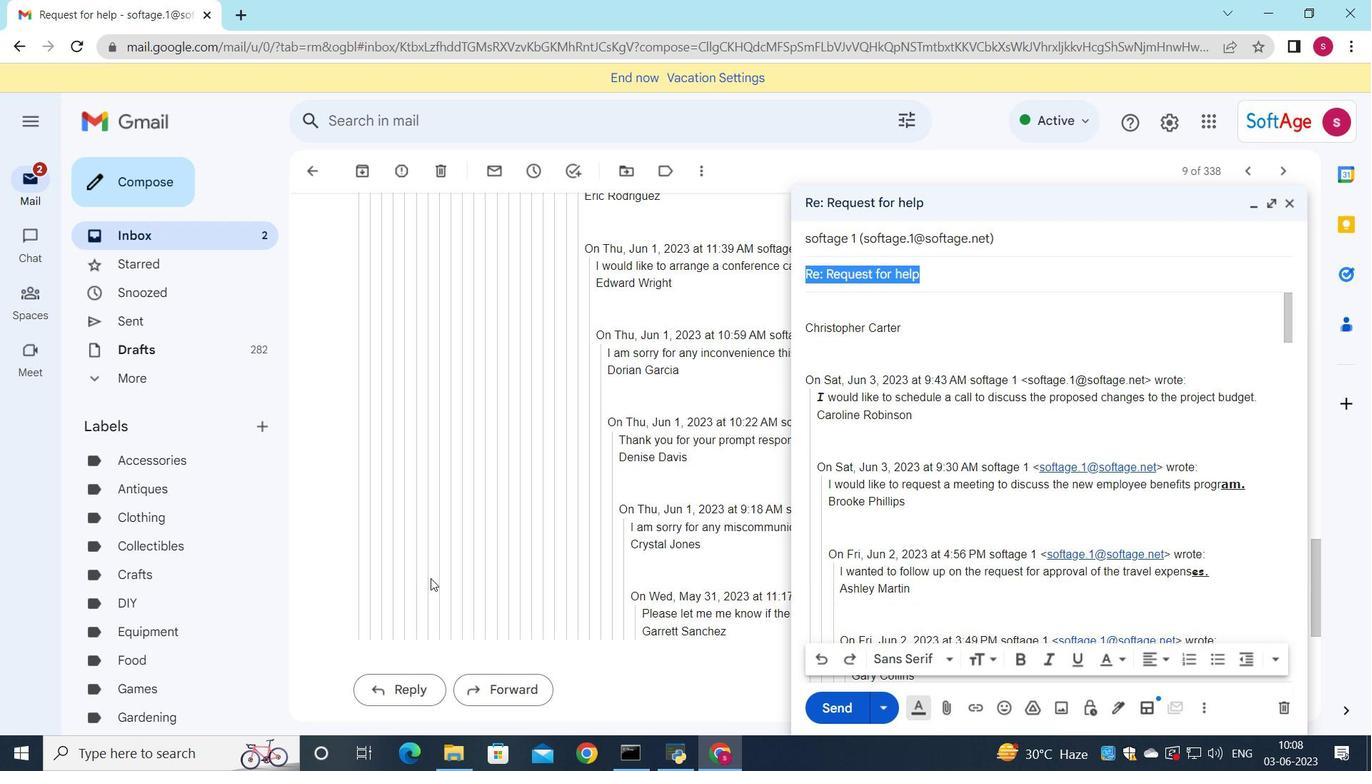 
Action: Key pressed <Key.shift>Request<Key.space>for<Key.space>a<Key.space>discounyt<Key.space><Key.backspace><Key.backspace><Key.backspace>t<Key.space>
Screenshot: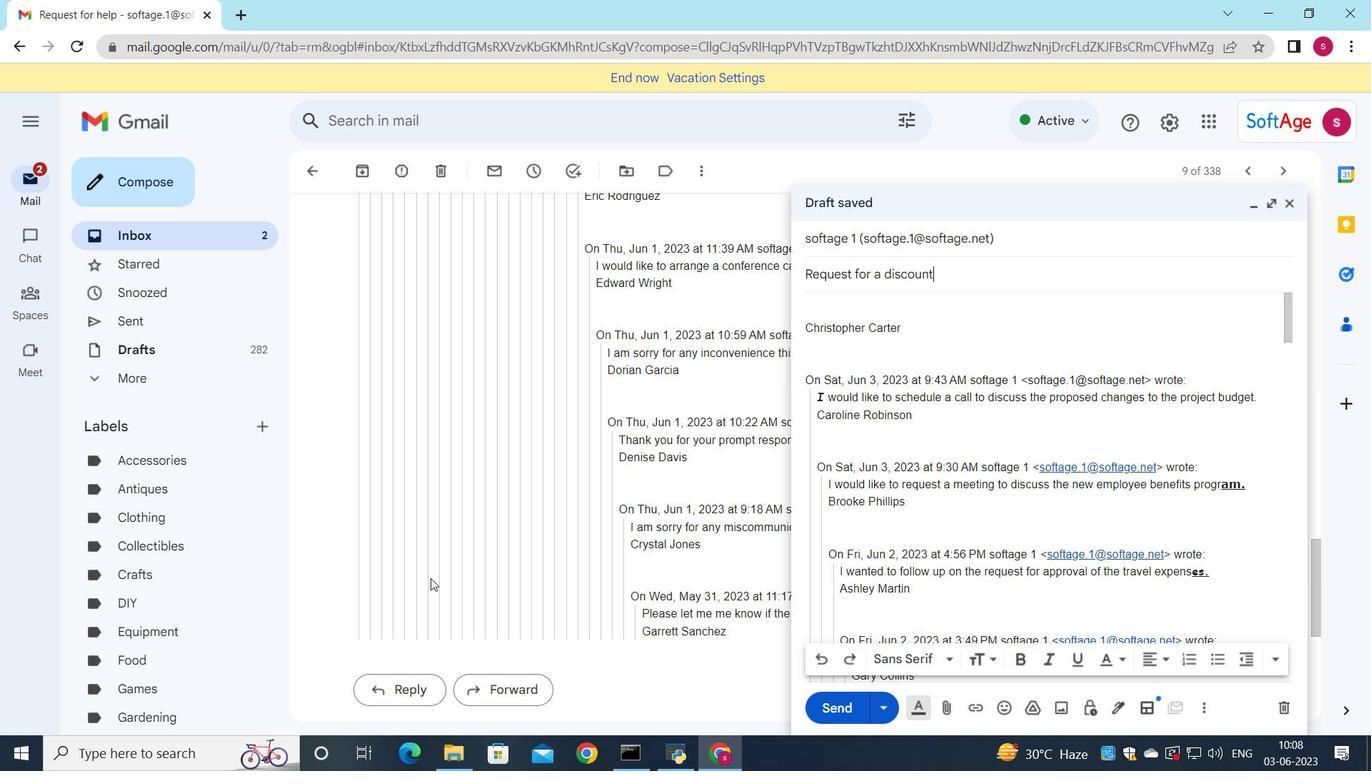 
Action: Mouse moved to (820, 309)
Screenshot: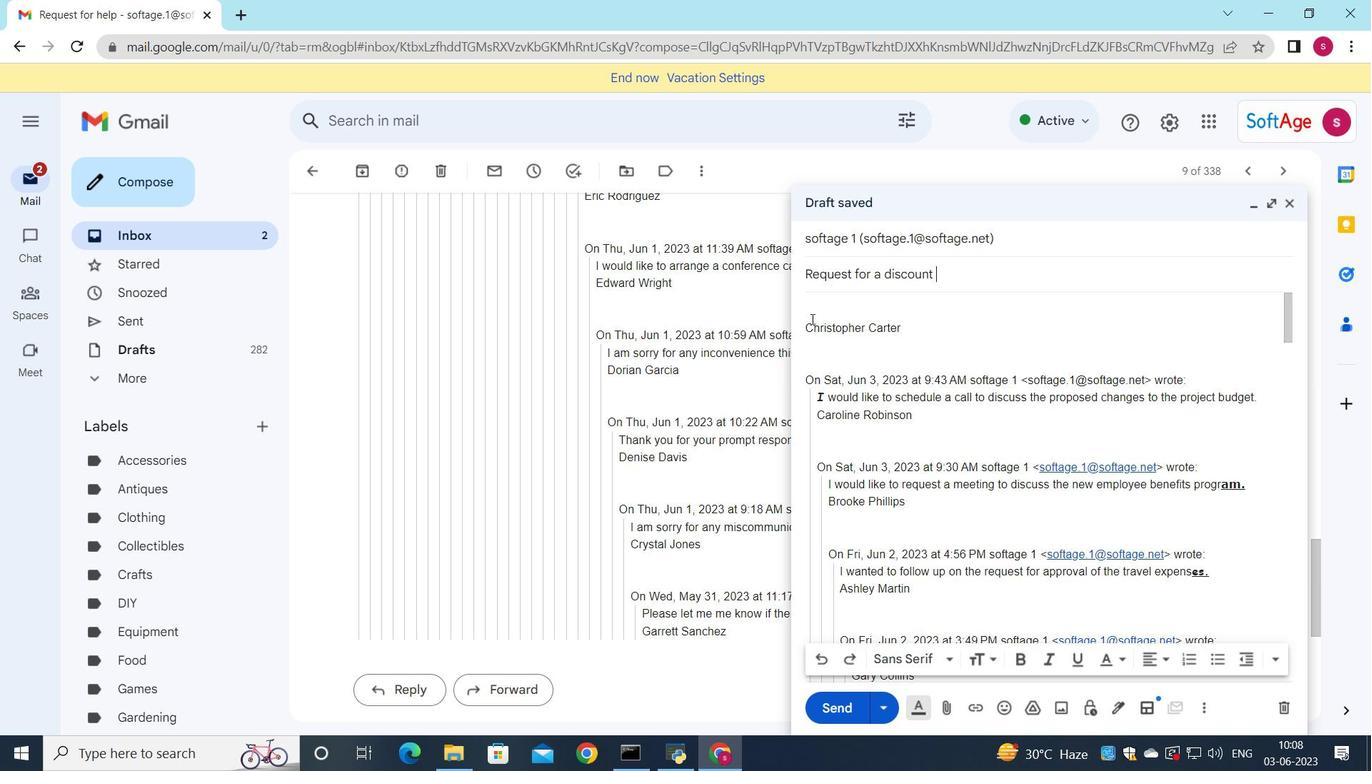 
Action: Mouse pressed left at (820, 309)
Screenshot: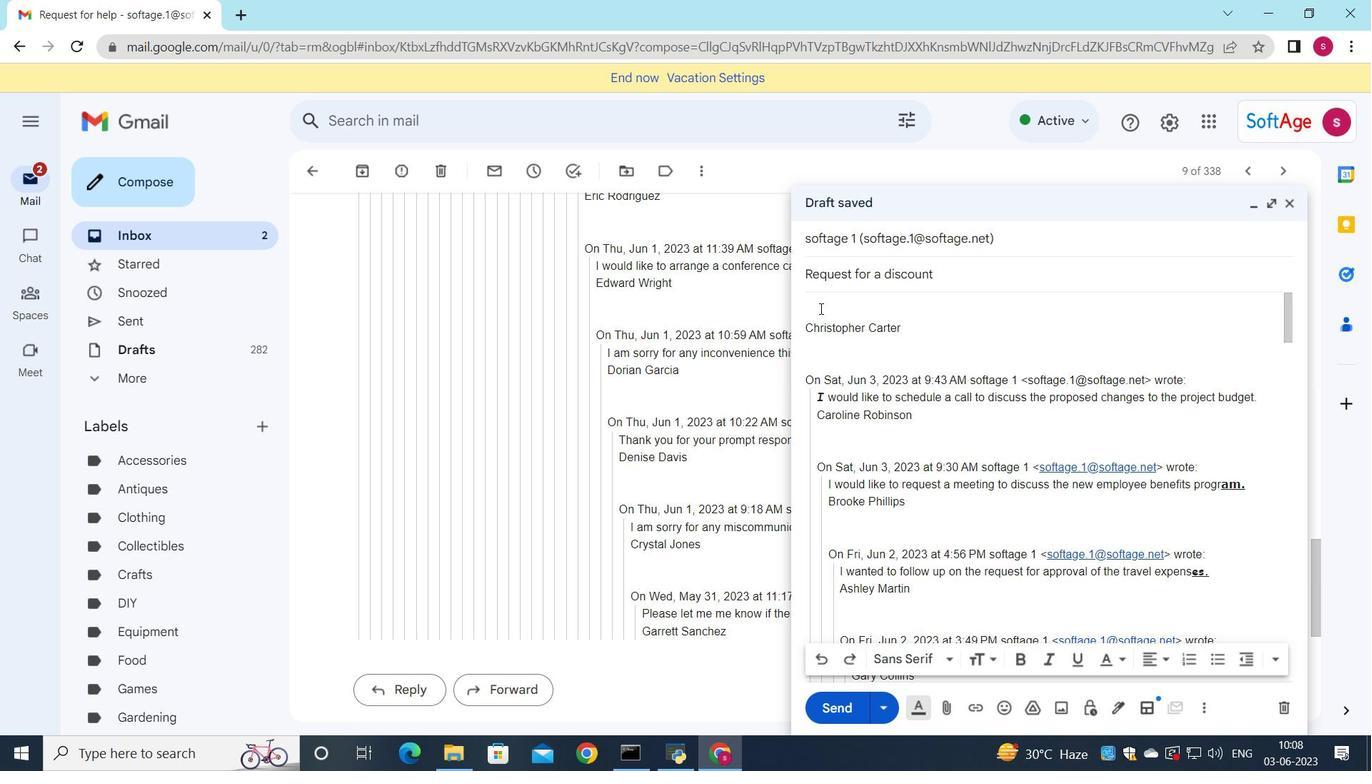 
Action: Key pressed <Key.shift>I<Key.space>would<Key.space>appreciate<Key.space>it<Key.space>if<Key.space>you<Key.space>could<Key.space>review<Key.space>the<Key.space>project<Key.space>proposal<Key.space>and<Key.space>provide<Key.space>feedback.
Screenshot: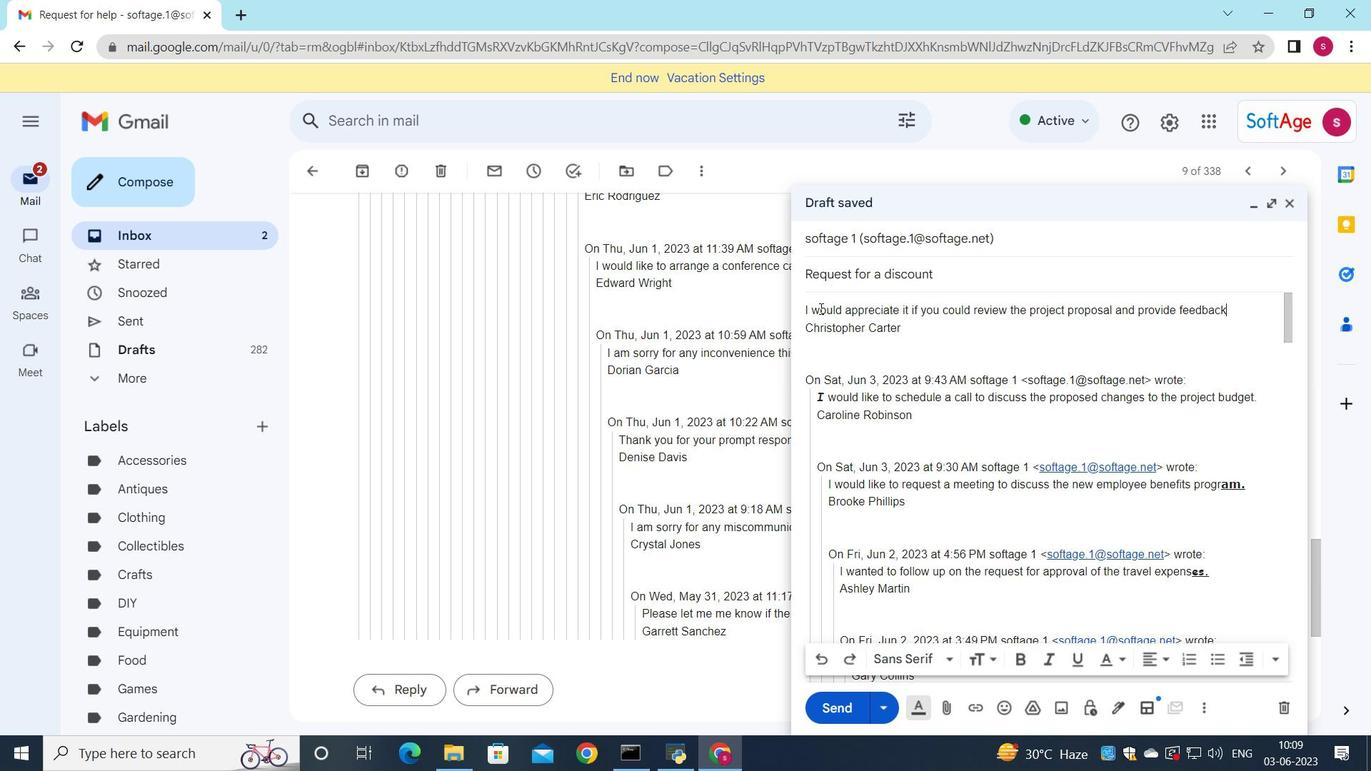 
Action: Mouse moved to (806, 310)
Screenshot: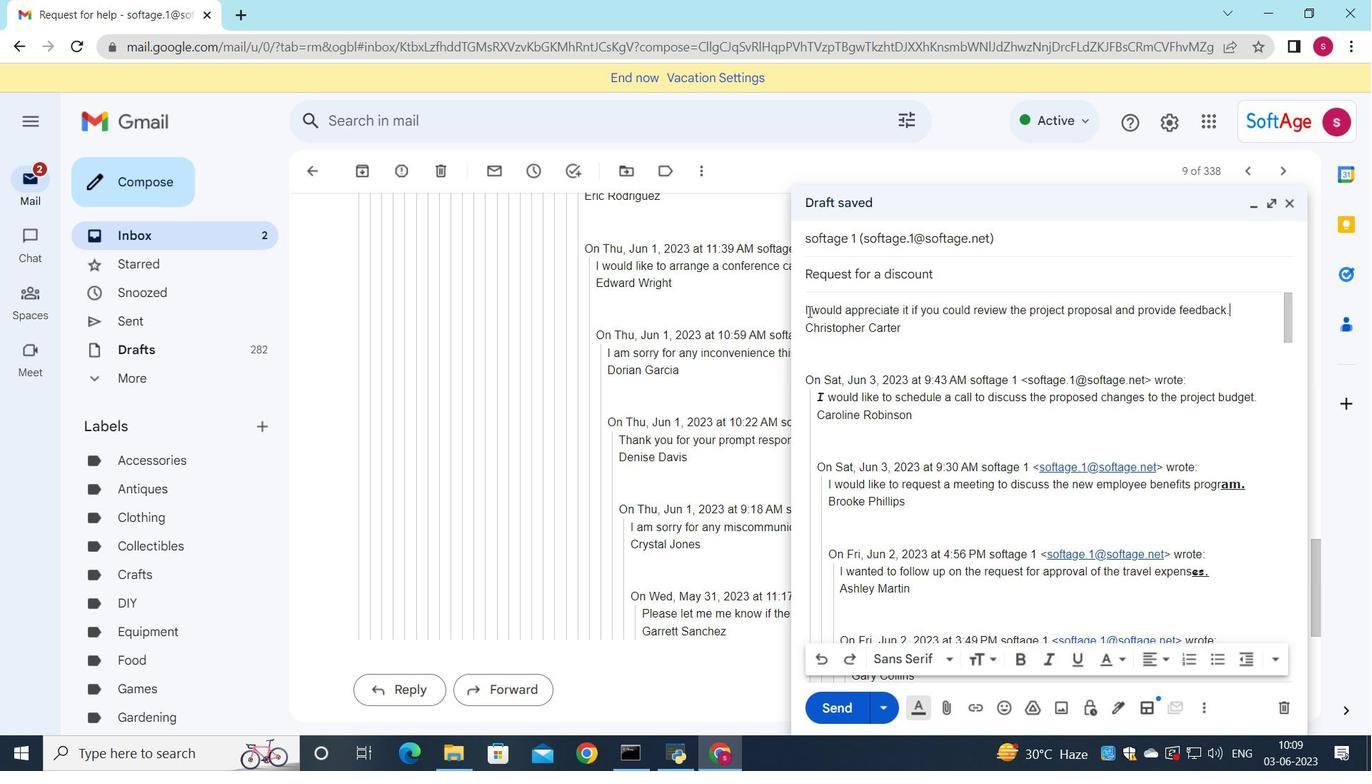 
Action: Mouse pressed left at (806, 310)
Screenshot: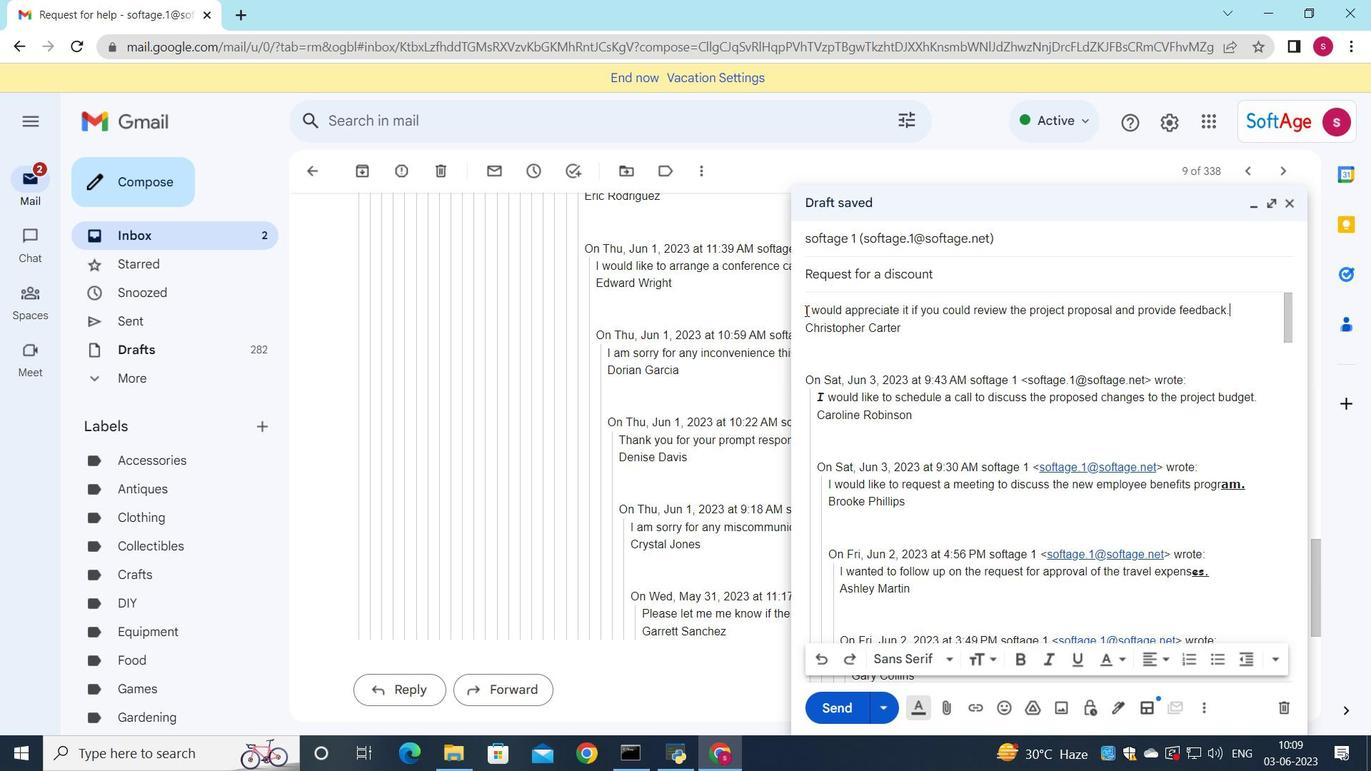 
Action: Mouse moved to (953, 660)
Screenshot: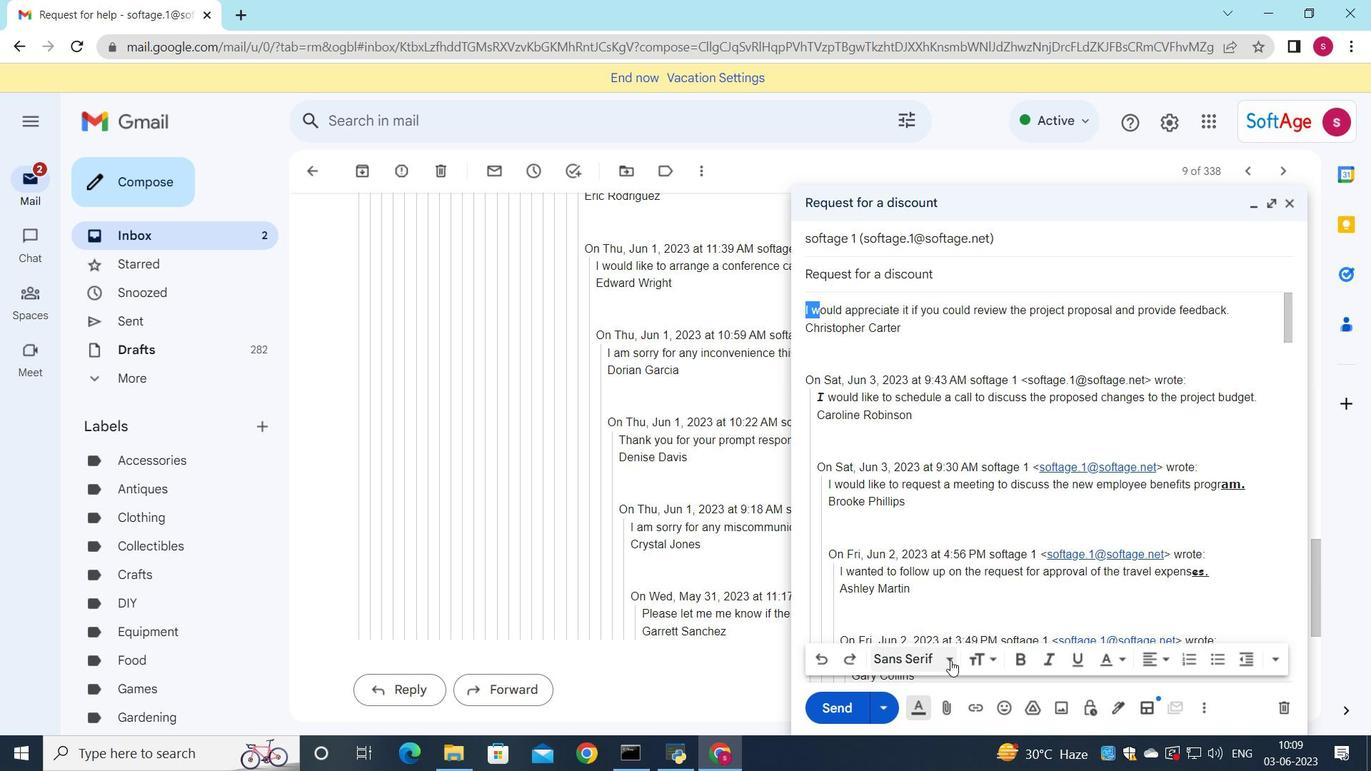 
Action: Mouse pressed left at (953, 660)
Screenshot: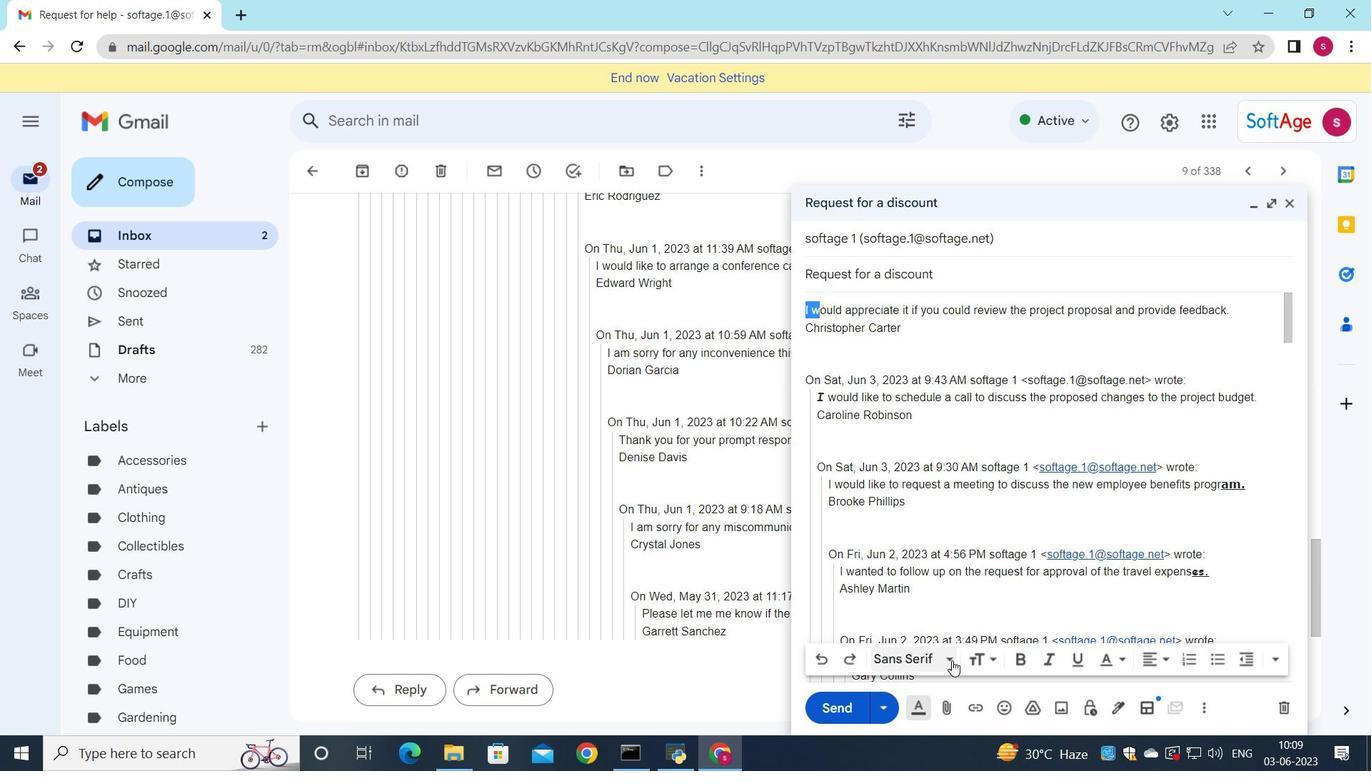 
Action: Mouse moved to (937, 457)
Screenshot: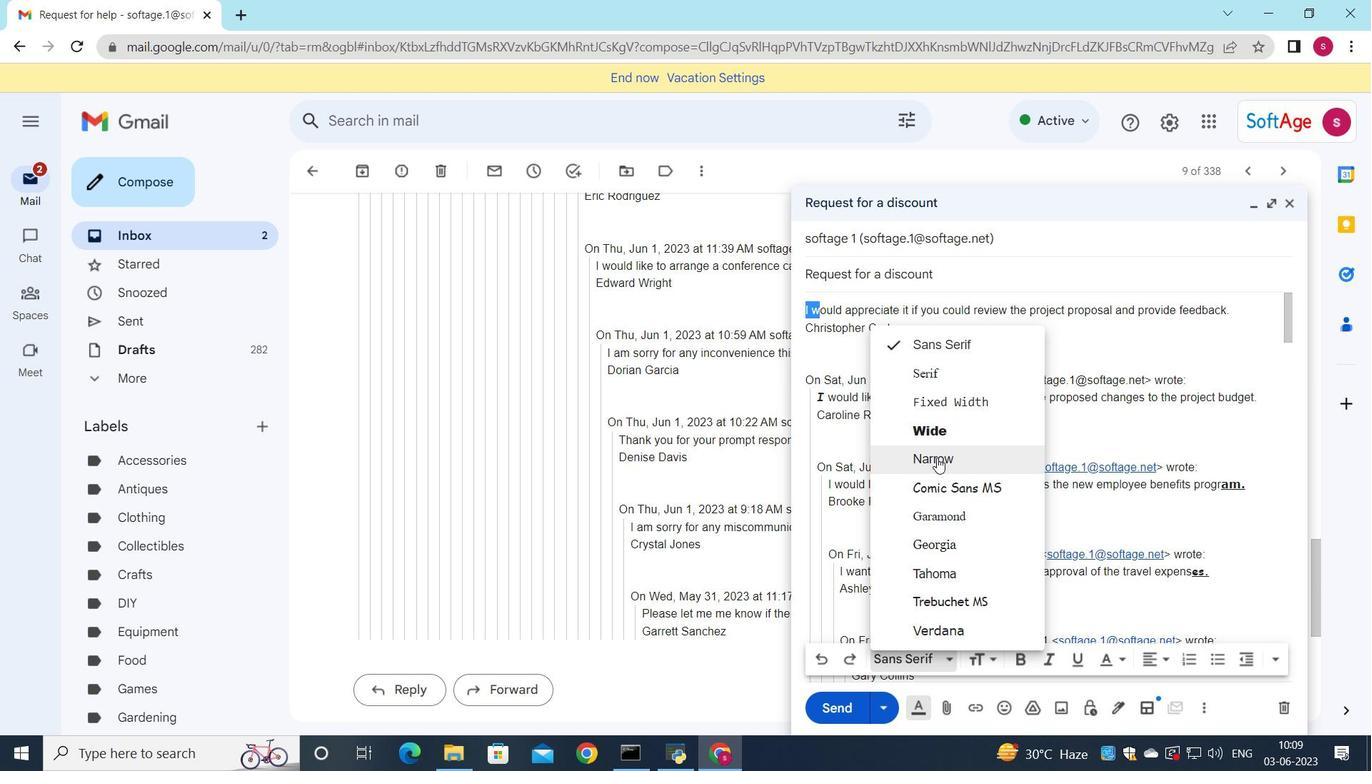 
Action: Mouse pressed left at (937, 457)
Screenshot: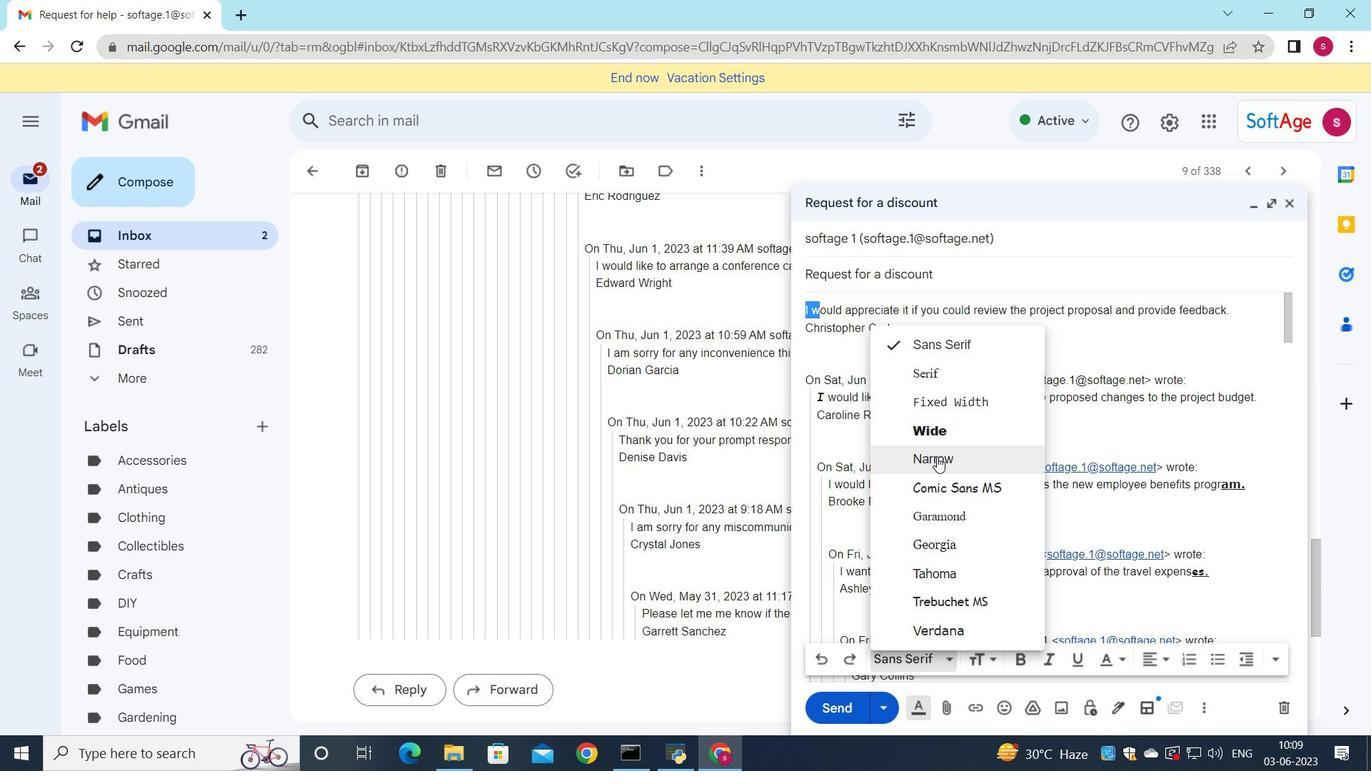 
Action: Mouse moved to (1074, 658)
Screenshot: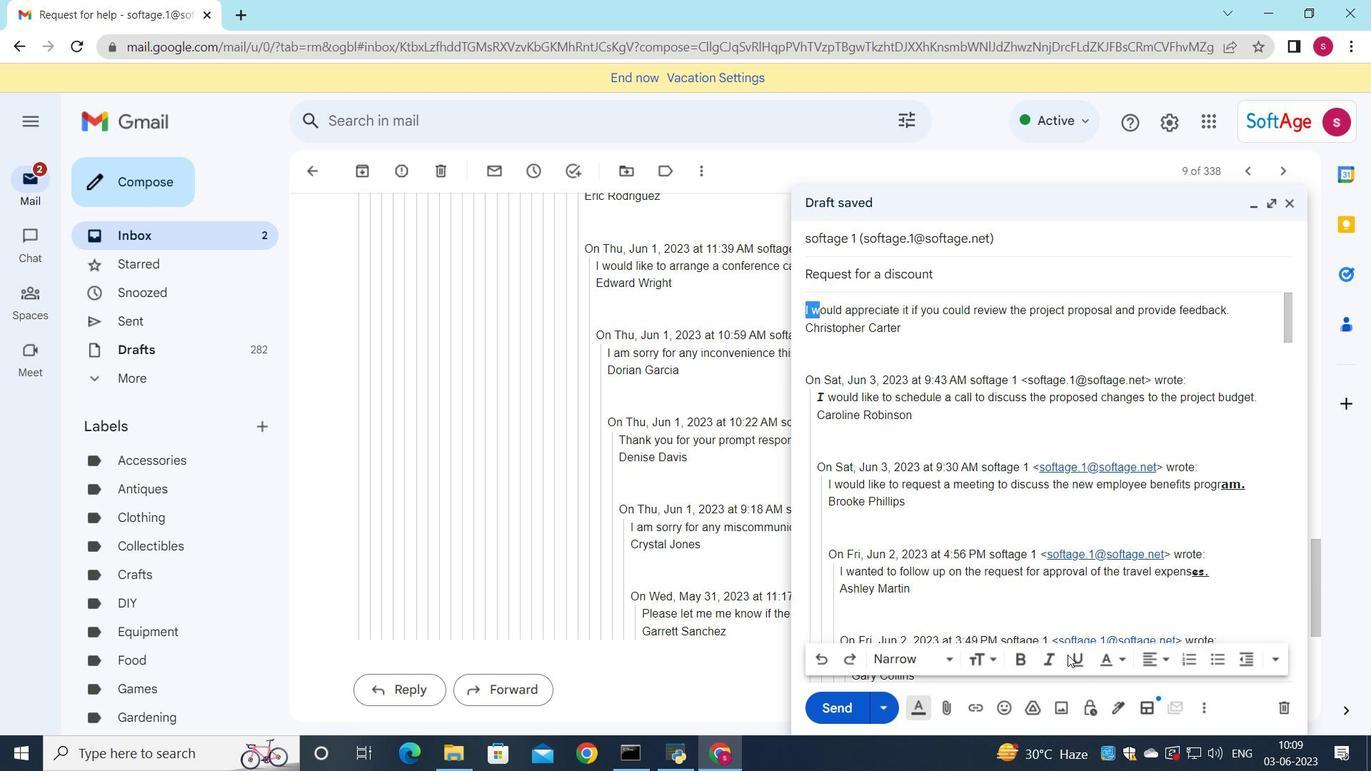 
Action: Mouse pressed left at (1074, 658)
Screenshot: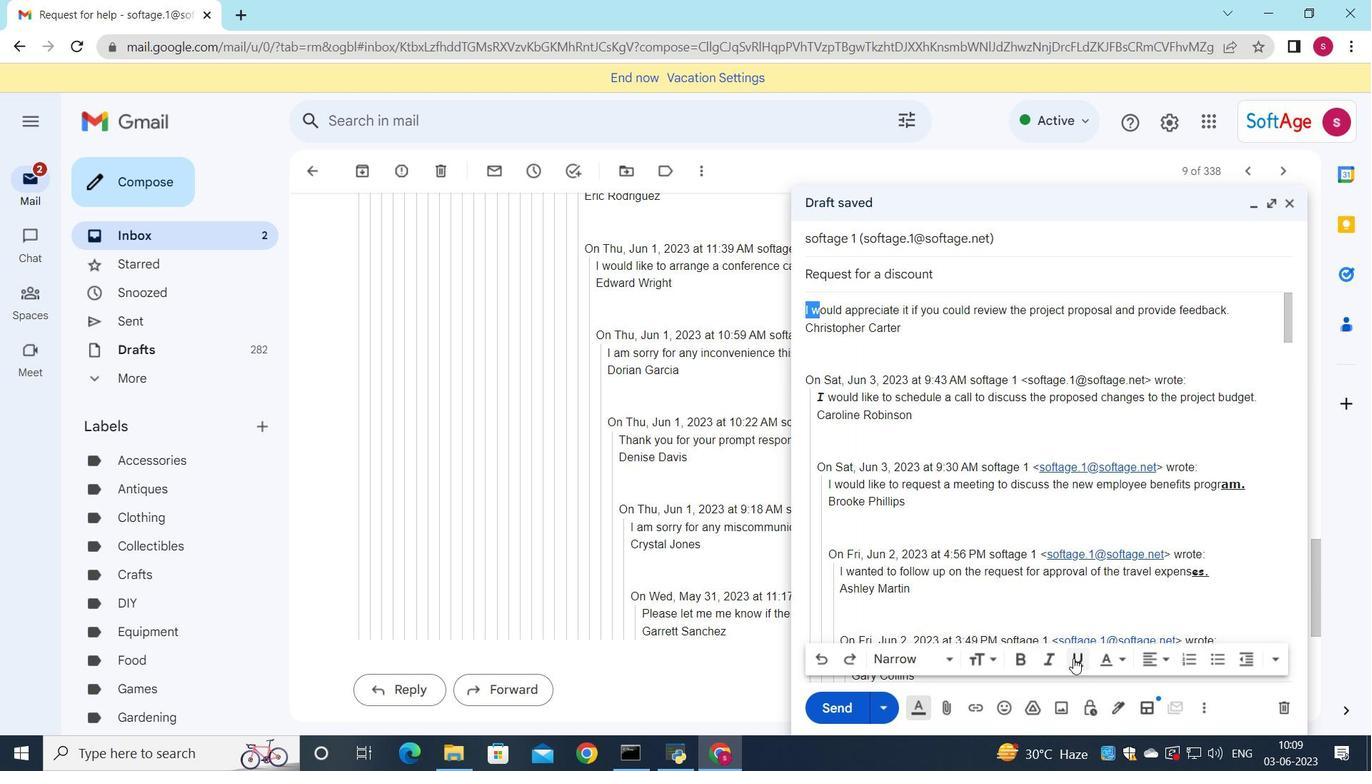 
Action: Mouse moved to (843, 710)
Screenshot: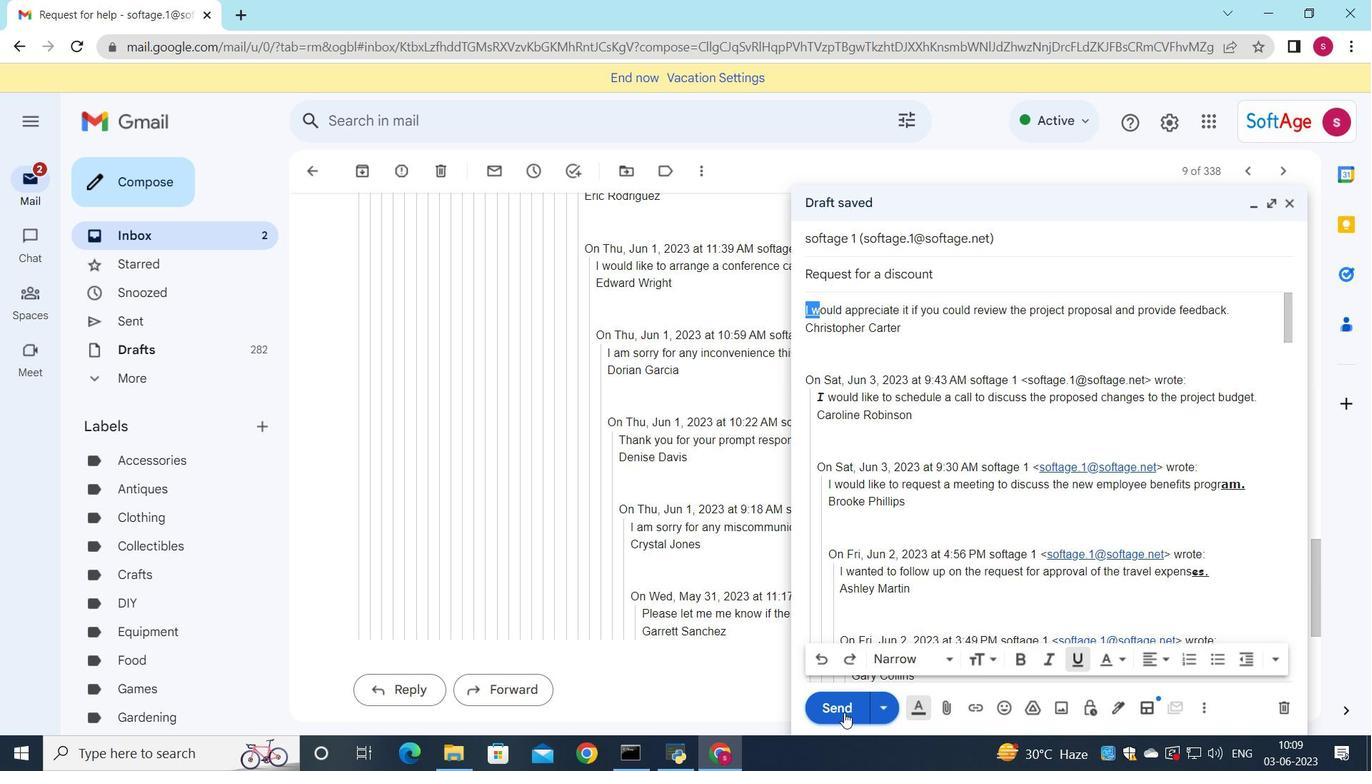 
Action: Mouse pressed left at (843, 710)
Screenshot: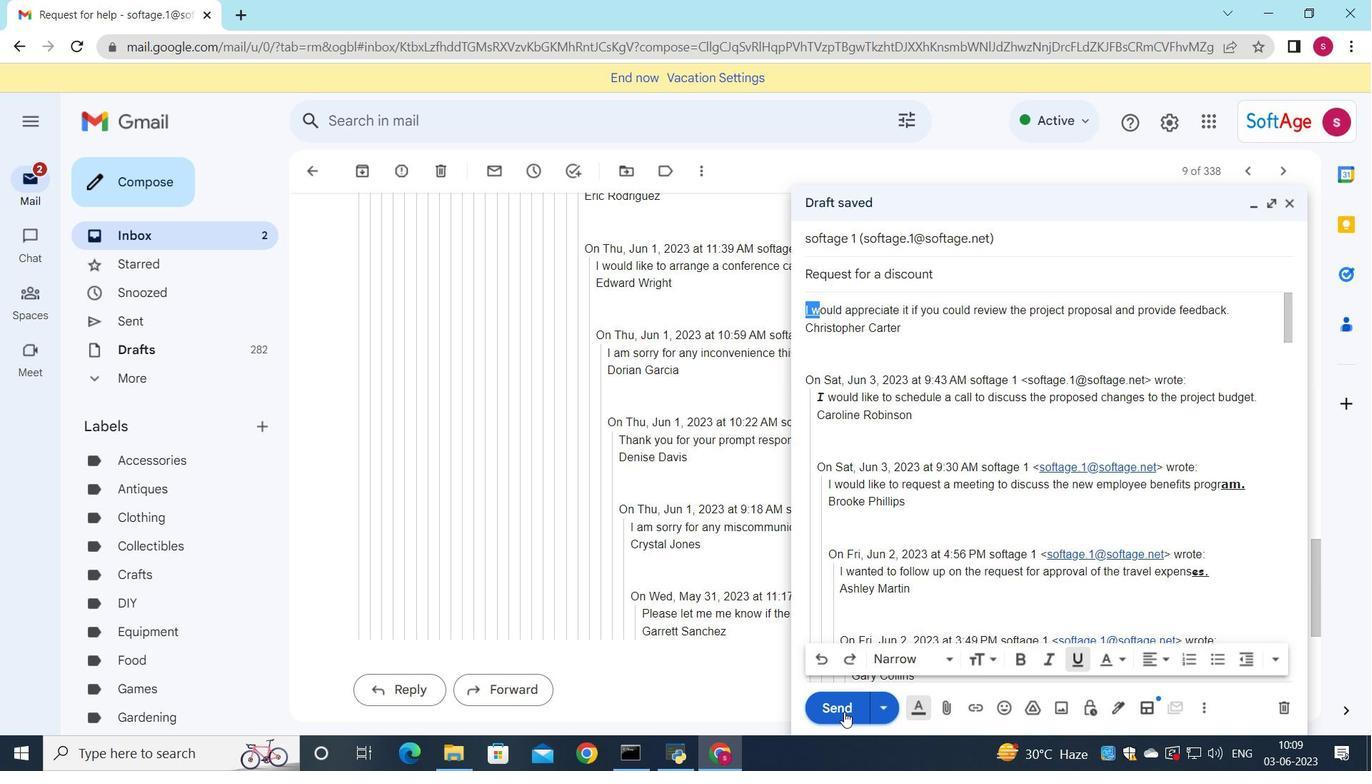 
Action: Mouse moved to (253, 238)
Screenshot: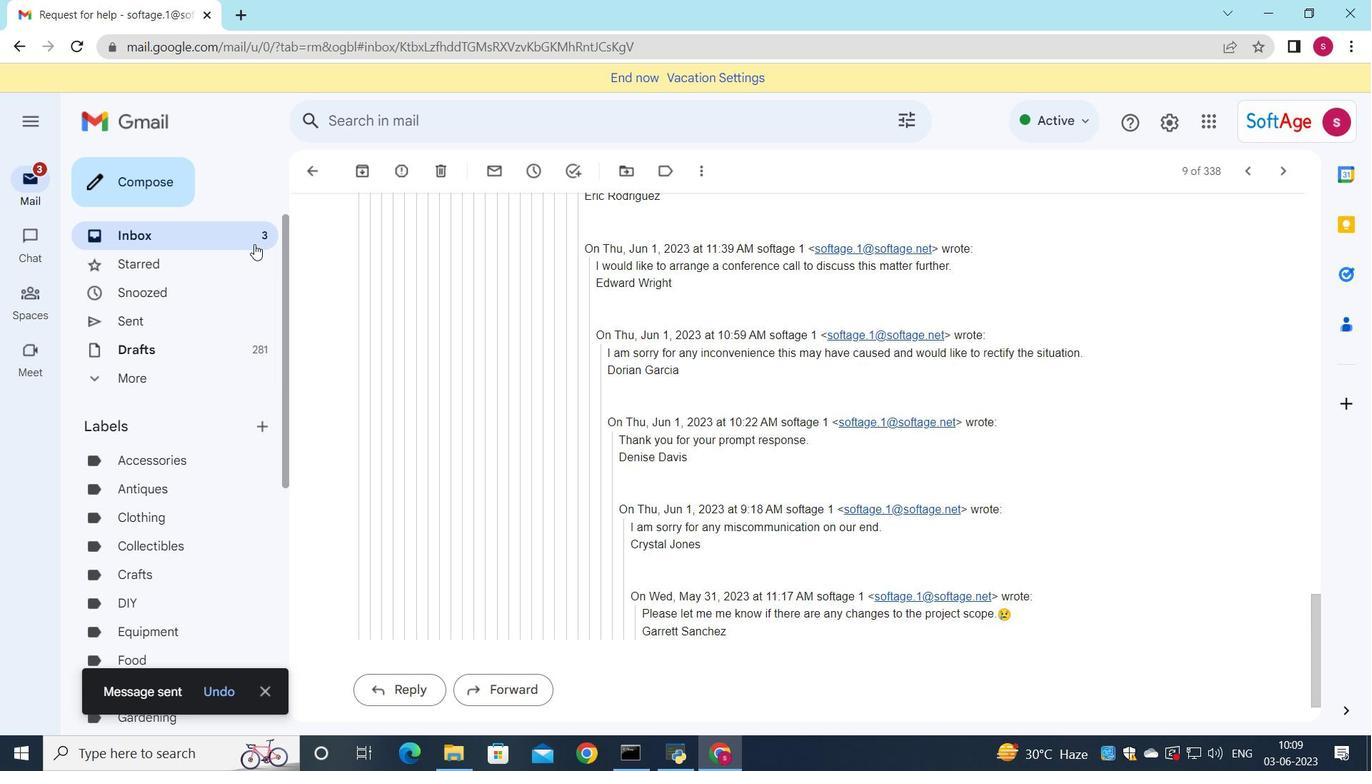 
Action: Mouse pressed left at (253, 238)
Screenshot: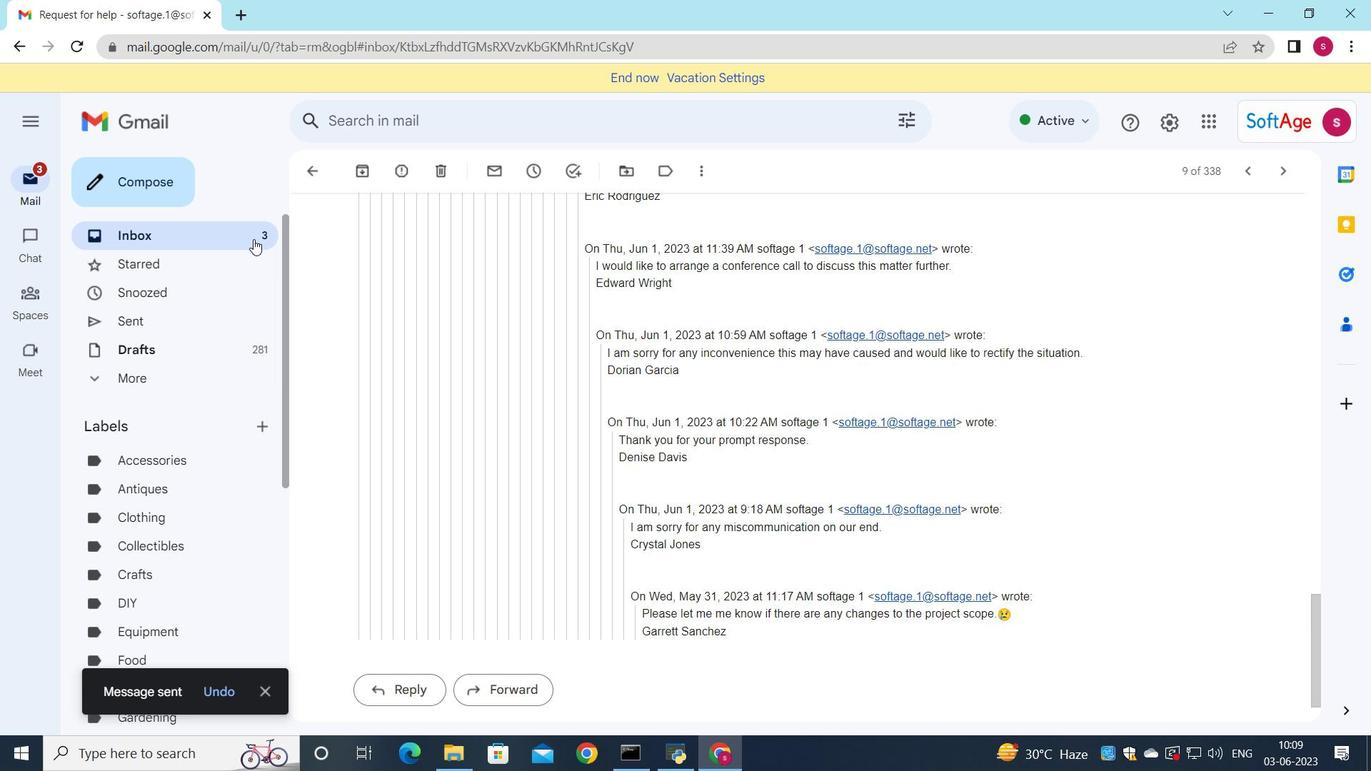 
Action: Mouse moved to (655, 216)
Screenshot: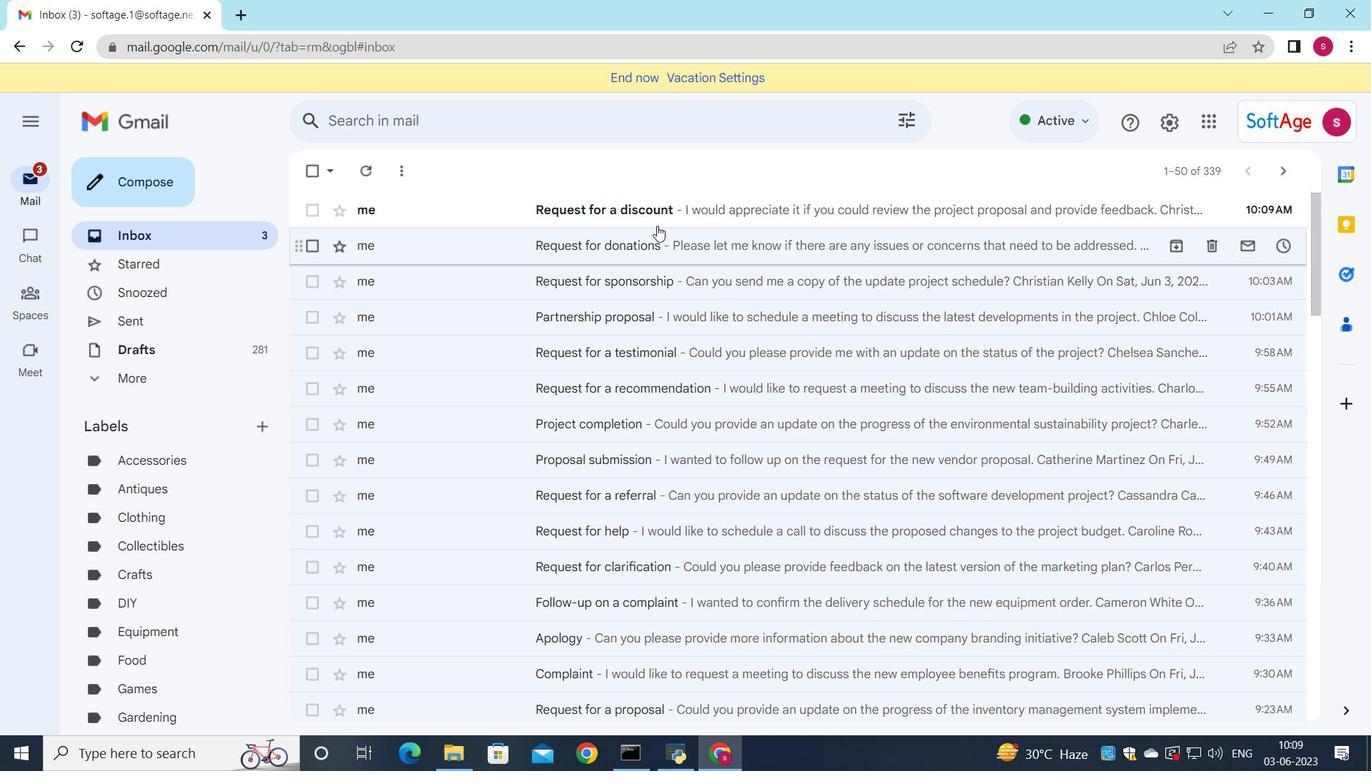 
Action: Mouse pressed left at (655, 216)
Screenshot: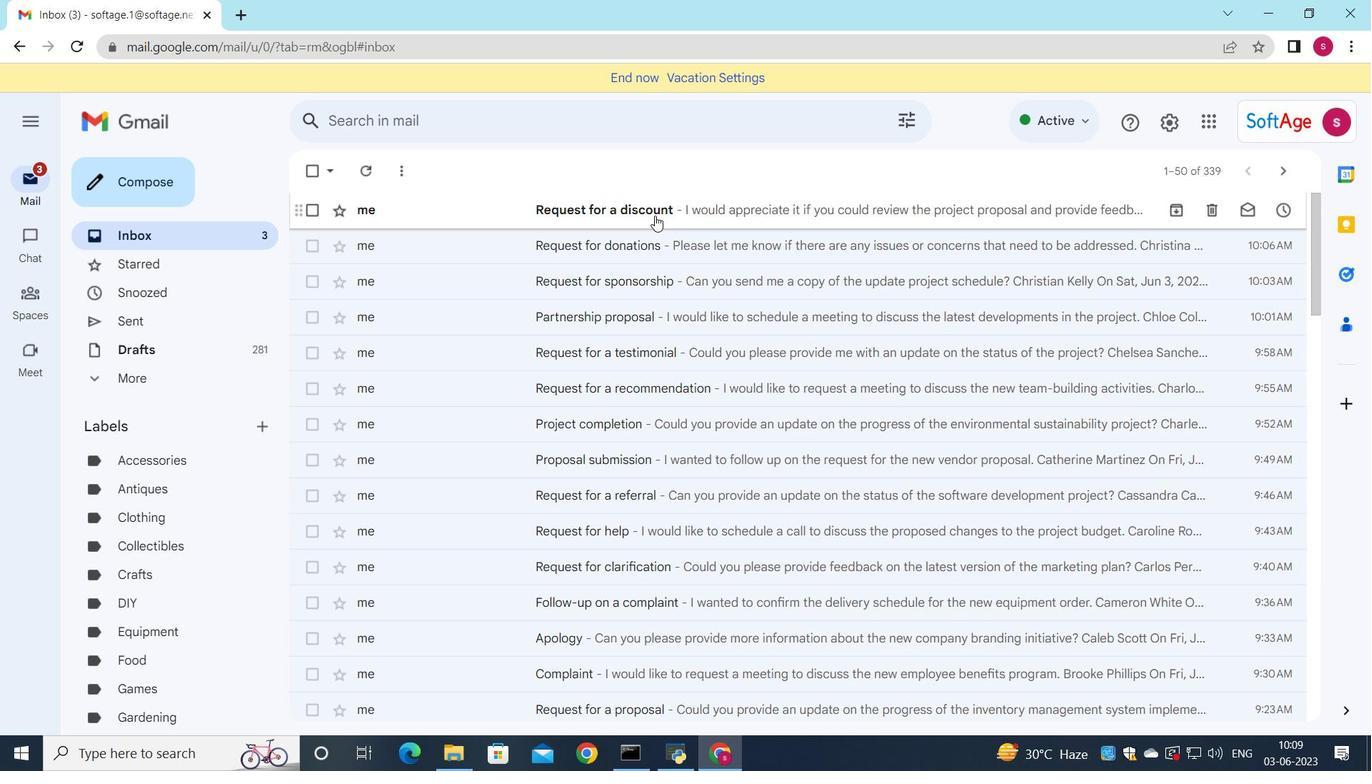 
